 Task: Create motivational quote images using Canva.
Action: Mouse moved to (220, 40)
Screenshot: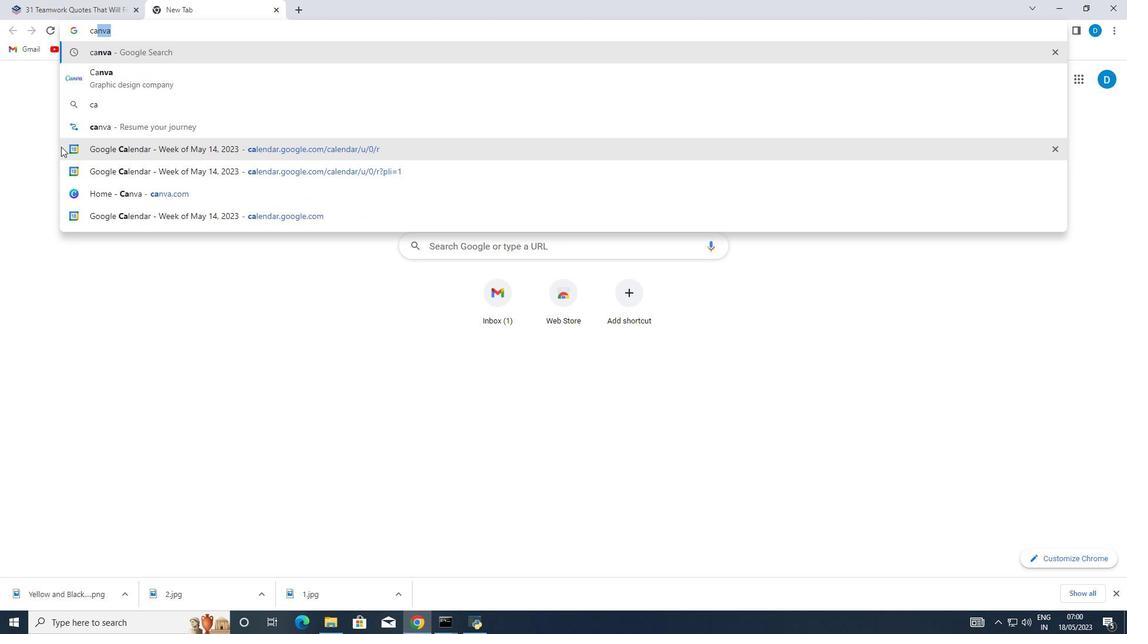 
Action: Key pressed c
Screenshot: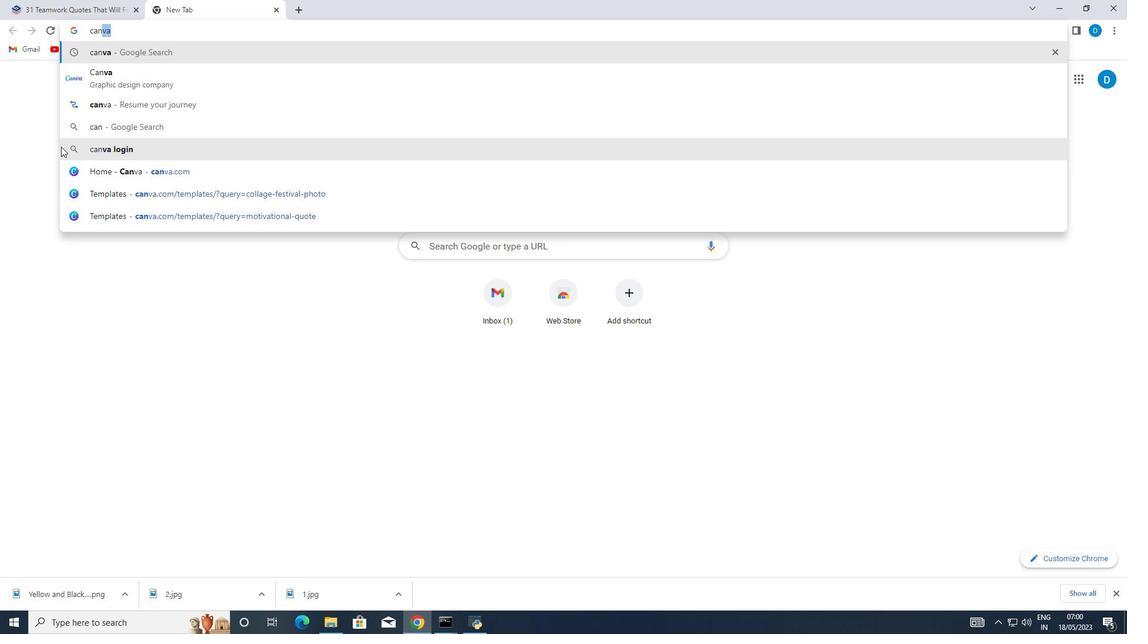 
Action: Mouse moved to (194, 38)
Screenshot: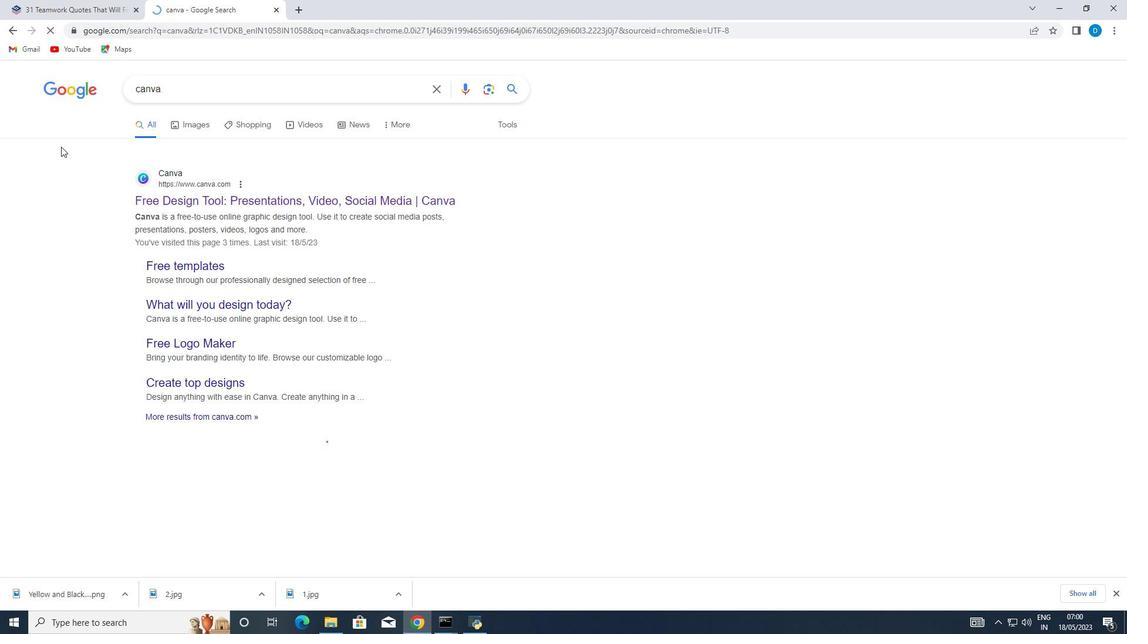 
Action: Key pressed <Key.enter>
Screenshot: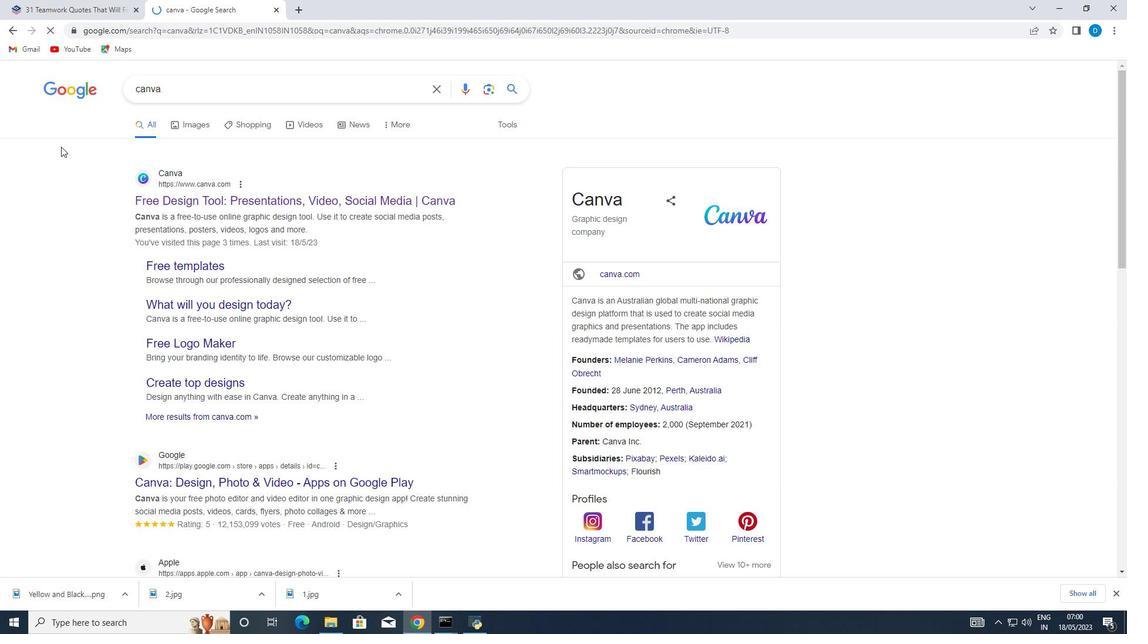 
Action: Mouse moved to (304, 179)
Screenshot: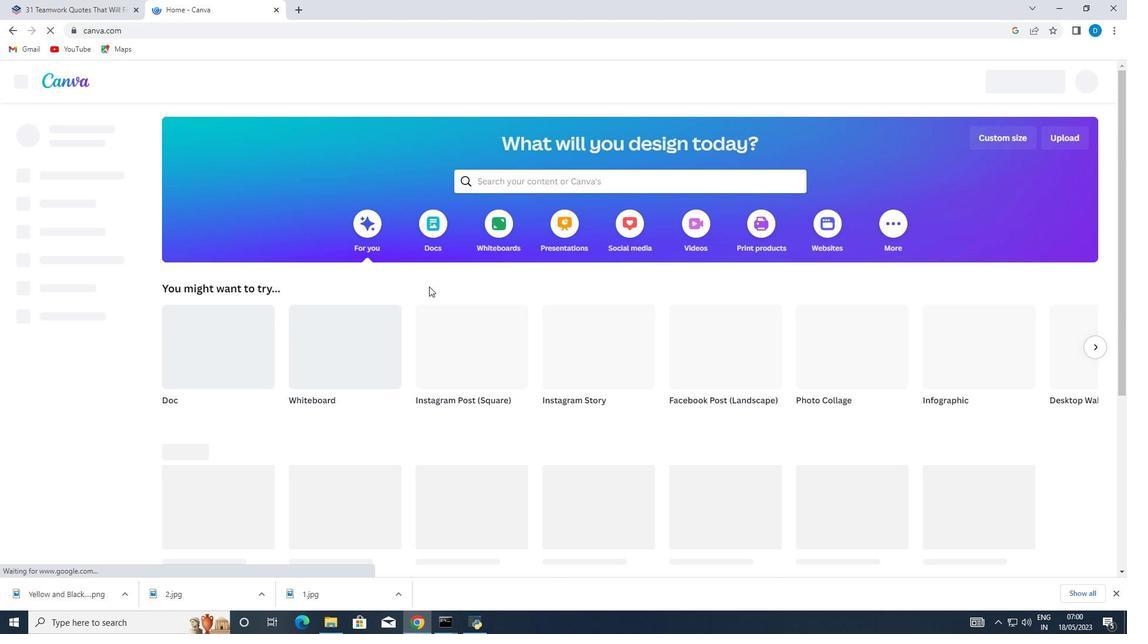 
Action: Mouse pressed left at (304, 179)
Screenshot: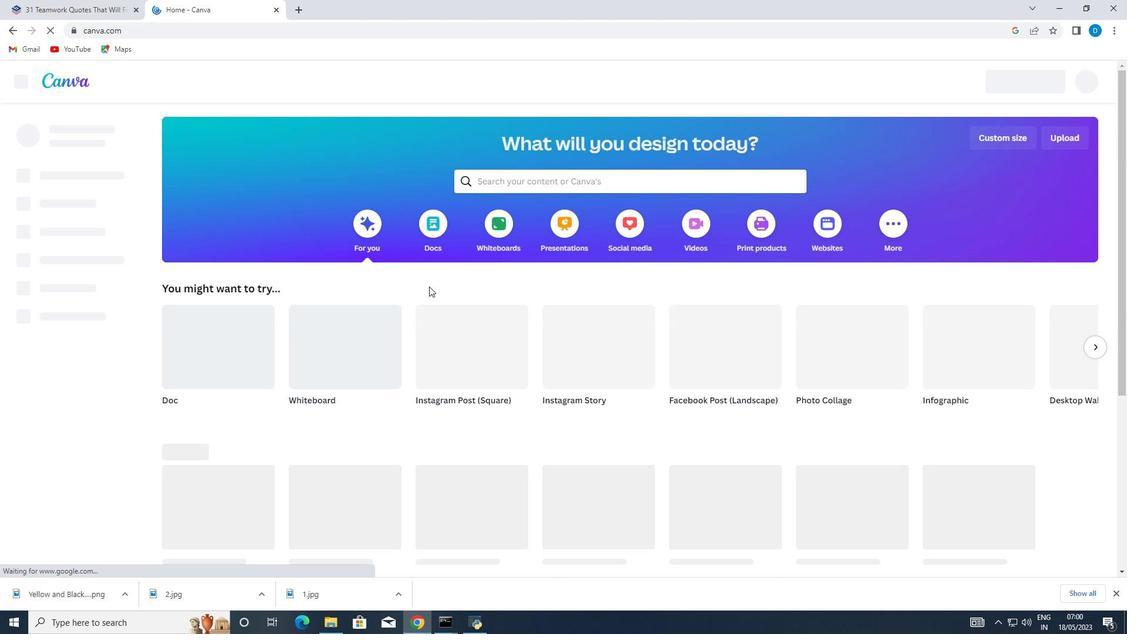 
Action: Mouse moved to (1012, 61)
Screenshot: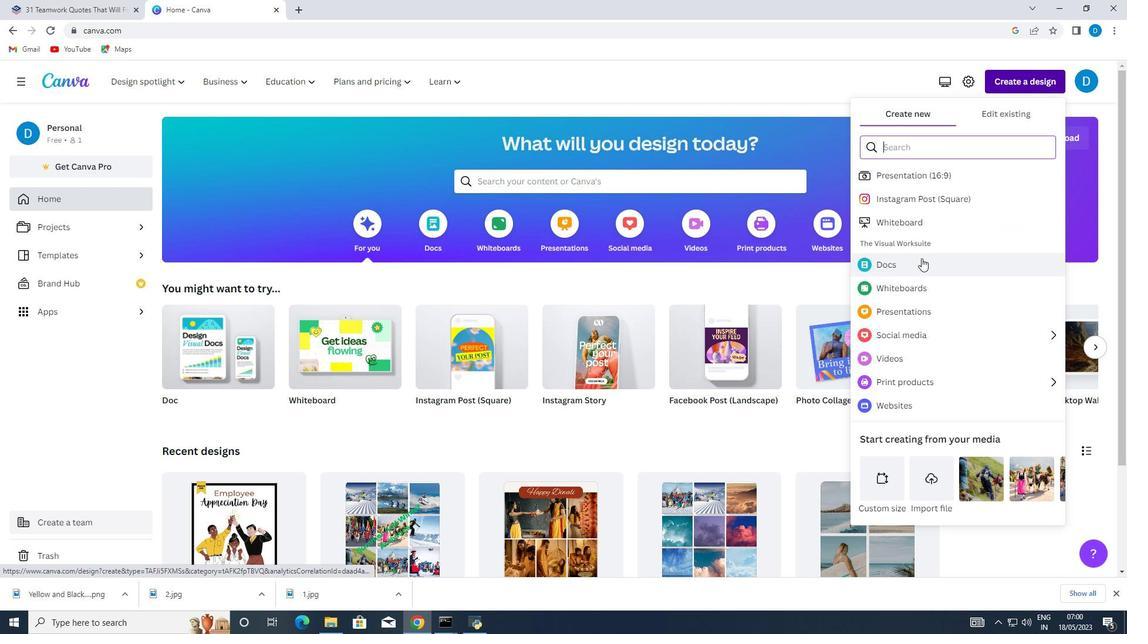 
Action: Mouse pressed left at (1012, 61)
Screenshot: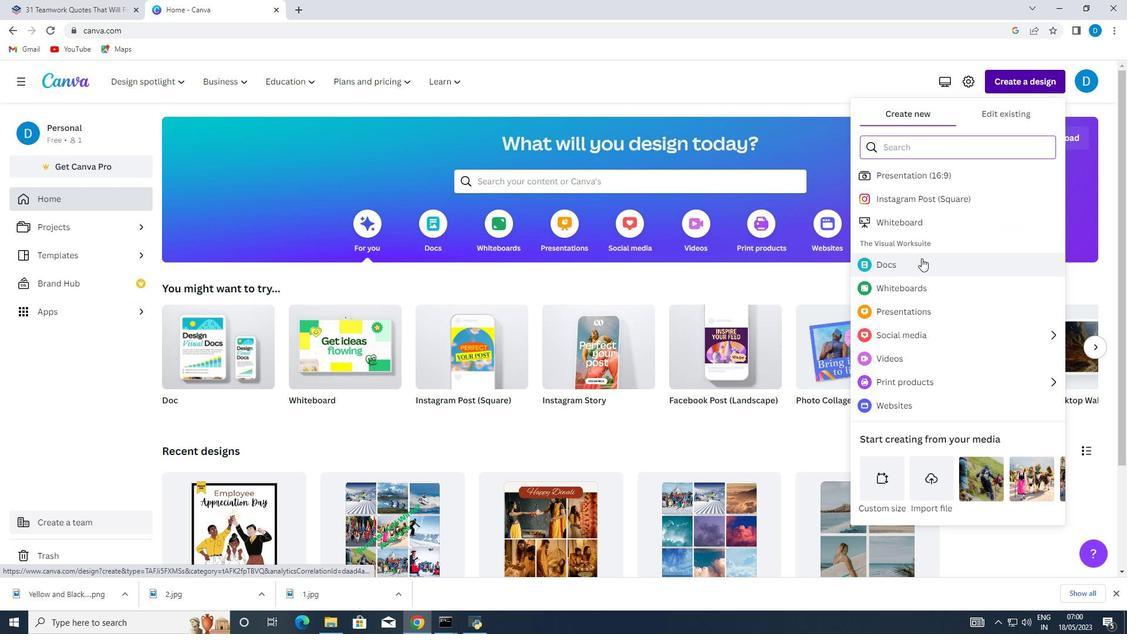 
Action: Mouse moved to (926, 130)
Screenshot: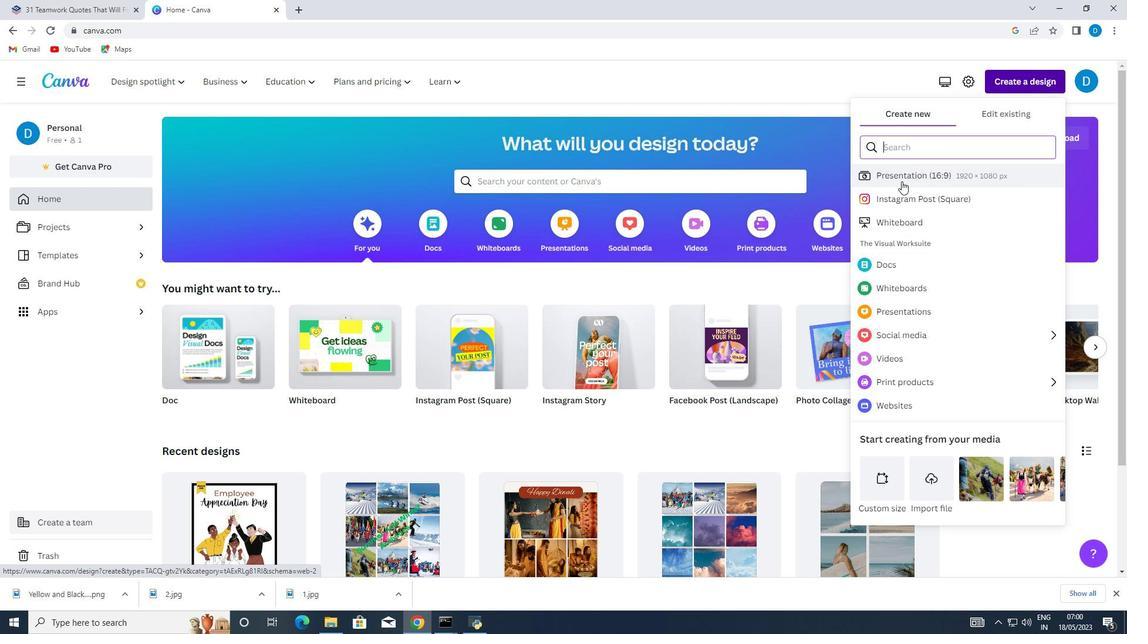 
Action: Mouse pressed left at (926, 130)
Screenshot: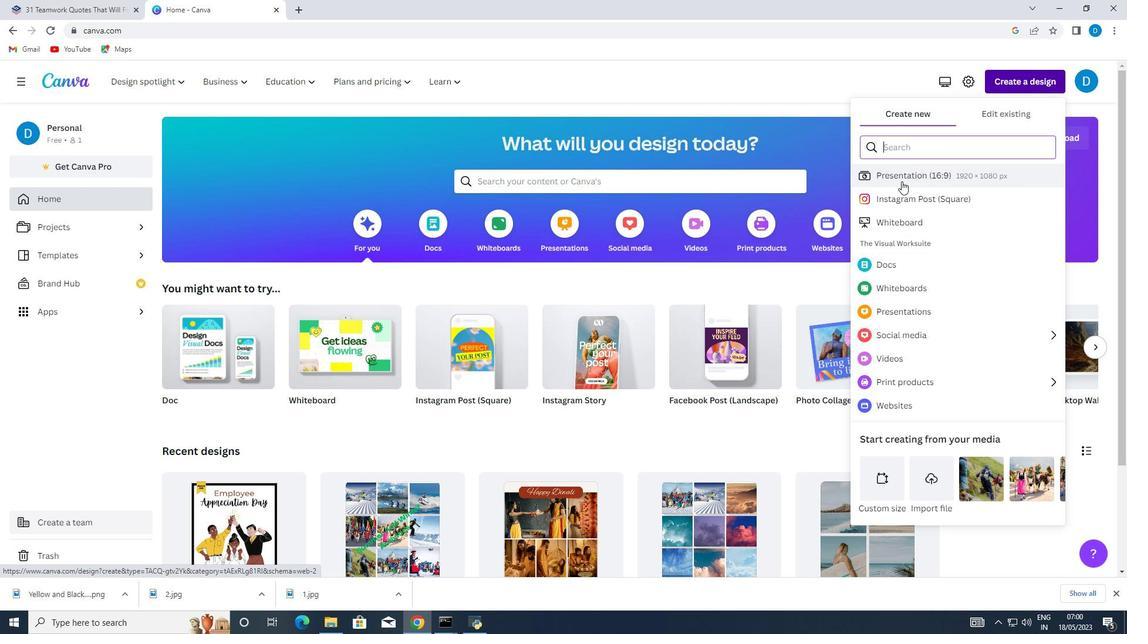 
Action: Key pressed motivational<Key.space>quote<Key.space>graph<Key.enter>
Screenshot: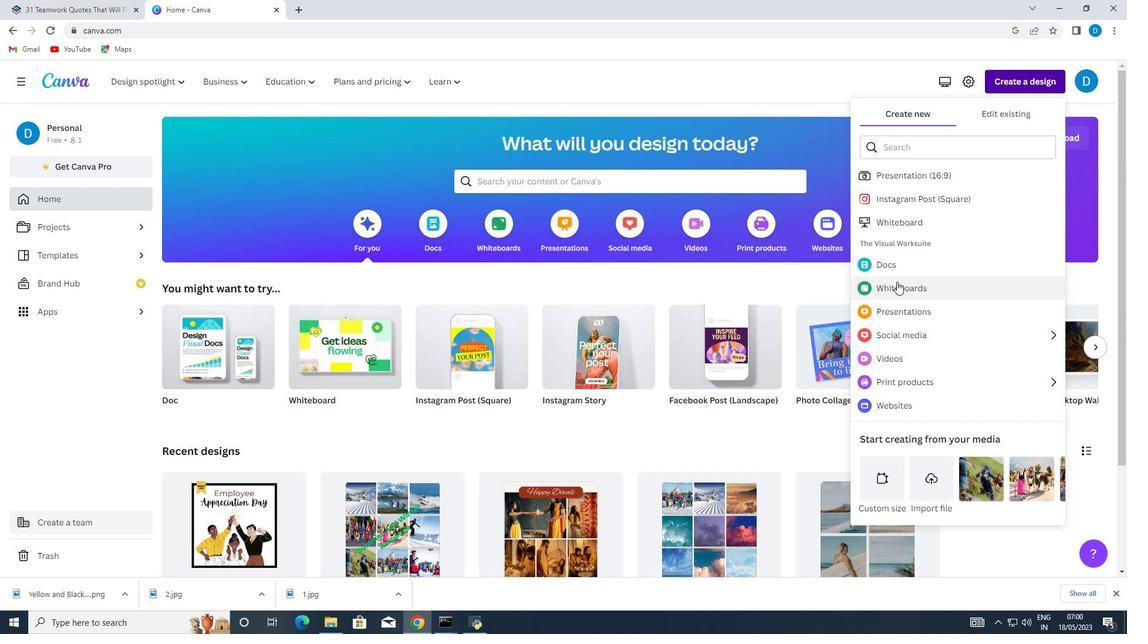 
Action: Mouse moved to (963, 158)
Screenshot: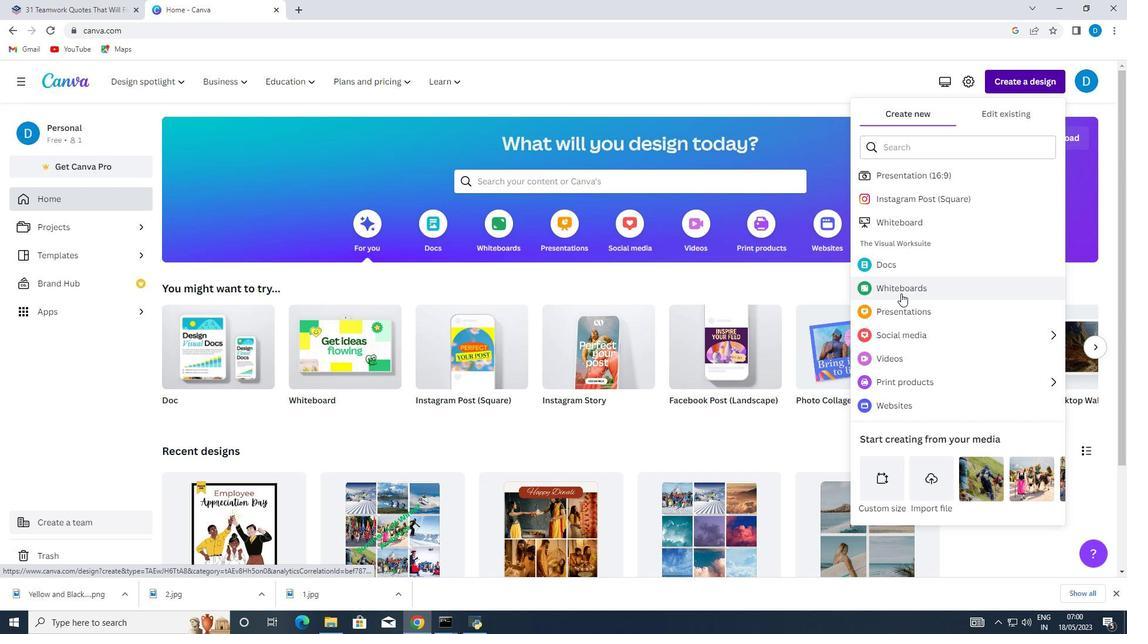 
Action: Mouse pressed left at (963, 158)
Screenshot: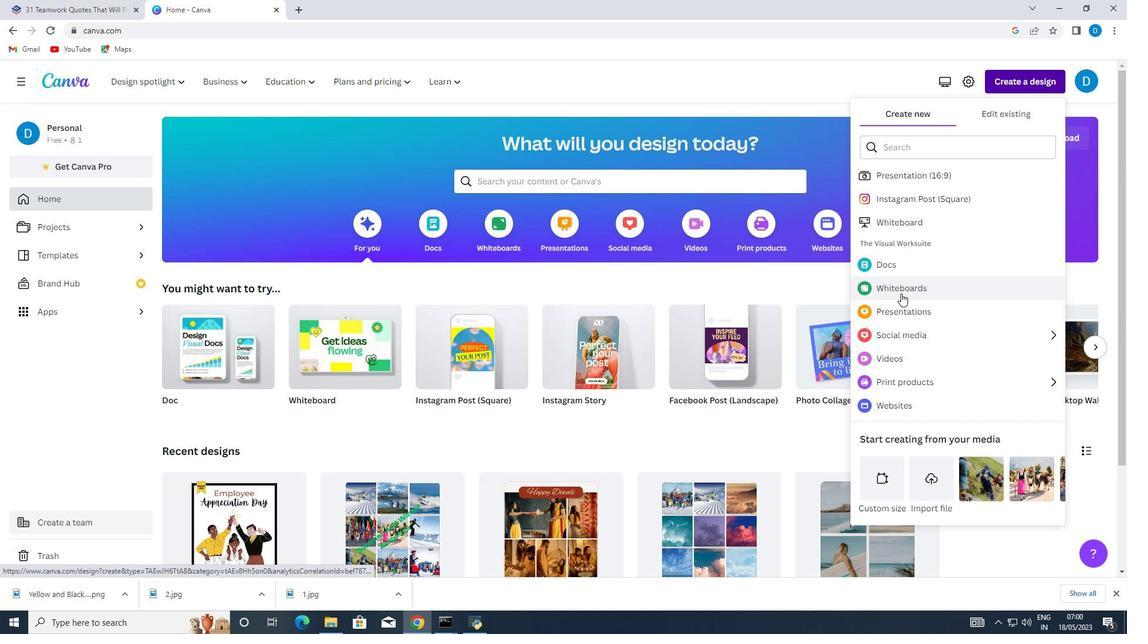 
Action: Mouse moved to (455, 596)
Screenshot: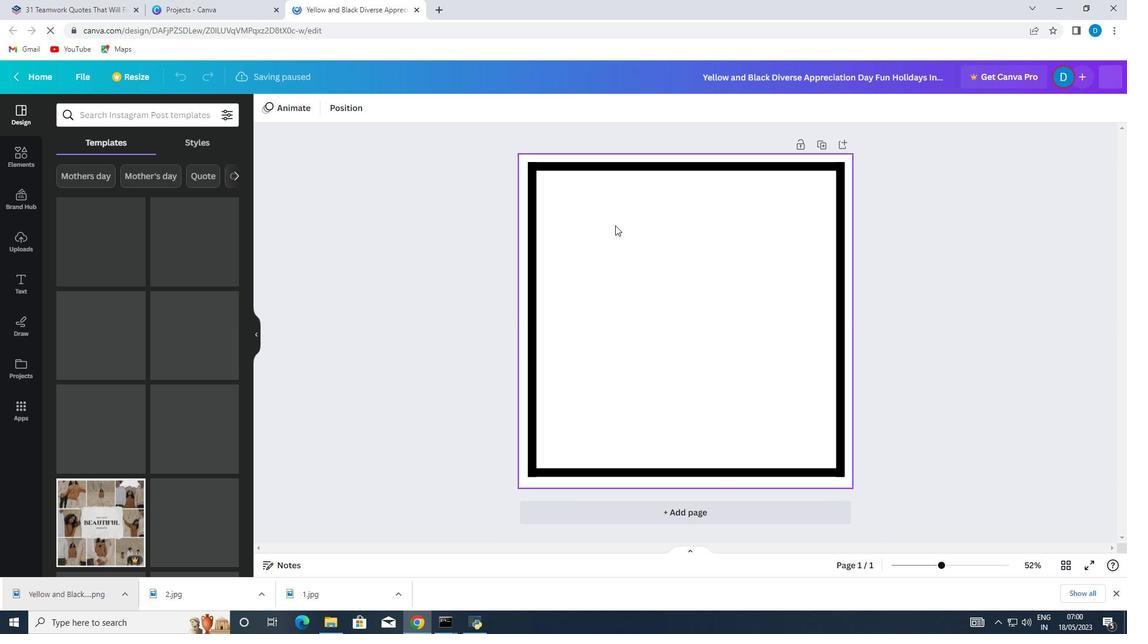 
Action: Mouse pressed left at (455, 596)
Screenshot: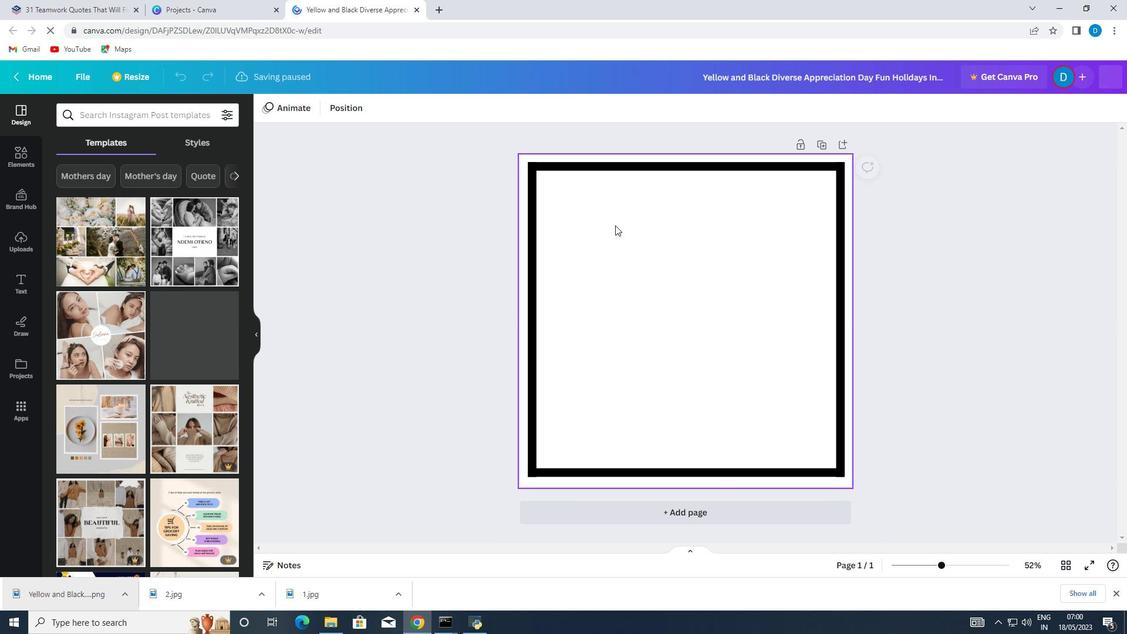 
Action: Mouse moved to (574, 199)
Screenshot: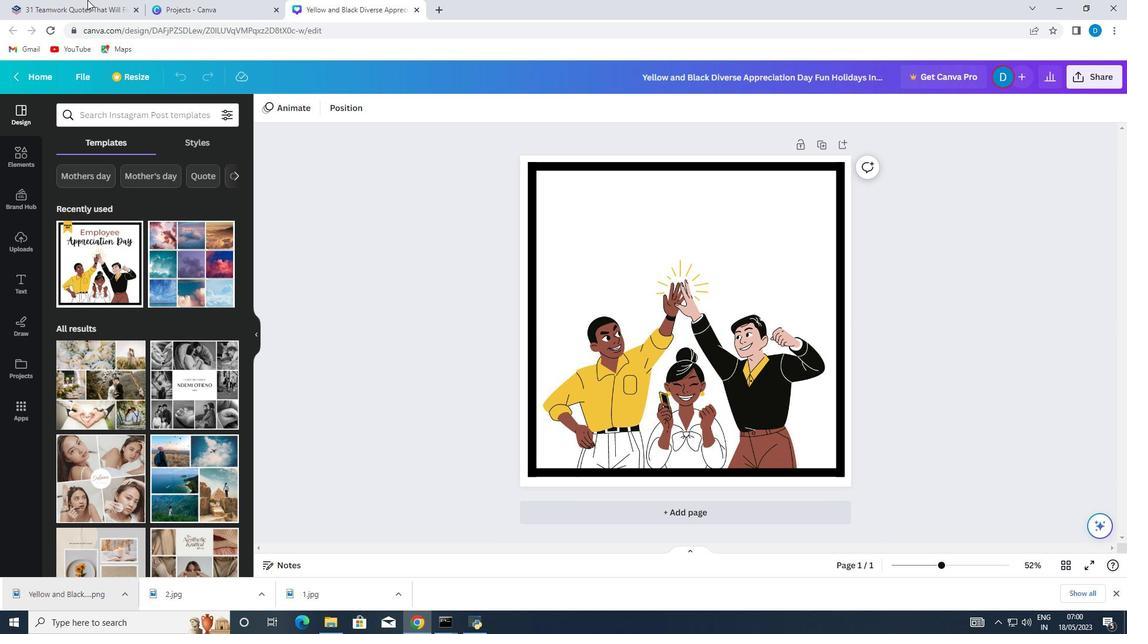 
Action: Mouse pressed left at (574, 199)
Screenshot: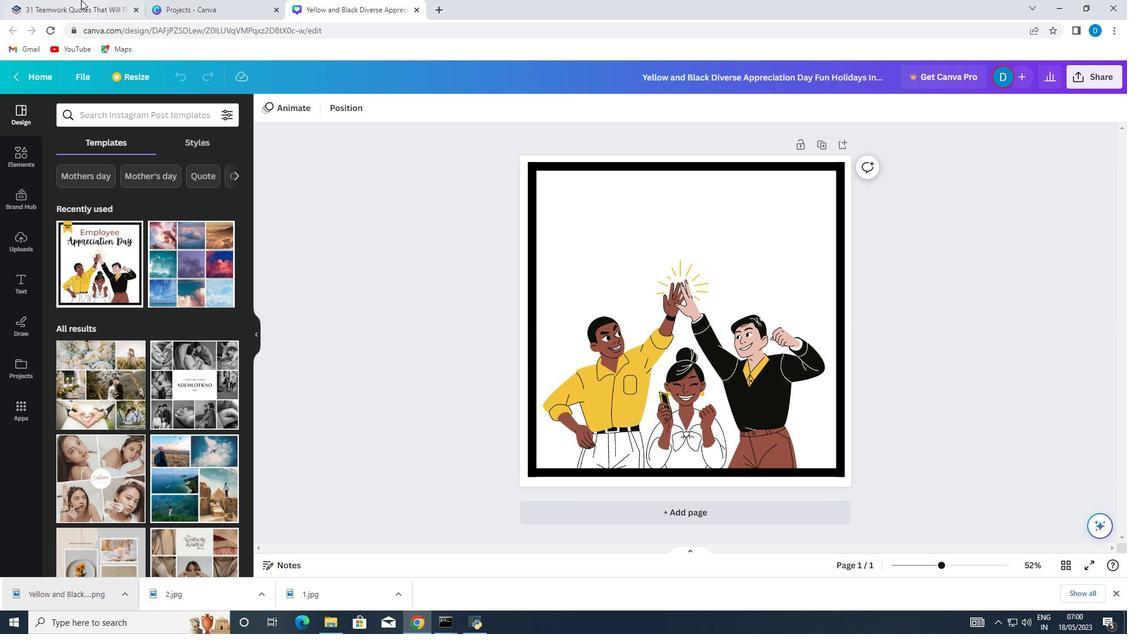 
Action: Mouse moved to (548, 425)
Screenshot: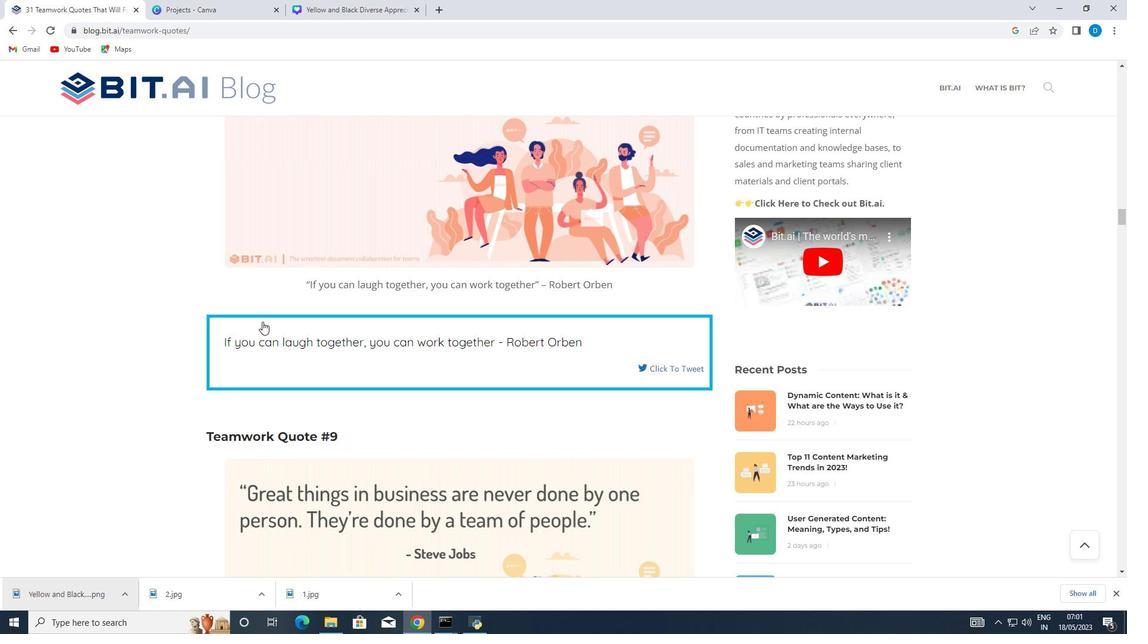 
Action: Mouse pressed left at (548, 425)
Screenshot: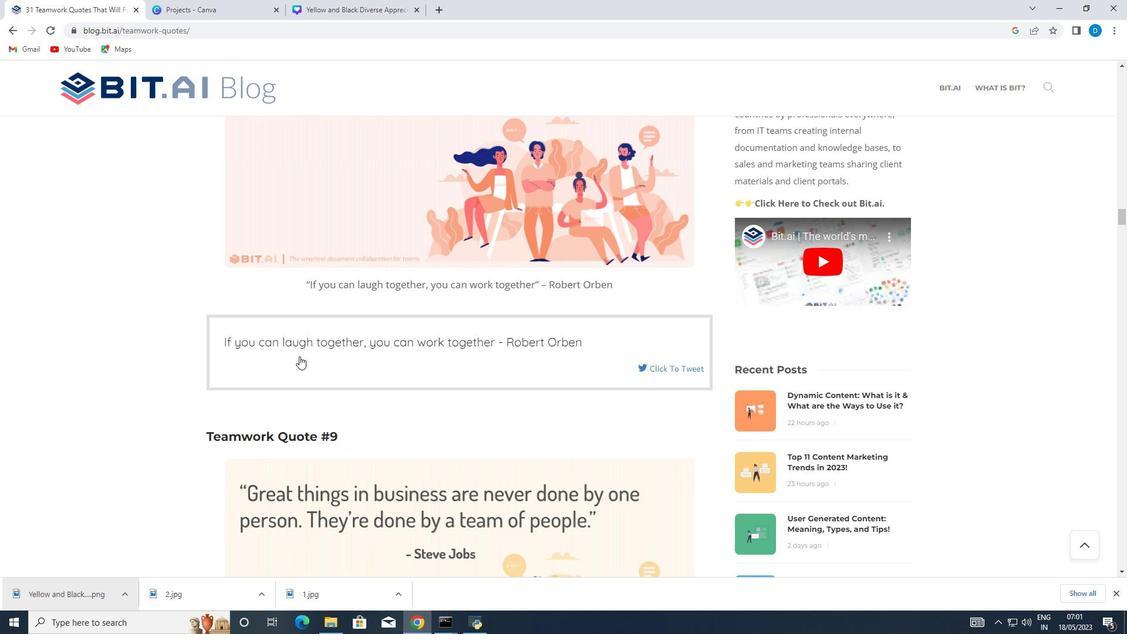 
Action: Mouse moved to (657, 462)
Screenshot: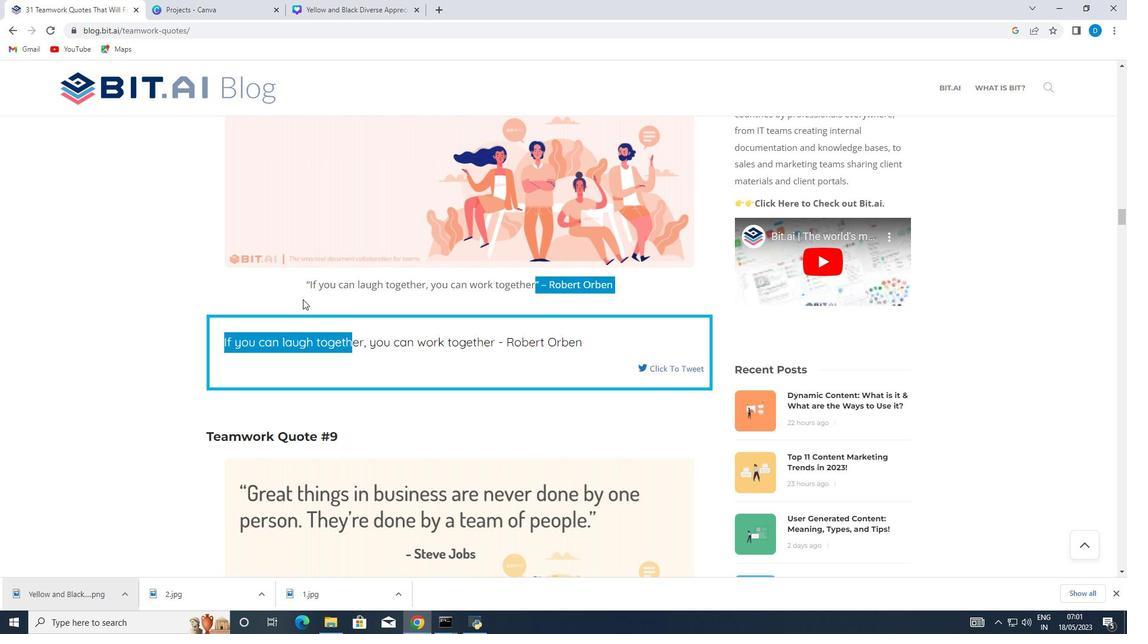 
Action: Mouse pressed left at (657, 462)
Screenshot: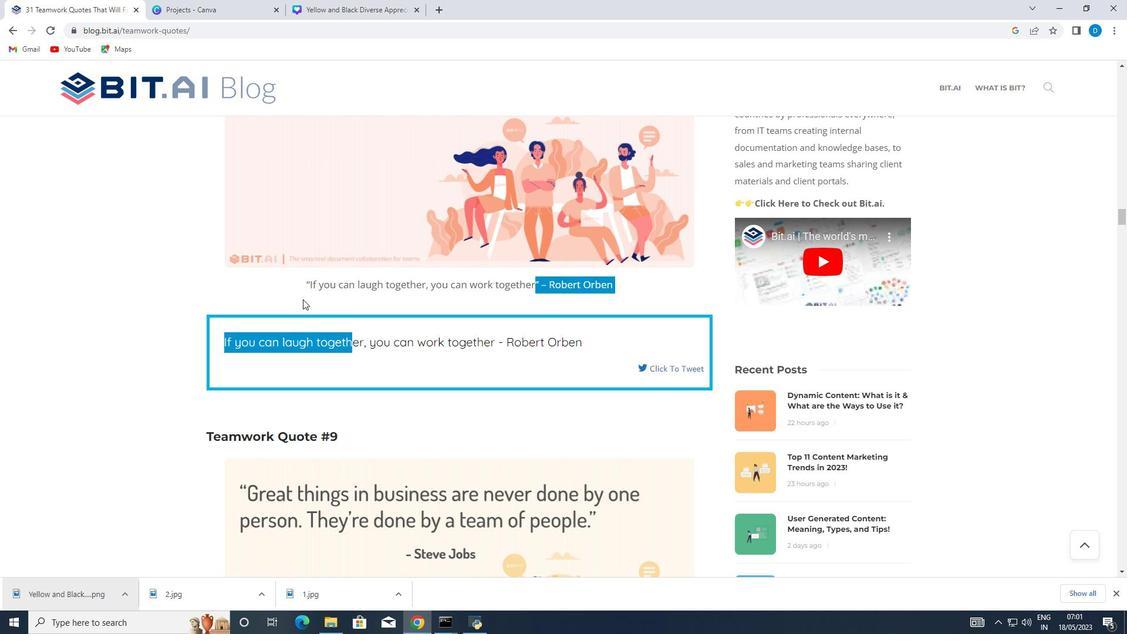 
Action: Mouse moved to (797, 328)
Screenshot: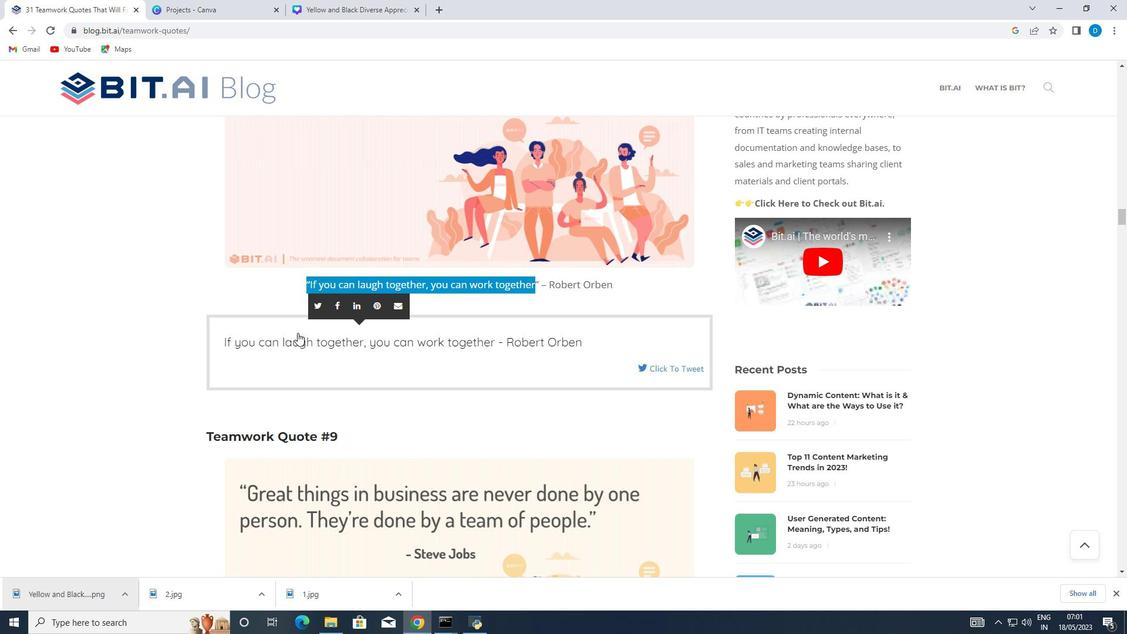 
Action: Mouse pressed left at (797, 328)
Screenshot: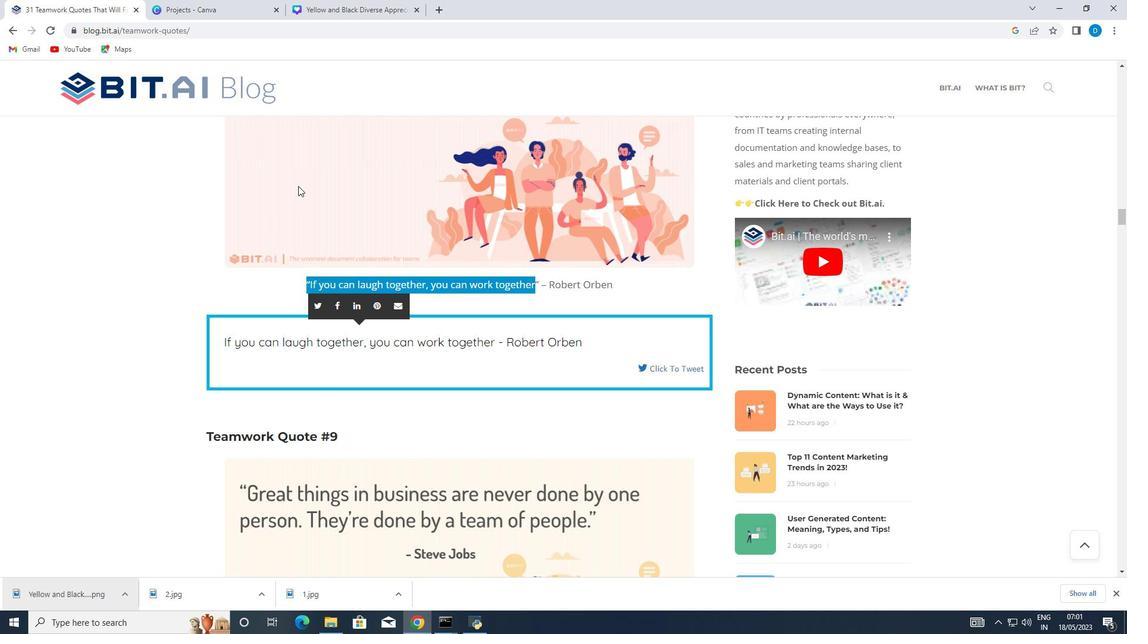 
Action: Mouse moved to (442, 400)
Screenshot: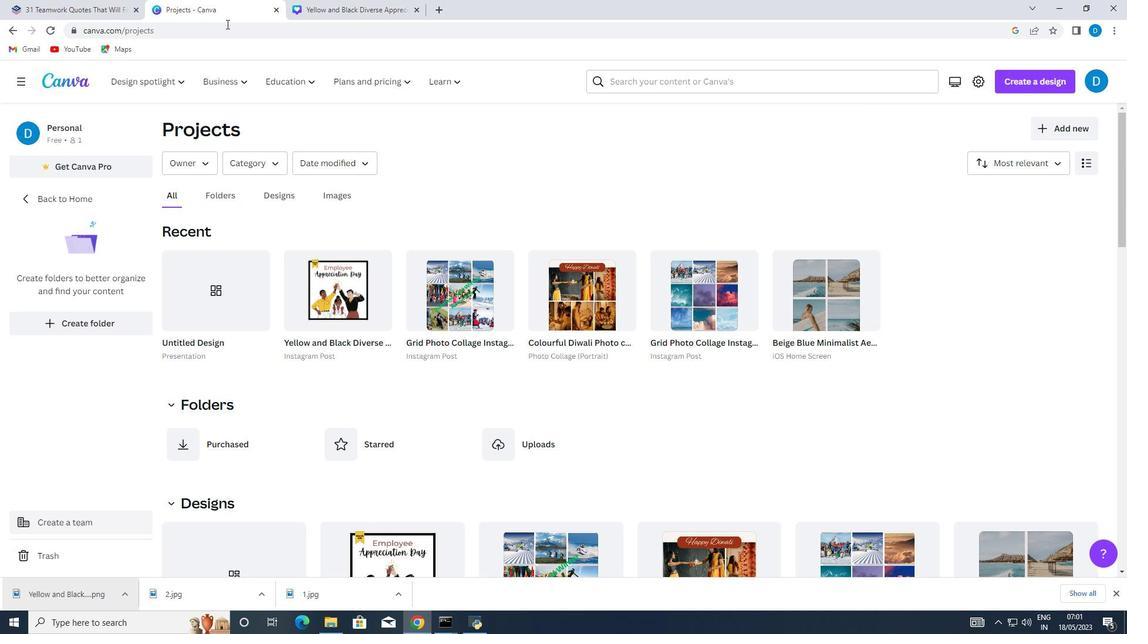 
Action: Mouse pressed left at (442, 400)
Screenshot: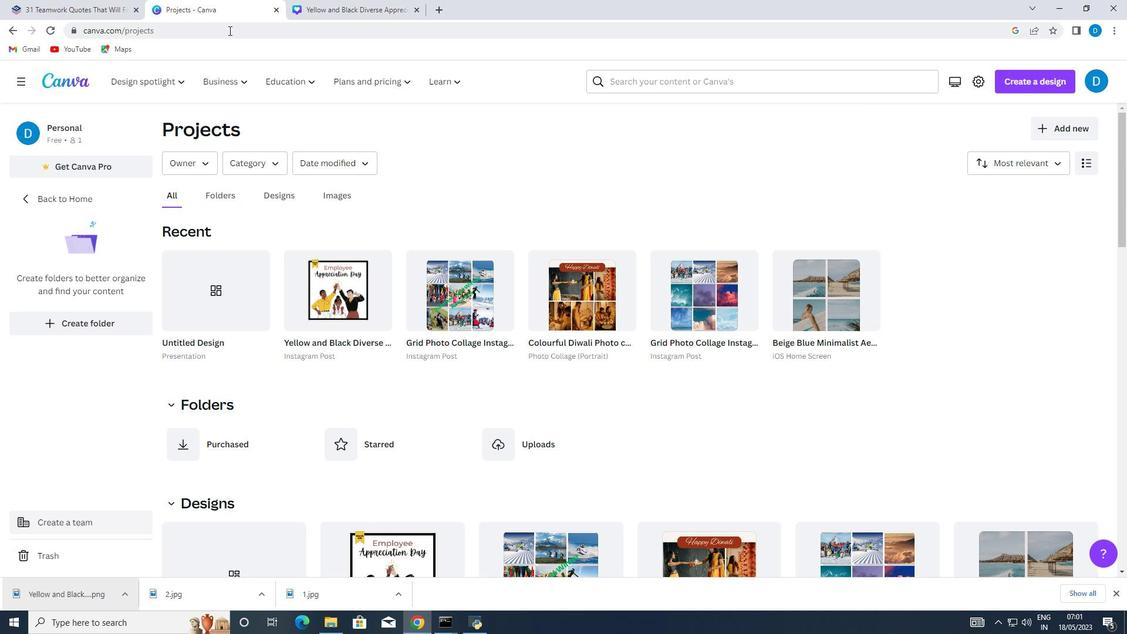 
Action: Mouse moved to (694, 513)
Screenshot: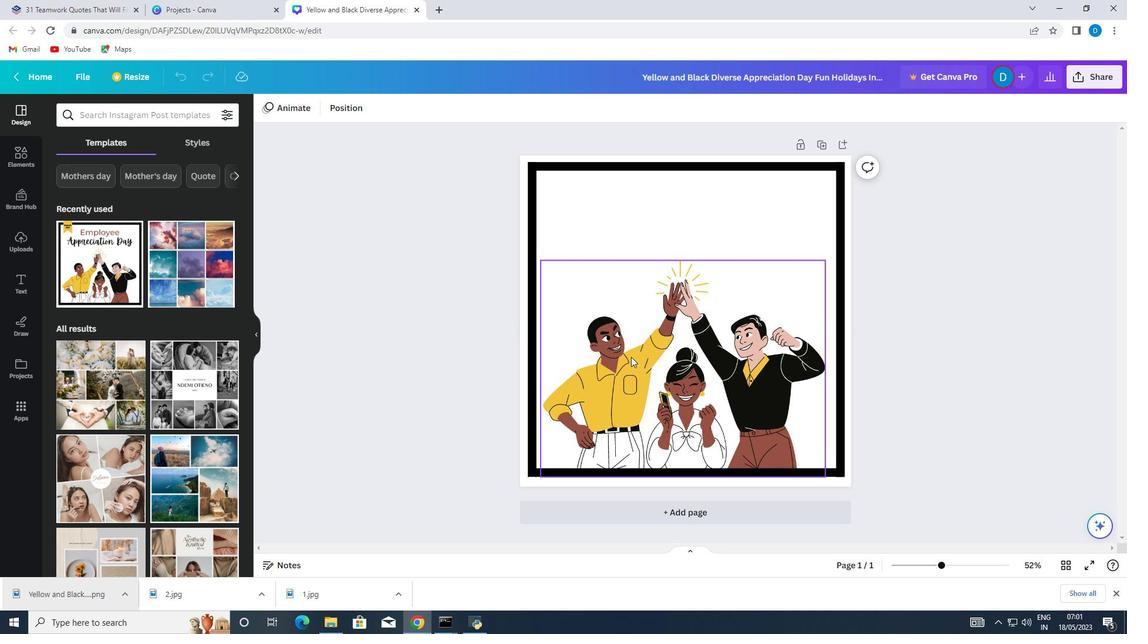 
Action: Mouse pressed left at (694, 513)
Screenshot: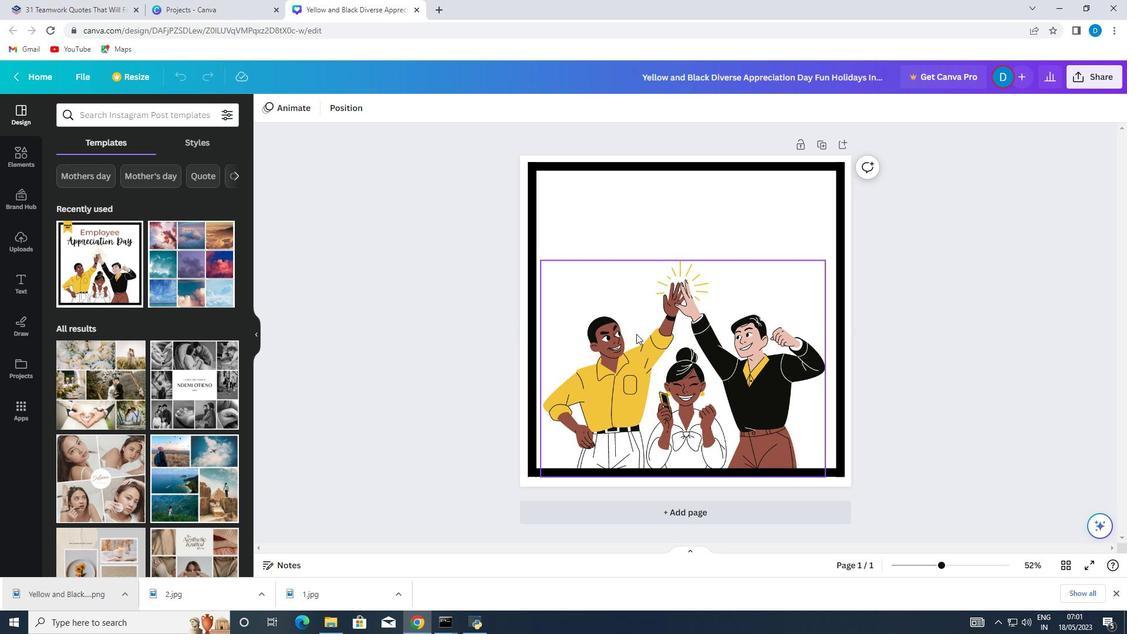 
Action: Mouse moved to (350, 592)
Screenshot: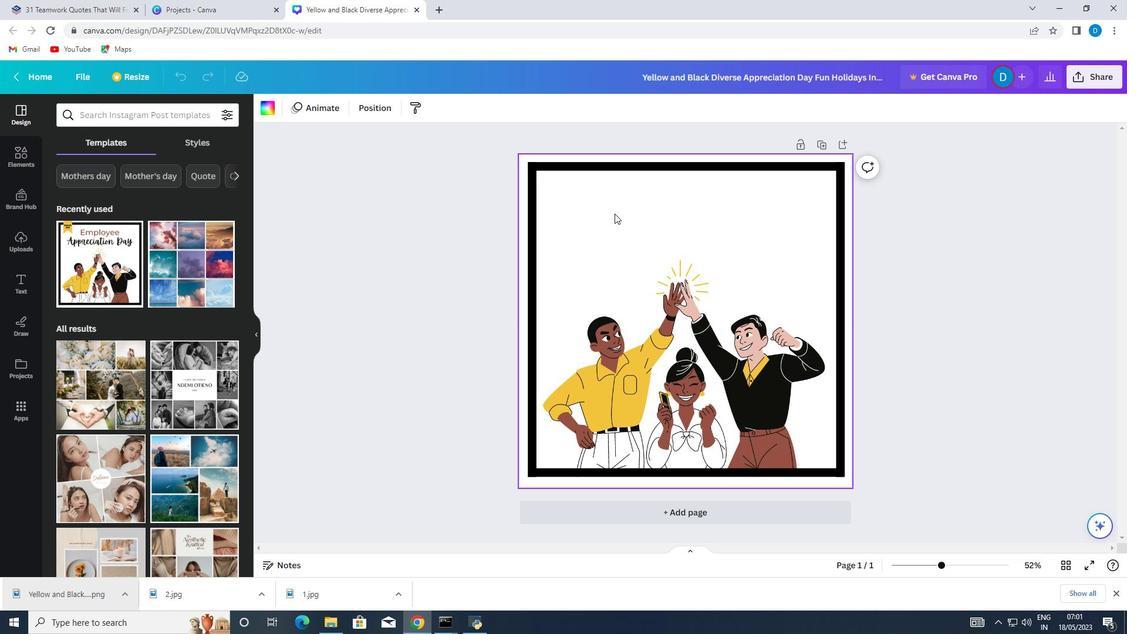 
Action: Mouse pressed left at (350, 592)
Screenshot: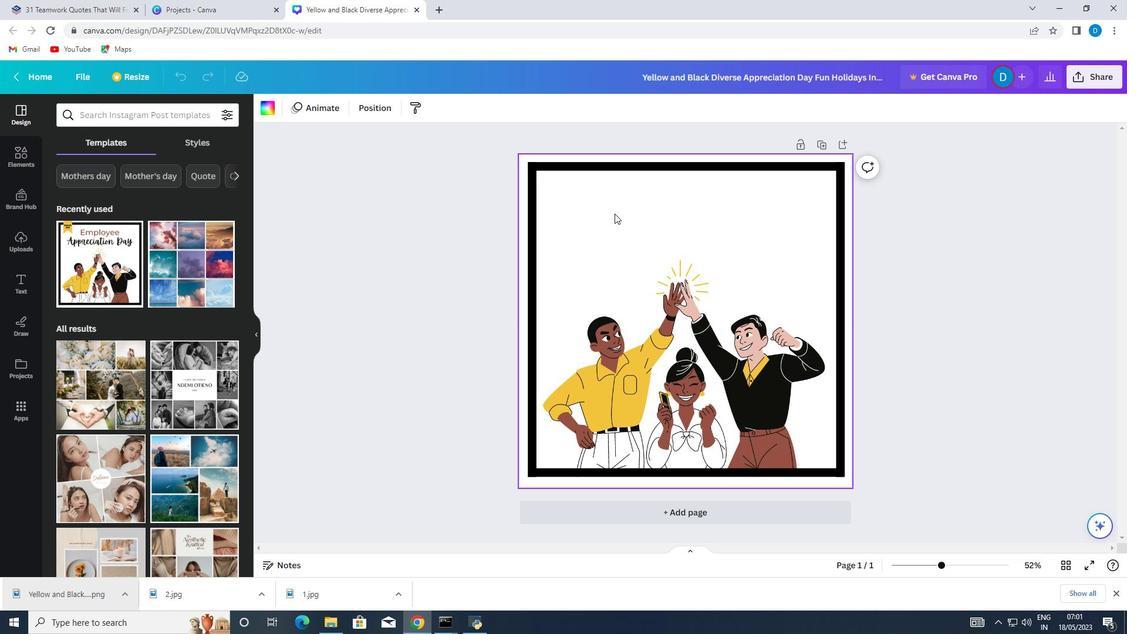 
Action: Mouse moved to (775, 303)
Screenshot: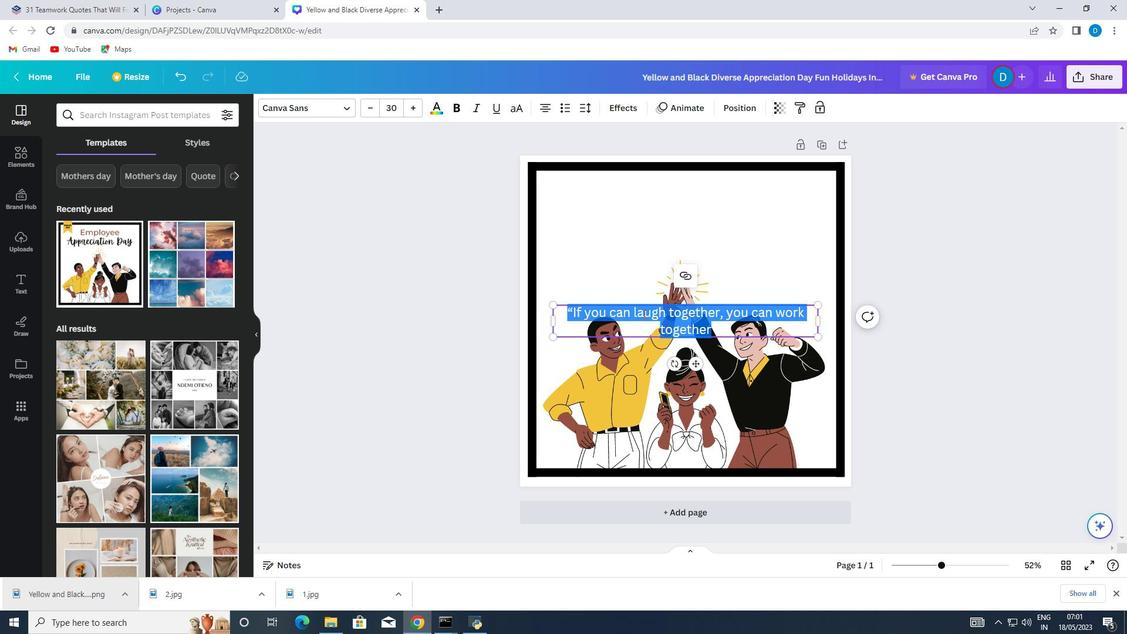 
Action: Mouse pressed left at (775, 303)
Screenshot: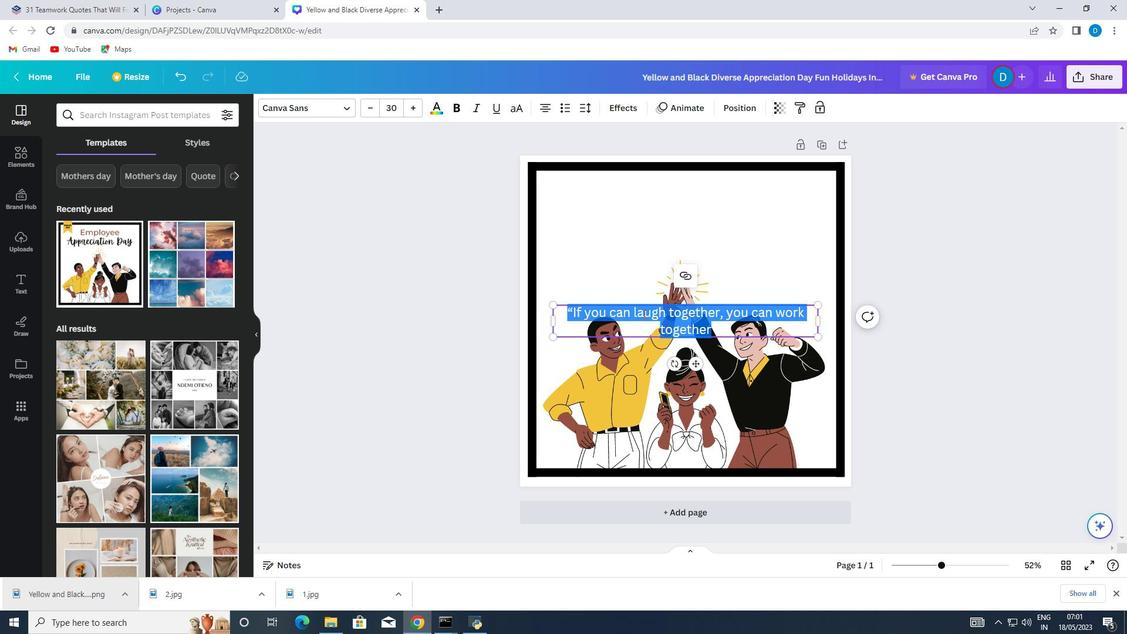 
Action: Mouse moved to (377, 593)
Screenshot: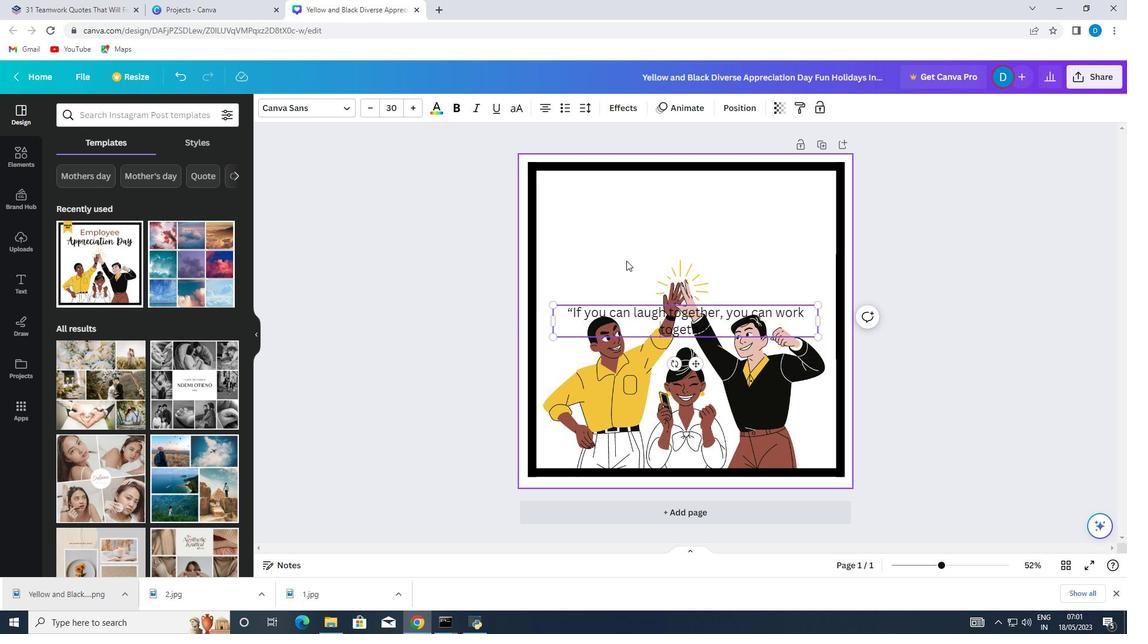 
Action: Mouse pressed left at (377, 593)
Screenshot: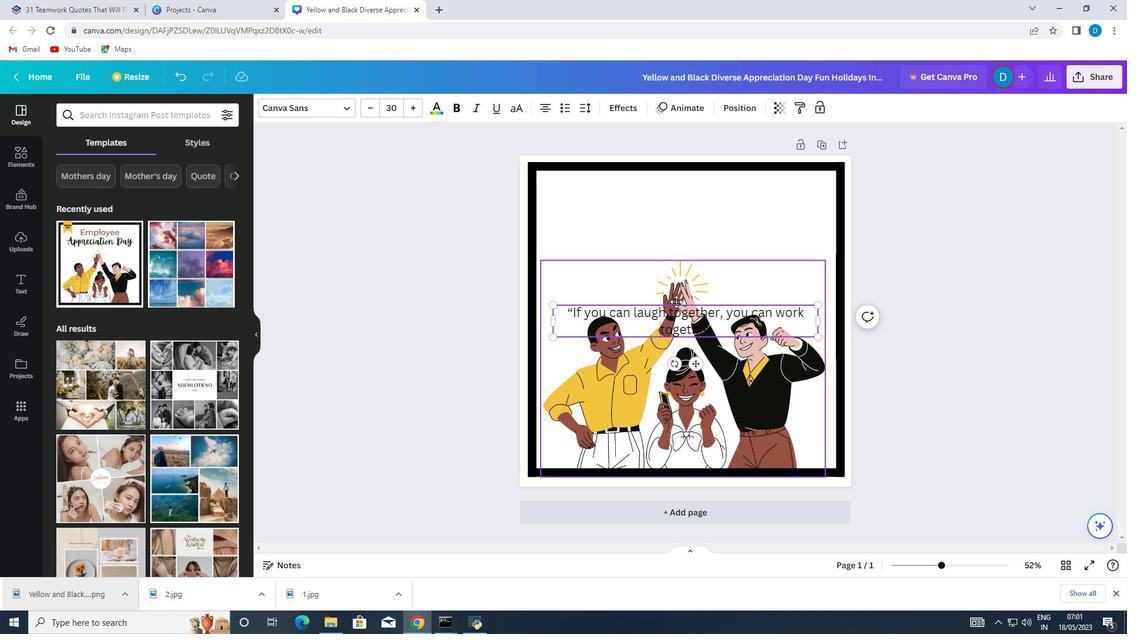 
Action: Mouse moved to (349, 593)
Screenshot: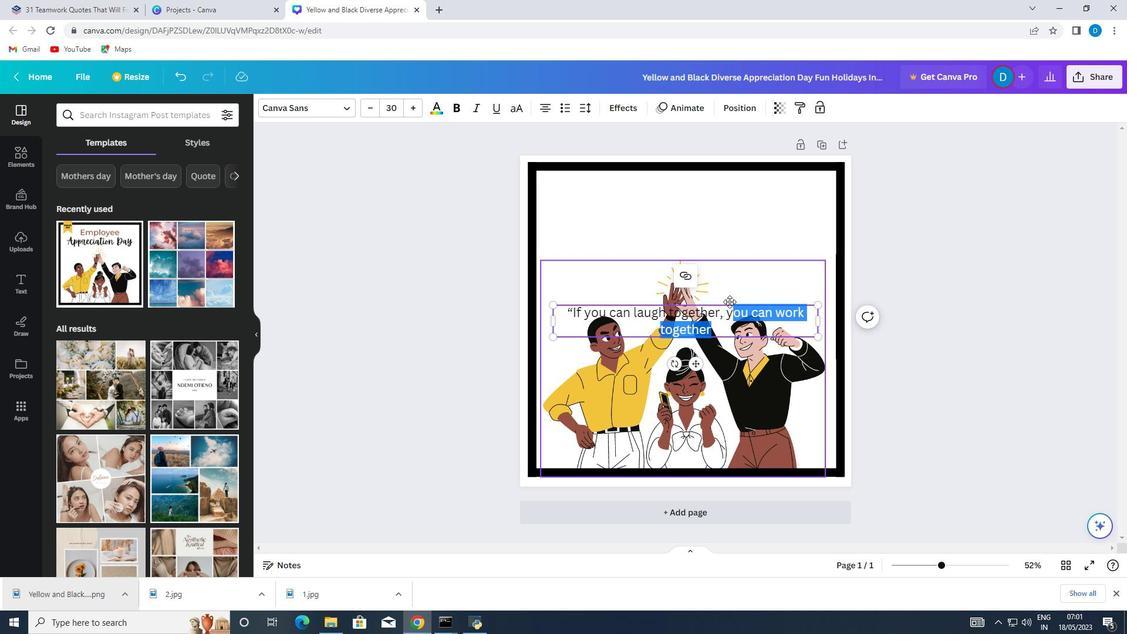 
Action: Mouse pressed left at (349, 593)
Screenshot: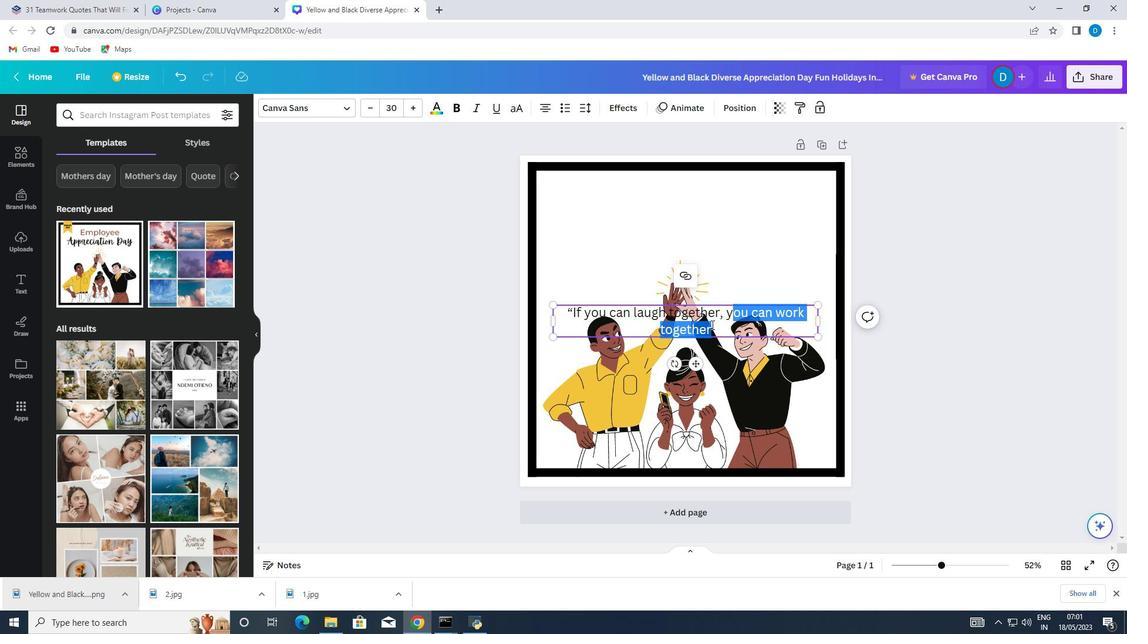 
Action: Mouse moved to (684, 384)
Screenshot: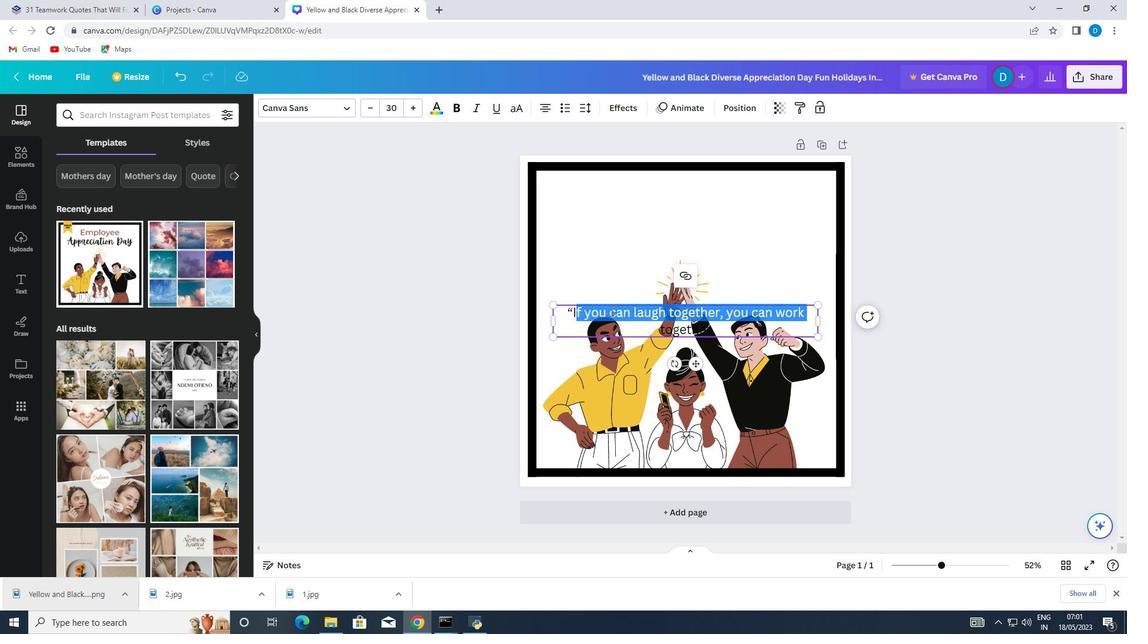 
Action: Mouse pressed left at (684, 384)
Screenshot: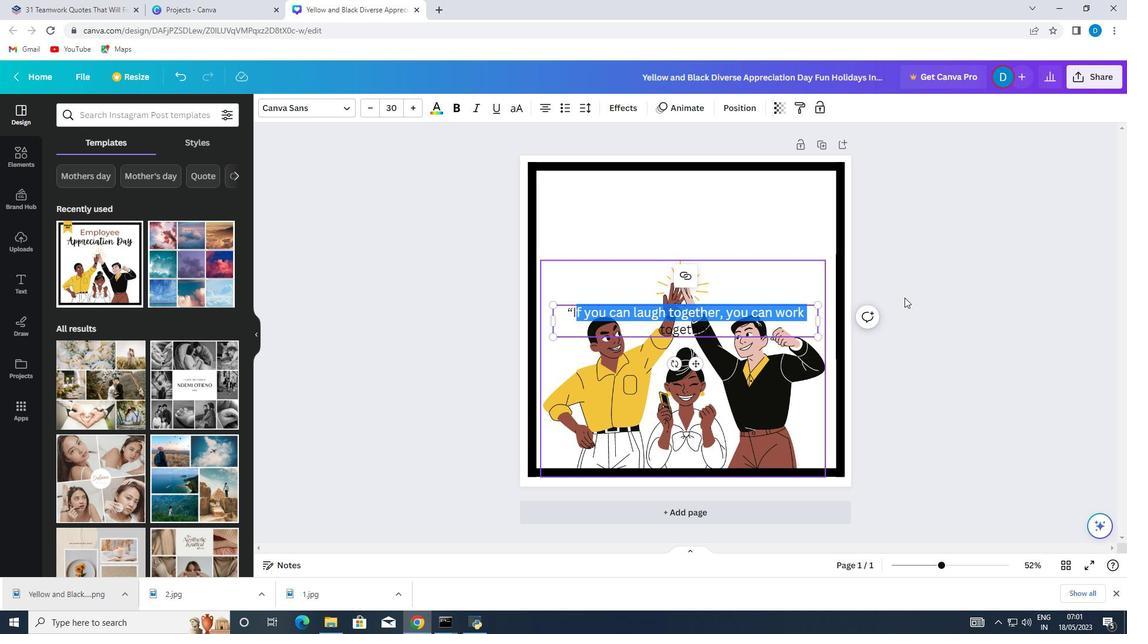 
Action: Mouse moved to (593, 356)
Screenshot: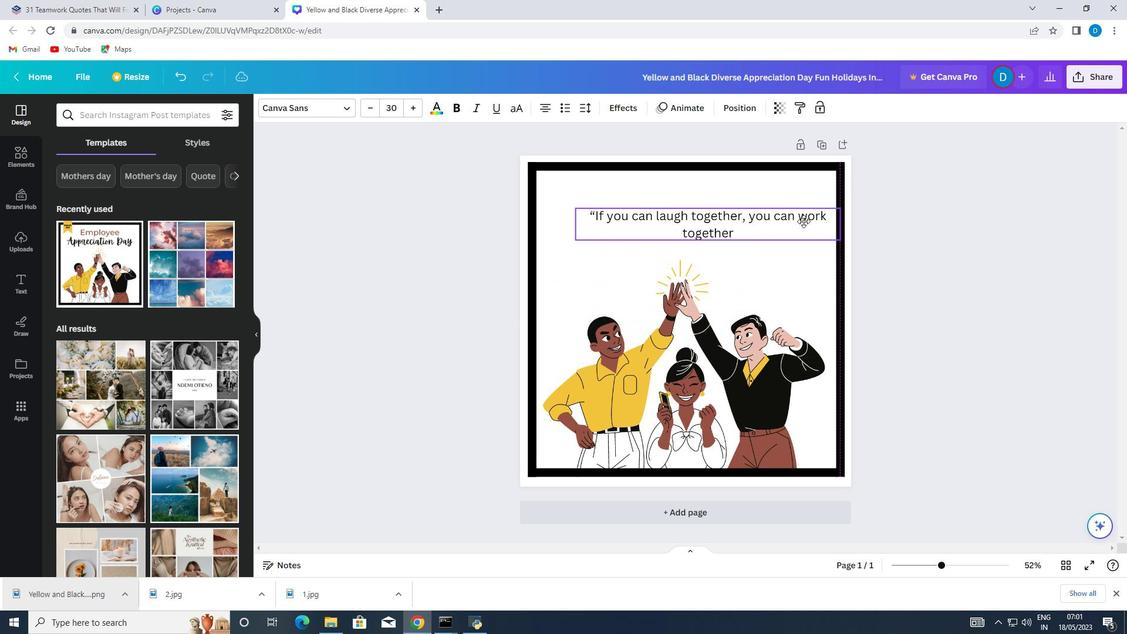 
Action: Mouse pressed left at (593, 356)
Screenshot: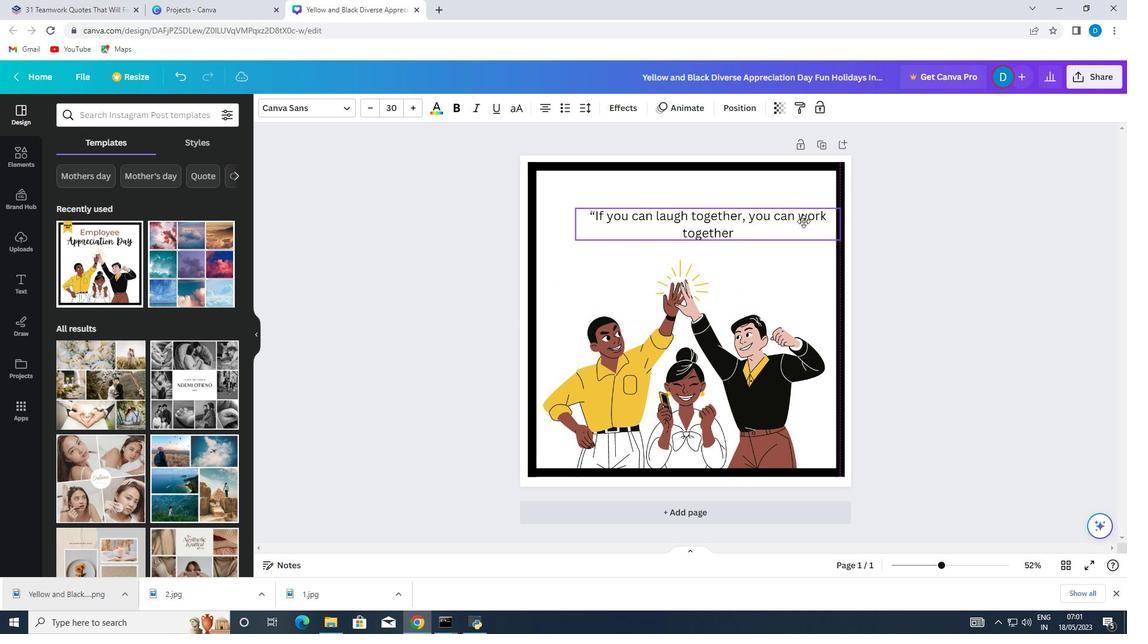 
Action: Mouse moved to (779, 358)
Screenshot: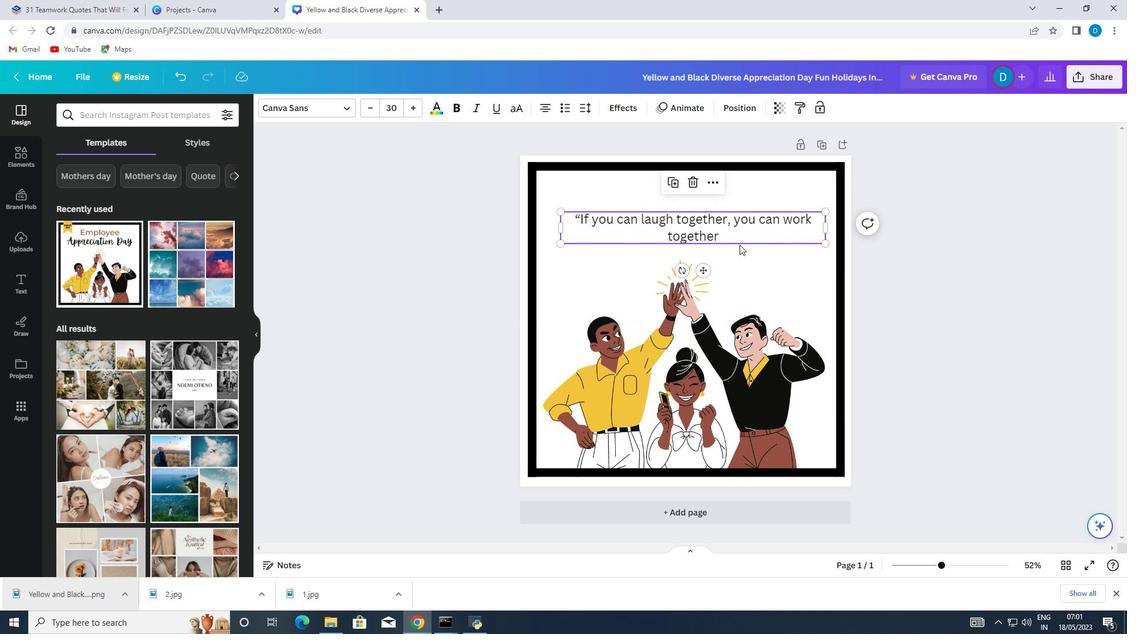 
Action: Mouse pressed left at (779, 358)
Screenshot: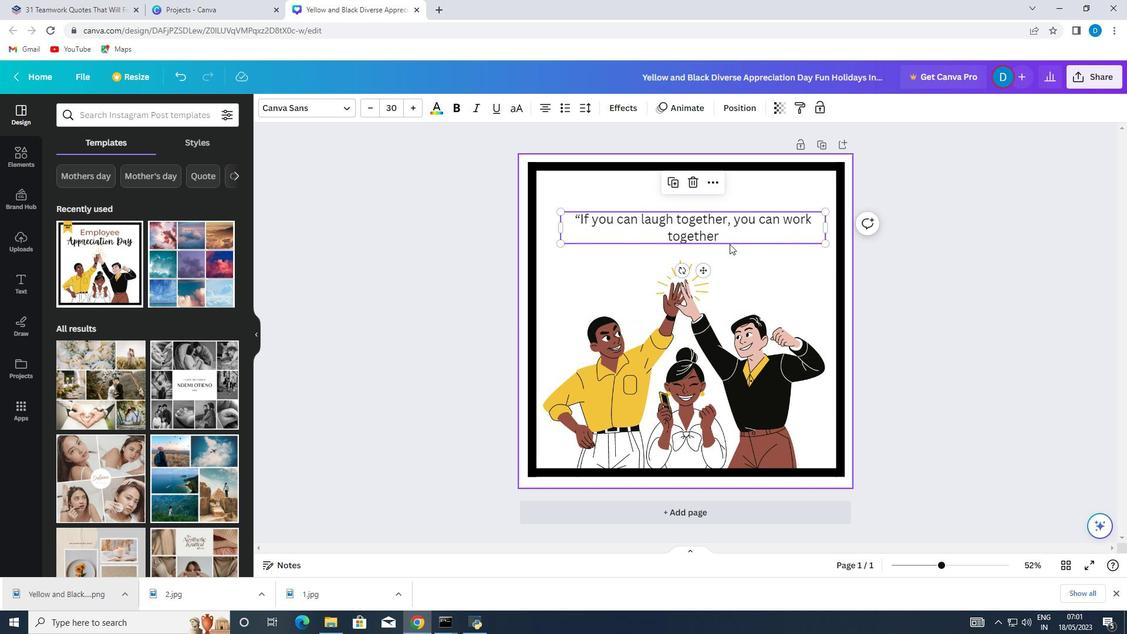 
Action: Mouse moved to (688, 244)
Screenshot: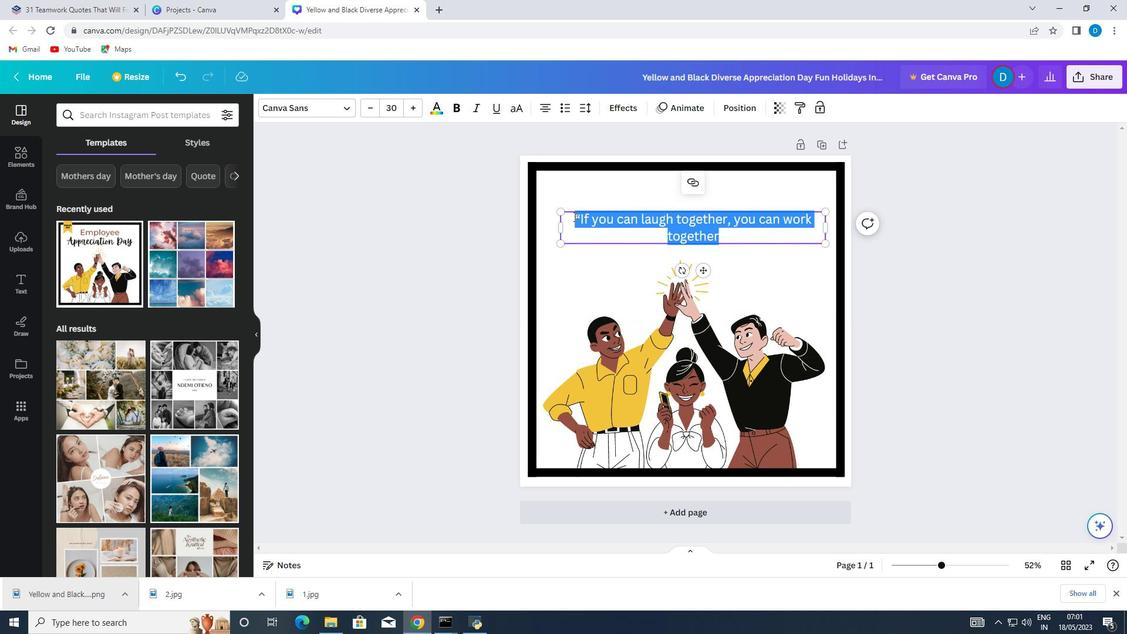 
Action: Mouse pressed left at (688, 244)
Screenshot: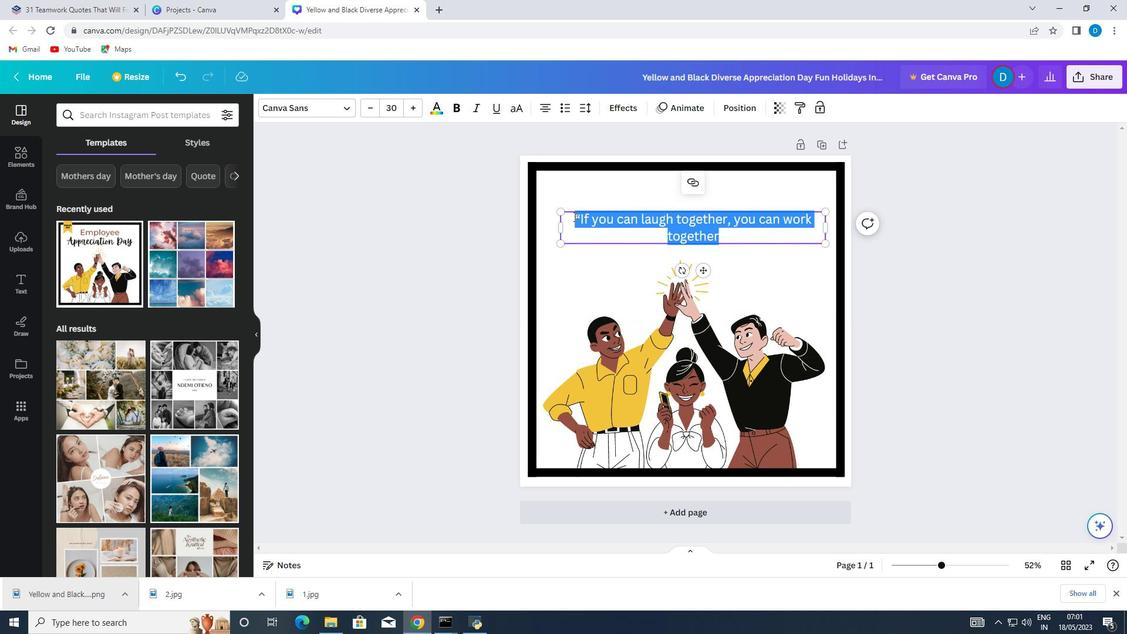 
Action: Mouse moved to (684, 472)
Screenshot: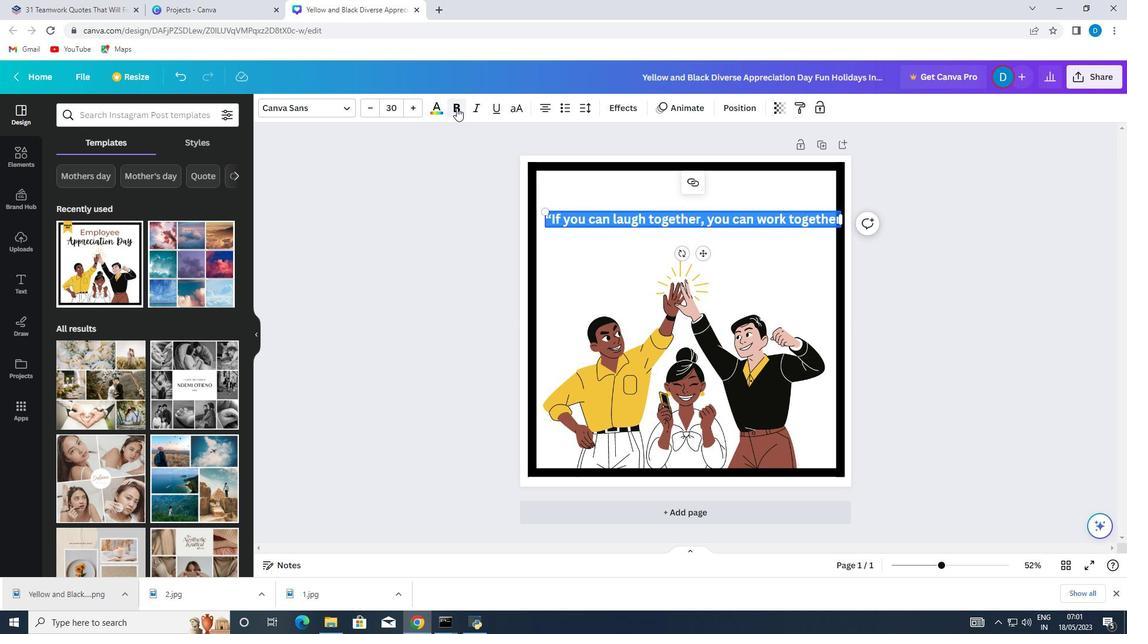 
Action: Mouse pressed left at (684, 472)
Screenshot: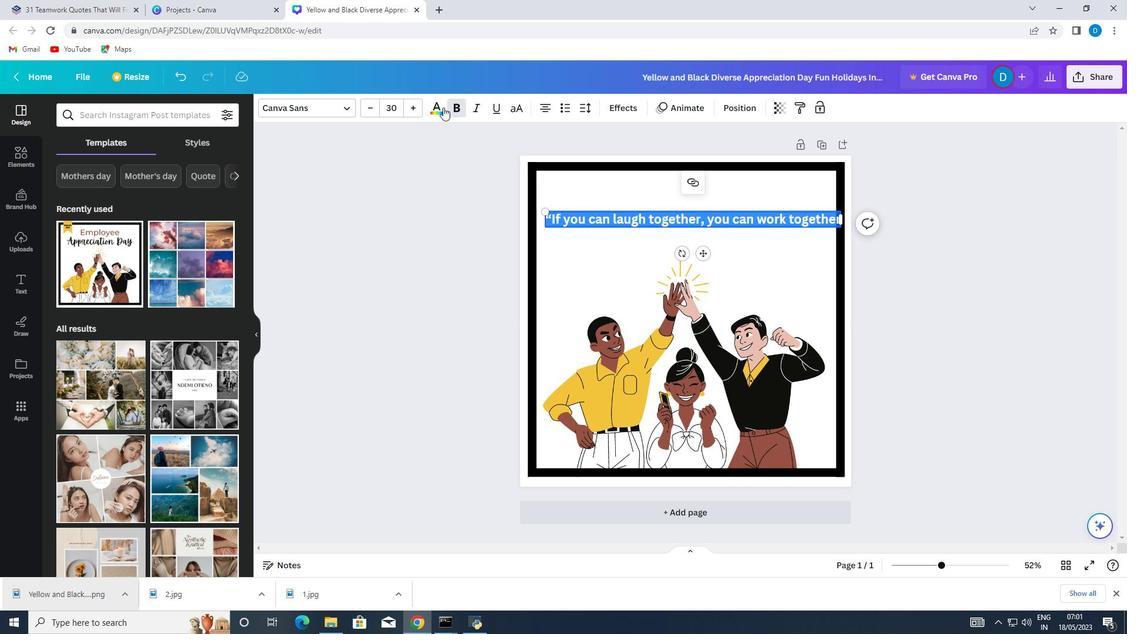 
Action: Mouse moved to (406, 432)
Screenshot: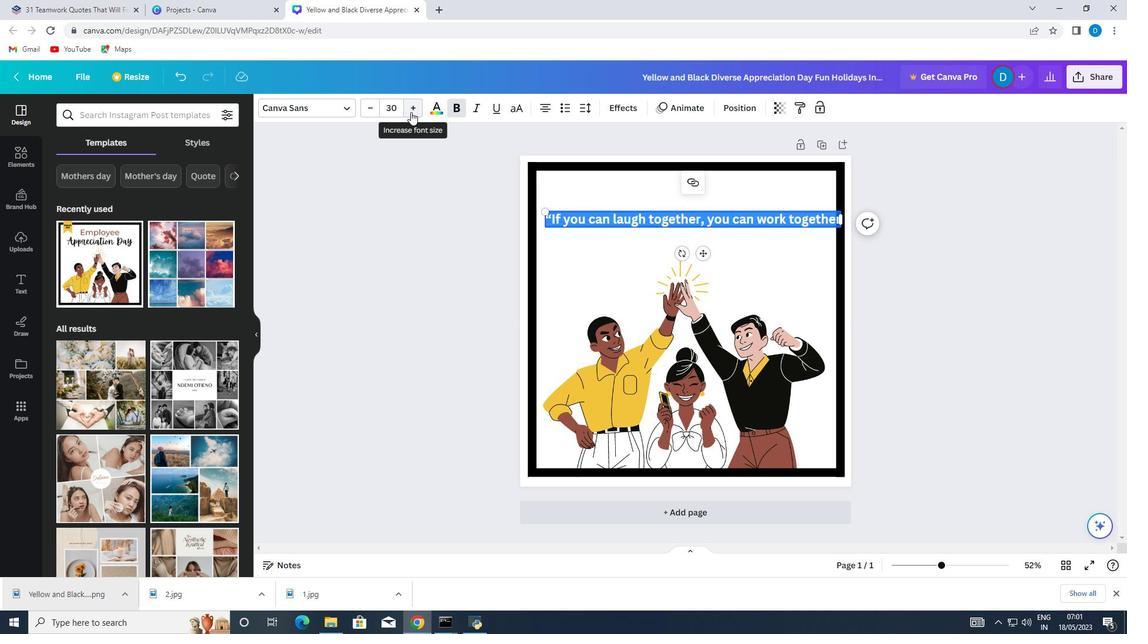 
Action: Mouse pressed left at (406, 432)
Screenshot: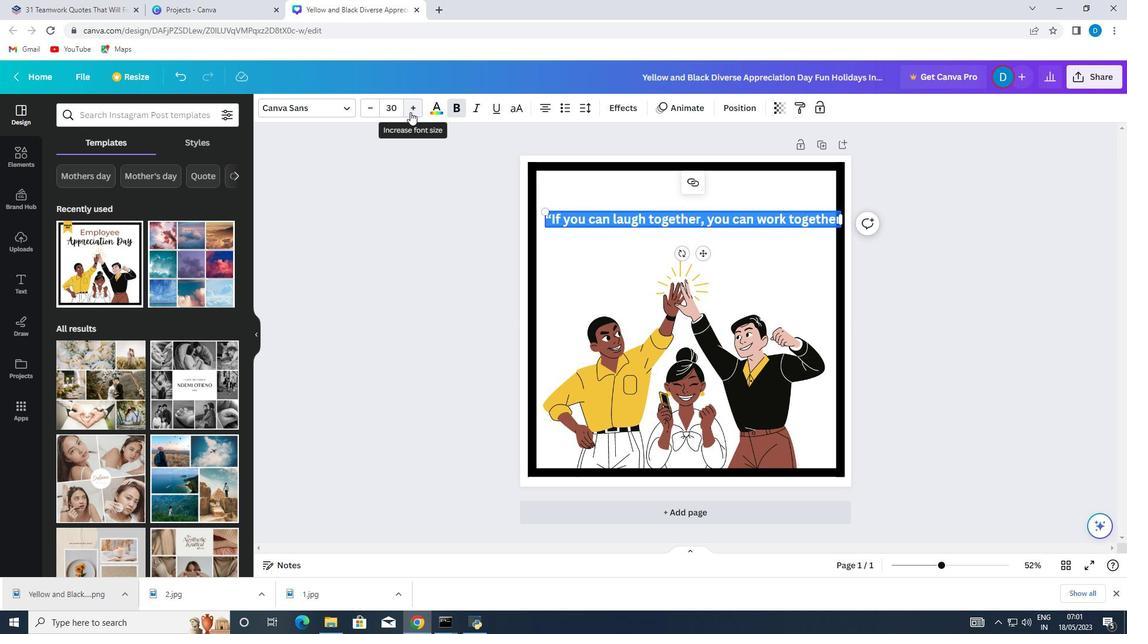 
Action: Mouse moved to (691, 509)
Screenshot: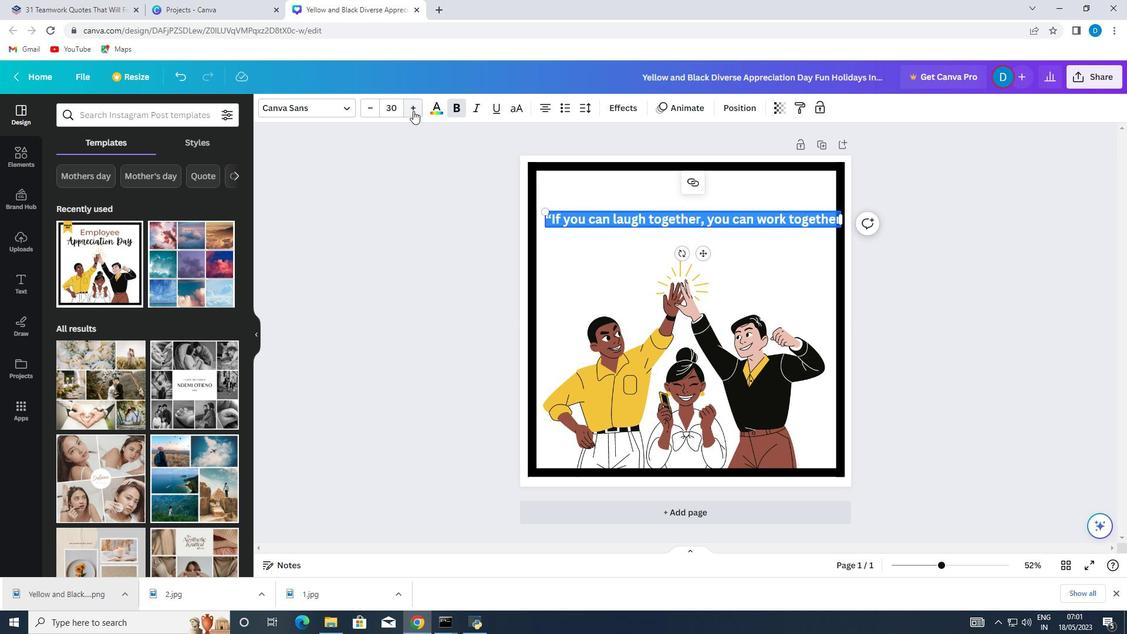
Action: Mouse pressed left at (691, 509)
Screenshot: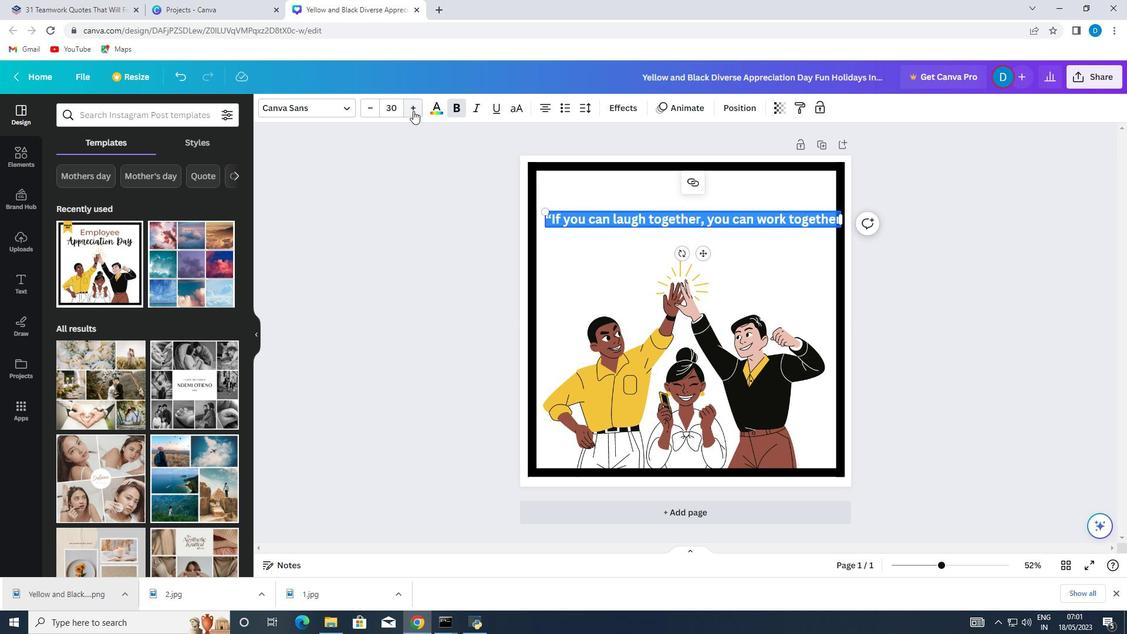 
Action: Mouse moved to (214, 592)
Screenshot: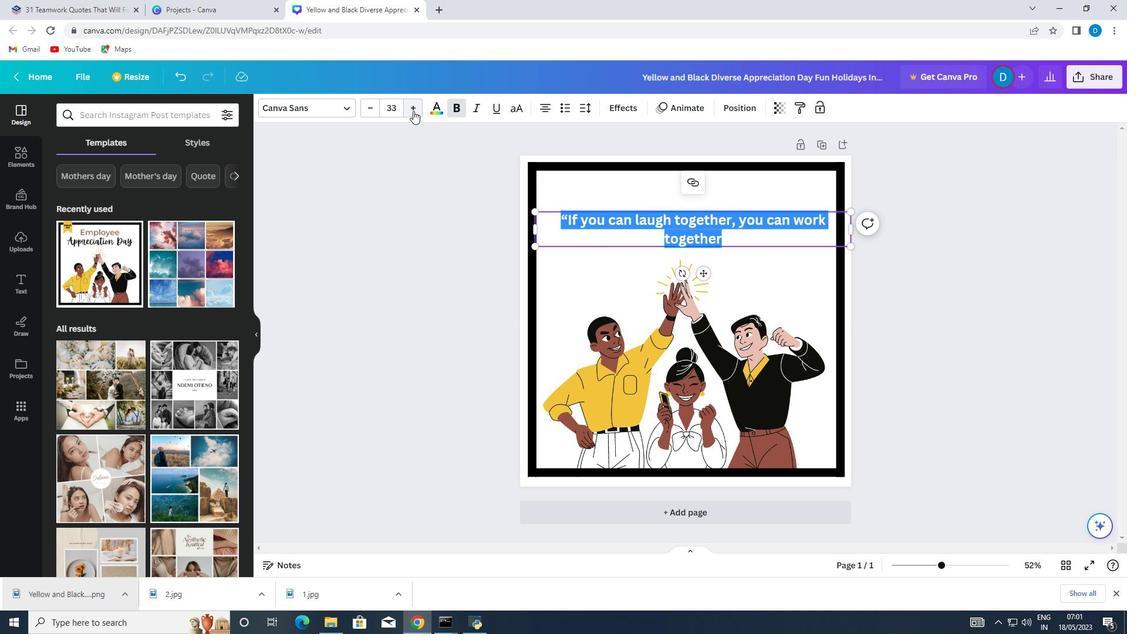 
Action: Mouse pressed left at (214, 592)
Screenshot: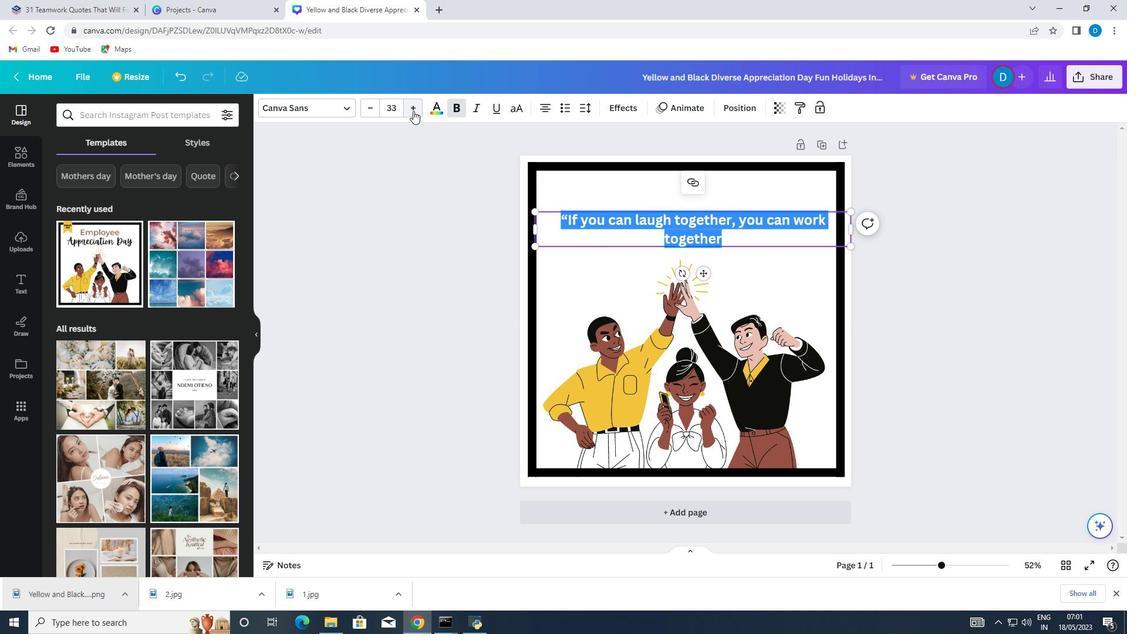 
Action: Mouse moved to (570, 229)
Screenshot: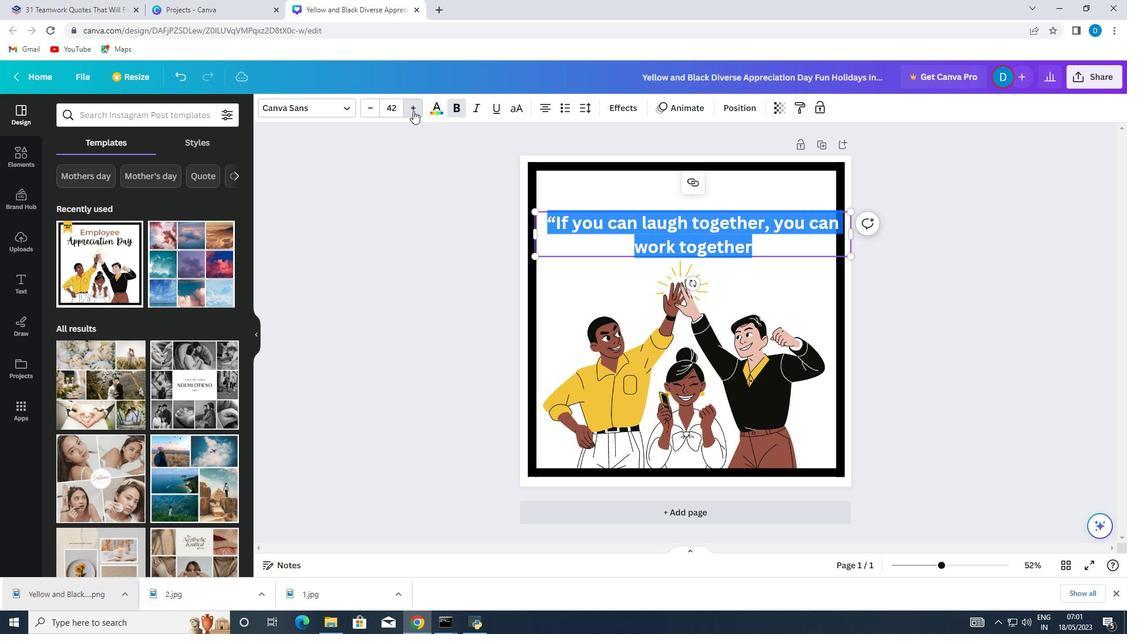 
Action: Mouse pressed left at (570, 229)
Screenshot: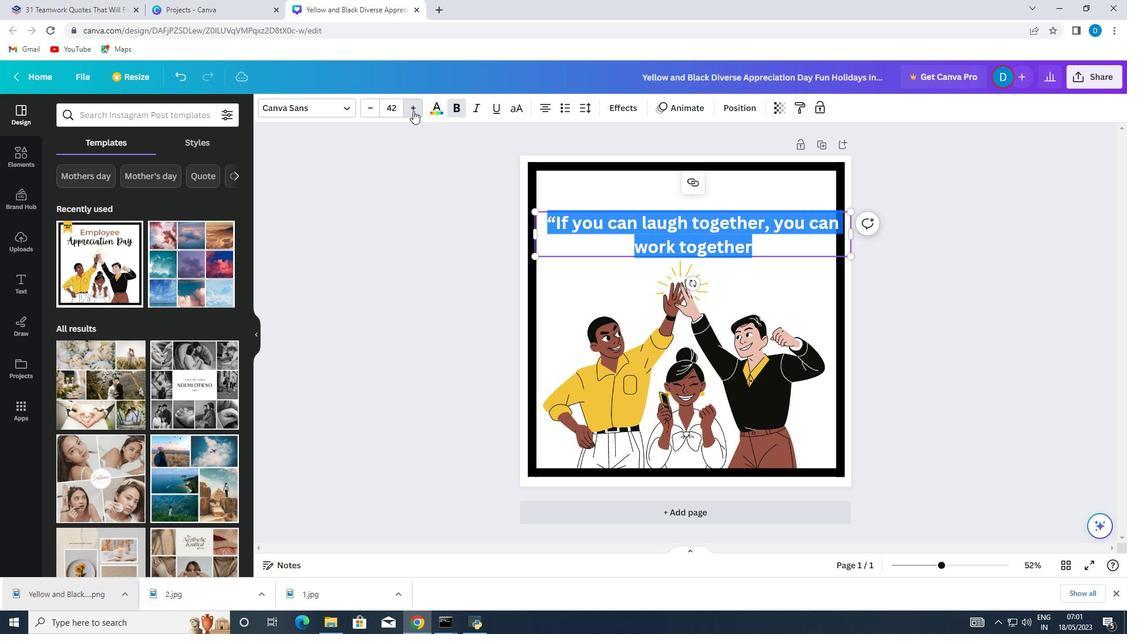 
Action: Mouse moved to (802, 288)
Screenshot: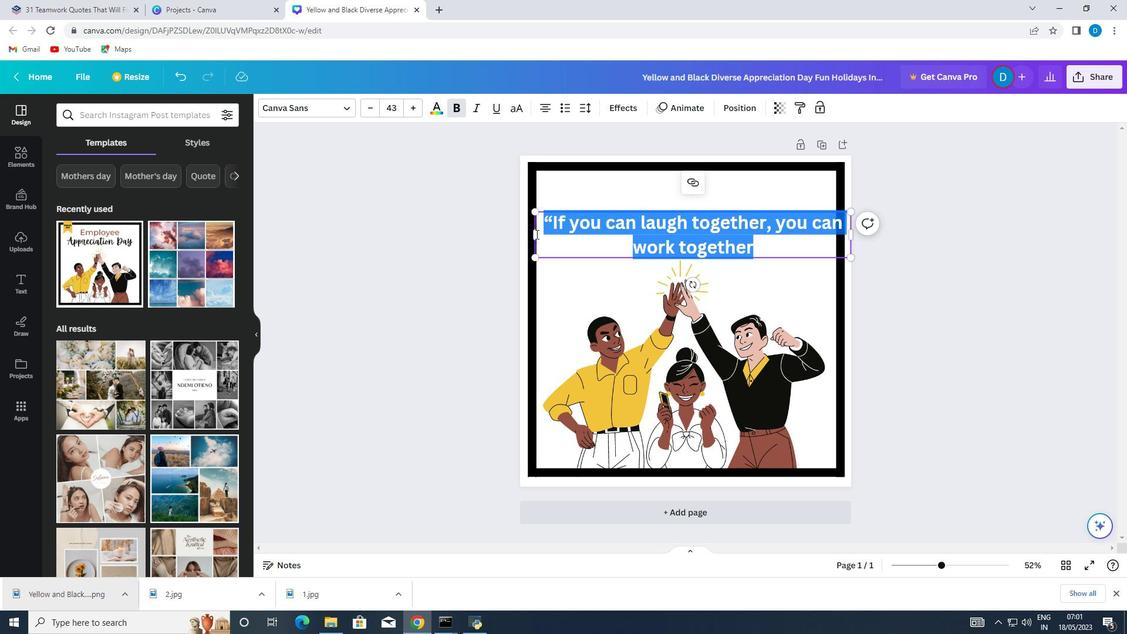 
Action: Mouse pressed left at (802, 288)
Screenshot: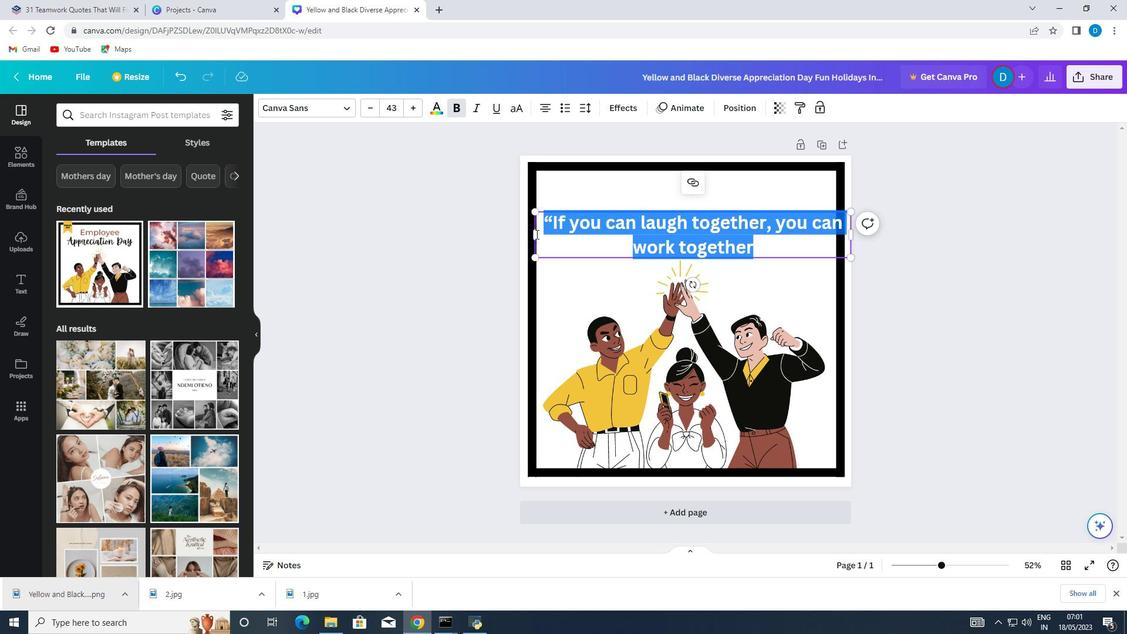 
Action: Mouse moved to (687, 393)
Screenshot: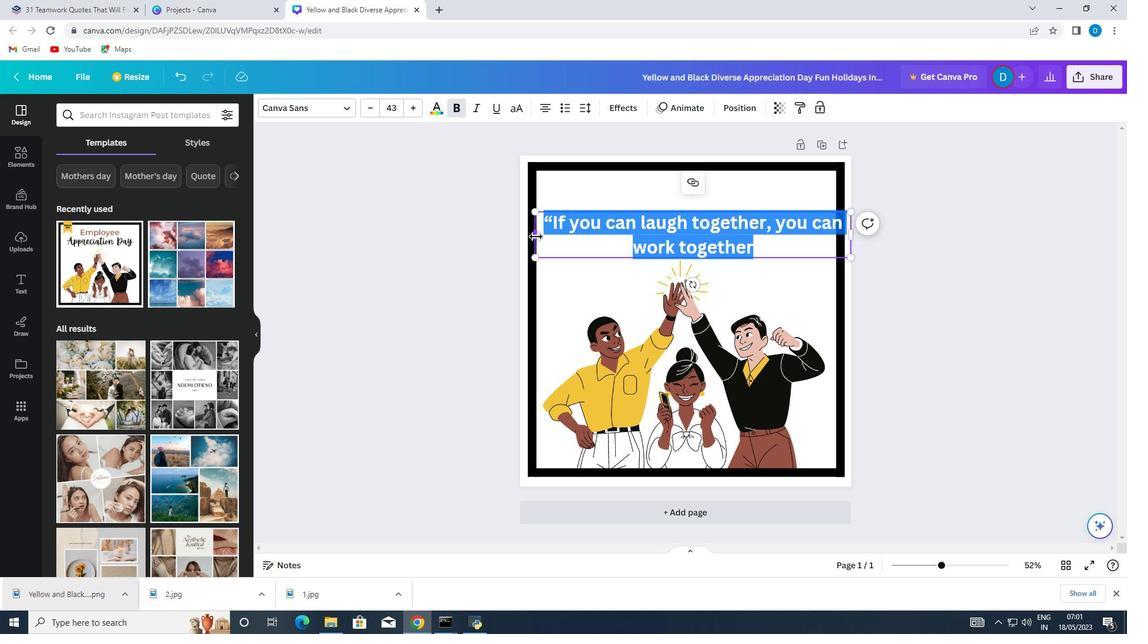 
Action: Mouse pressed left at (687, 393)
Screenshot: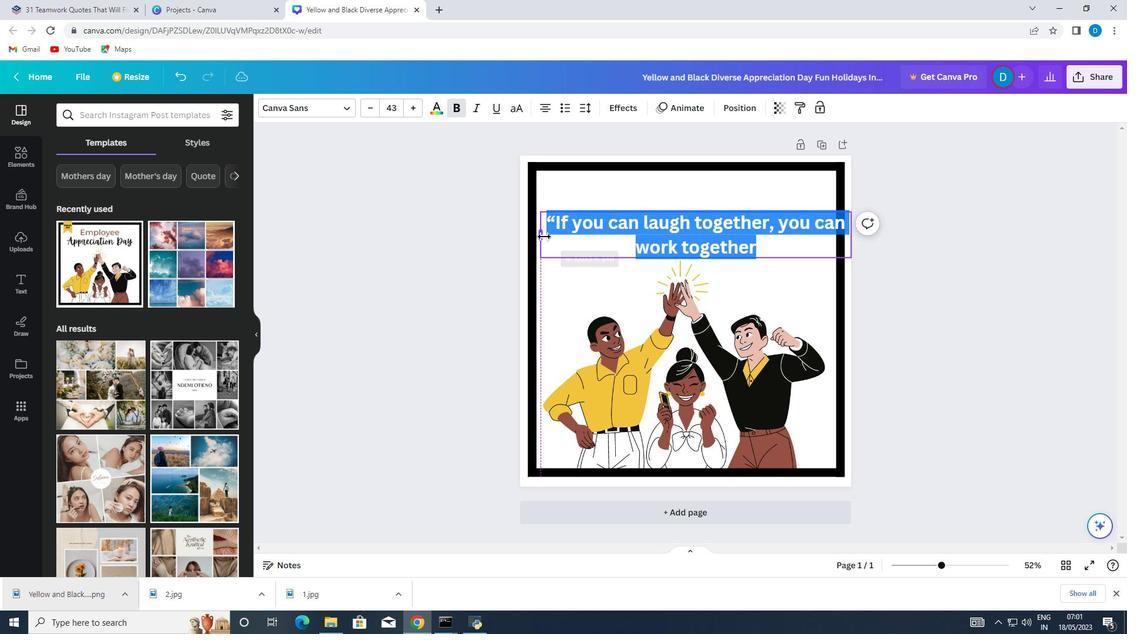
Action: Mouse moved to (688, 180)
Screenshot: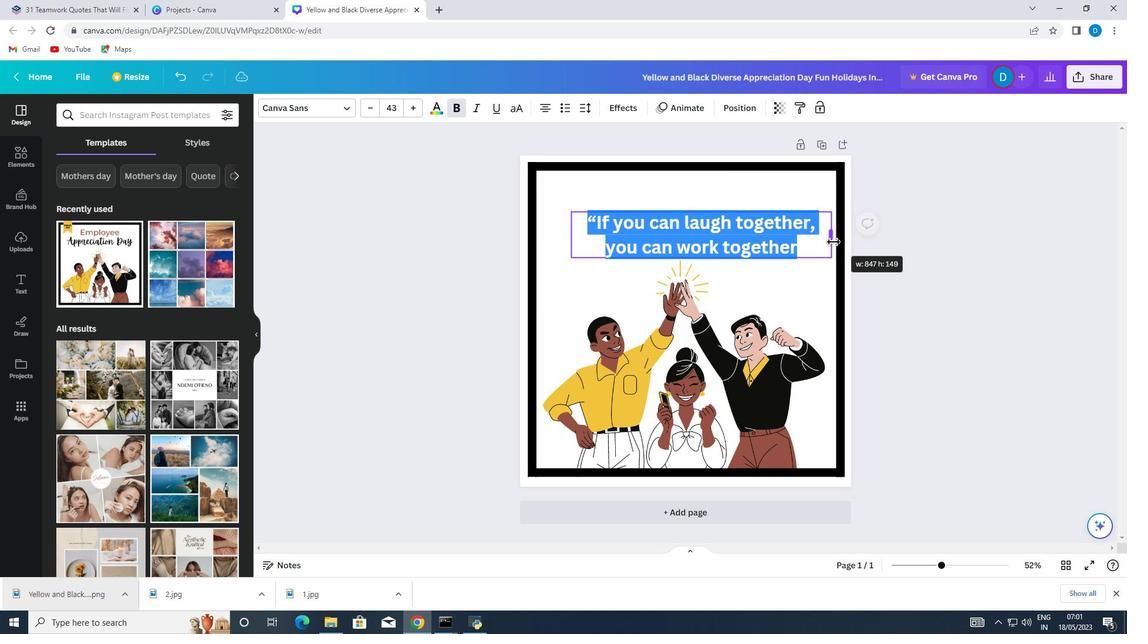 
Action: Mouse pressed left at (688, 180)
Screenshot: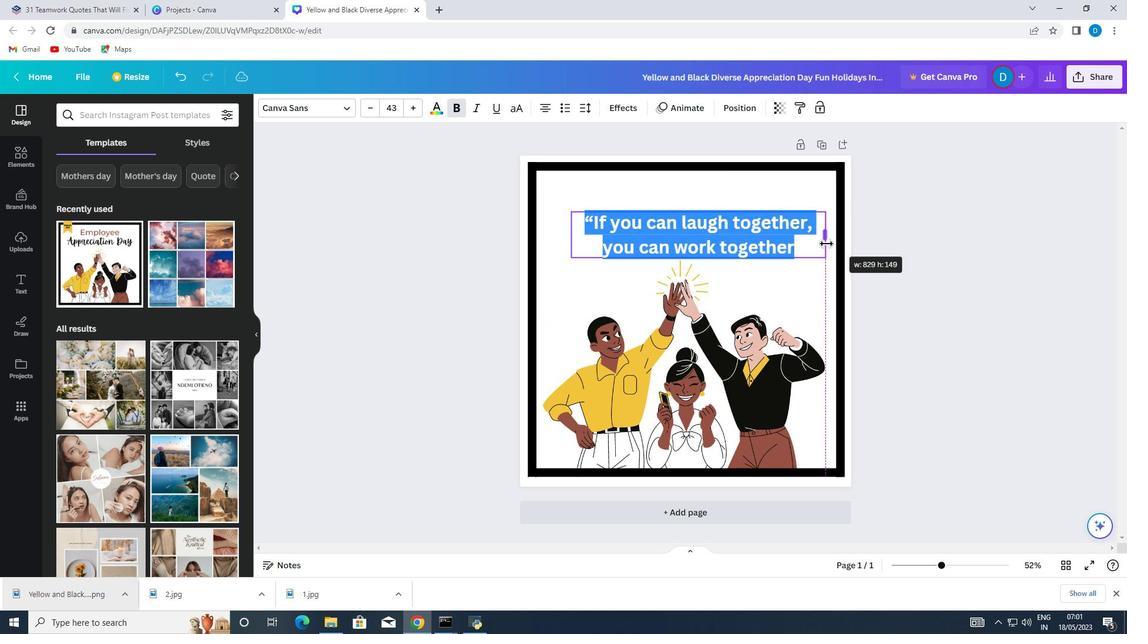 
Action: Mouse moved to (620, 224)
Screenshot: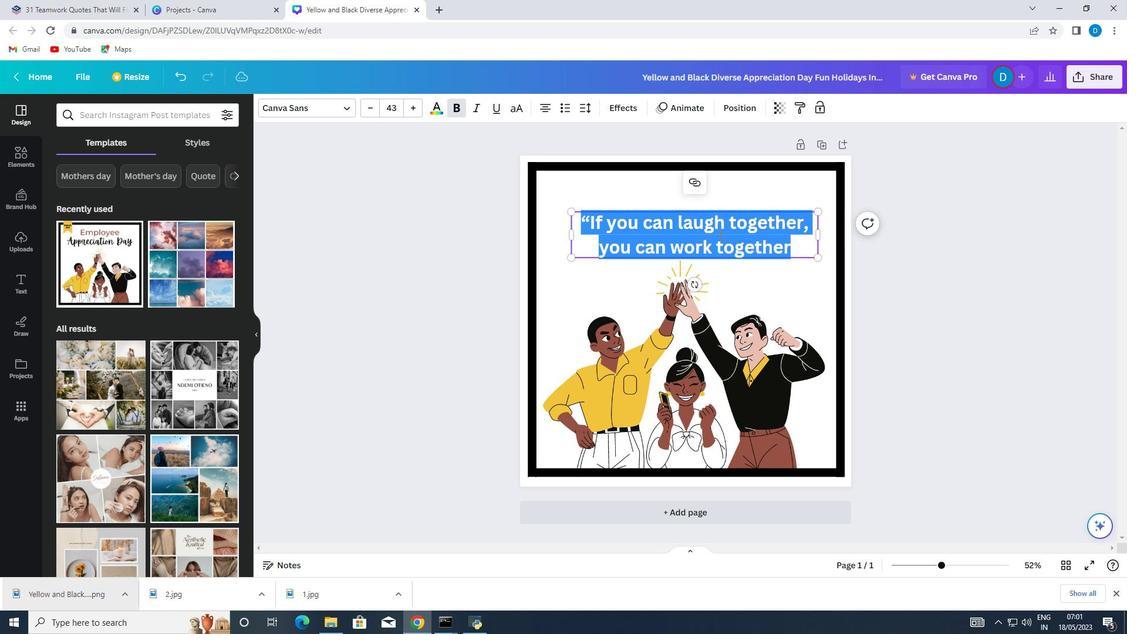 
Action: Mouse pressed left at (620, 224)
Screenshot: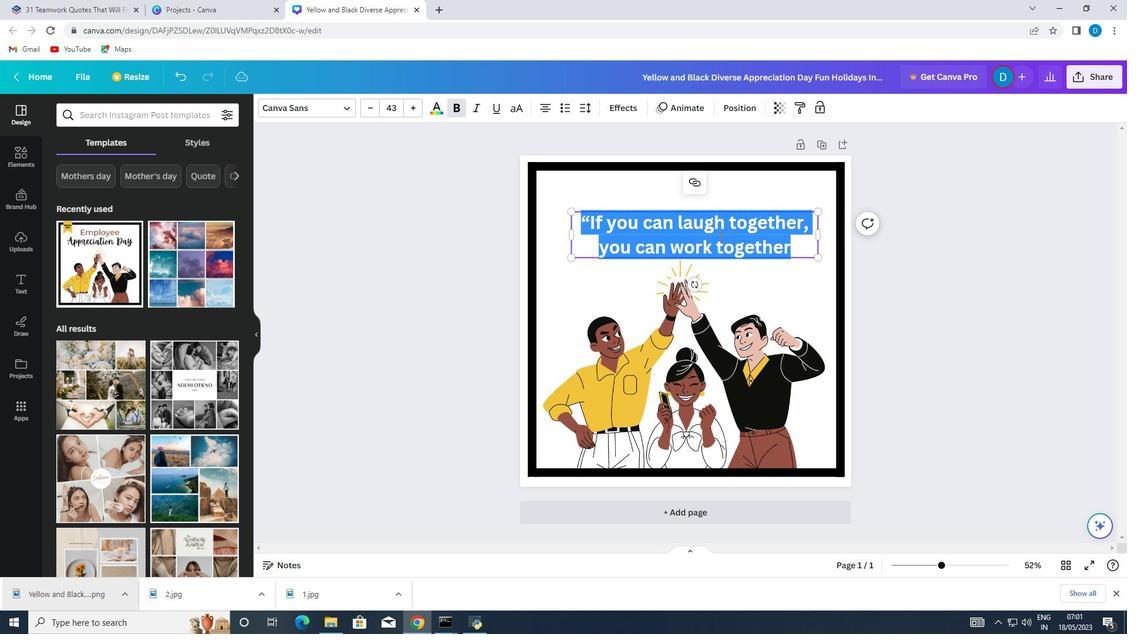 
Action: Mouse moved to (861, 476)
Screenshot: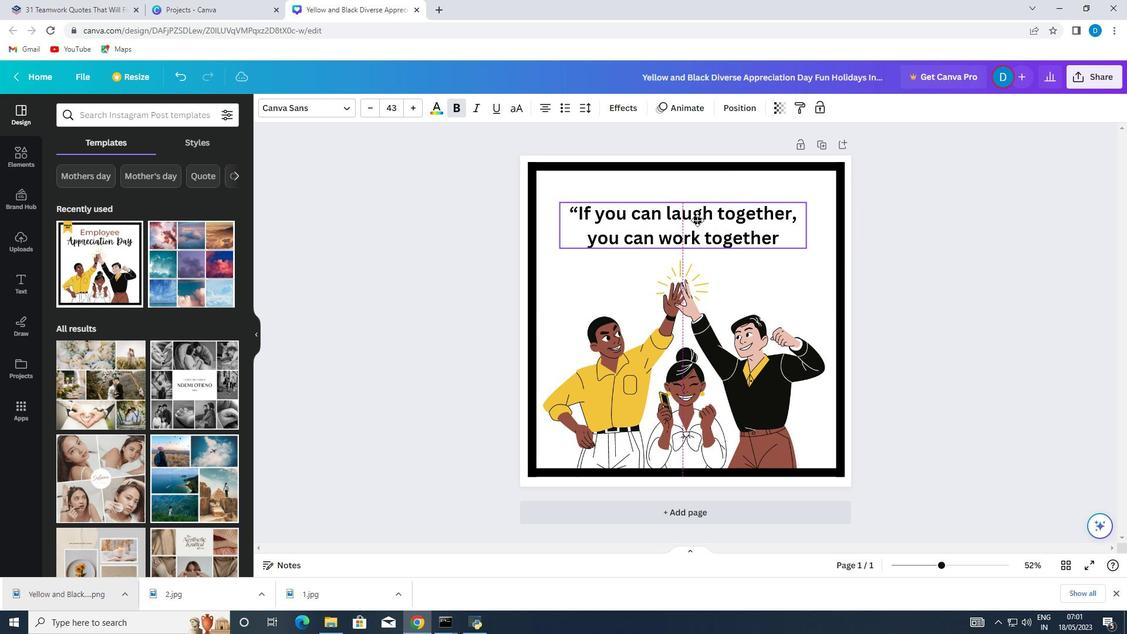 
Action: Mouse pressed left at (861, 476)
Screenshot: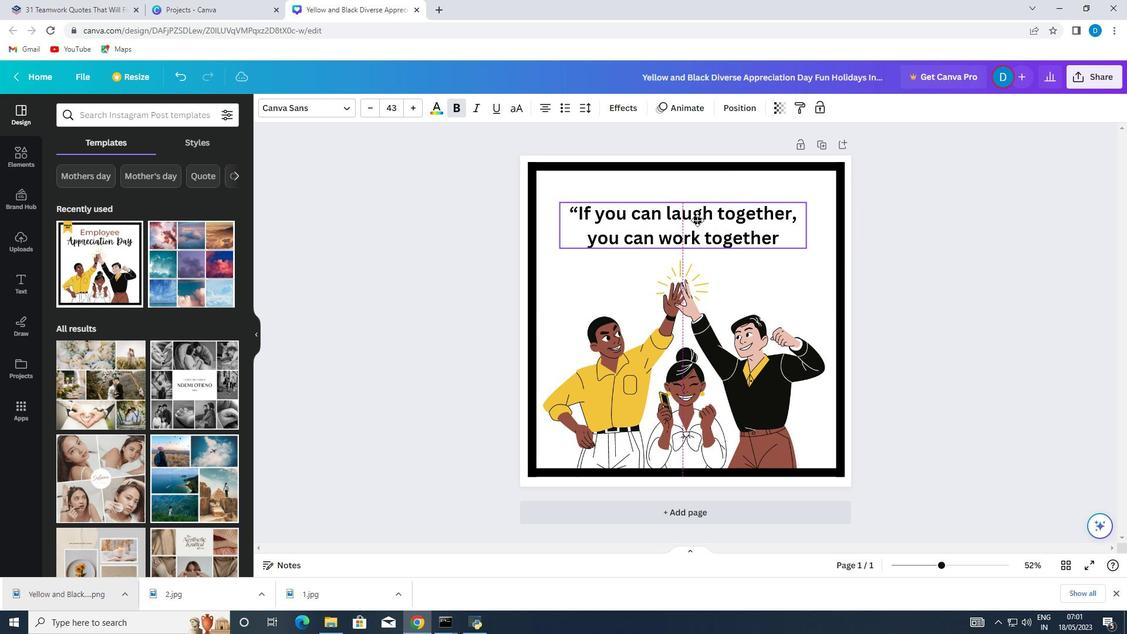 
Action: Mouse moved to (643, 323)
Screenshot: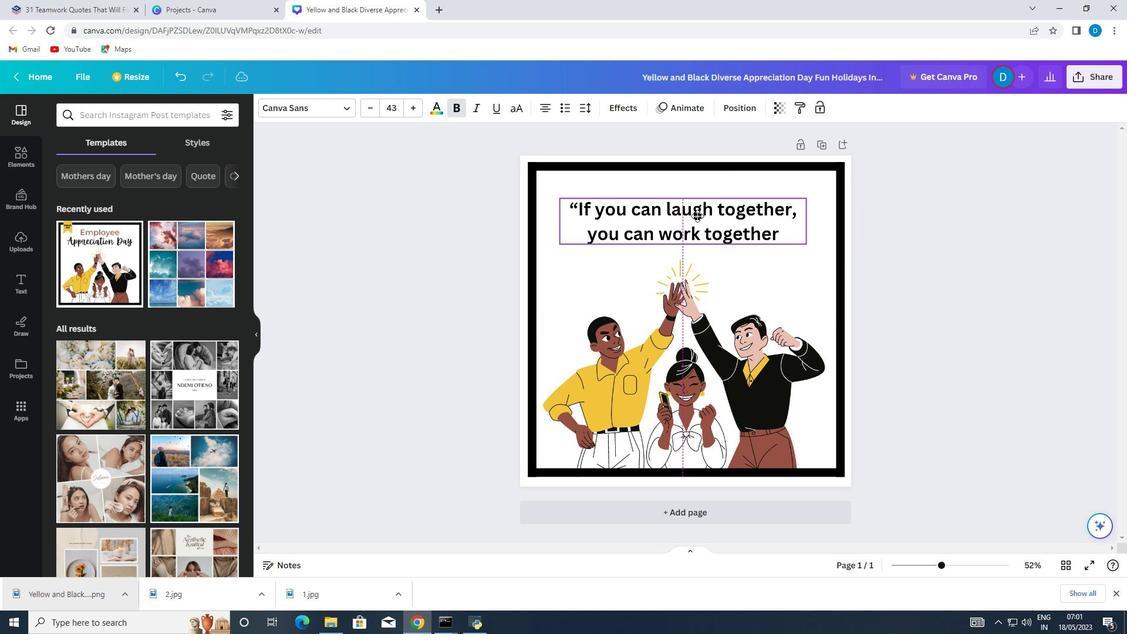 
Action: Mouse pressed left at (643, 323)
Screenshot: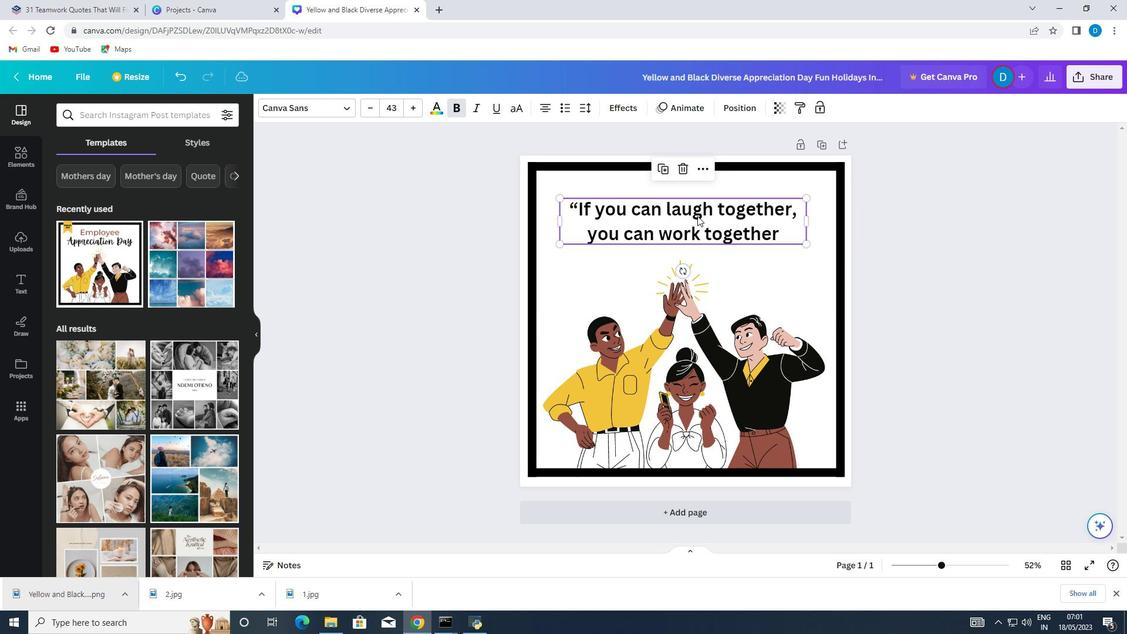 
Action: Mouse moved to (549, 464)
Screenshot: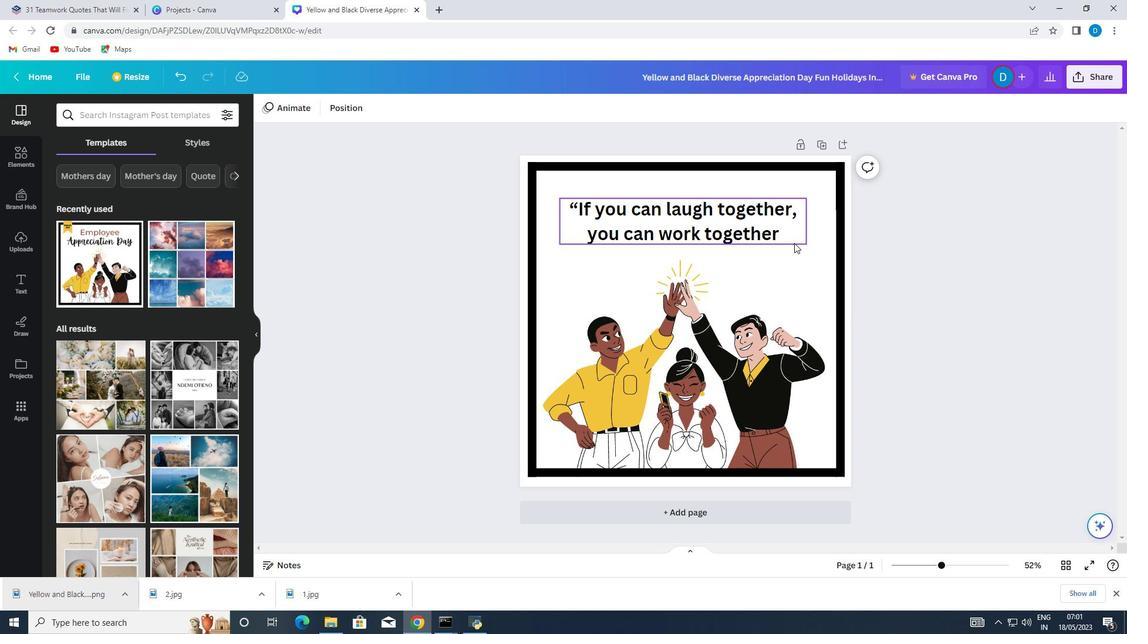 
Action: Mouse pressed left at (549, 464)
Screenshot: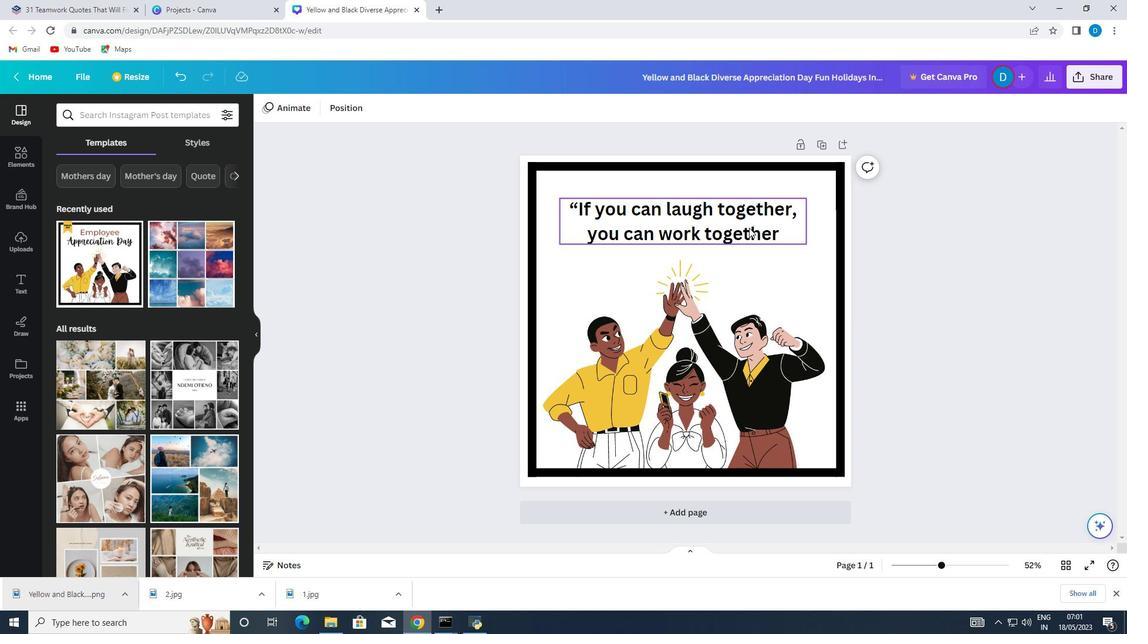 
Action: Mouse moved to (530, 343)
Screenshot: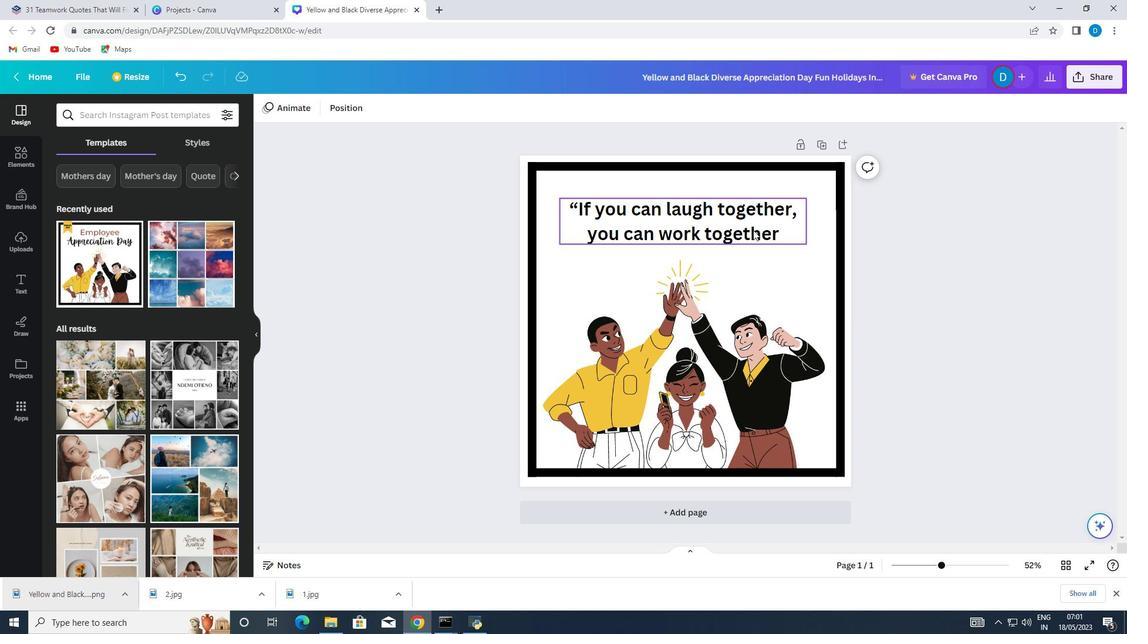 
Action: Mouse pressed left at (530, 343)
Screenshot: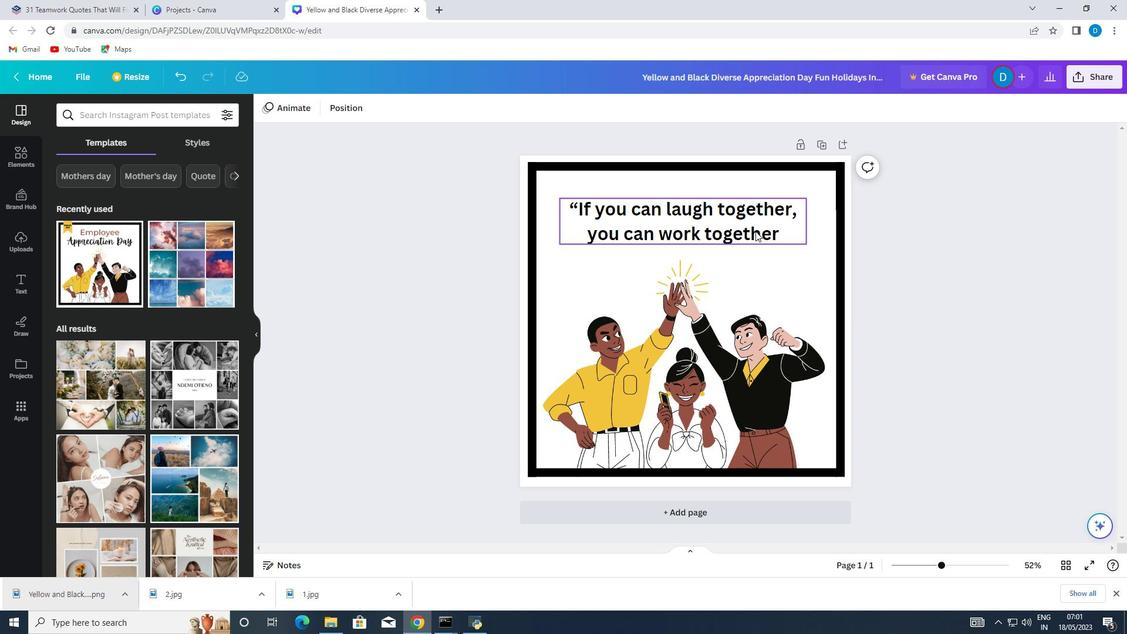 
Action: Mouse moved to (688, 158)
Screenshot: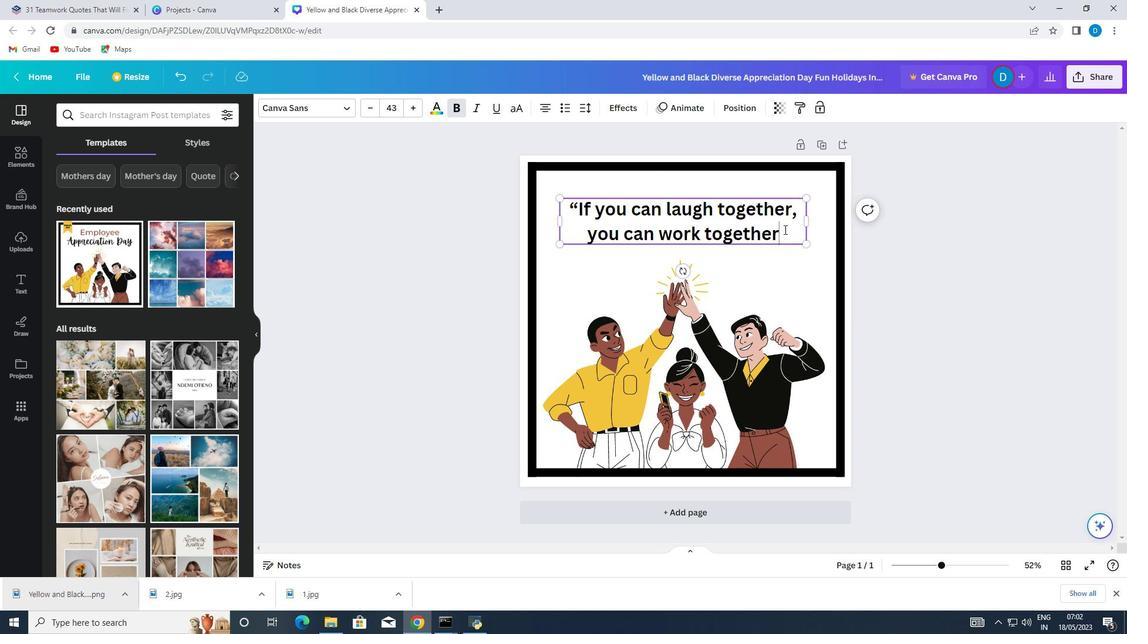 
Action: Mouse pressed left at (688, 158)
Screenshot: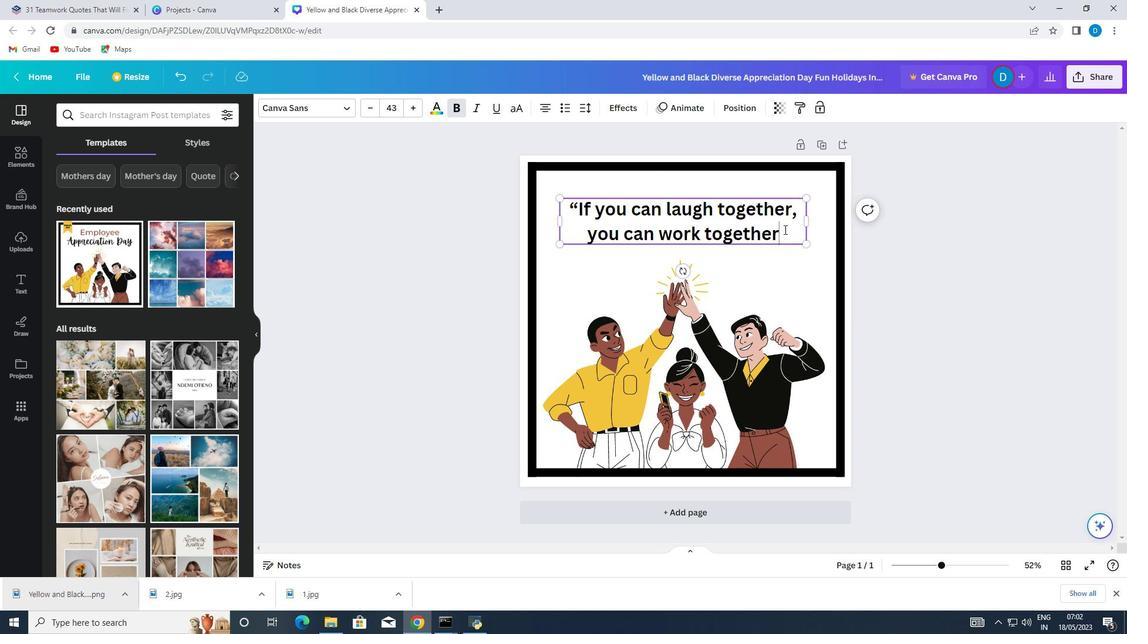 
Action: Mouse moved to (688, 475)
Screenshot: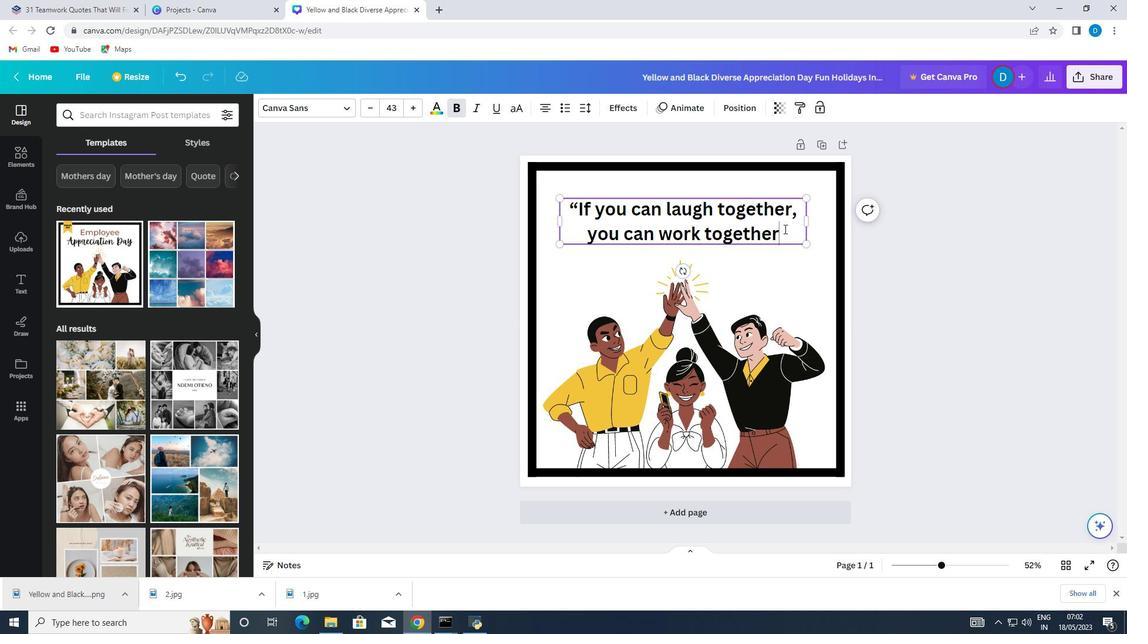 
Action: Mouse pressed left at (688, 475)
Screenshot: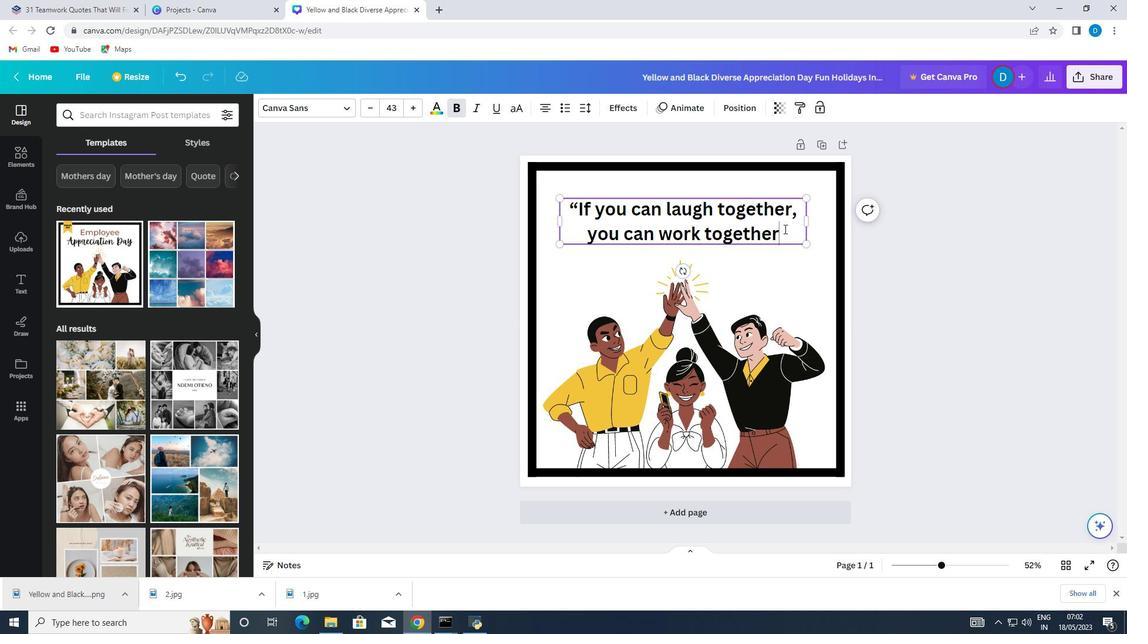 
Action: Mouse moved to (469, 288)
Screenshot: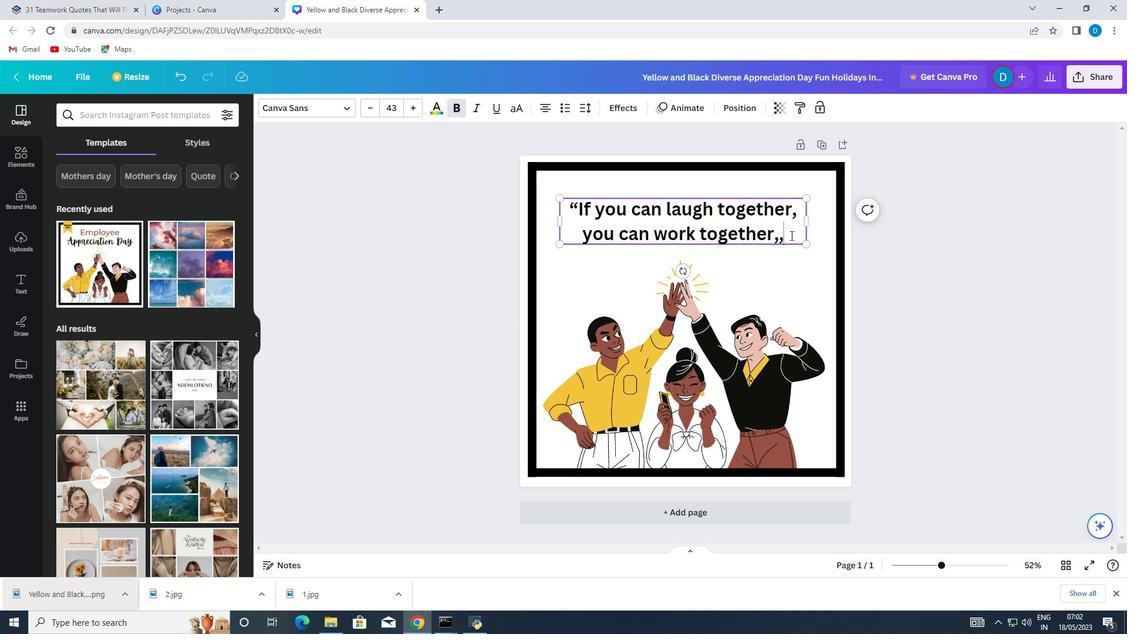 
Action: Mouse pressed left at (469, 288)
Screenshot: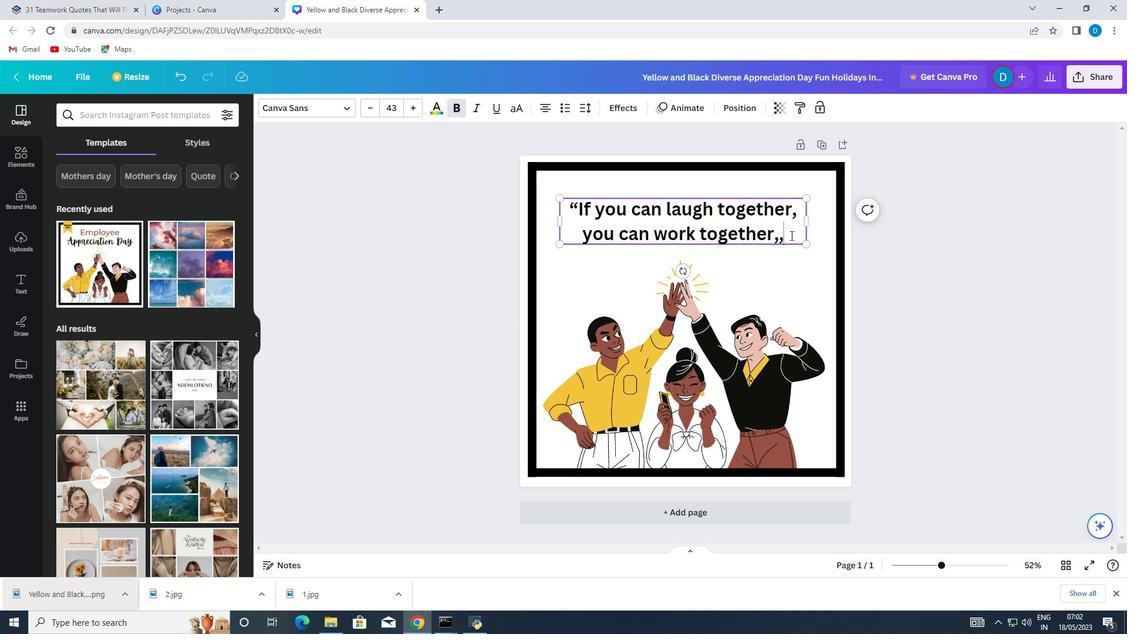 
Action: Mouse moved to (673, 513)
Screenshot: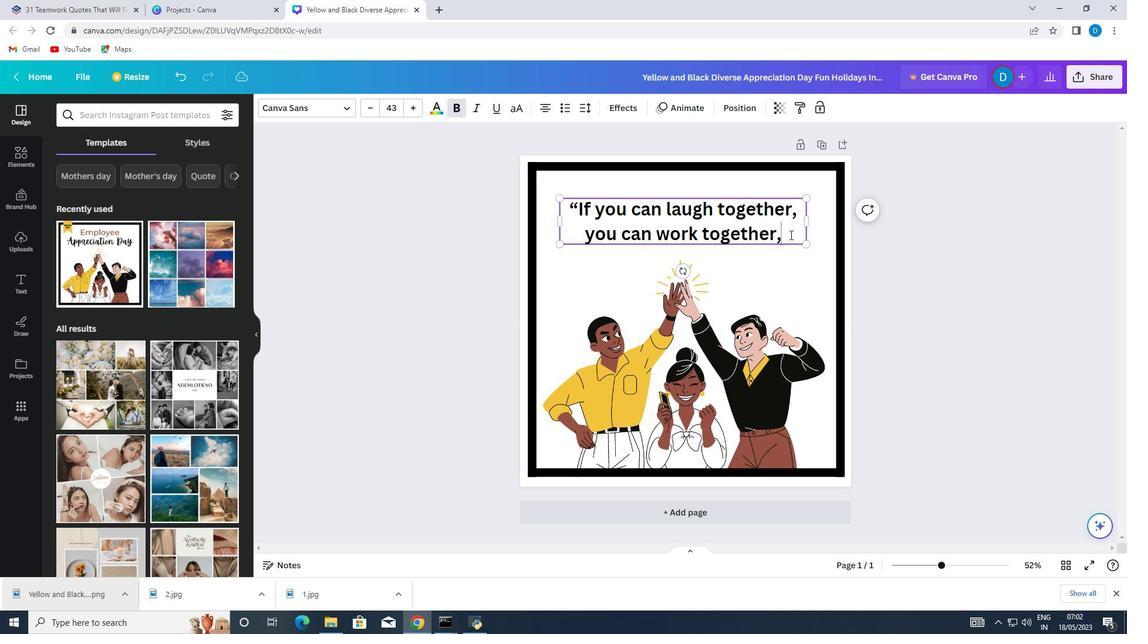 
Action: Mouse pressed left at (673, 513)
Screenshot: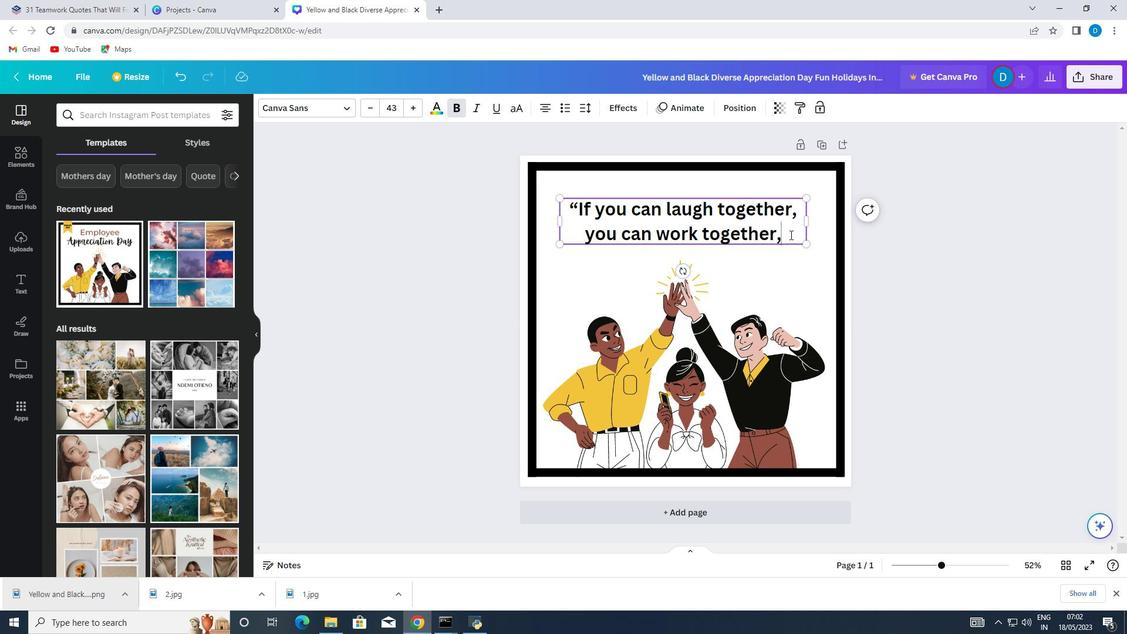 
Action: Mouse moved to (85, 593)
Screenshot: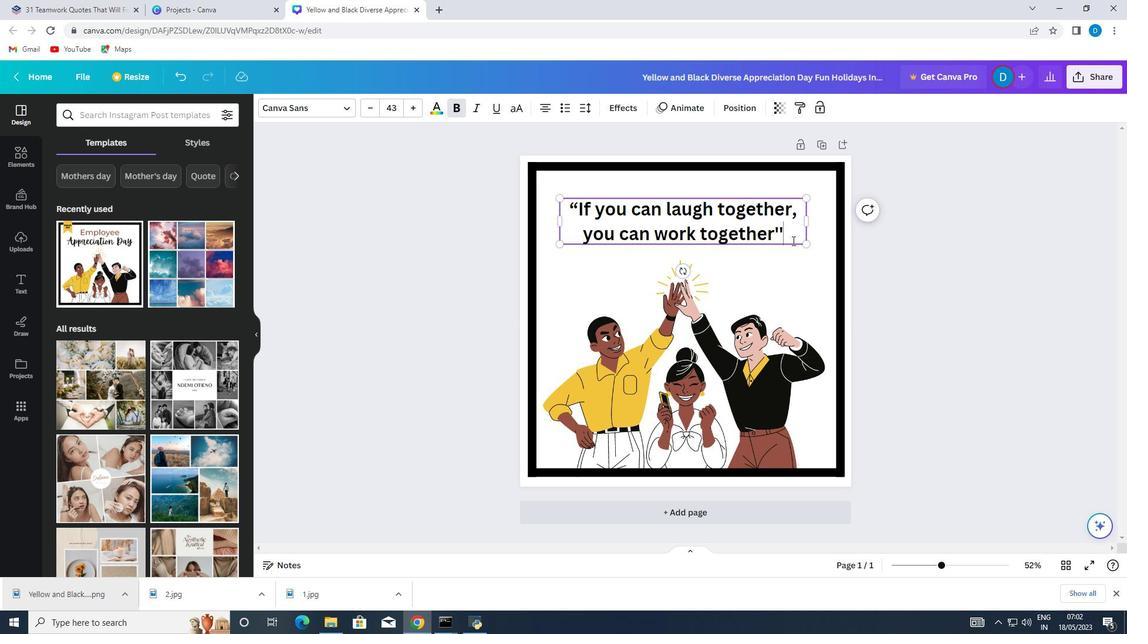 
Action: Mouse pressed left at (85, 593)
Screenshot: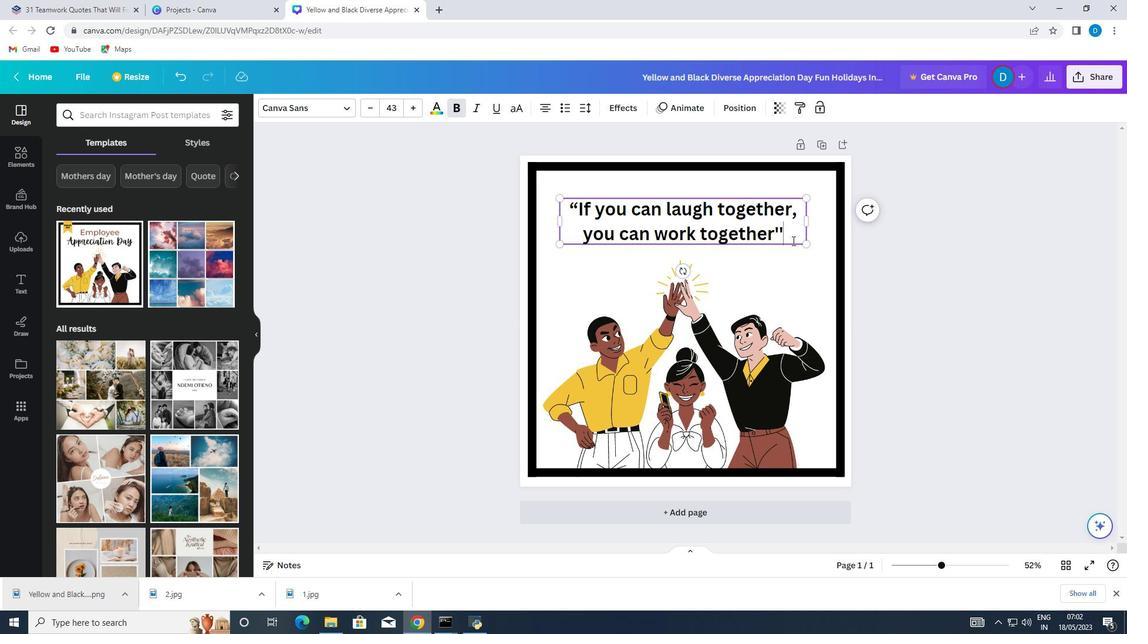 
Action: Mouse moved to (562, 193)
Screenshot: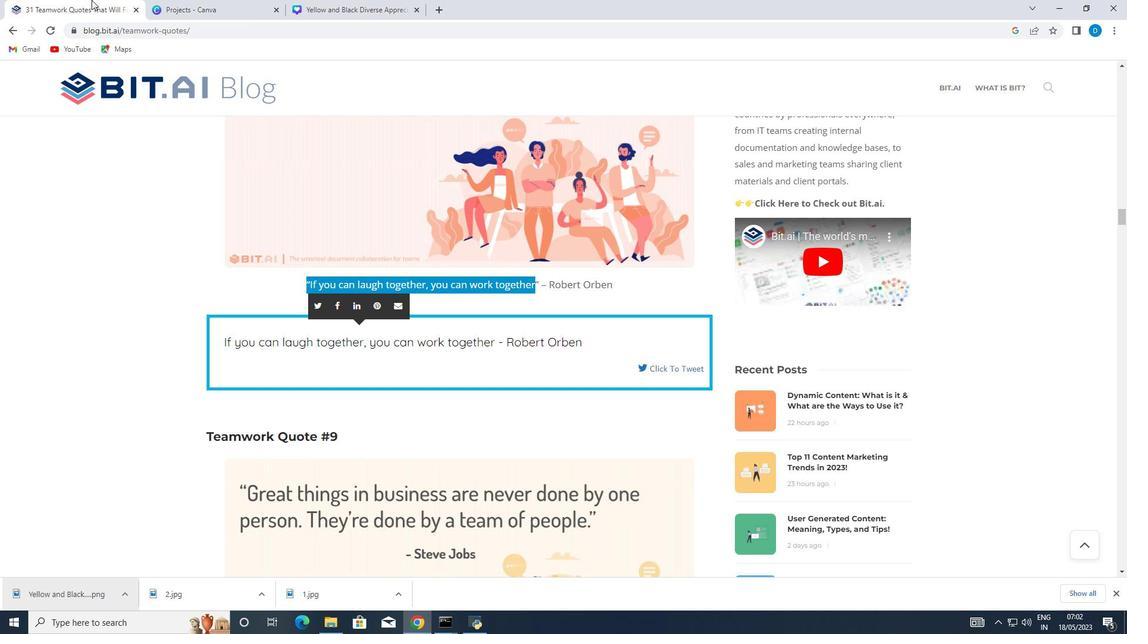 
Action: Mouse pressed left at (562, 193)
Screenshot: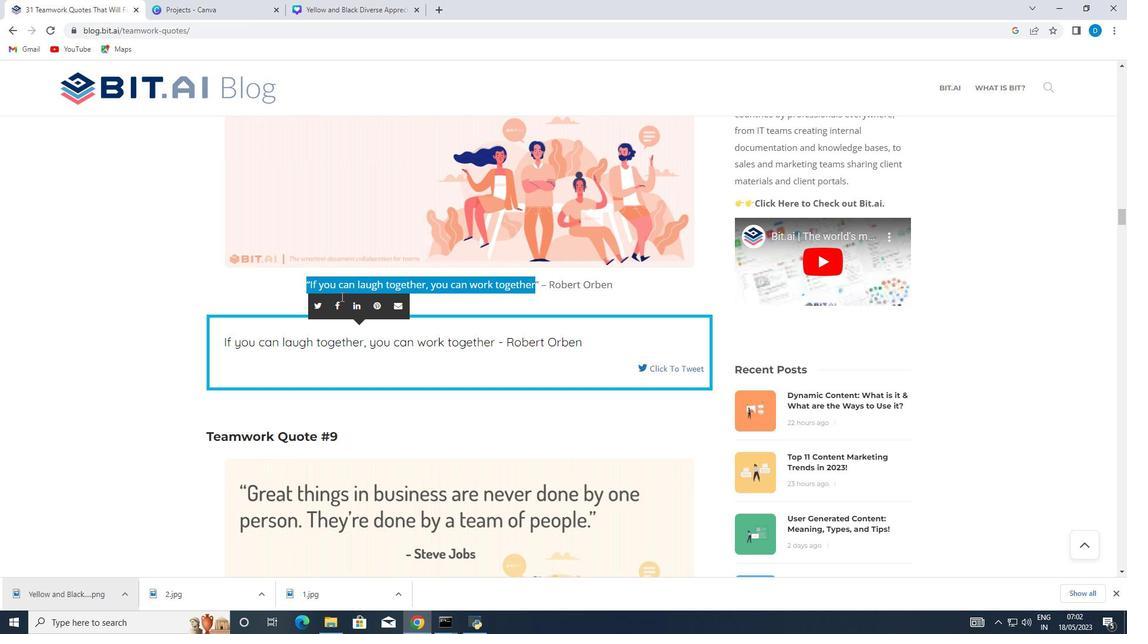 
Action: Mouse moved to (804, 432)
Screenshot: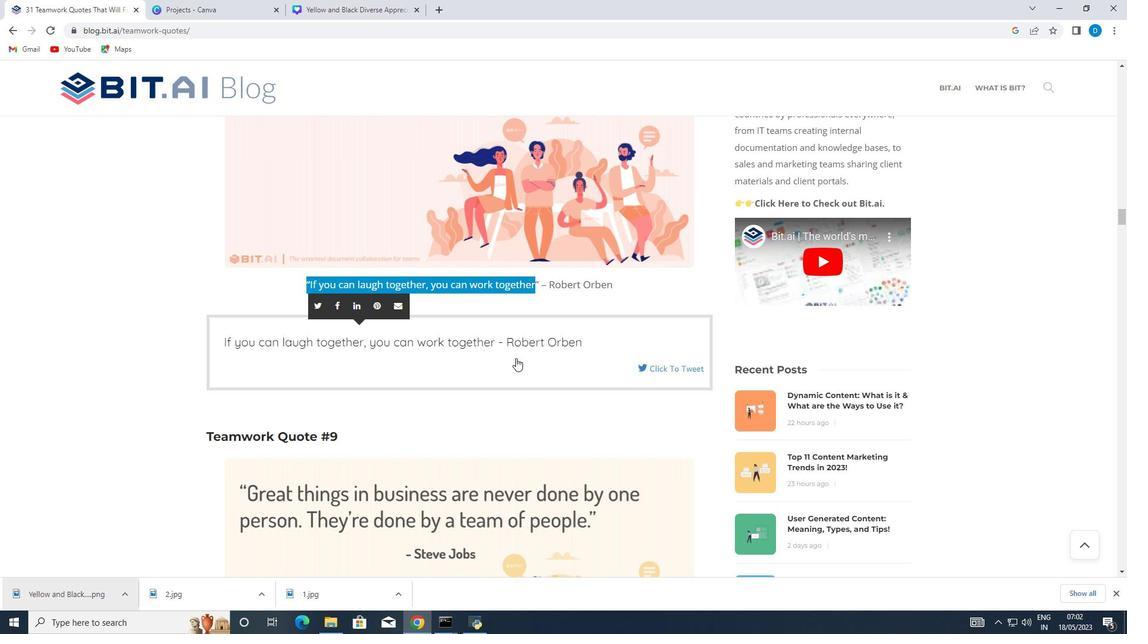 
Action: Mouse pressed left at (804, 432)
Screenshot: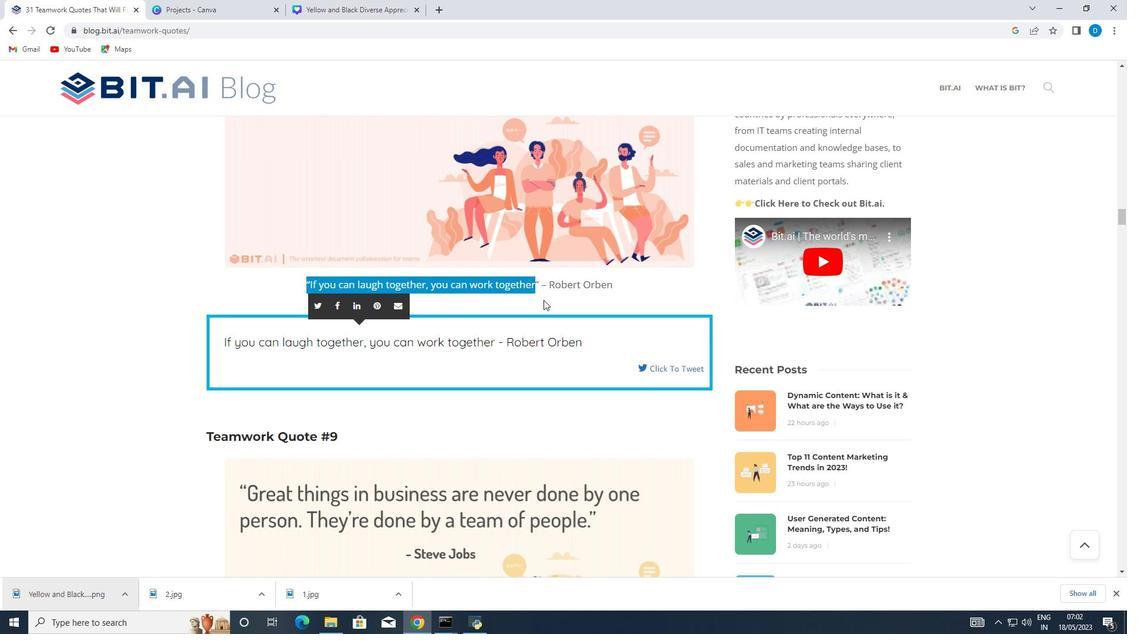
Action: Mouse moved to (363, 380)
Screenshot: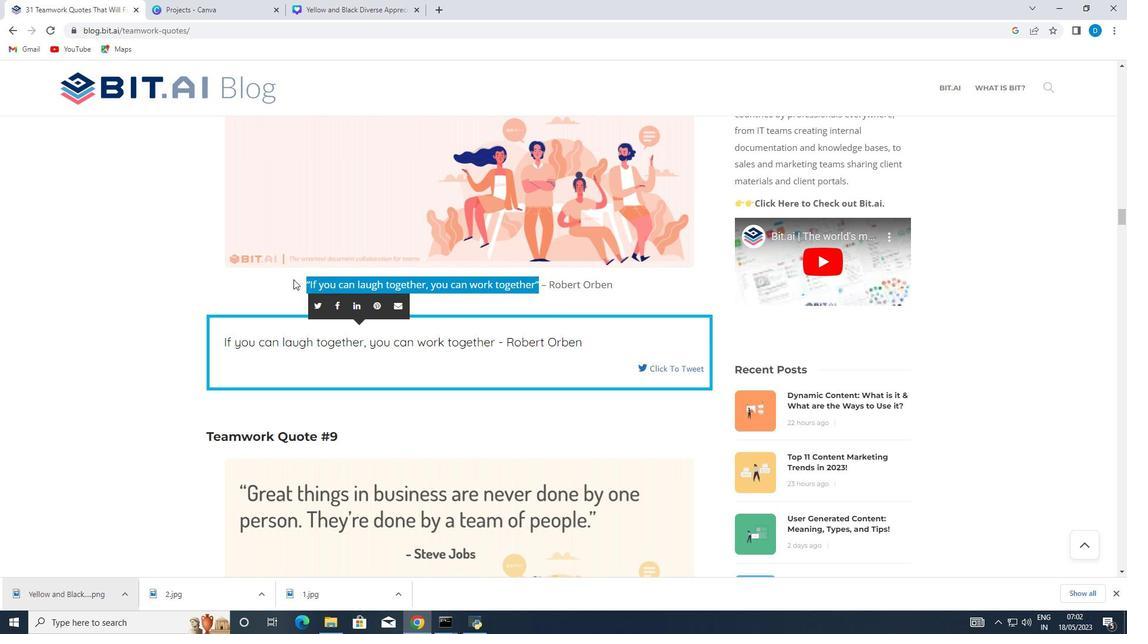 
Action: Mouse pressed left at (363, 380)
Screenshot: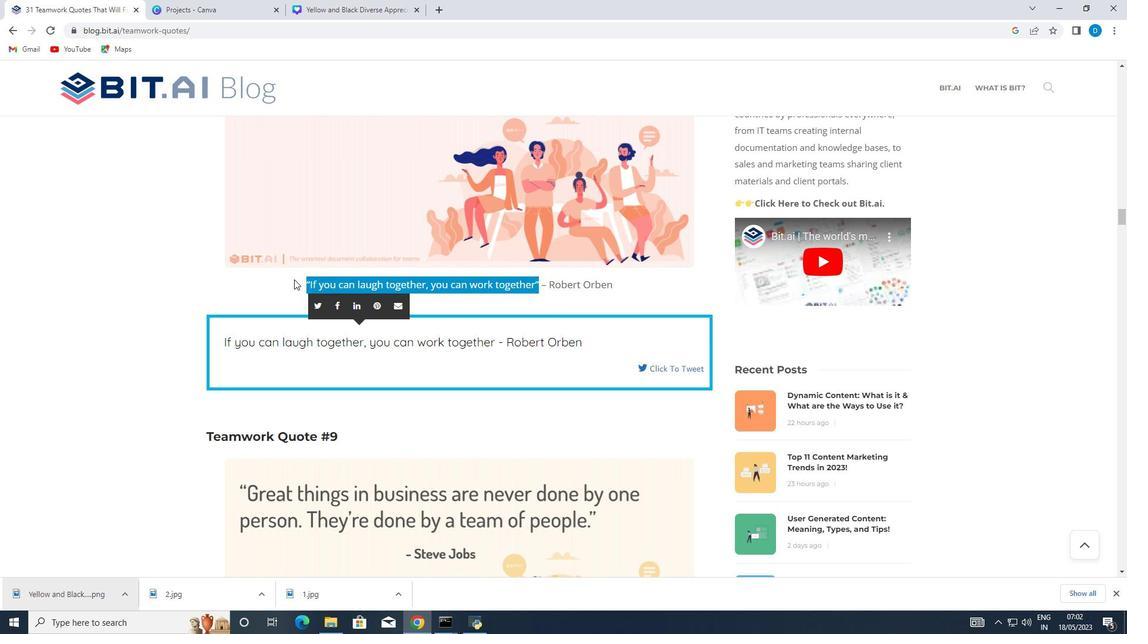 
Action: Mouse moved to (683, 415)
Screenshot: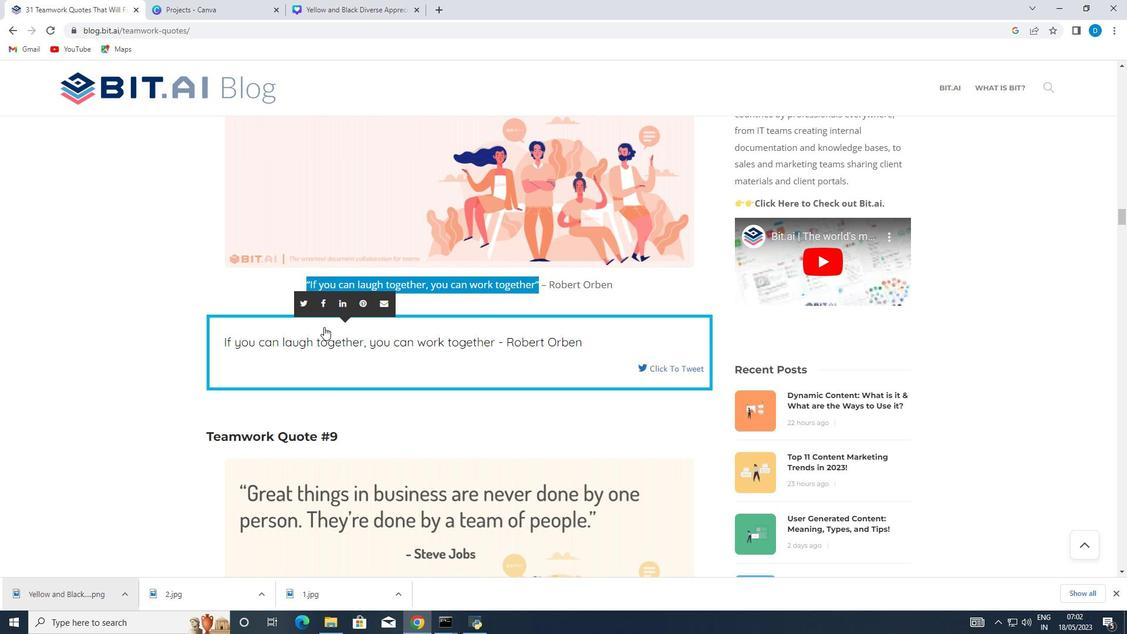 
Action: Mouse scrolled (683, 414) with delta (0, 0)
Screenshot: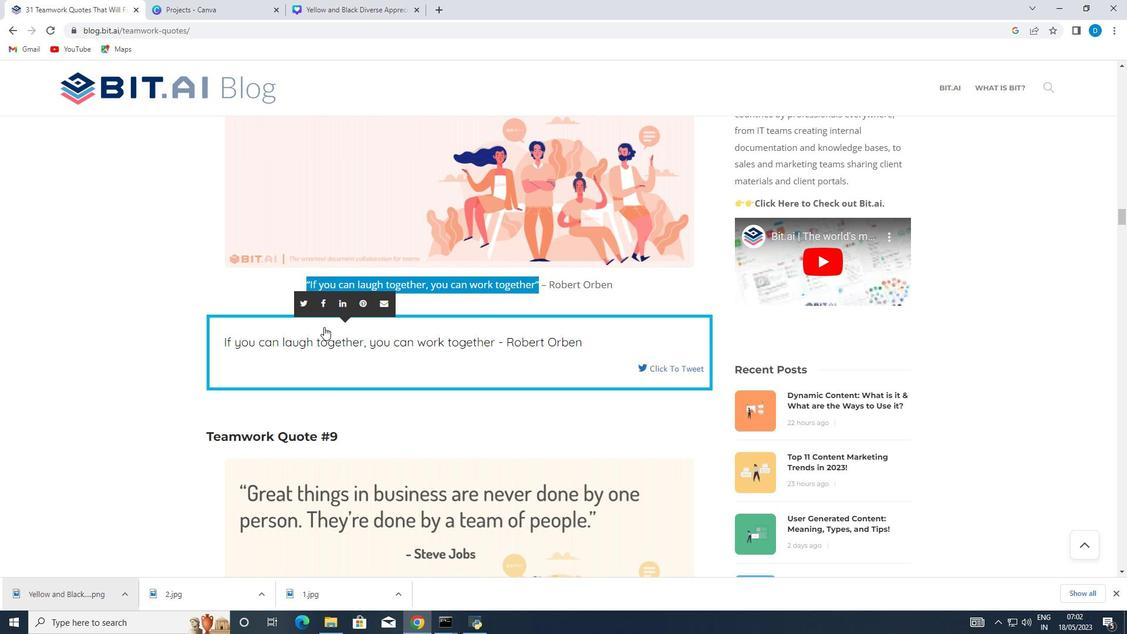 
Action: Mouse scrolled (683, 414) with delta (0, 0)
Screenshot: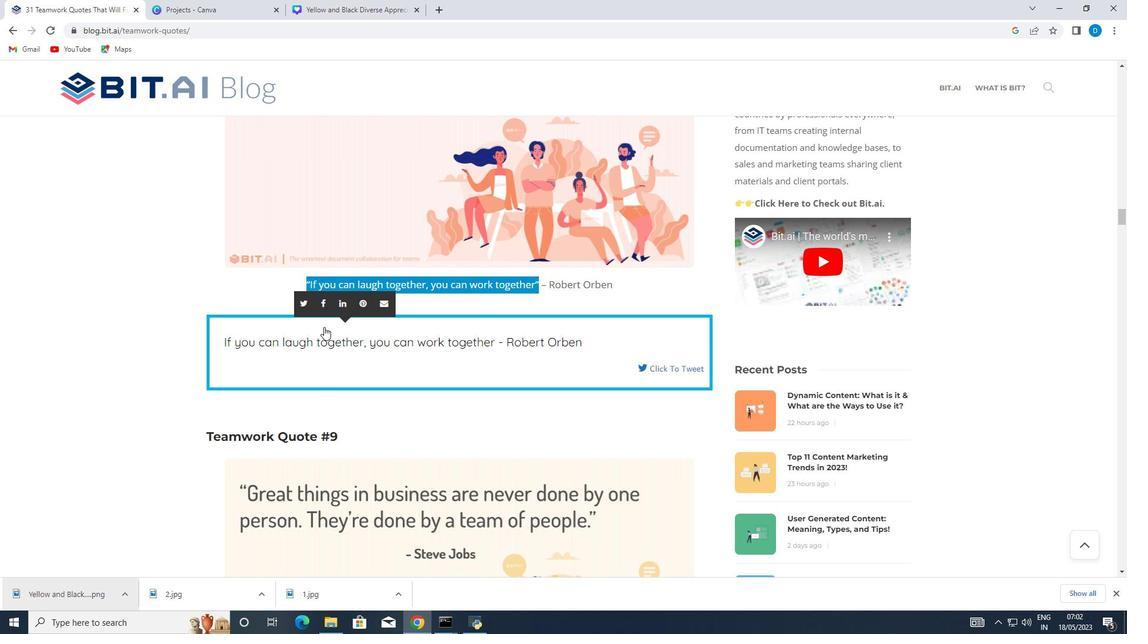 
Action: Mouse scrolled (683, 414) with delta (0, 0)
Screenshot: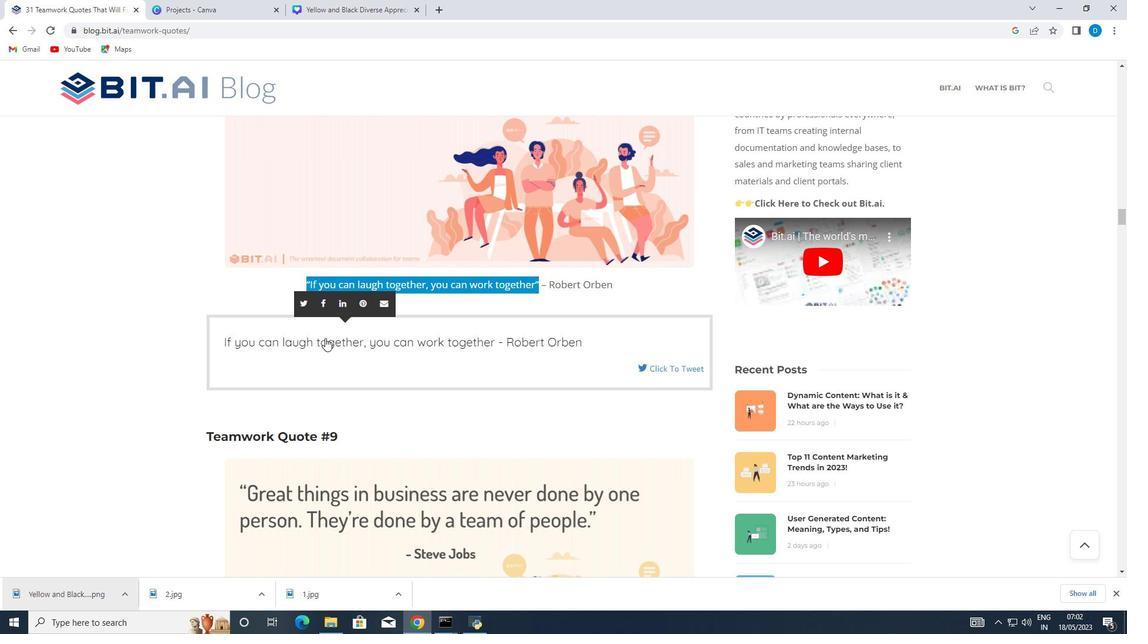 
Action: Mouse scrolled (683, 414) with delta (0, 0)
Screenshot: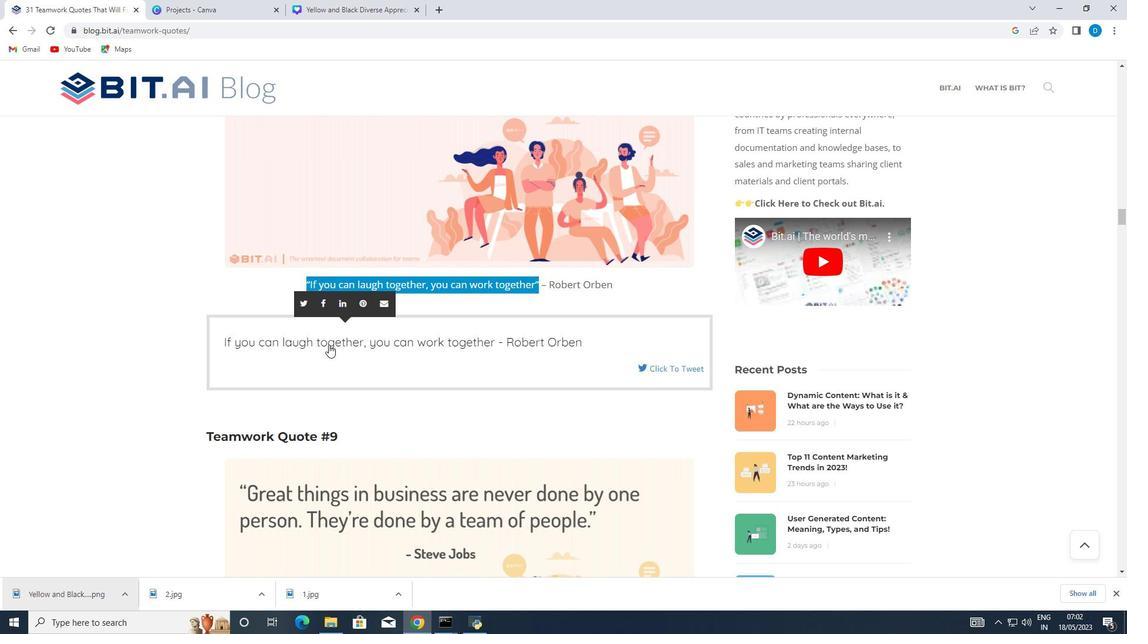 
Action: Mouse moved to (678, 394)
Screenshot: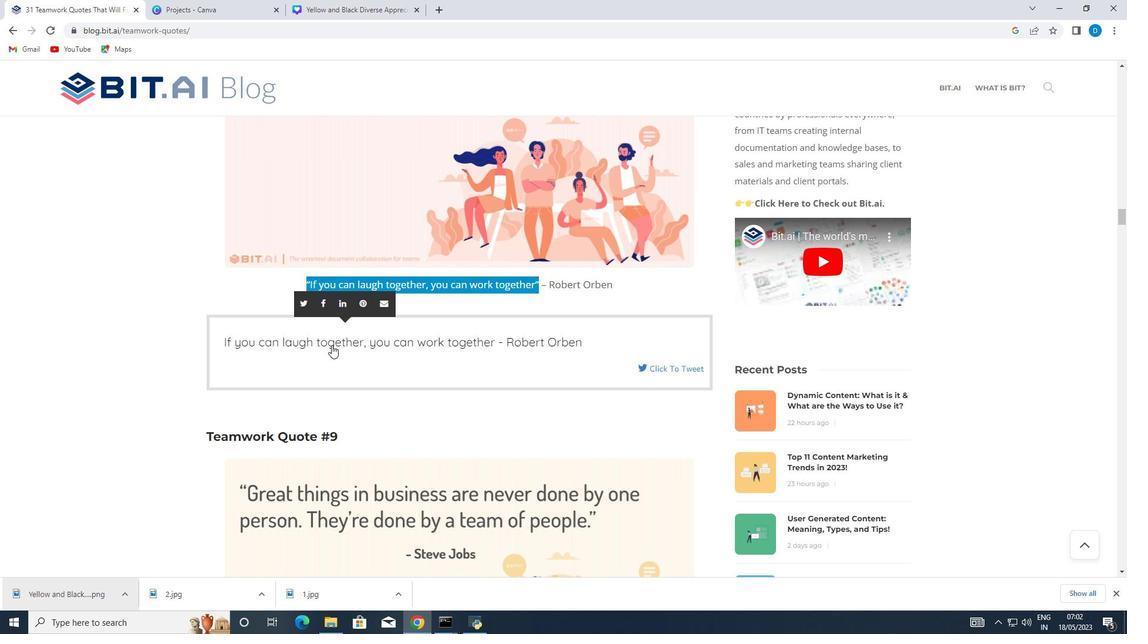 
Action: Mouse scrolled (678, 394) with delta (0, 0)
Screenshot: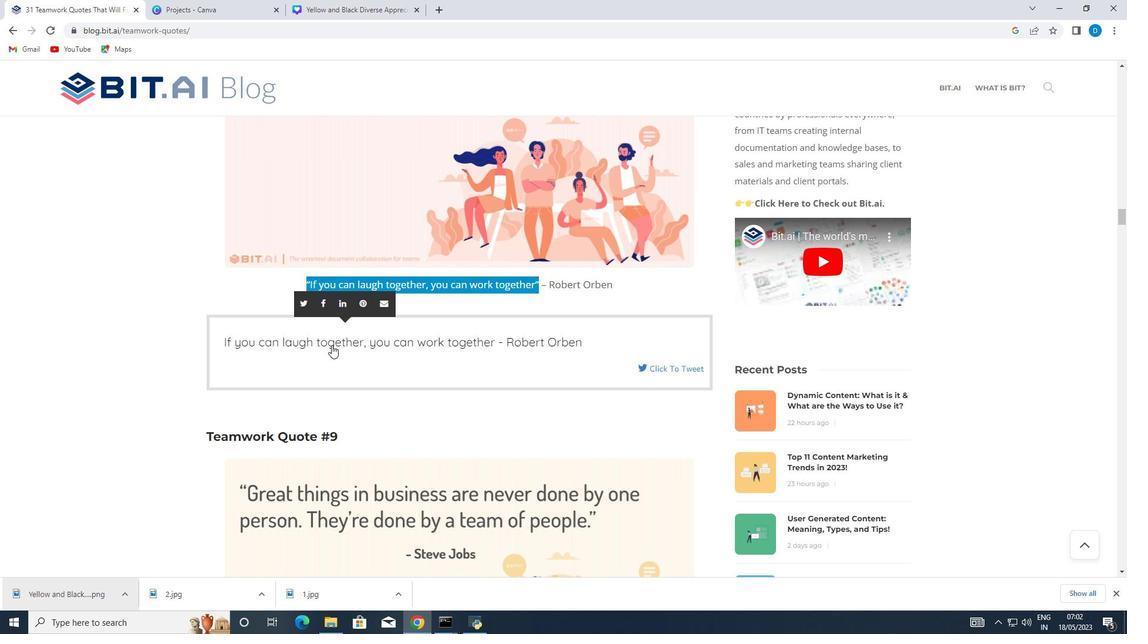 
Action: Mouse moved to (677, 391)
Screenshot: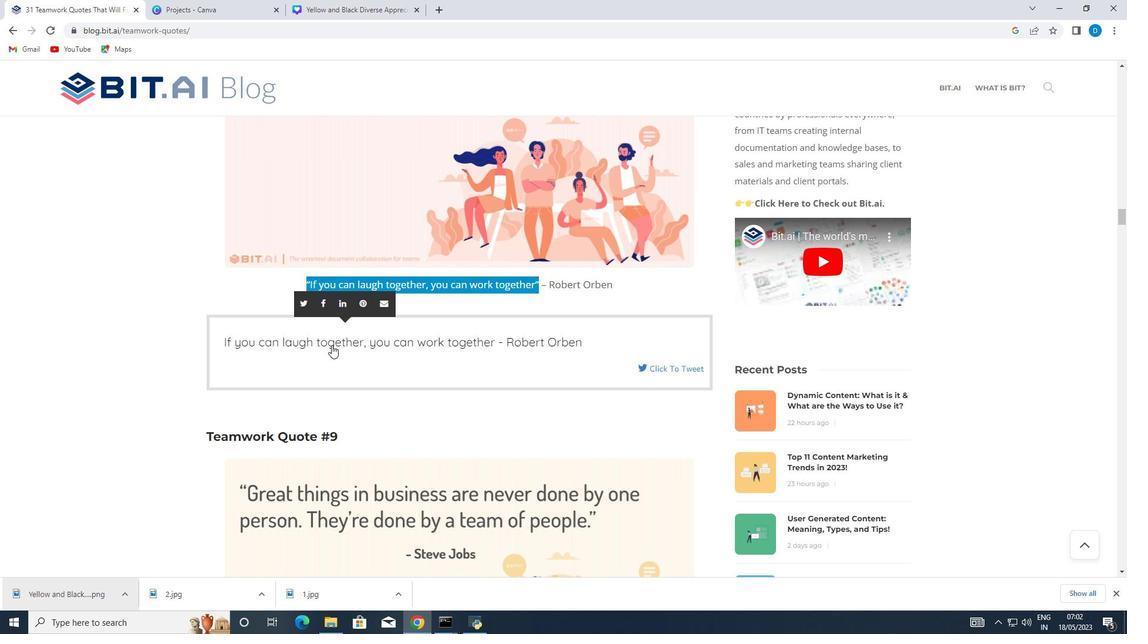 
Action: Mouse scrolled (677, 392) with delta (0, 0)
Screenshot: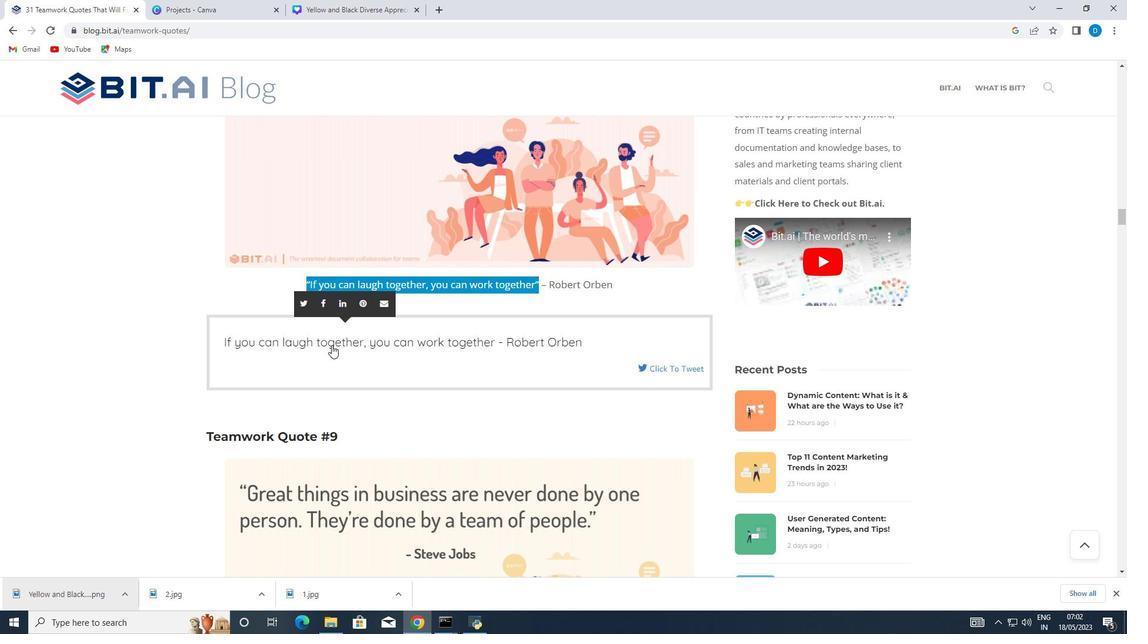 
Action: Mouse moved to (676, 390)
Screenshot: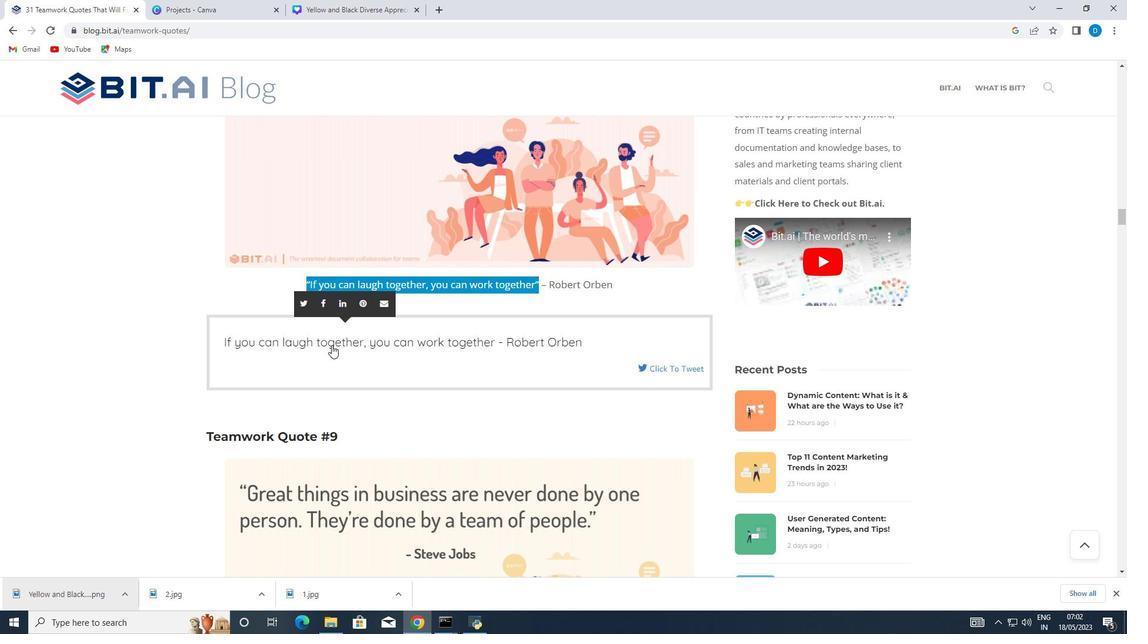 
Action: Mouse scrolled (676, 391) with delta (0, 0)
Screenshot: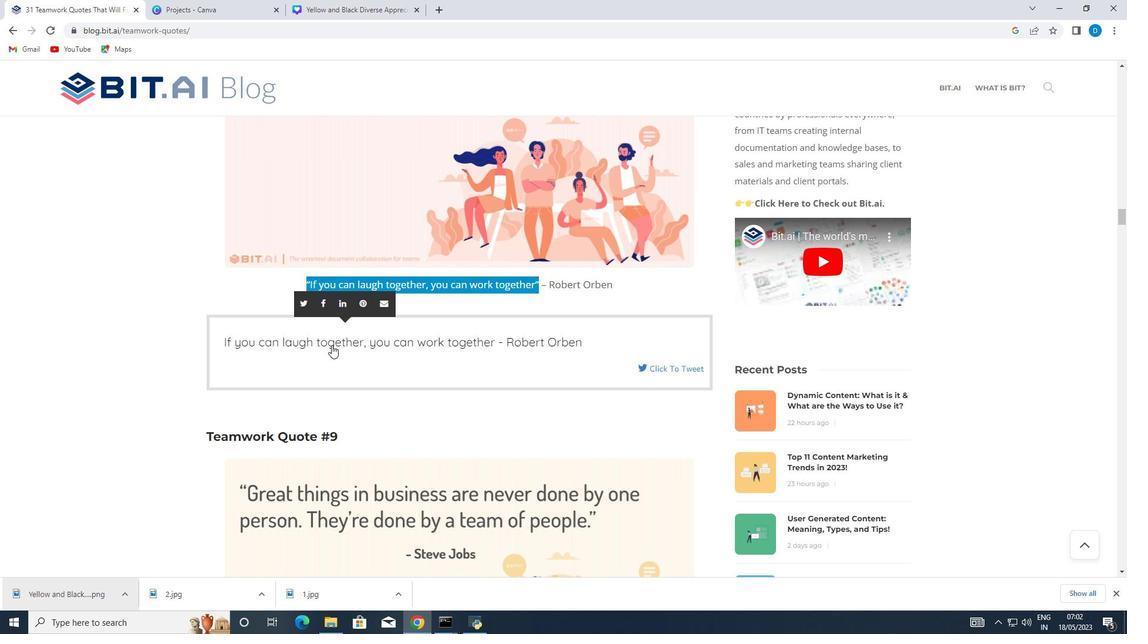 
Action: Mouse moved to (664, 375)
Screenshot: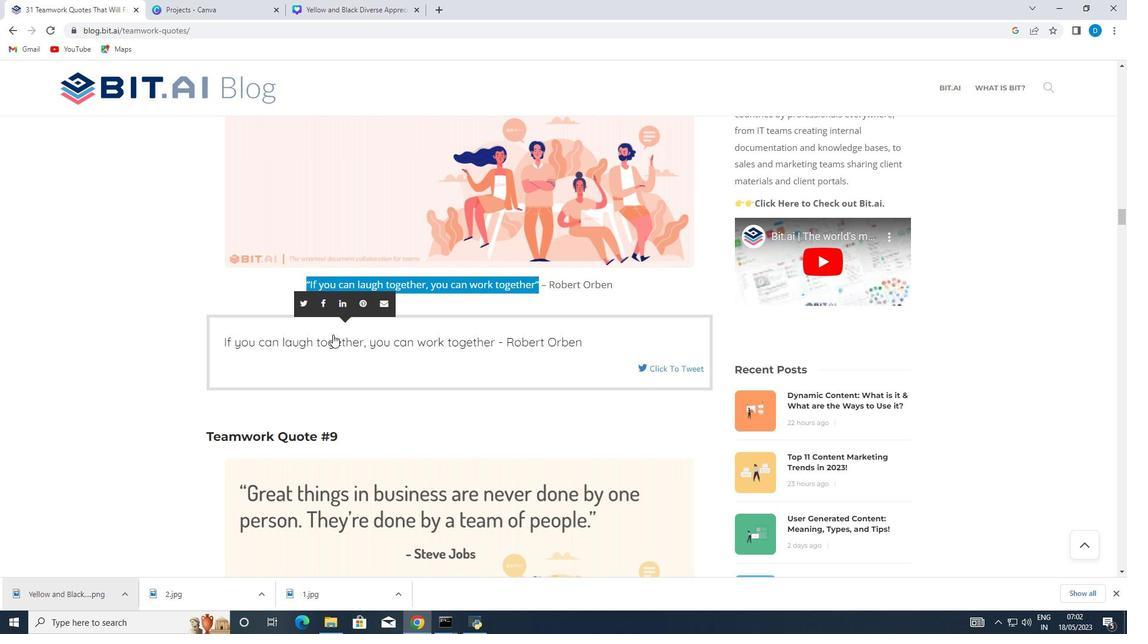 
Action: Mouse scrolled (671, 385) with delta (0, 0)
Screenshot: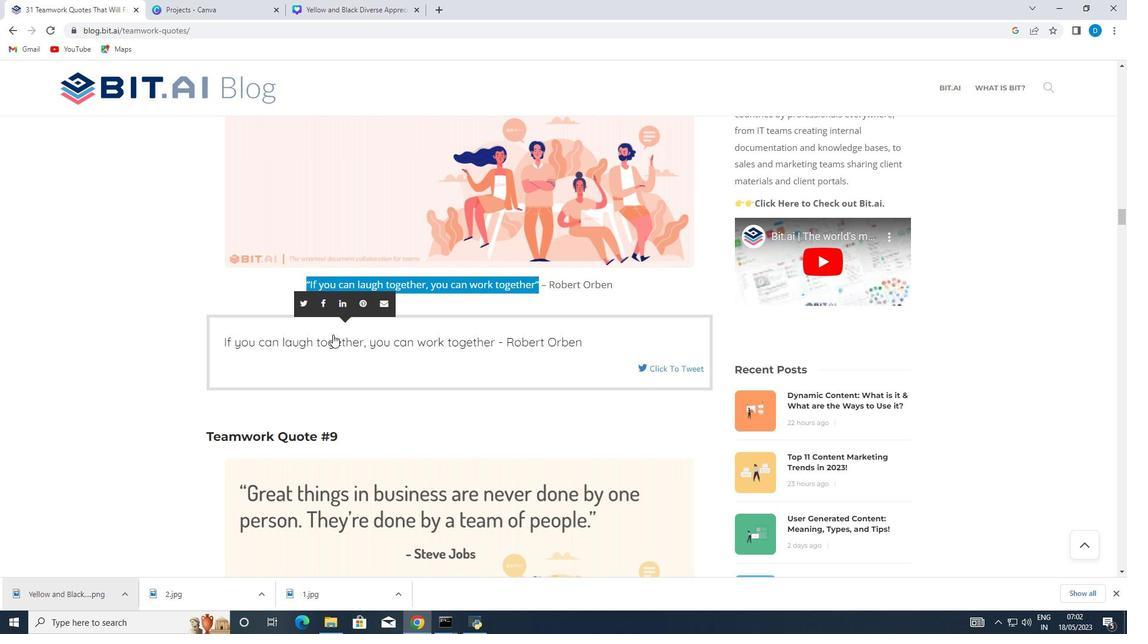 
Action: Mouse moved to (663, 375)
Screenshot: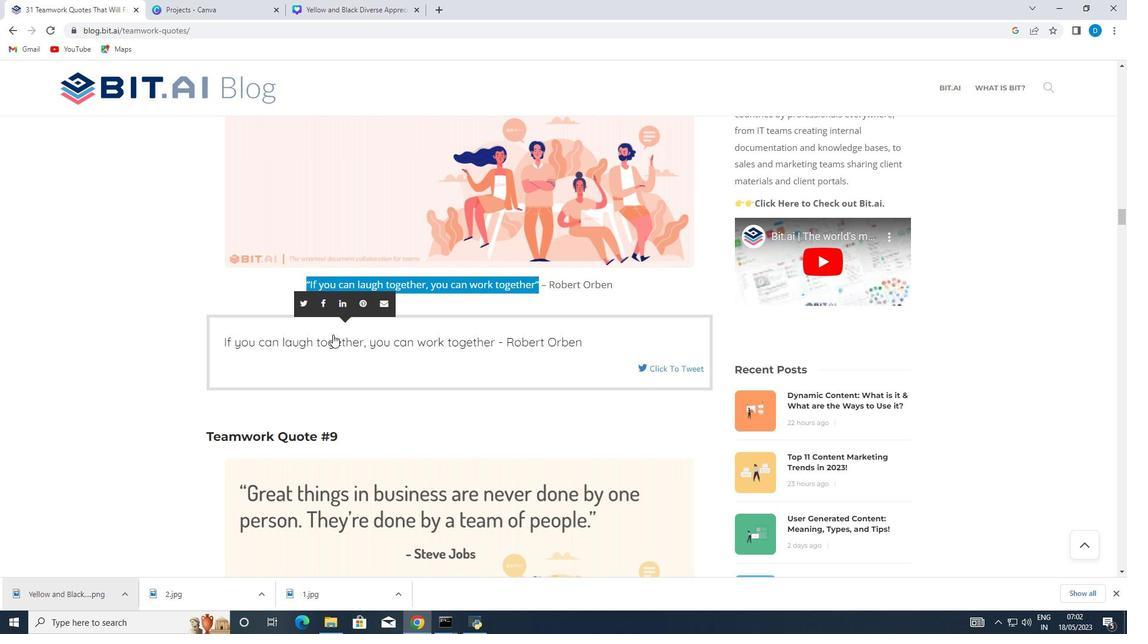 
Action: Mouse scrolled (663, 376) with delta (0, 0)
Screenshot: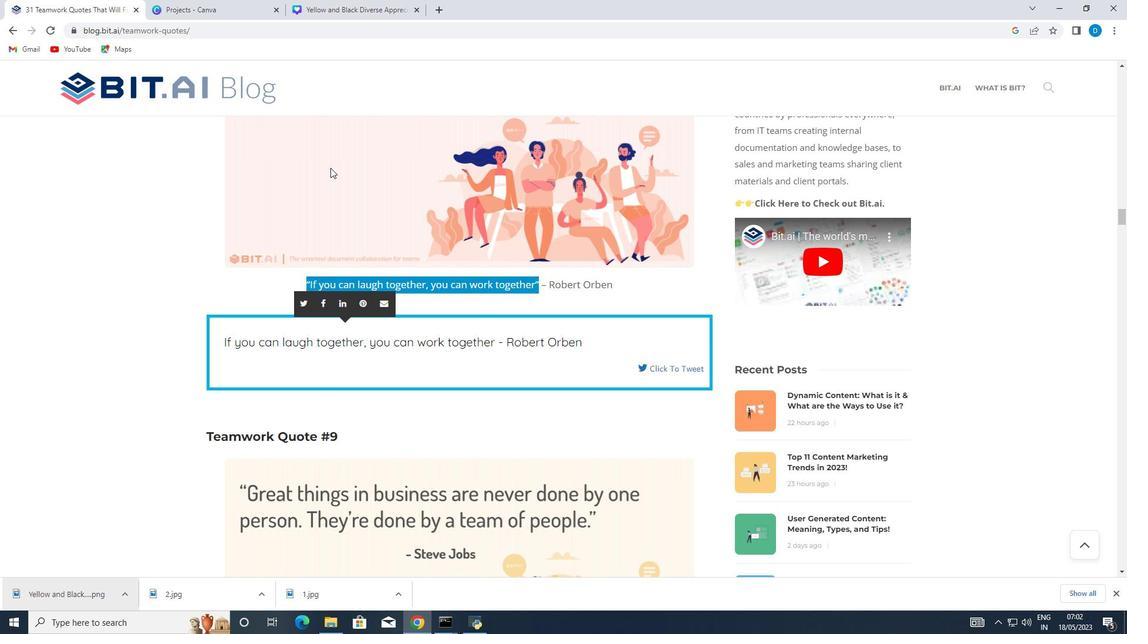 
Action: Mouse moved to (663, 375)
Screenshot: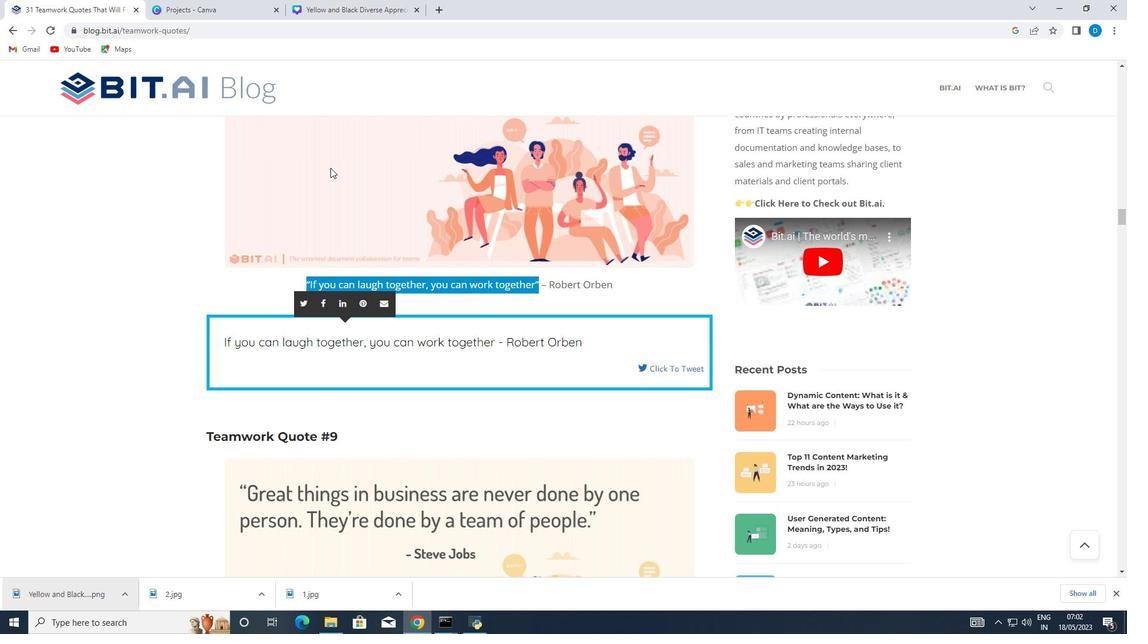 
Action: Mouse scrolled (663, 376) with delta (0, 0)
Screenshot: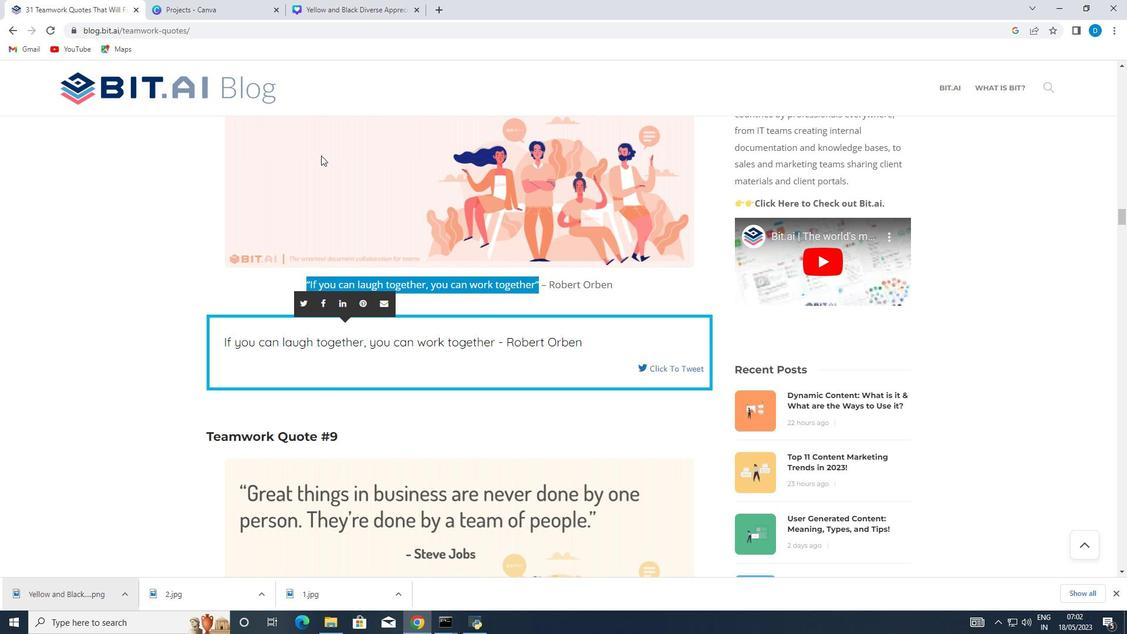 
Action: Mouse scrolled (663, 376) with delta (0, 0)
Screenshot: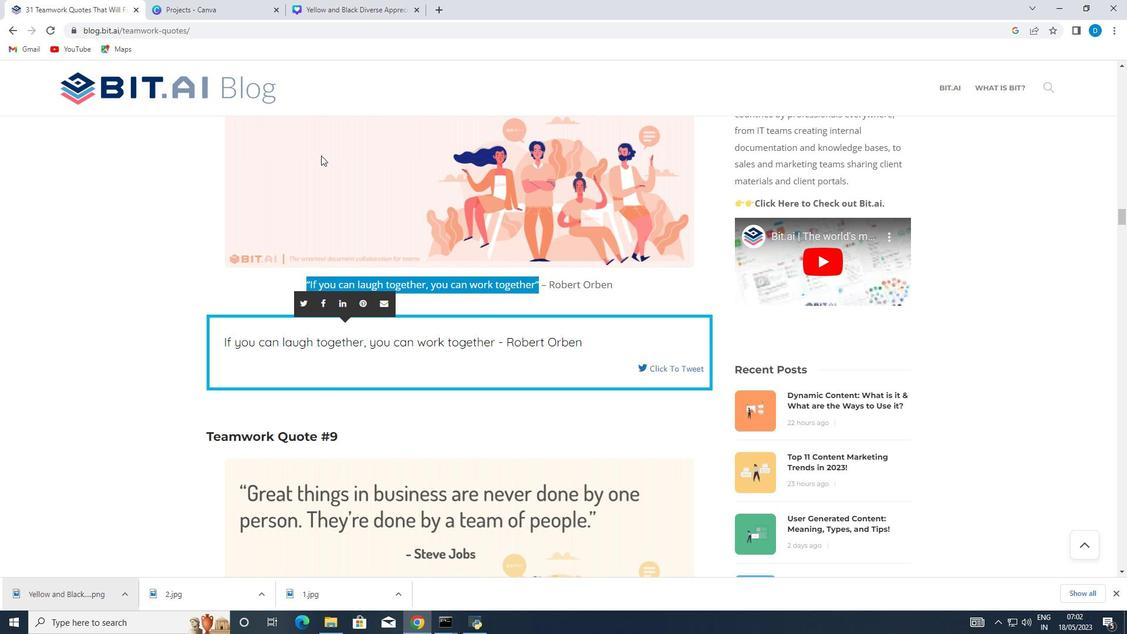 
Action: Mouse scrolled (663, 376) with delta (0, 0)
Screenshot: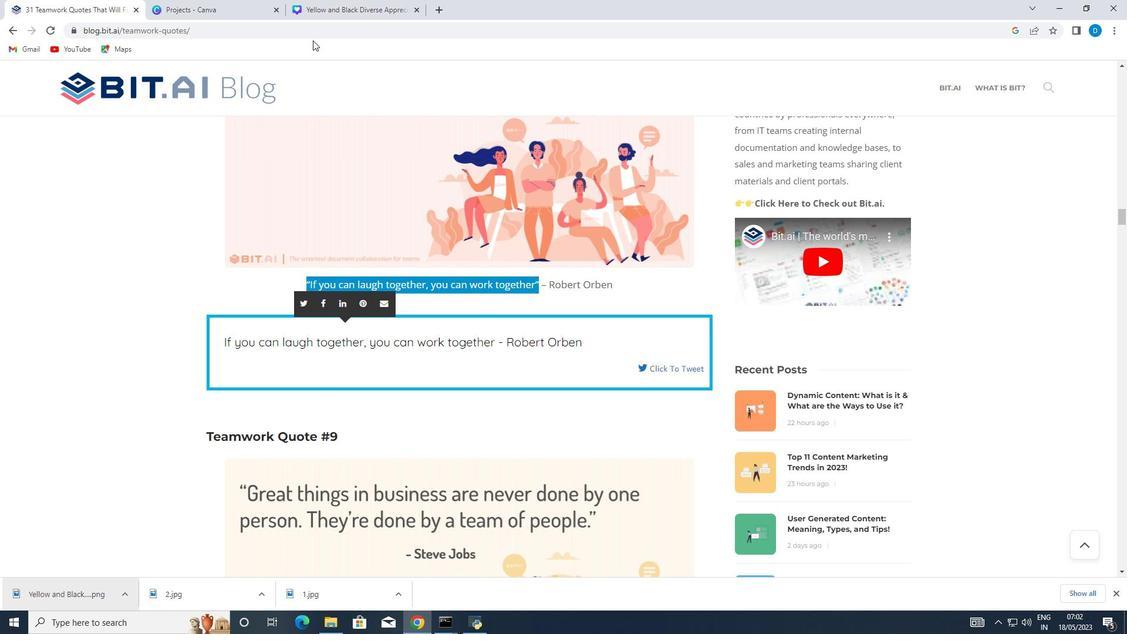 
Action: Mouse scrolled (663, 376) with delta (0, 0)
Screenshot: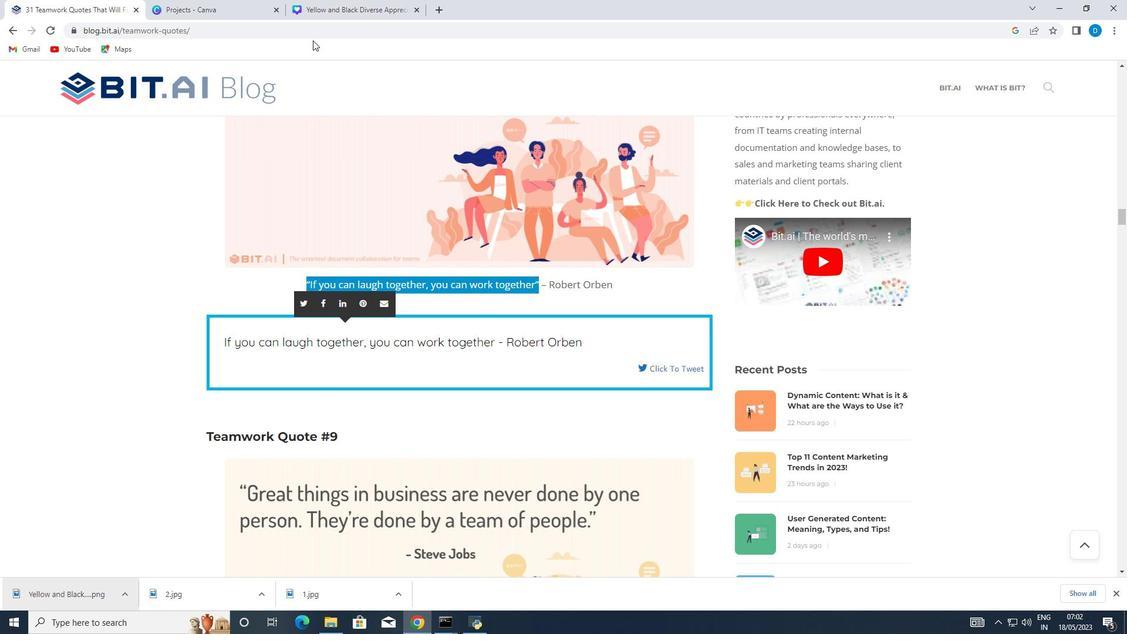 
Action: Mouse scrolled (663, 376) with delta (0, 0)
Screenshot: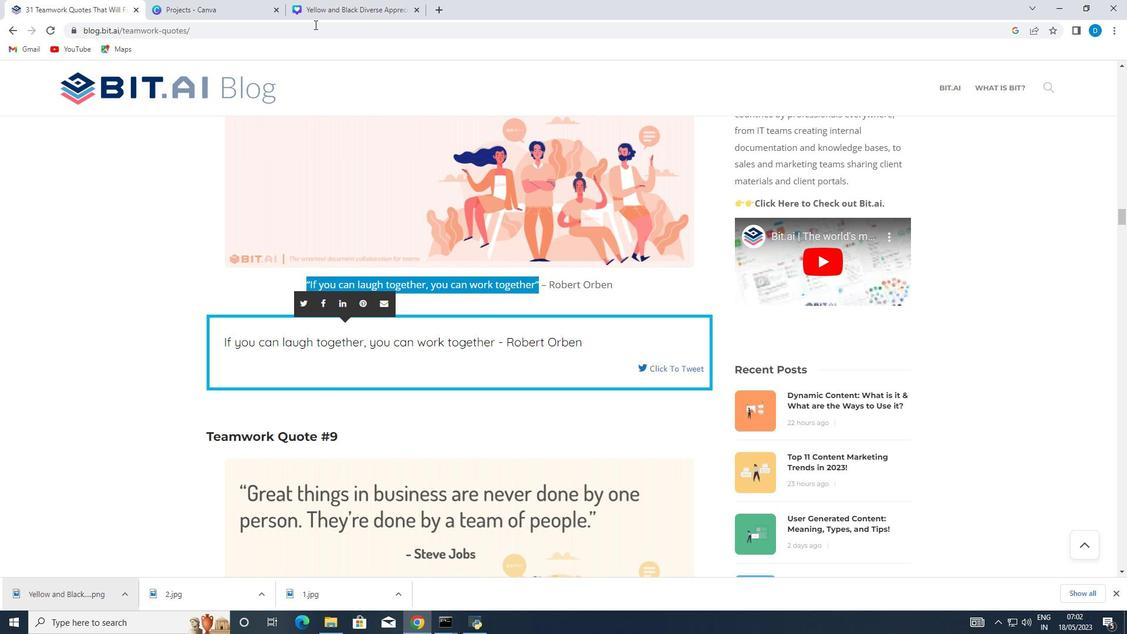 
Action: Mouse scrolled (663, 376) with delta (0, 0)
Screenshot: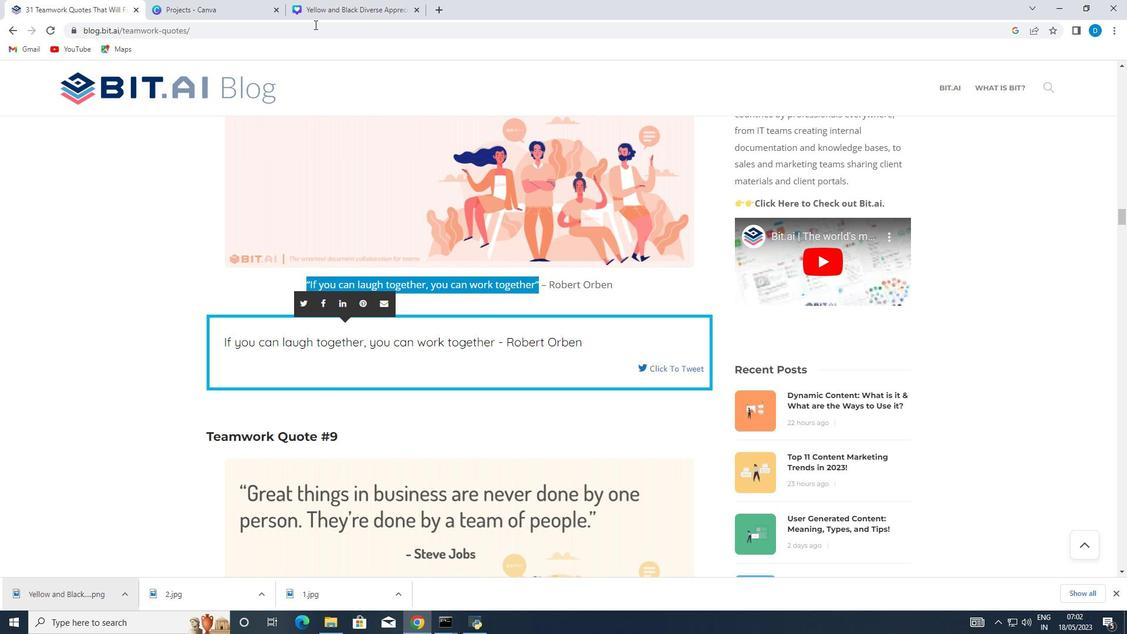 
Action: Mouse scrolled (663, 376) with delta (0, 0)
Screenshot: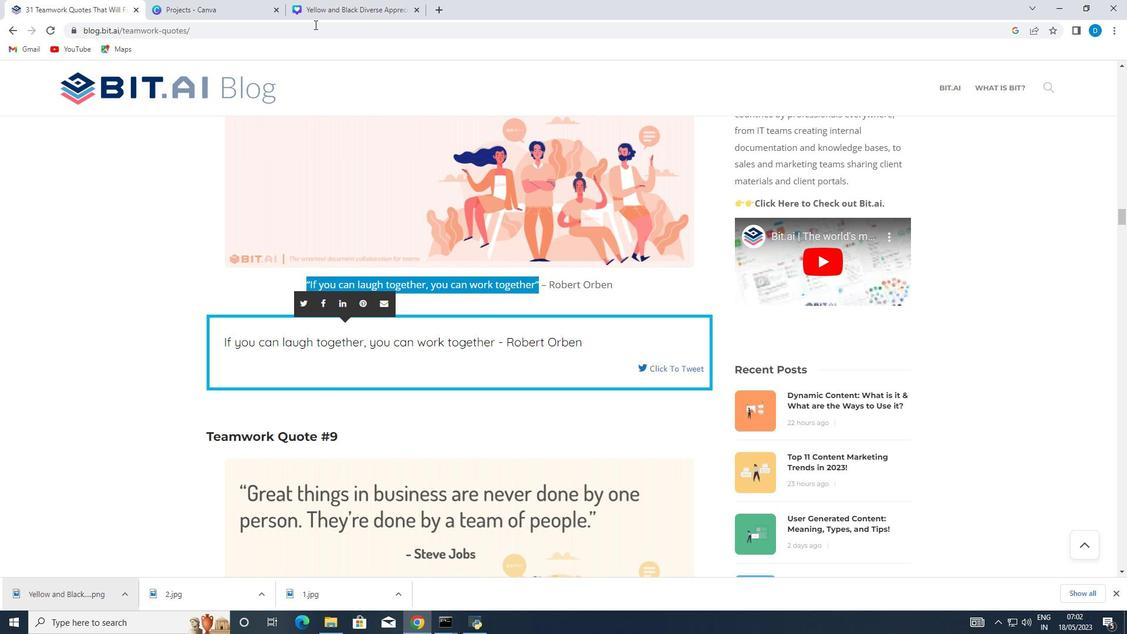 
Action: Mouse scrolled (663, 376) with delta (0, 0)
Screenshot: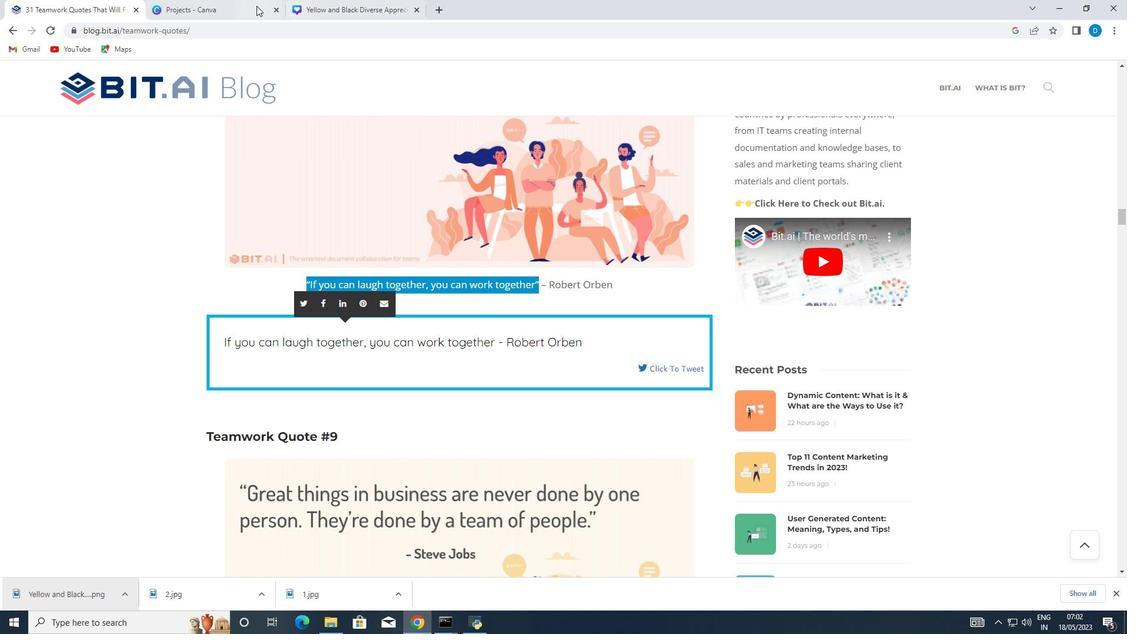 
Action: Mouse scrolled (663, 376) with delta (0, 0)
Screenshot: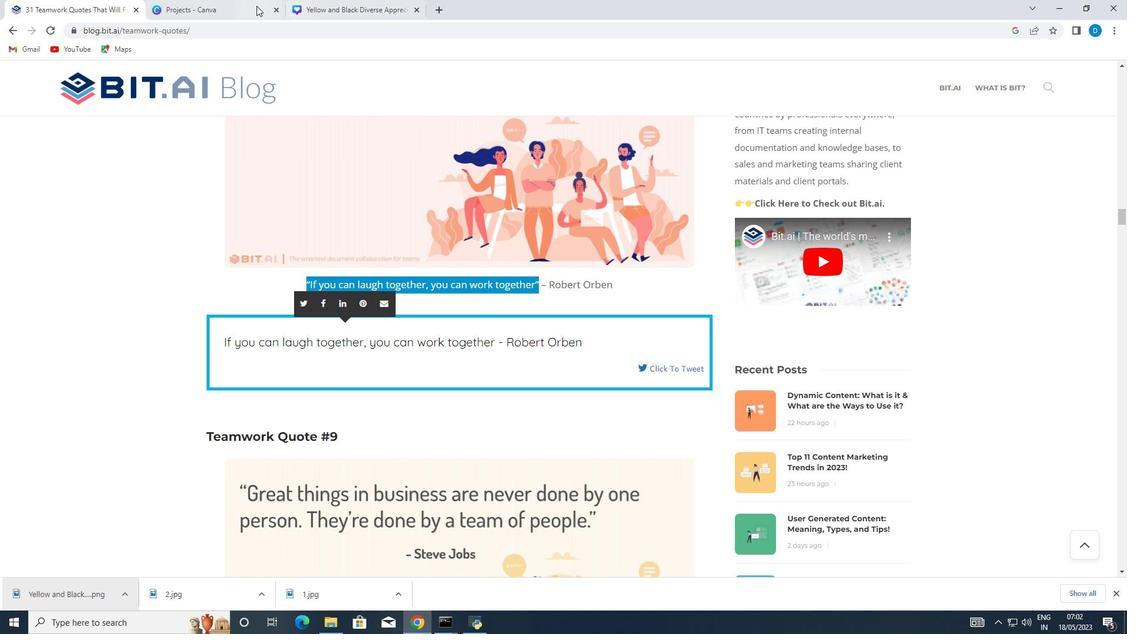 
Action: Mouse scrolled (663, 376) with delta (0, 0)
Screenshot: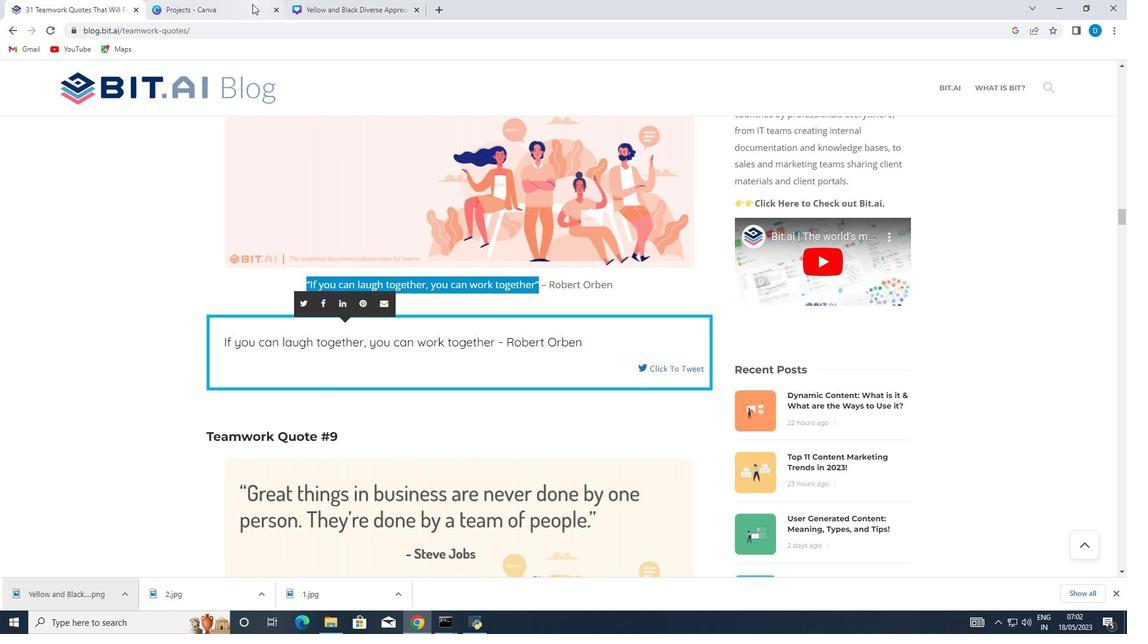 
Action: Mouse scrolled (663, 376) with delta (0, 0)
Screenshot: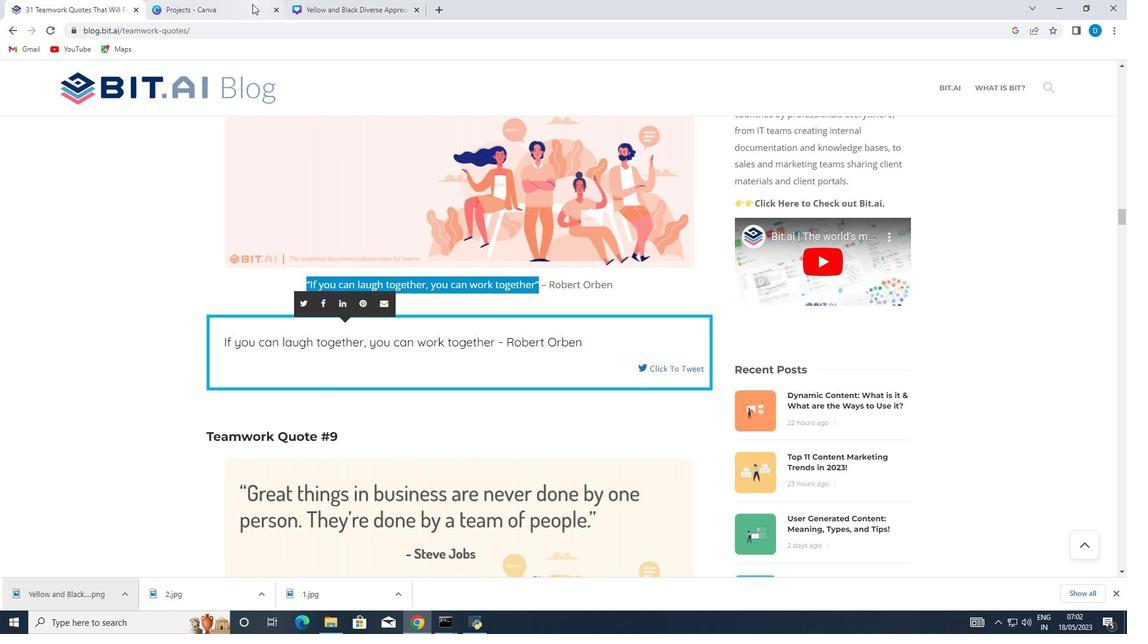 
Action: Mouse scrolled (663, 376) with delta (0, 0)
Screenshot: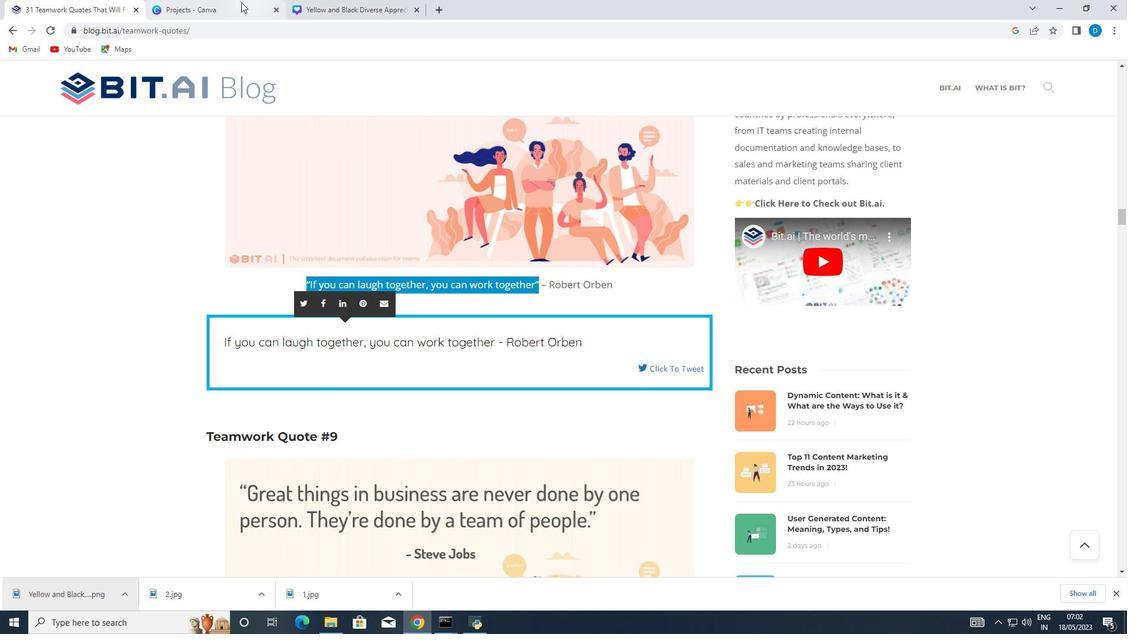 
Action: Mouse scrolled (663, 376) with delta (0, 0)
Screenshot: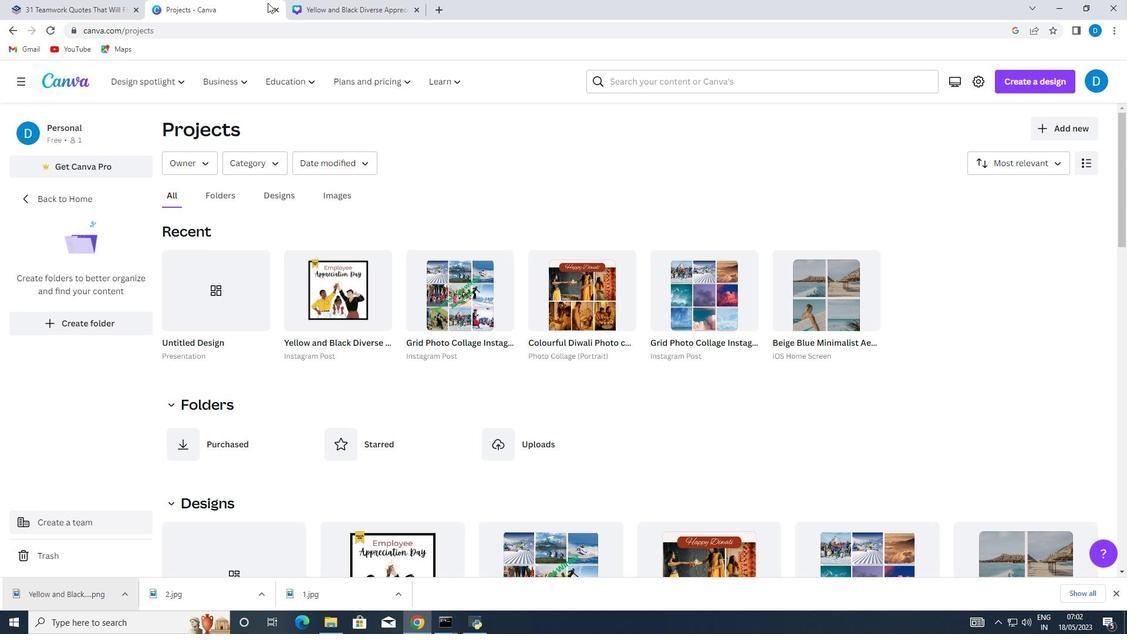 
Action: Mouse scrolled (663, 376) with delta (0, 0)
Screenshot: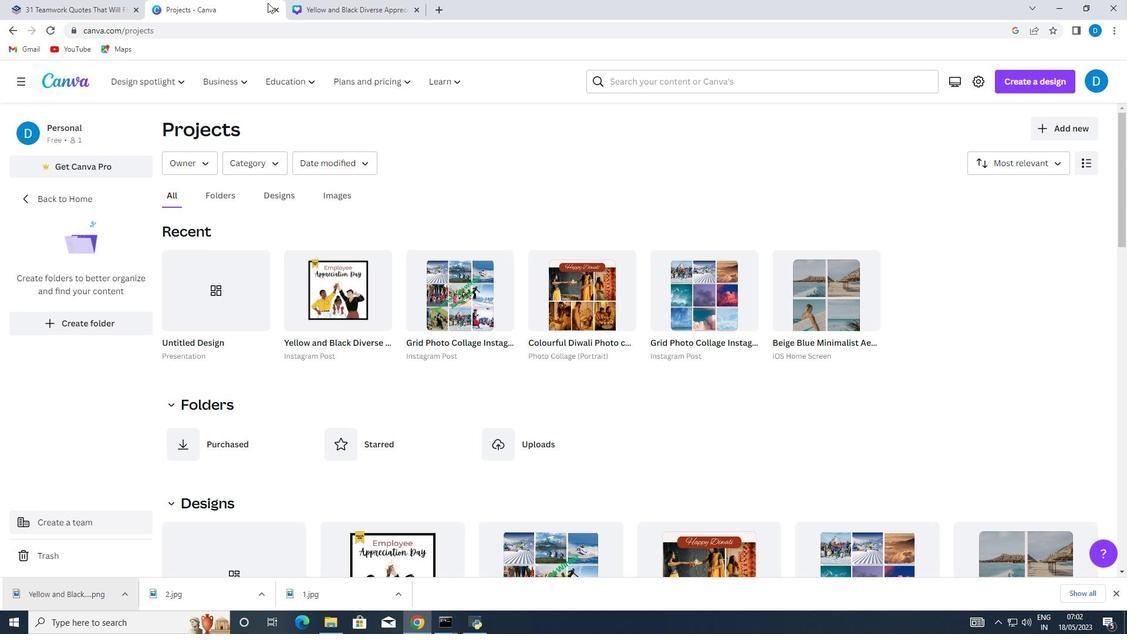 
Action: Mouse scrolled (663, 376) with delta (0, 0)
Screenshot: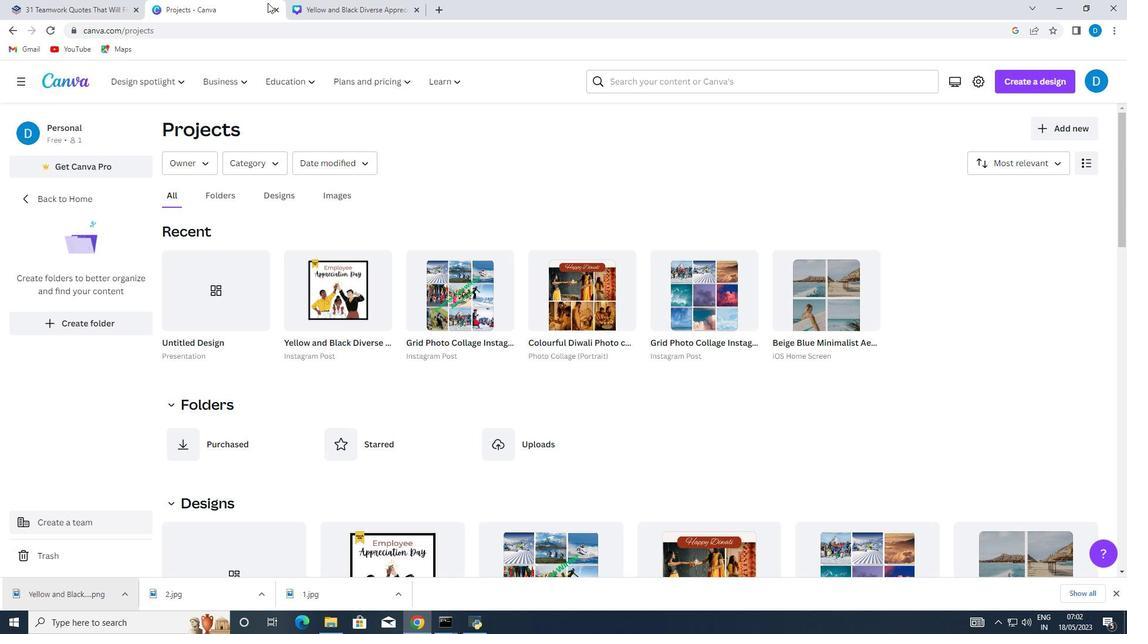 
Action: Mouse scrolled (663, 376) with delta (0, 0)
Screenshot: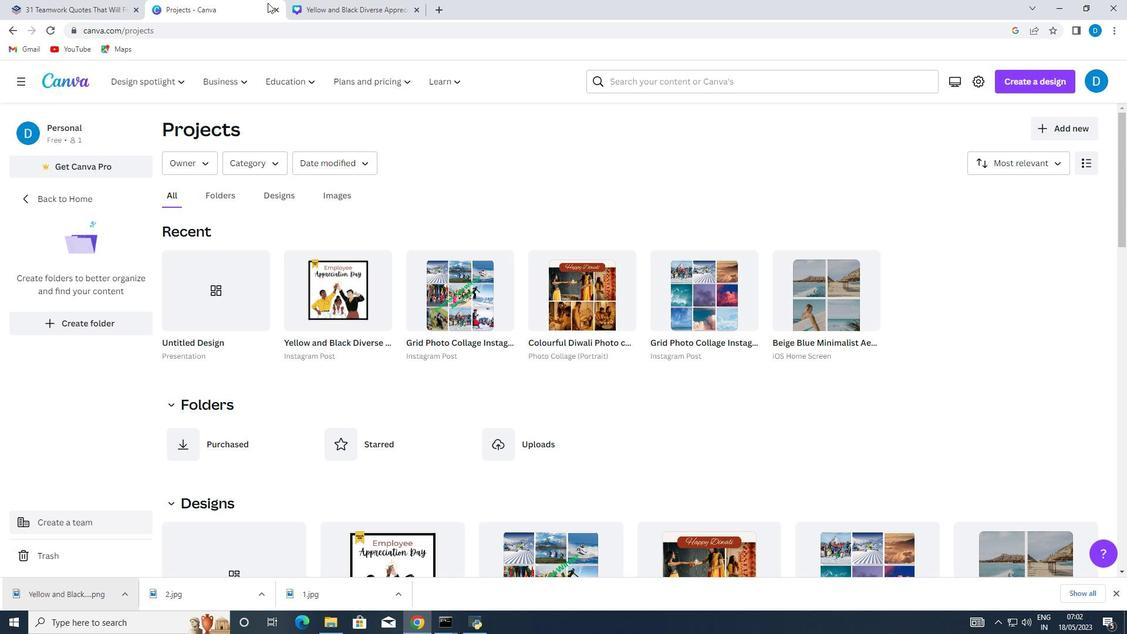 
Action: Mouse scrolled (663, 376) with delta (0, 0)
Screenshot: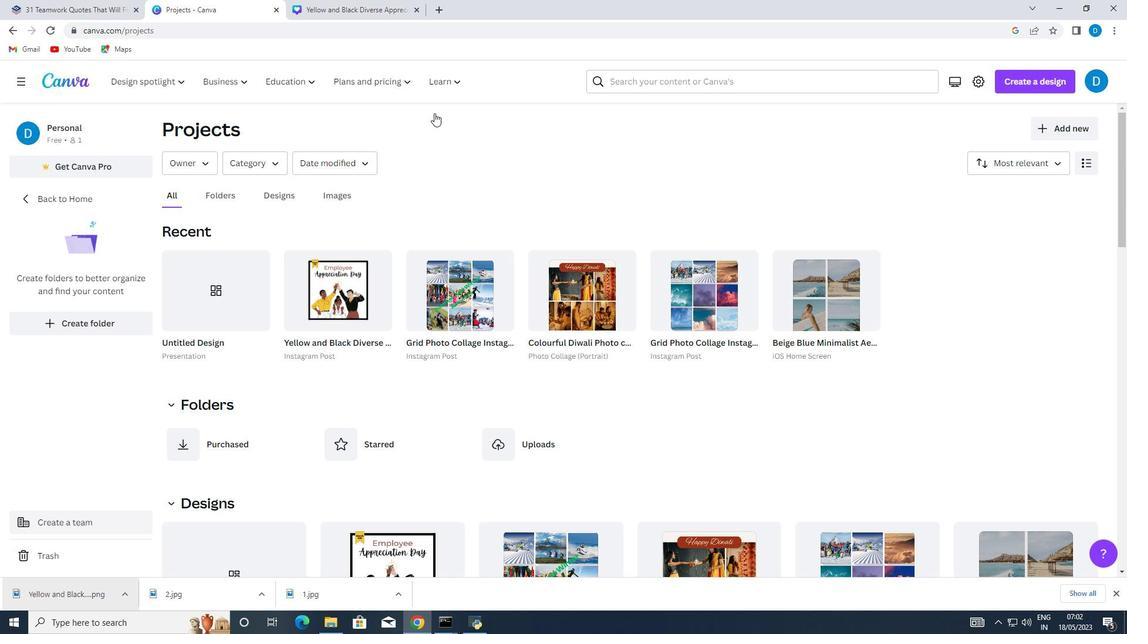 
Action: Mouse scrolled (663, 376) with delta (0, 0)
Screenshot: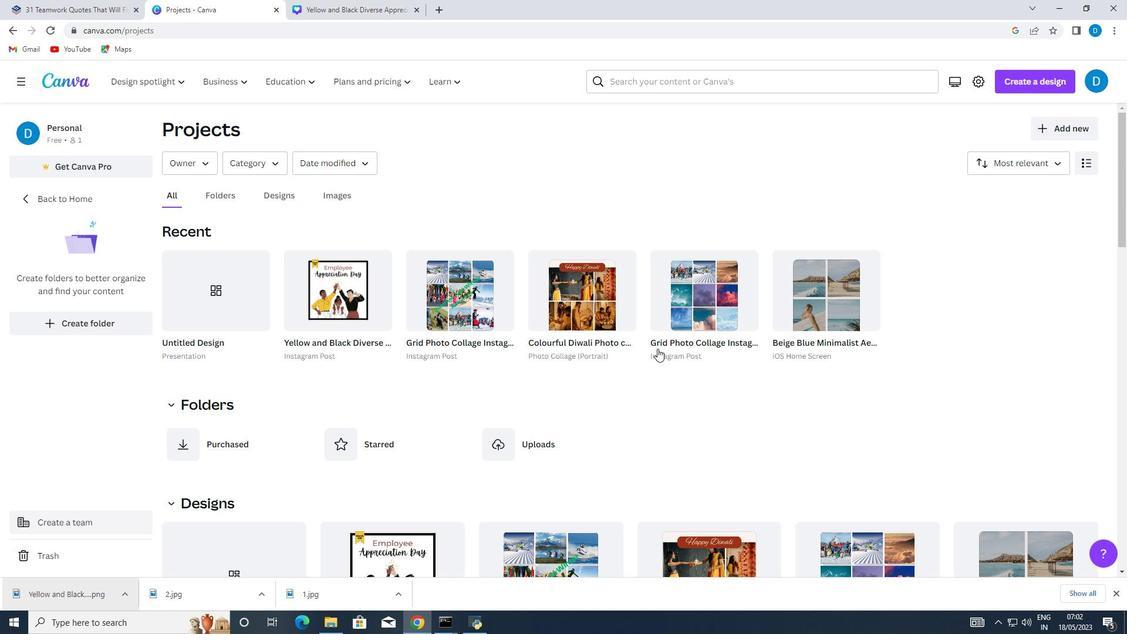 
Action: Mouse scrolled (663, 376) with delta (0, 0)
Screenshot: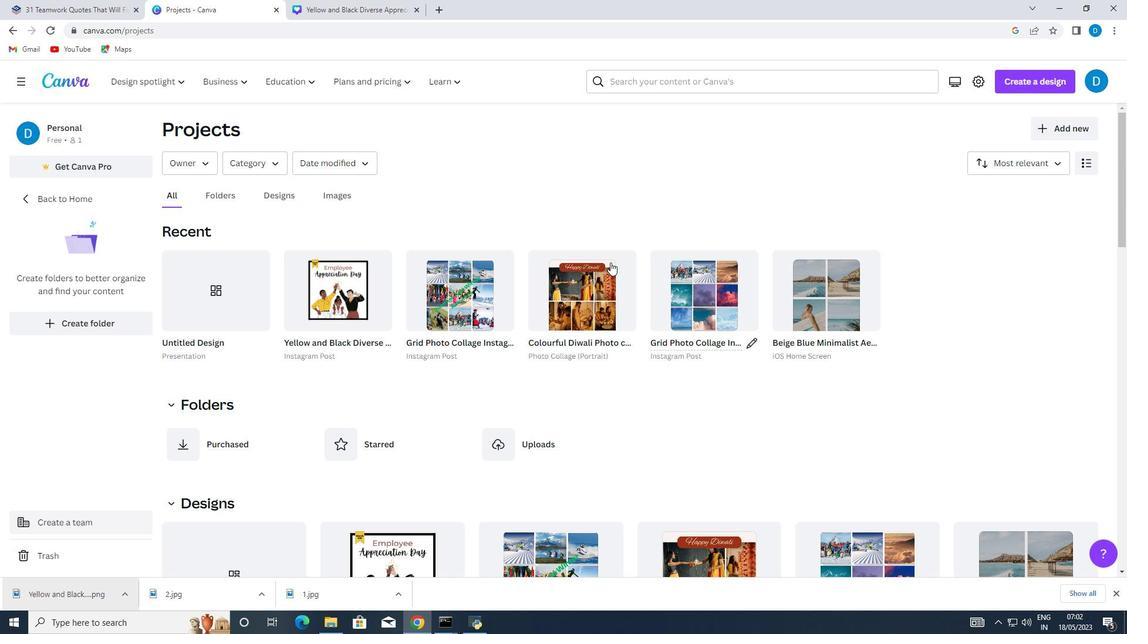 
Action: Mouse scrolled (663, 376) with delta (0, 0)
Screenshot: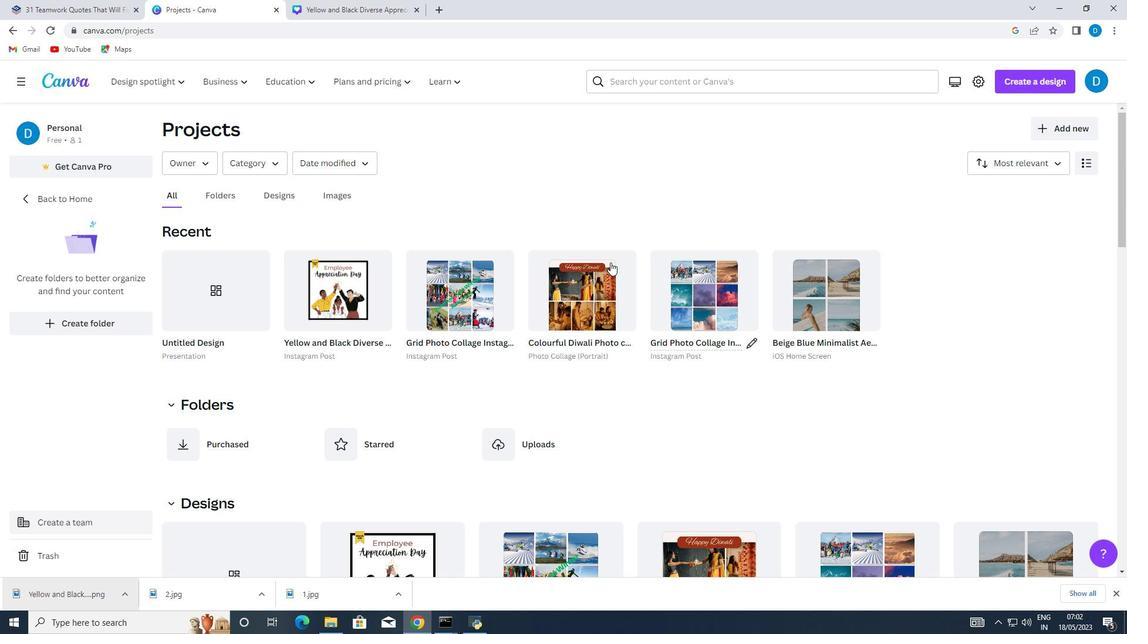 
Action: Mouse moved to (15, 271)
Screenshot: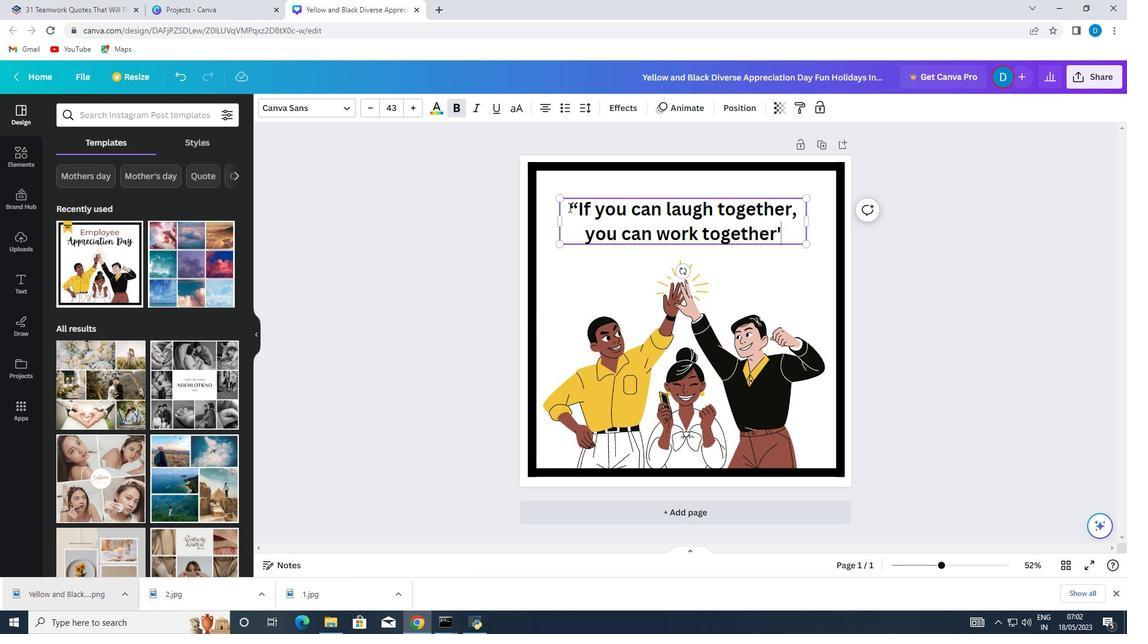
Action: Mouse pressed left at (15, 271)
Screenshot: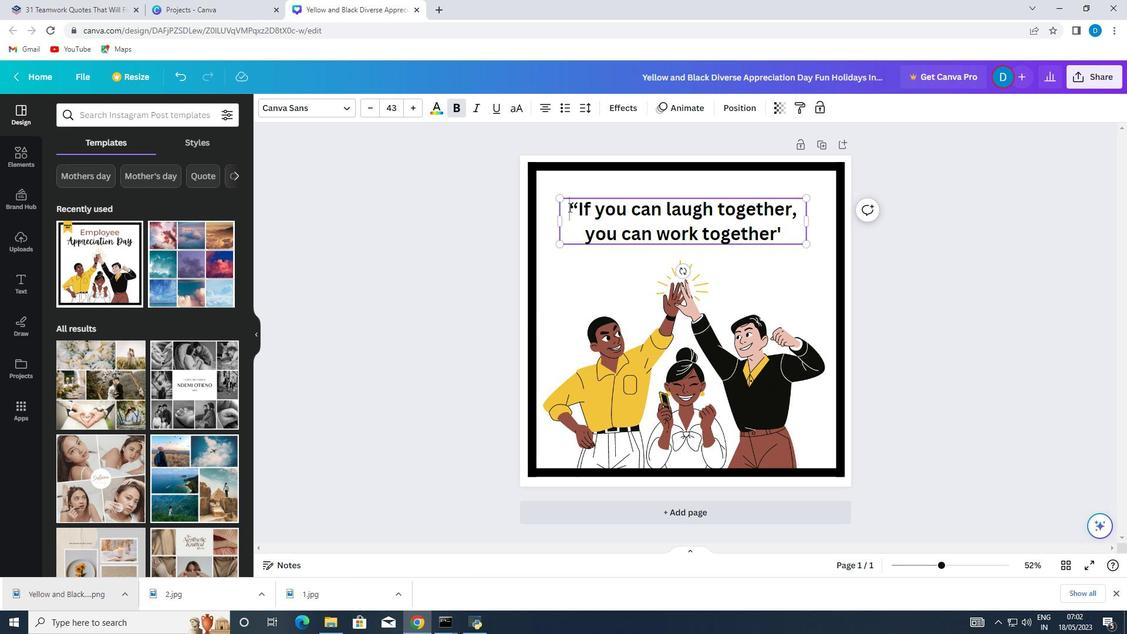 
Action: Mouse moved to (142, 229)
Screenshot: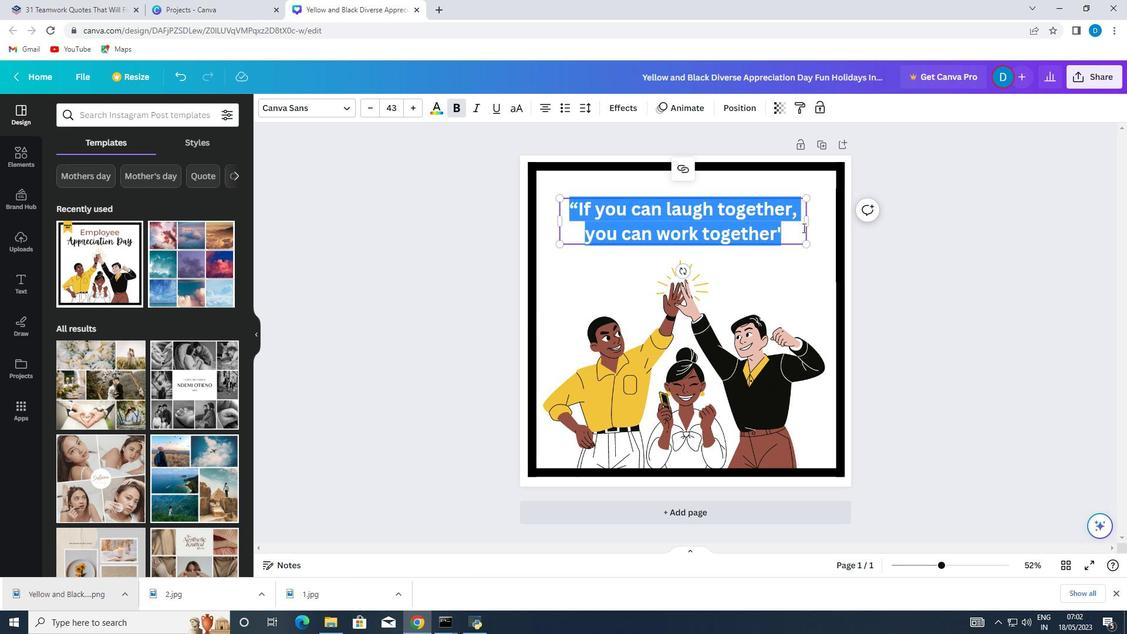 
Action: Mouse pressed left at (142, 229)
Screenshot: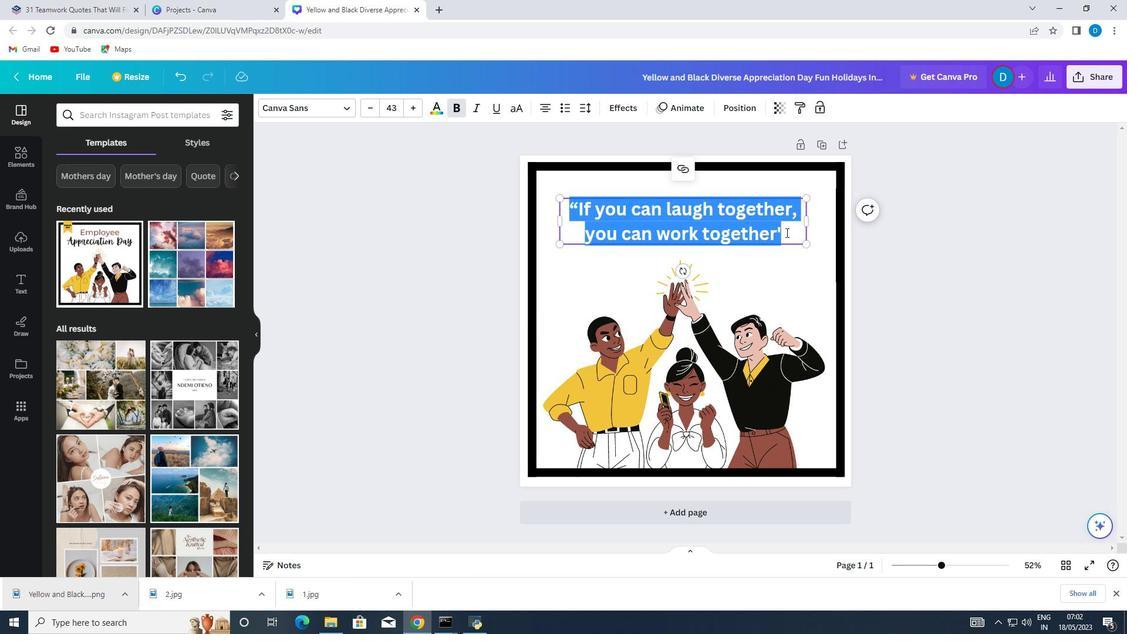 
Action: Key pressed motivational<Key.space>quata<Key.backspace>e<Key.space>graph
Screenshot: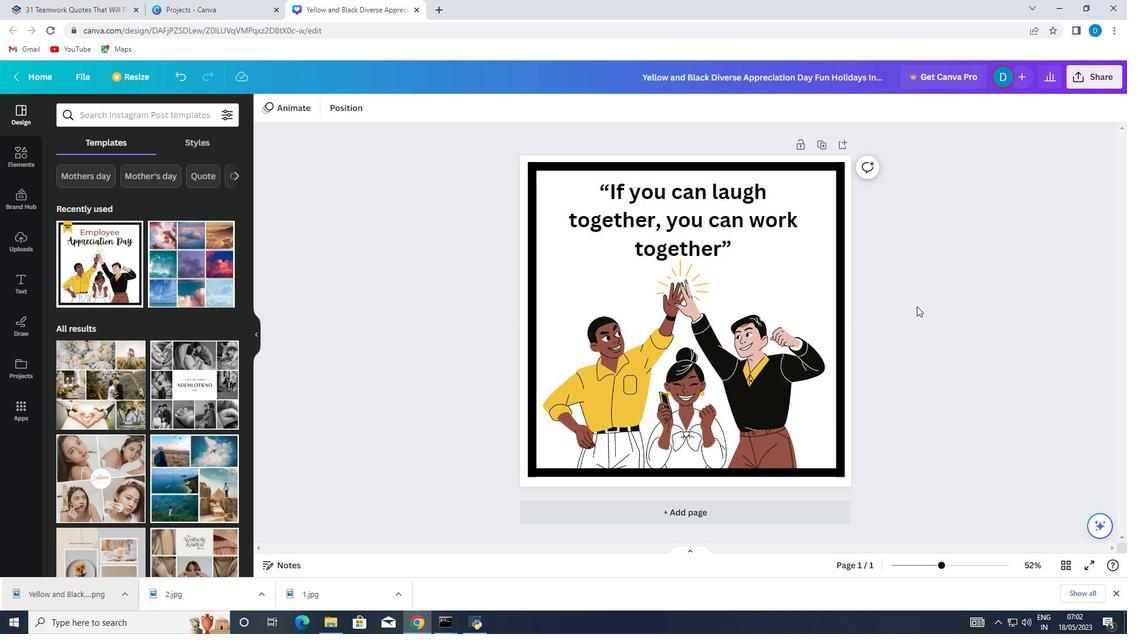 
Action: Mouse moved to (365, 311)
Screenshot: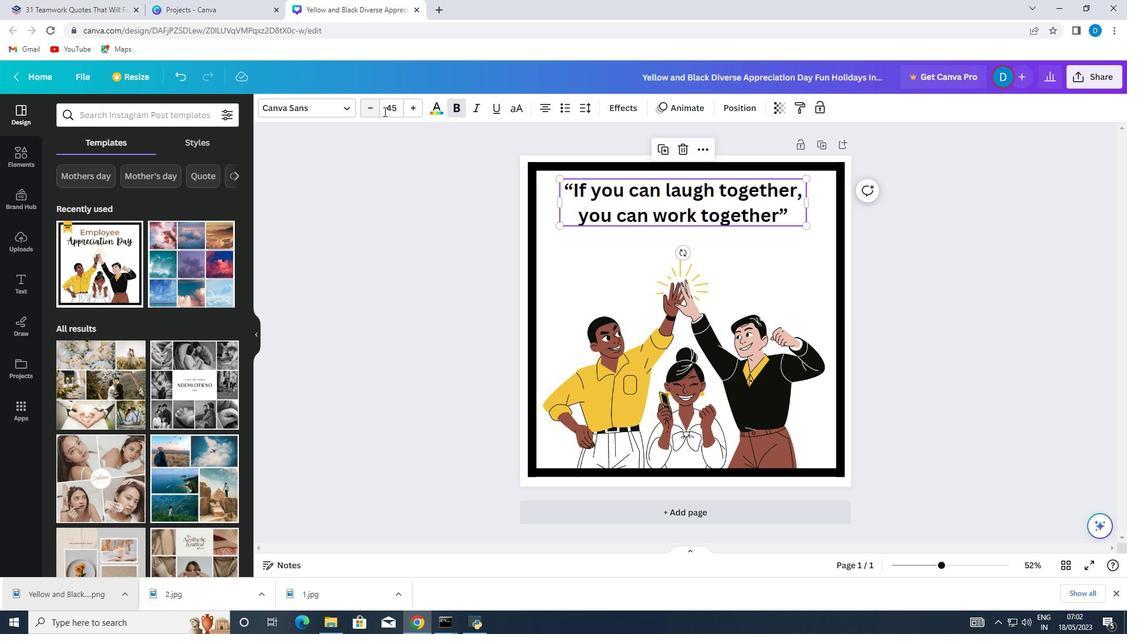 
Action: Mouse pressed left at (365, 311)
Screenshot: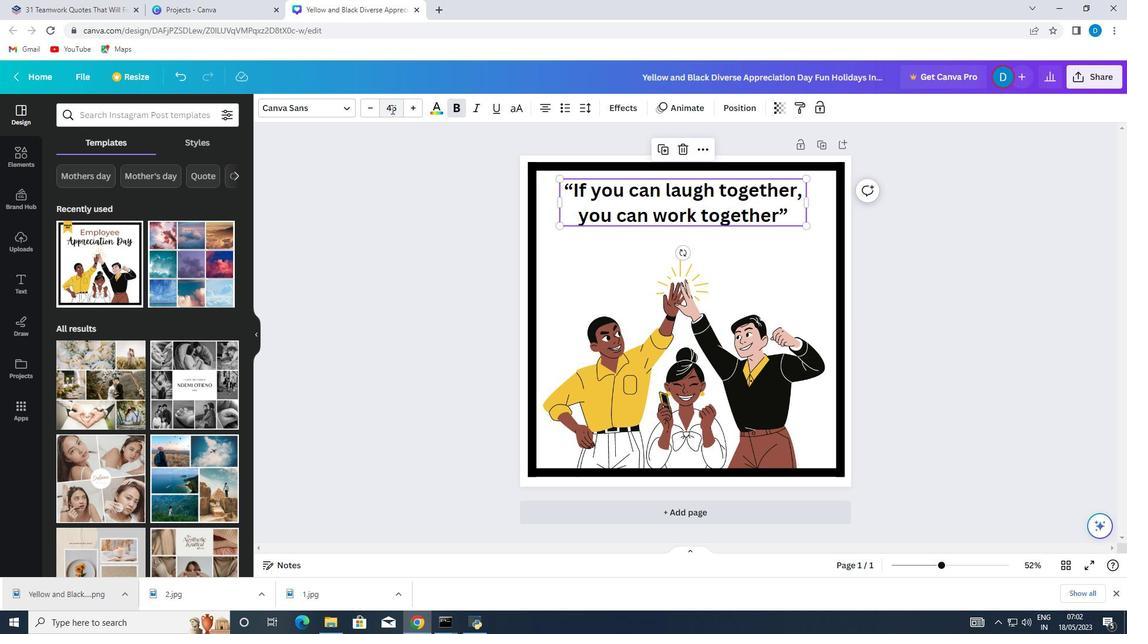 
Action: Mouse moved to (690, 334)
Screenshot: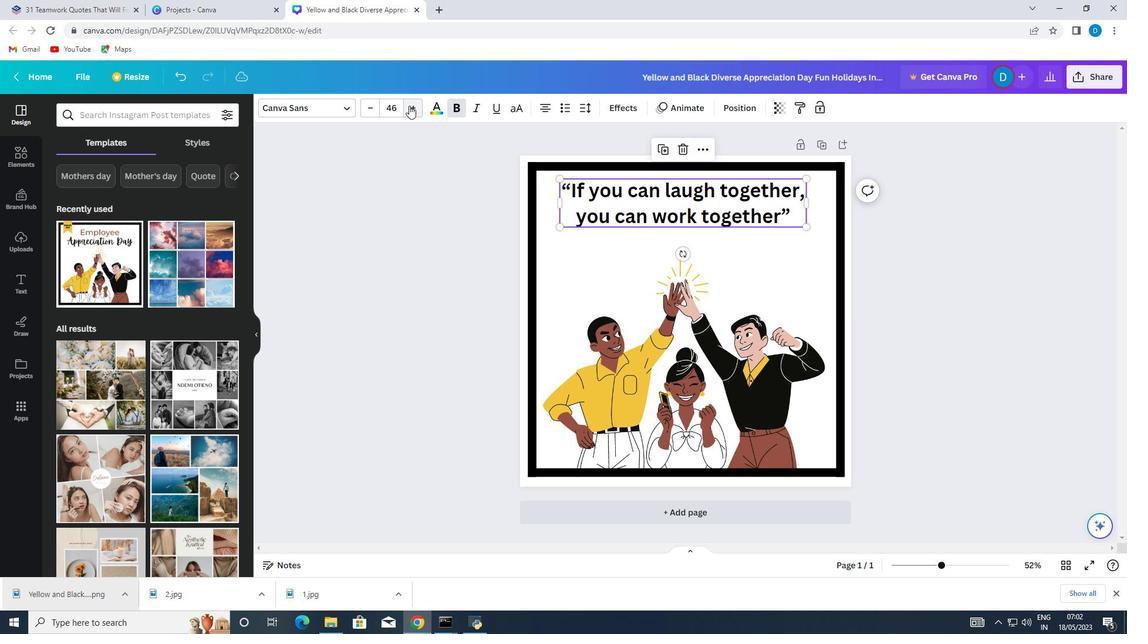 
Action: Mouse pressed left at (690, 334)
Screenshot: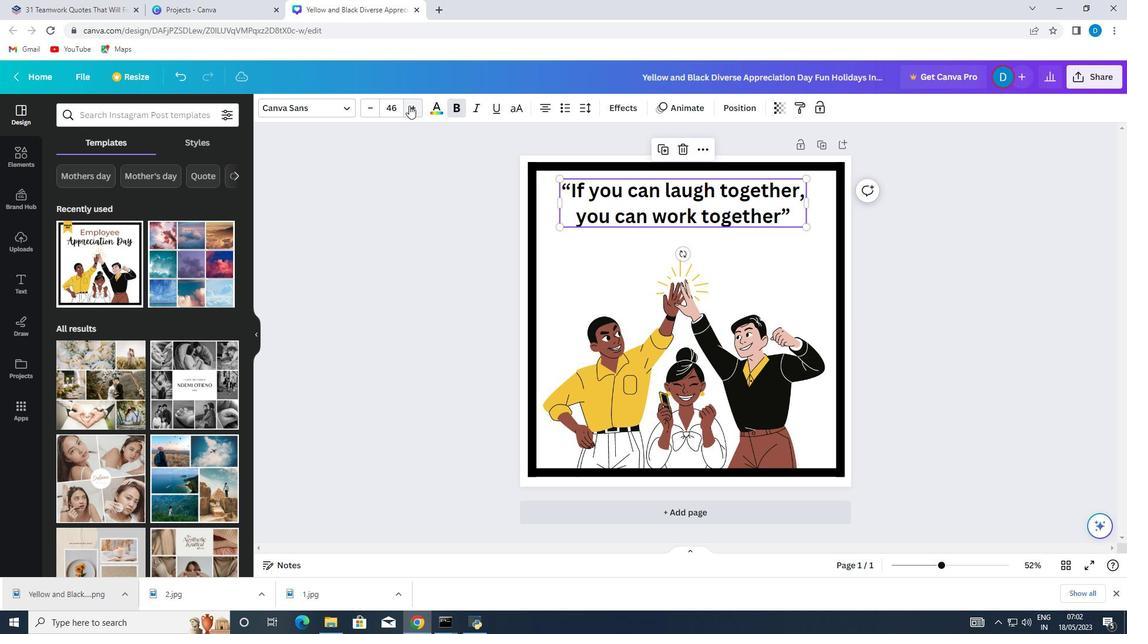
Action: Mouse moved to (854, 224)
Screenshot: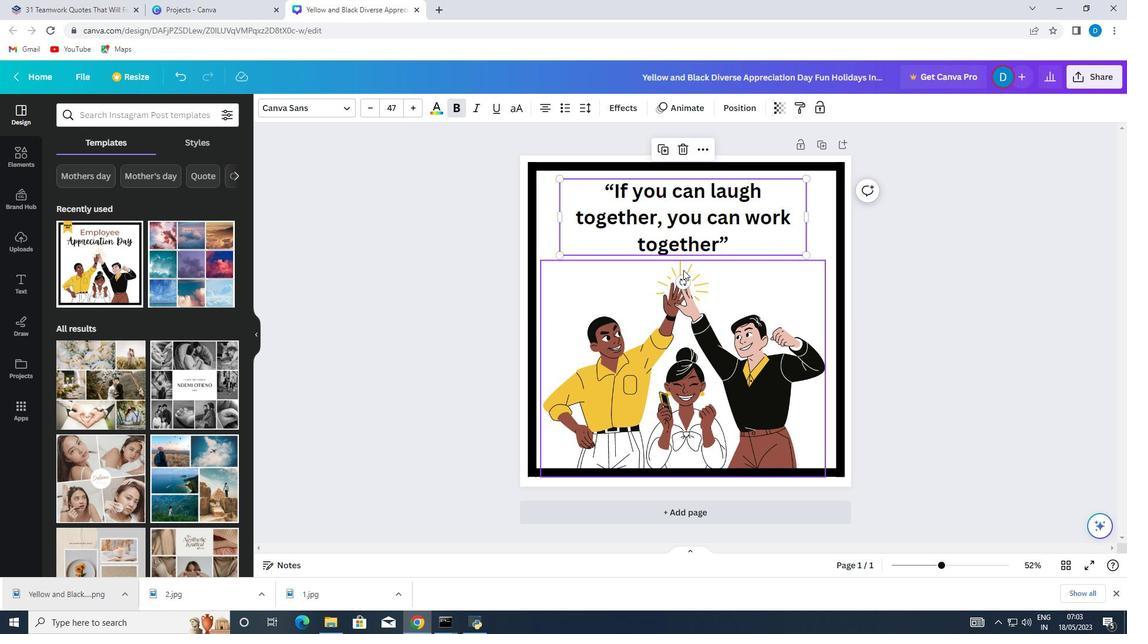 
Action: Mouse pressed left at (854, 224)
Screenshot: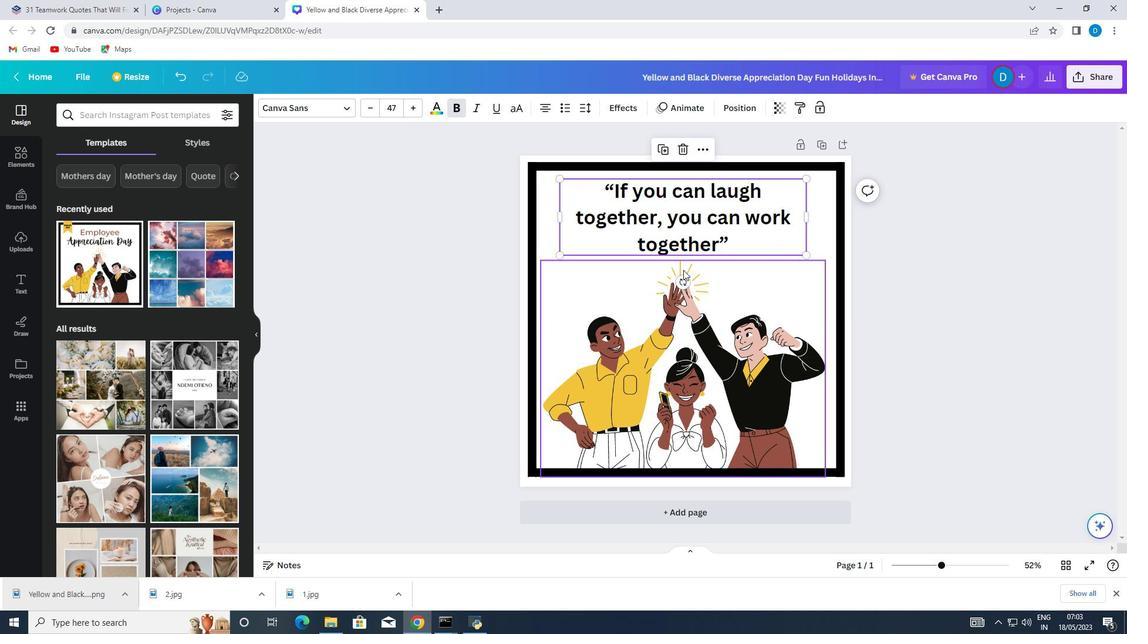 
Action: Mouse moved to (619, 157)
Screenshot: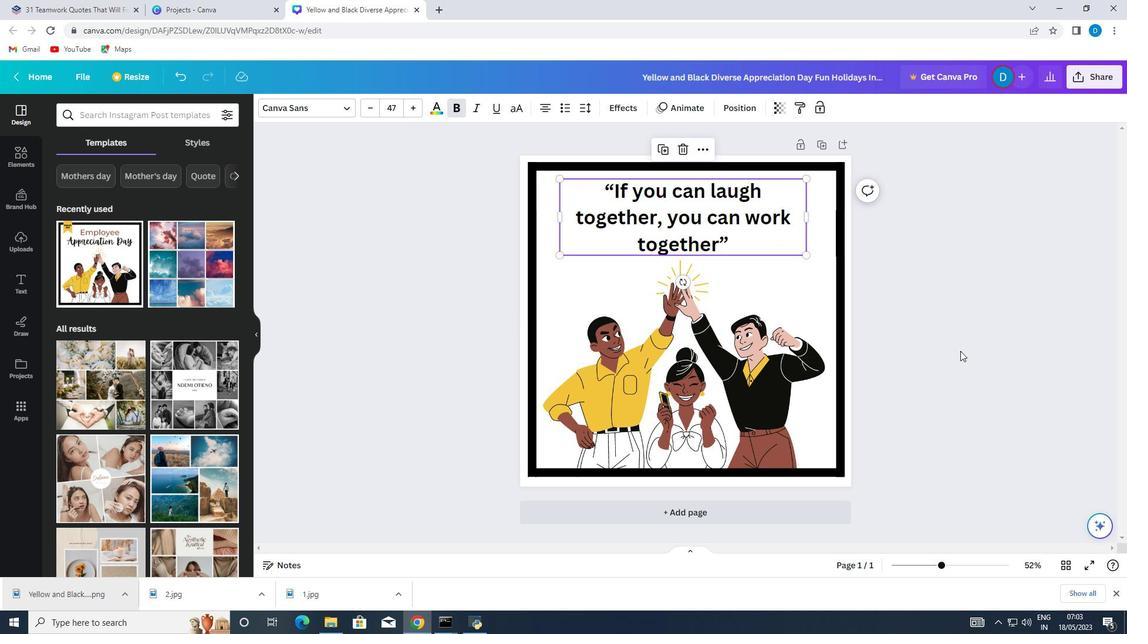 
Action: Mouse pressed left at (619, 157)
Screenshot: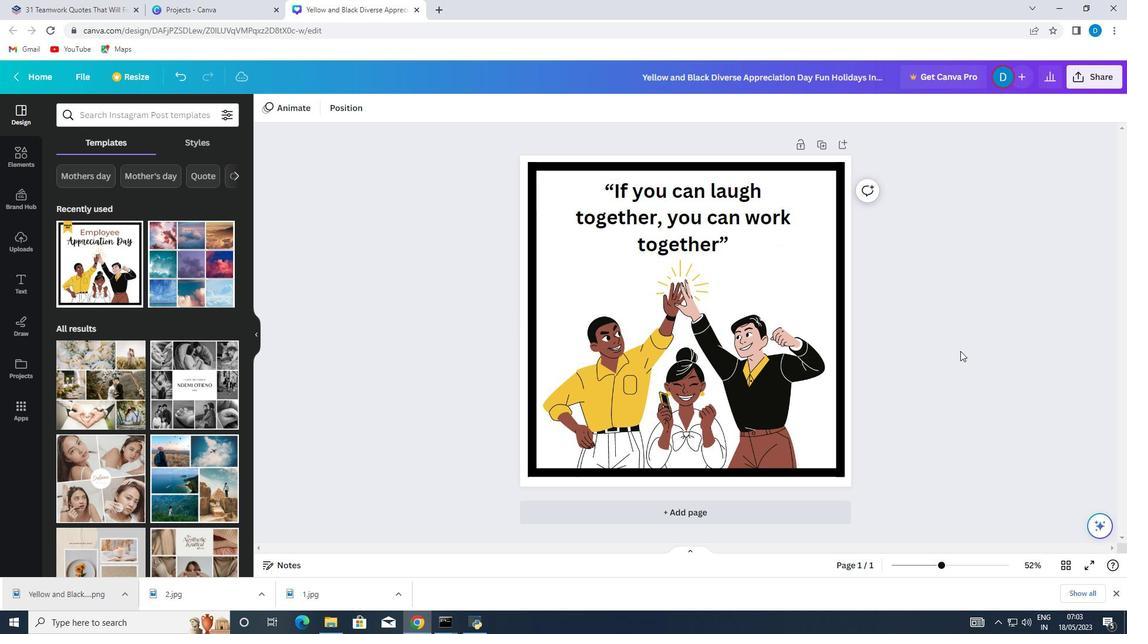 
Action: Mouse moved to (563, 159)
Screenshot: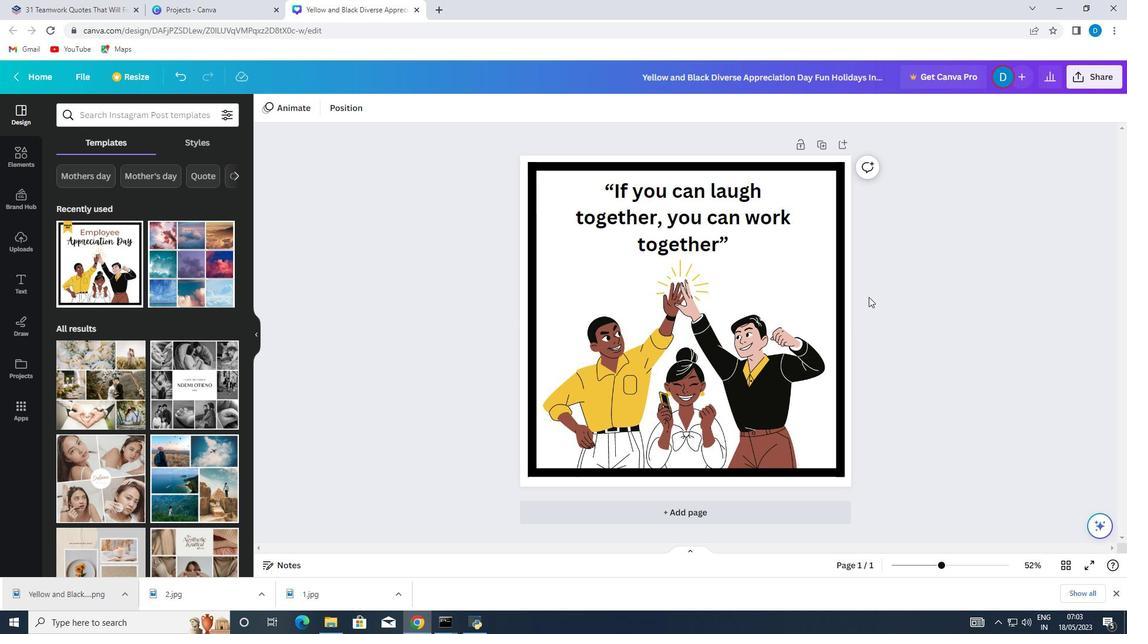 
Action: Mouse pressed left at (563, 159)
Screenshot: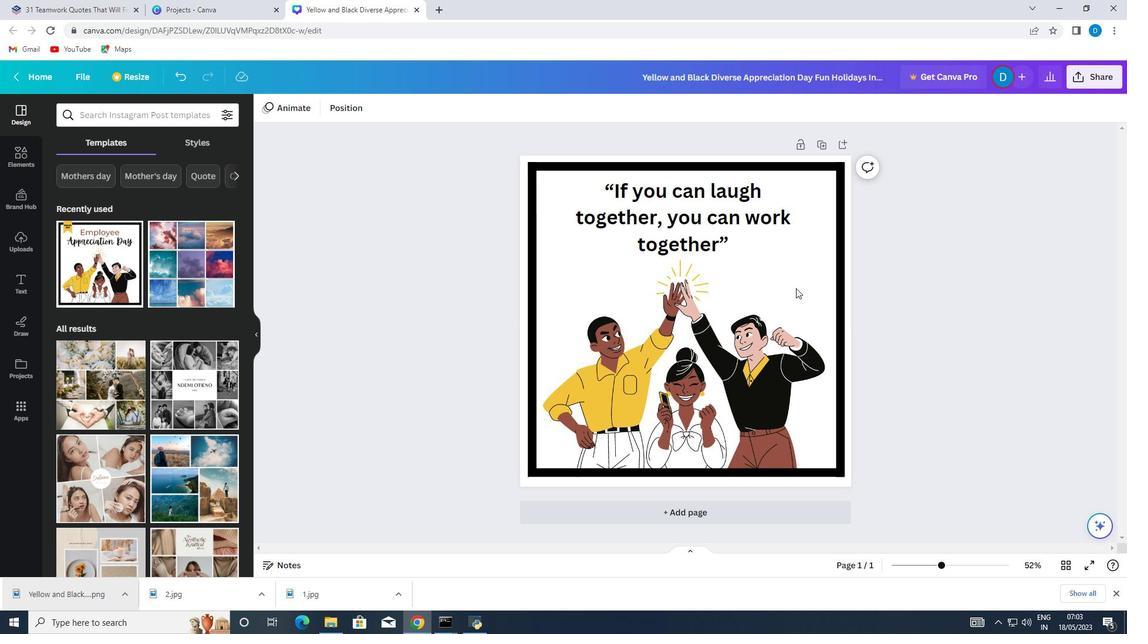 
Action: Mouse moved to (754, 154)
Screenshot: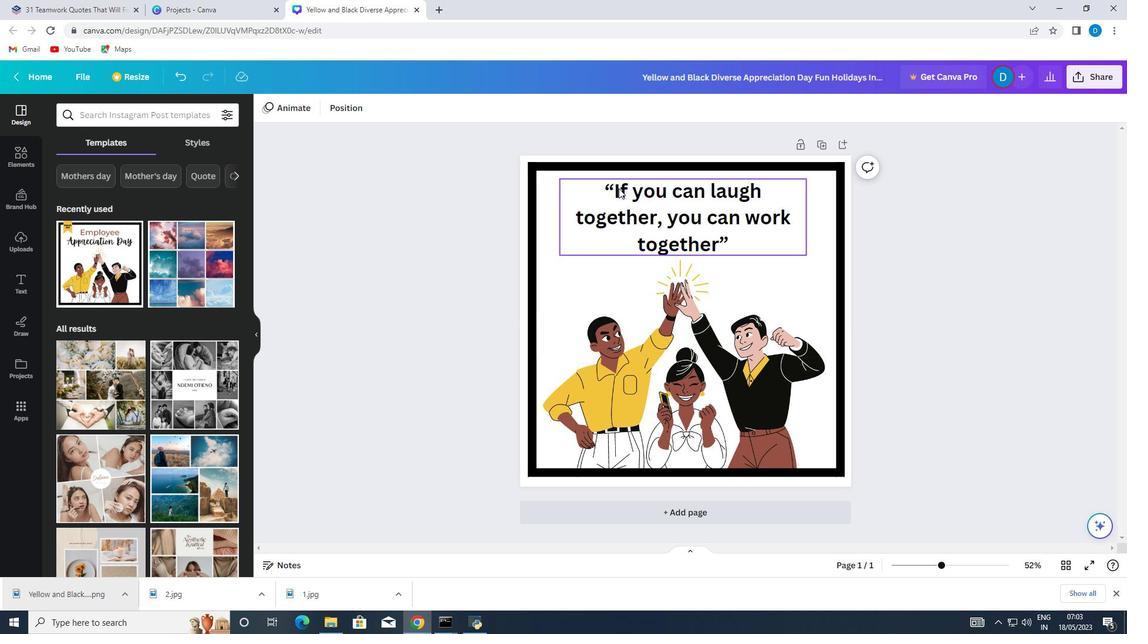 
Action: Mouse pressed left at (754, 154)
Screenshot: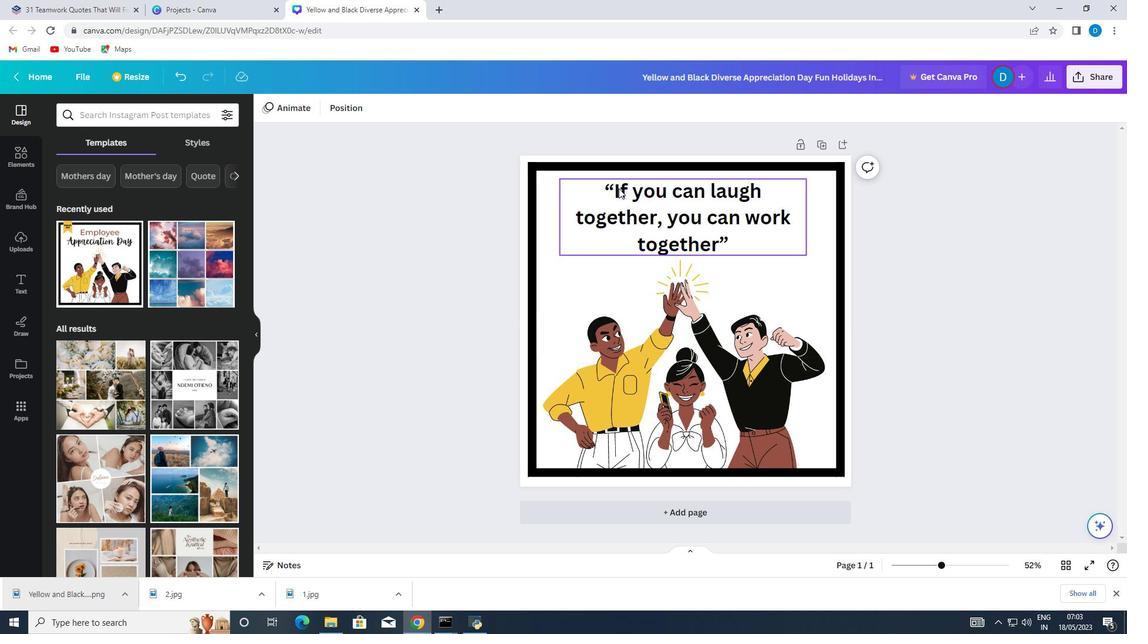 
Action: Mouse moved to (710, 141)
Screenshot: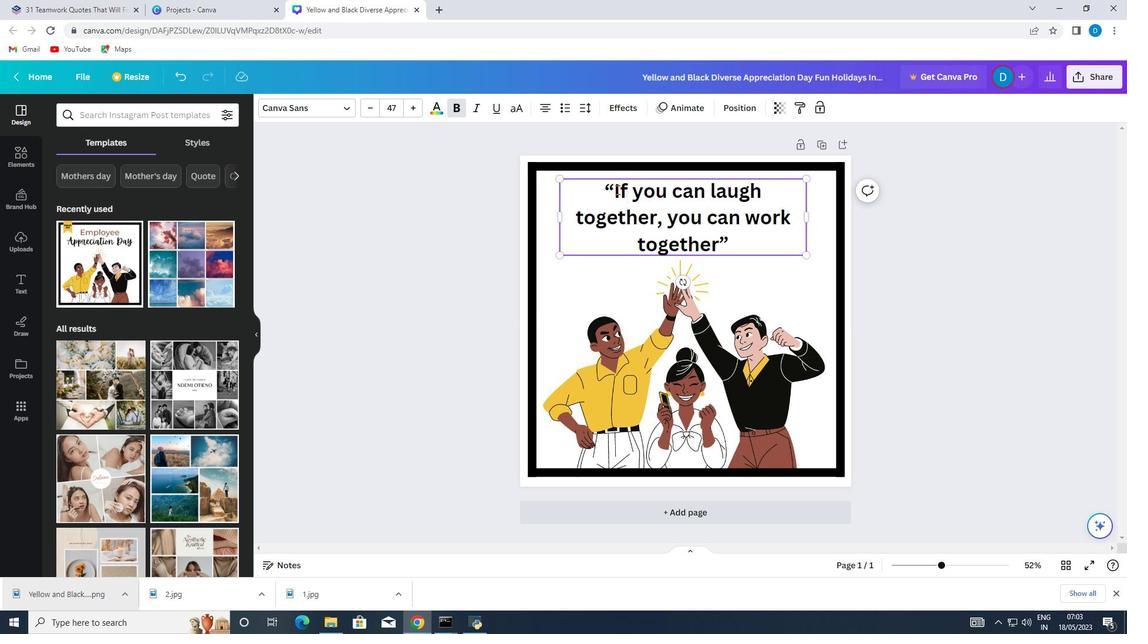 
Action: Mouse pressed left at (710, 141)
Screenshot: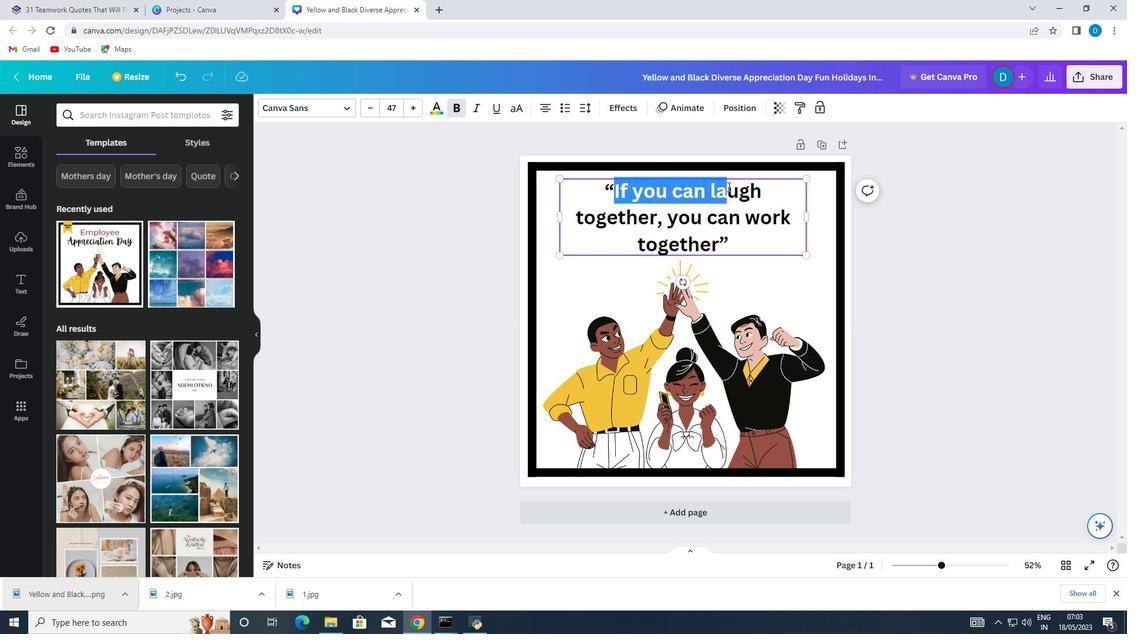 
Action: Mouse moved to (708, 152)
Screenshot: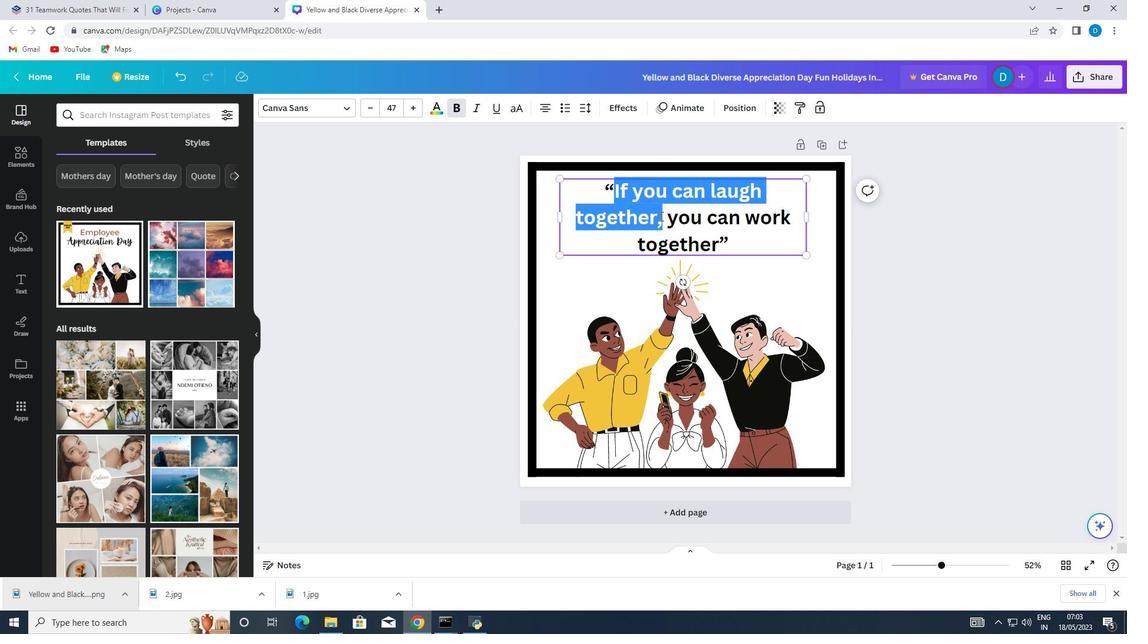 
Action: Mouse pressed left at (708, 152)
Screenshot: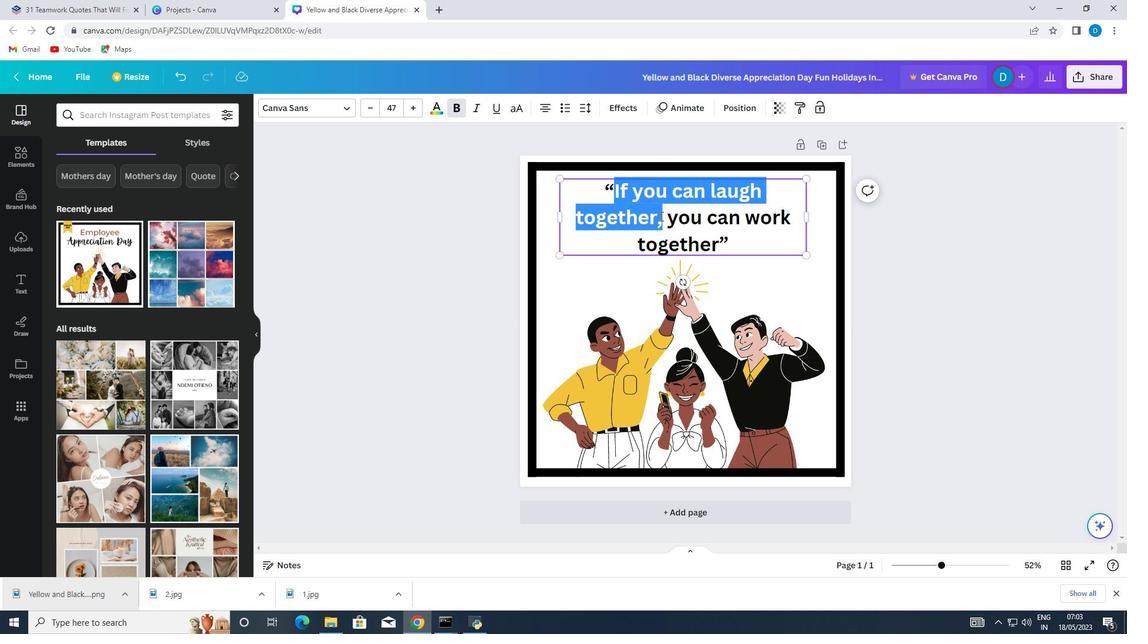 
Action: Mouse pressed left at (708, 152)
Screenshot: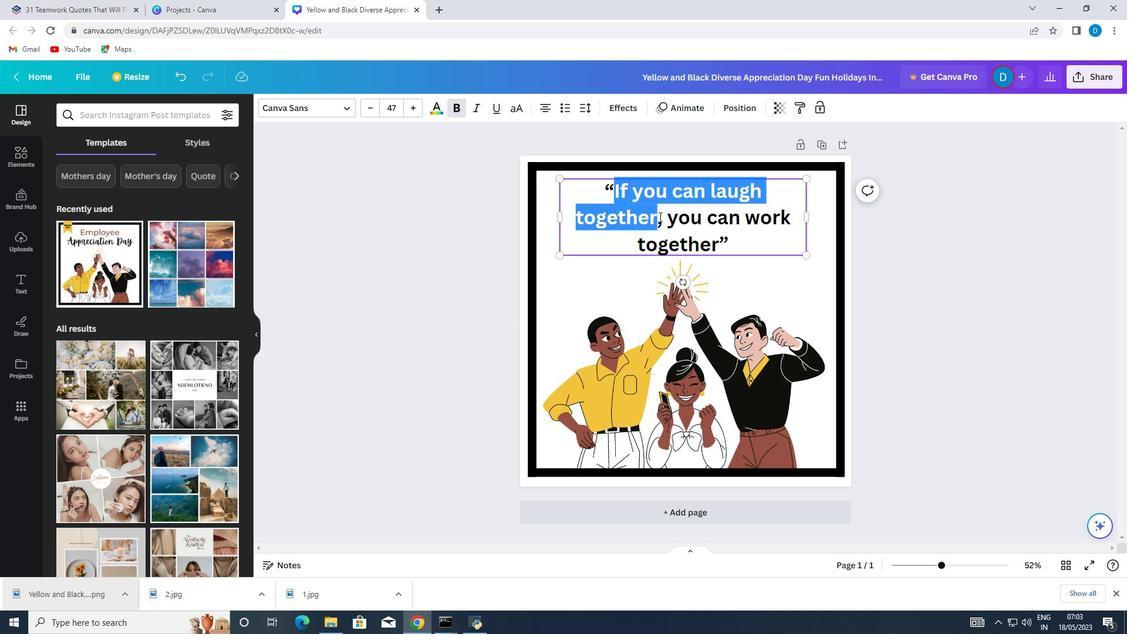
Action: Mouse pressed left at (708, 152)
Screenshot: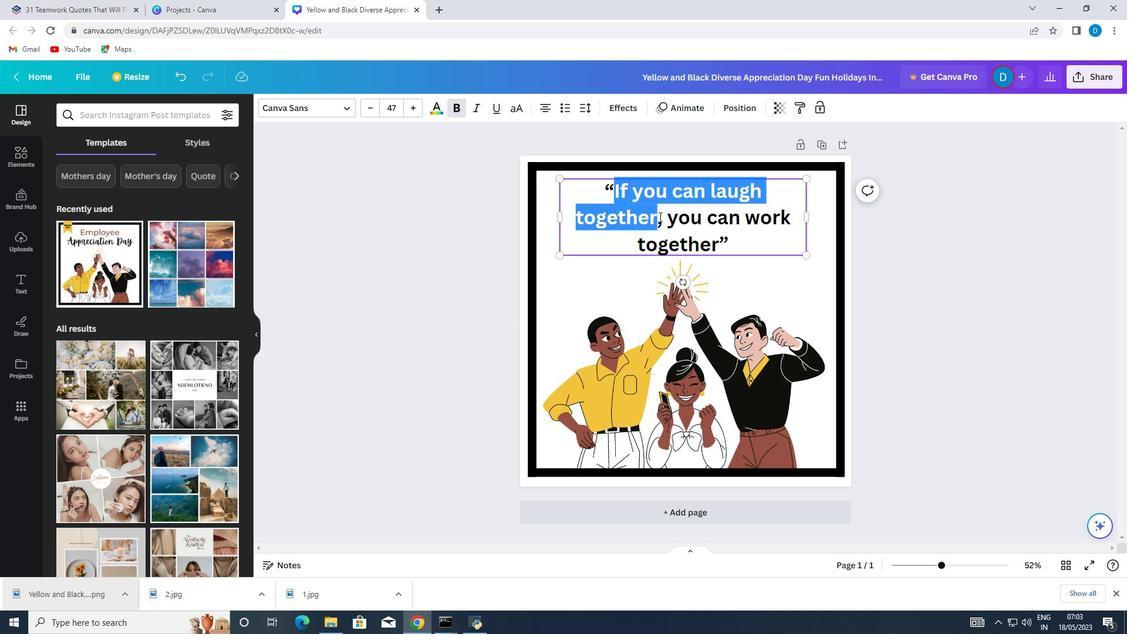 
Action: Mouse moved to (701, 149)
Screenshot: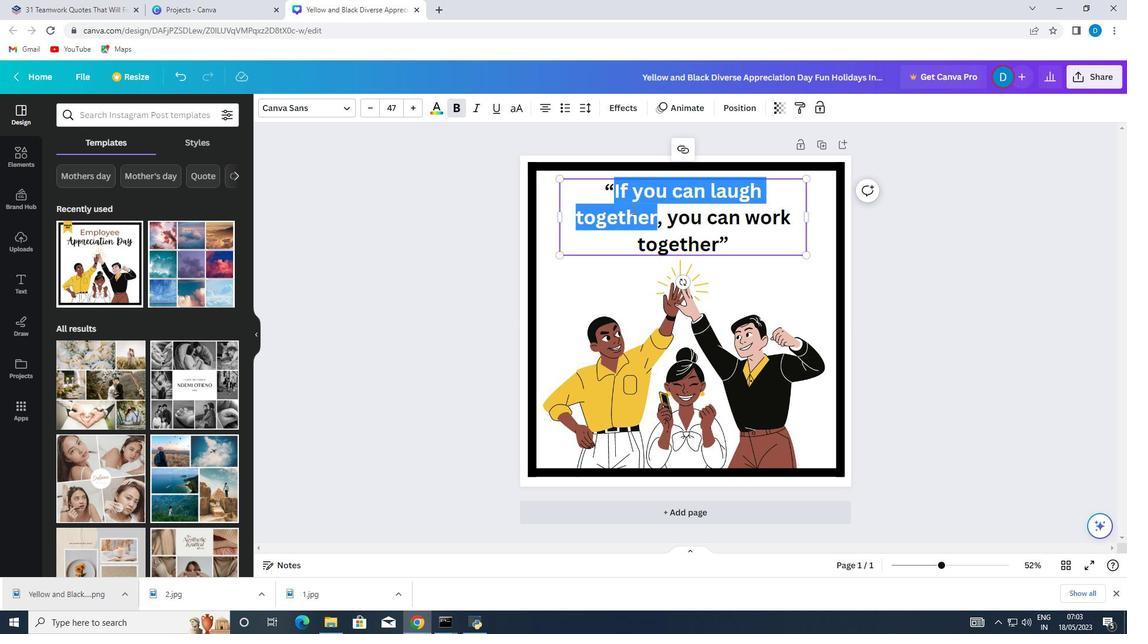 
Action: Mouse pressed left at (701, 149)
Screenshot: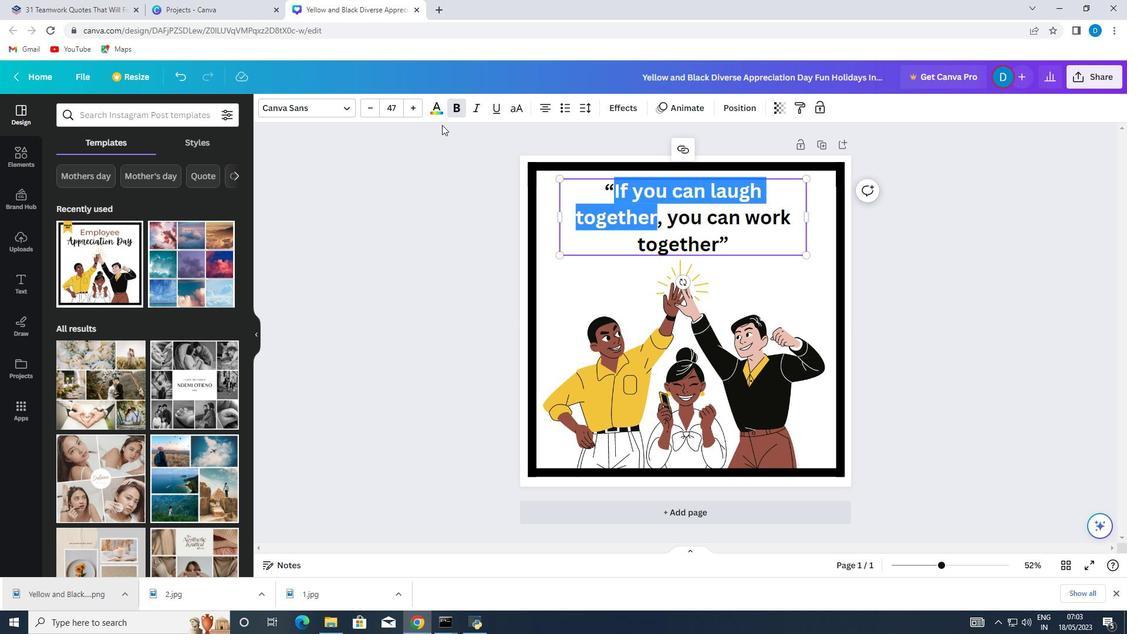 
Action: Mouse pressed left at (701, 149)
Screenshot: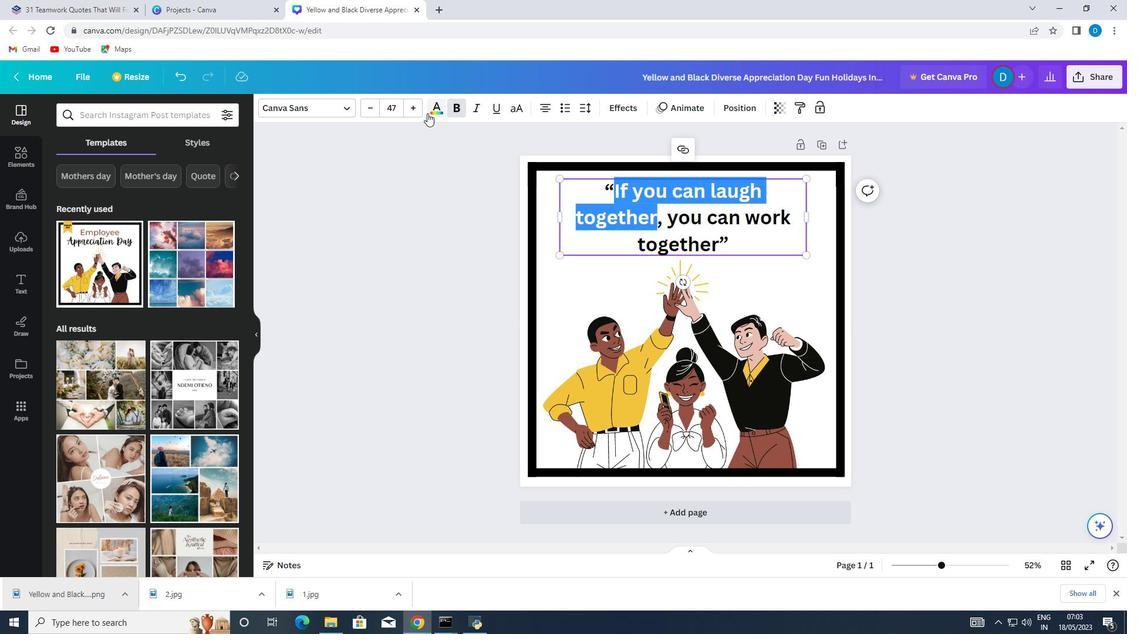 
Action: Mouse pressed left at (701, 149)
Screenshot: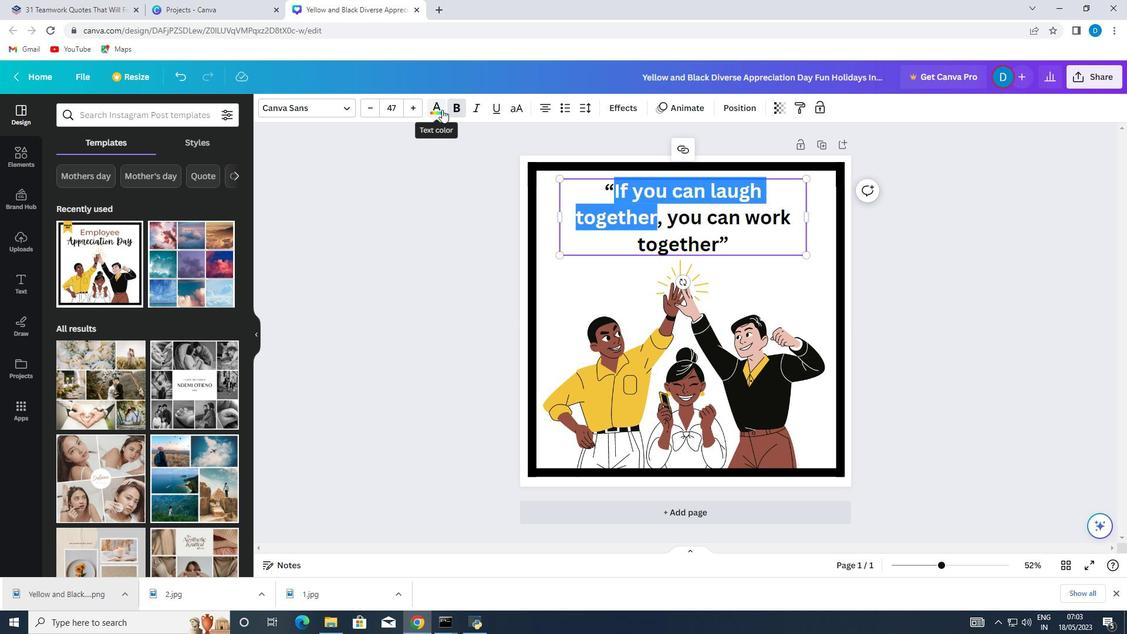 
Action: Mouse moved to (434, 92)
Screenshot: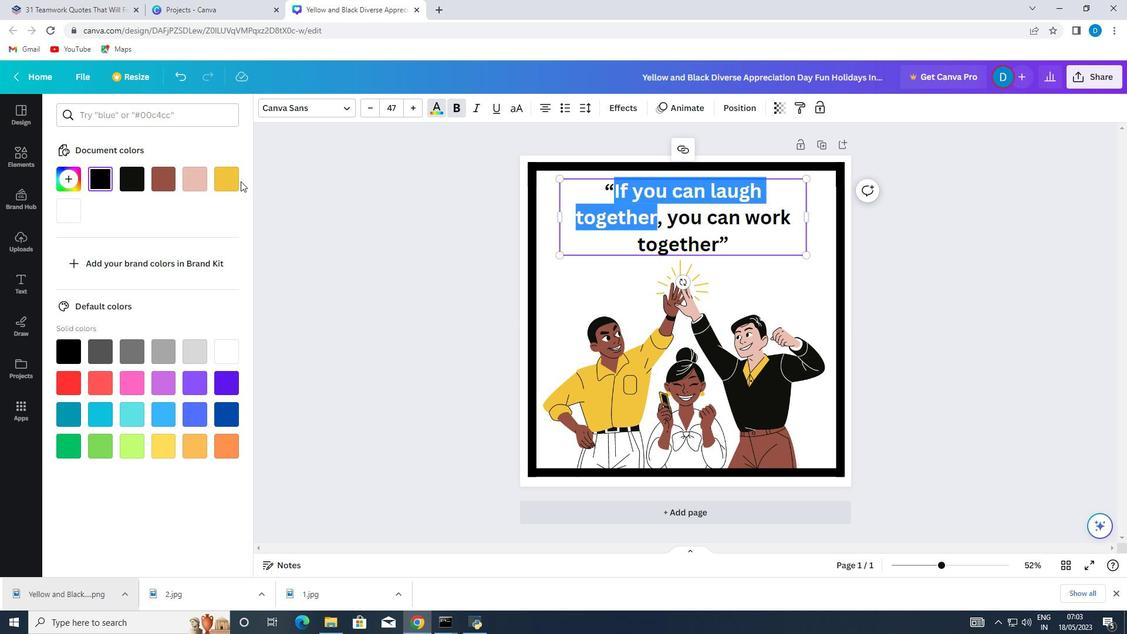 
Action: Mouse pressed left at (434, 92)
Screenshot: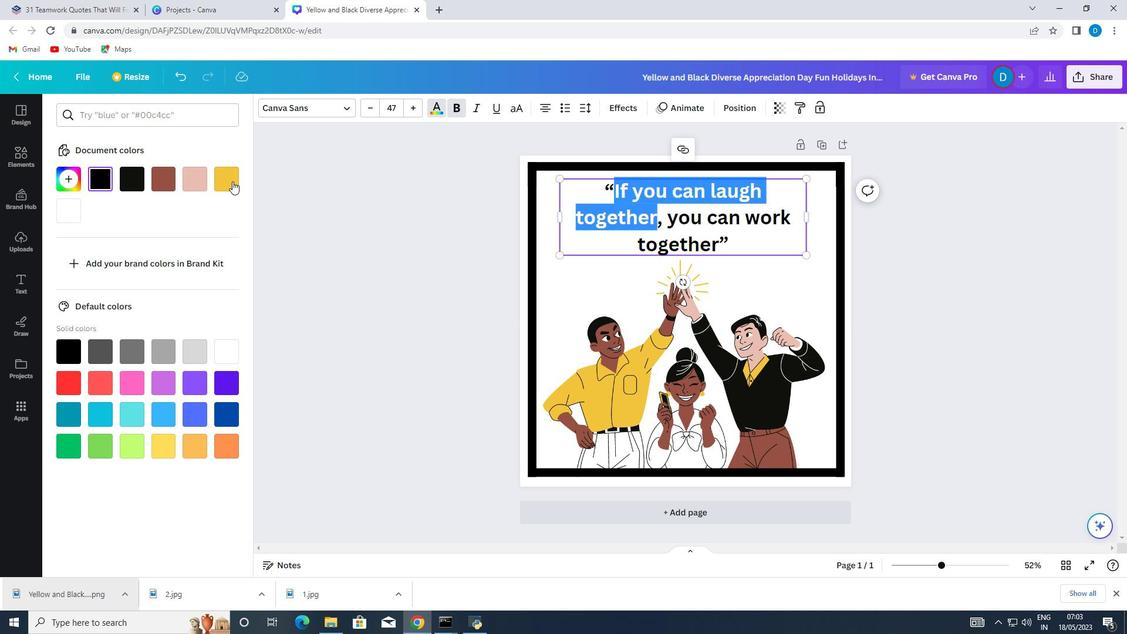 
Action: Mouse moved to (65, 399)
Screenshot: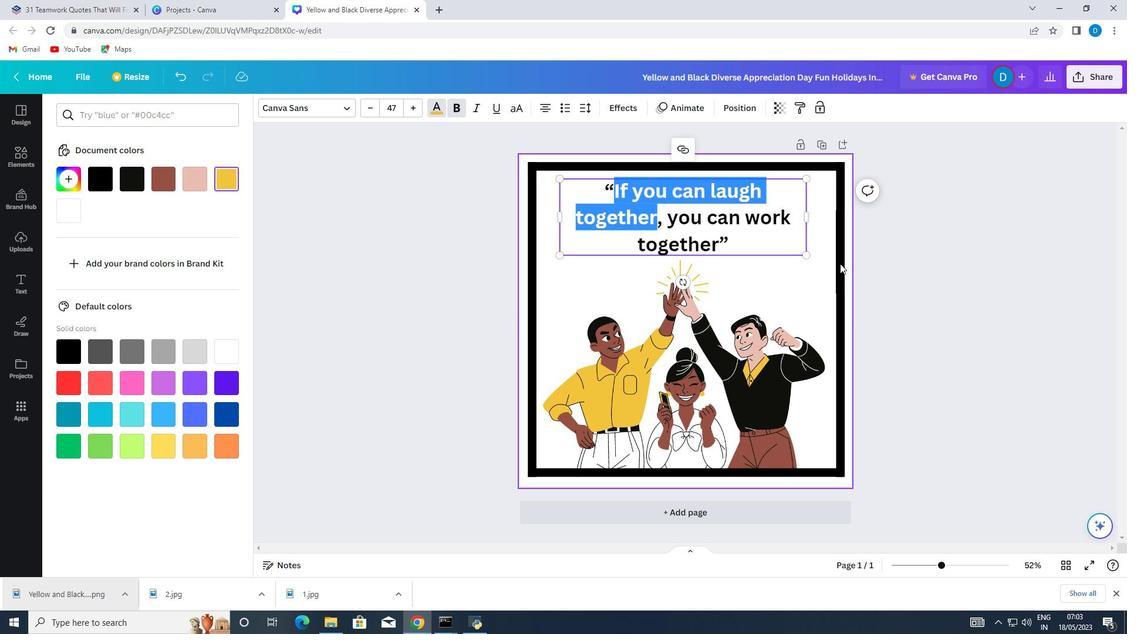 
Action: Mouse pressed left at (65, 399)
Screenshot: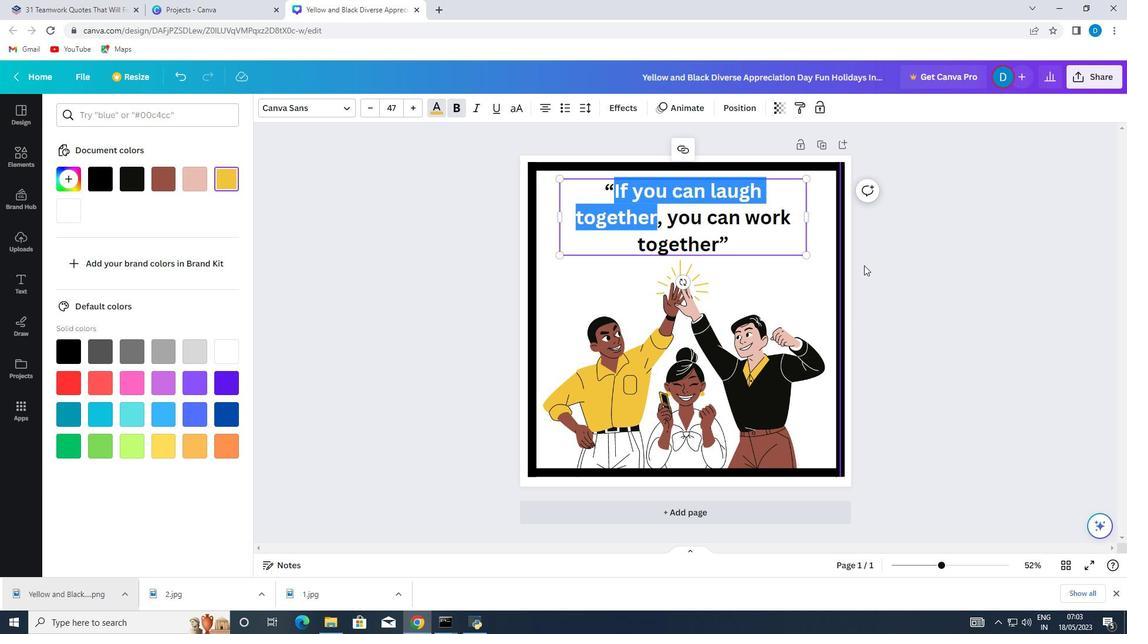 
Action: Mouse moved to (589, 154)
Screenshot: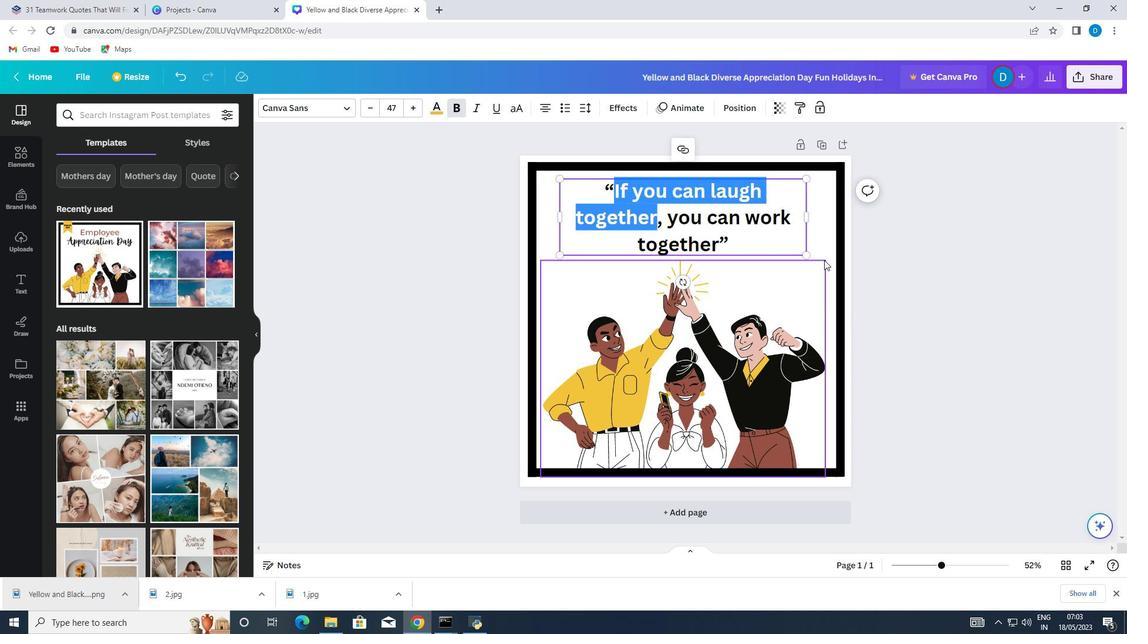 
Action: Mouse pressed left at (589, 154)
Screenshot: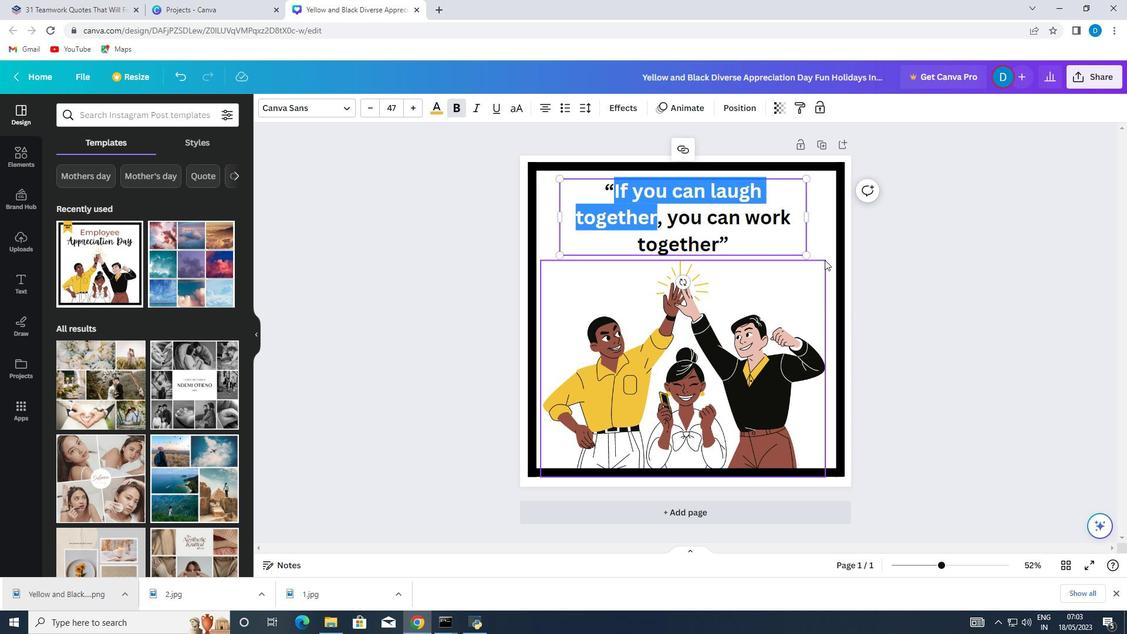 
Action: Mouse moved to (606, 153)
Screenshot: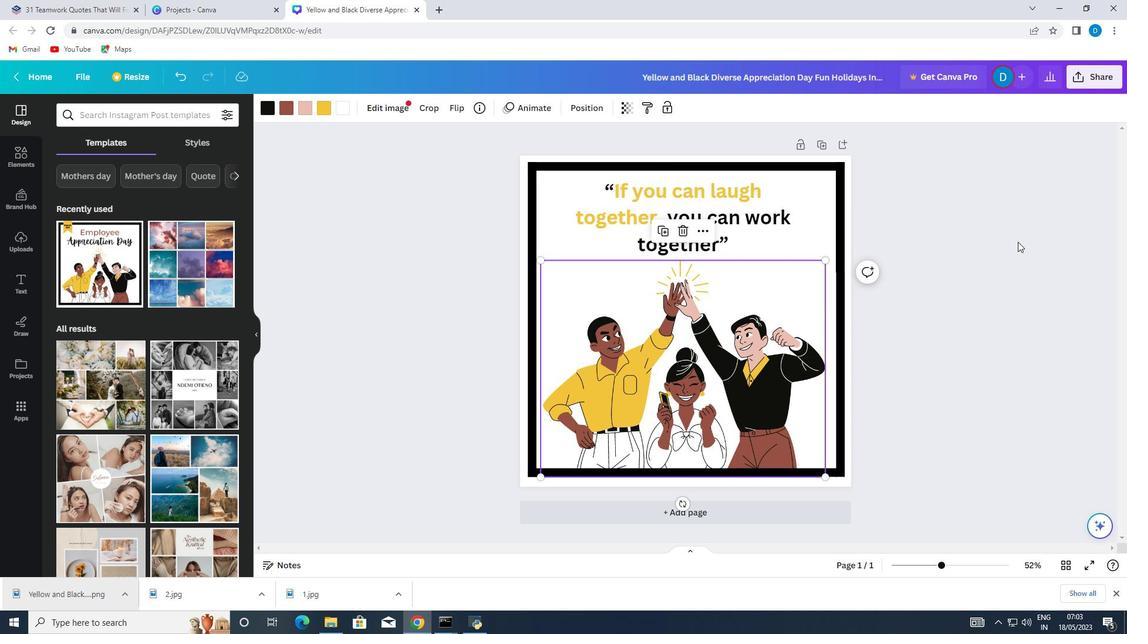 
Action: Mouse pressed left at (606, 153)
Screenshot: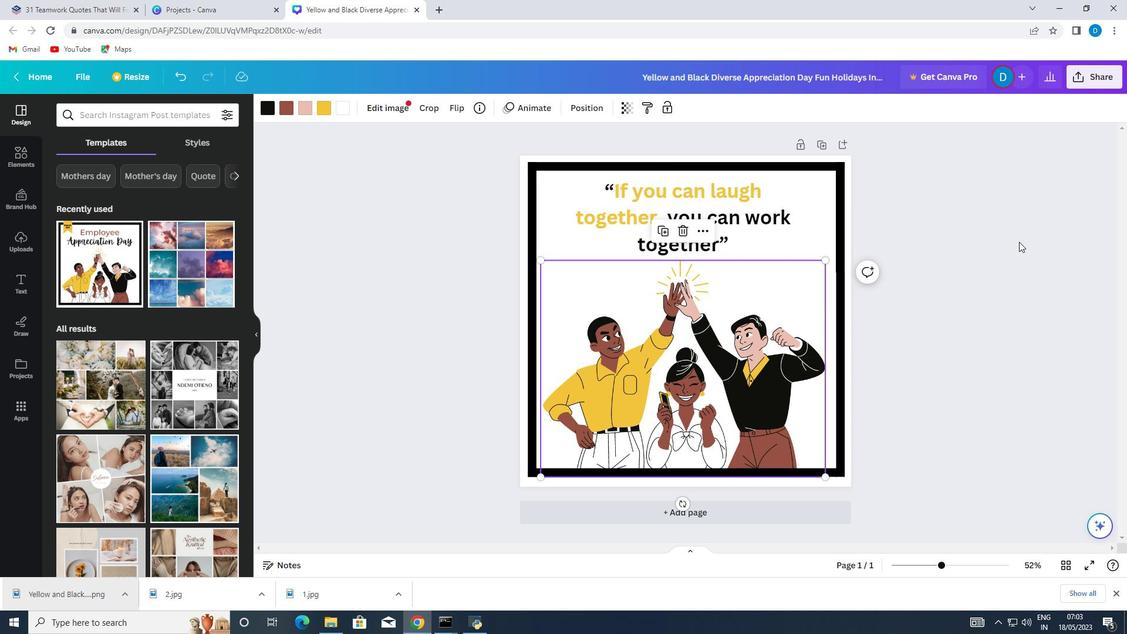 
Action: Mouse moved to (407, 264)
Screenshot: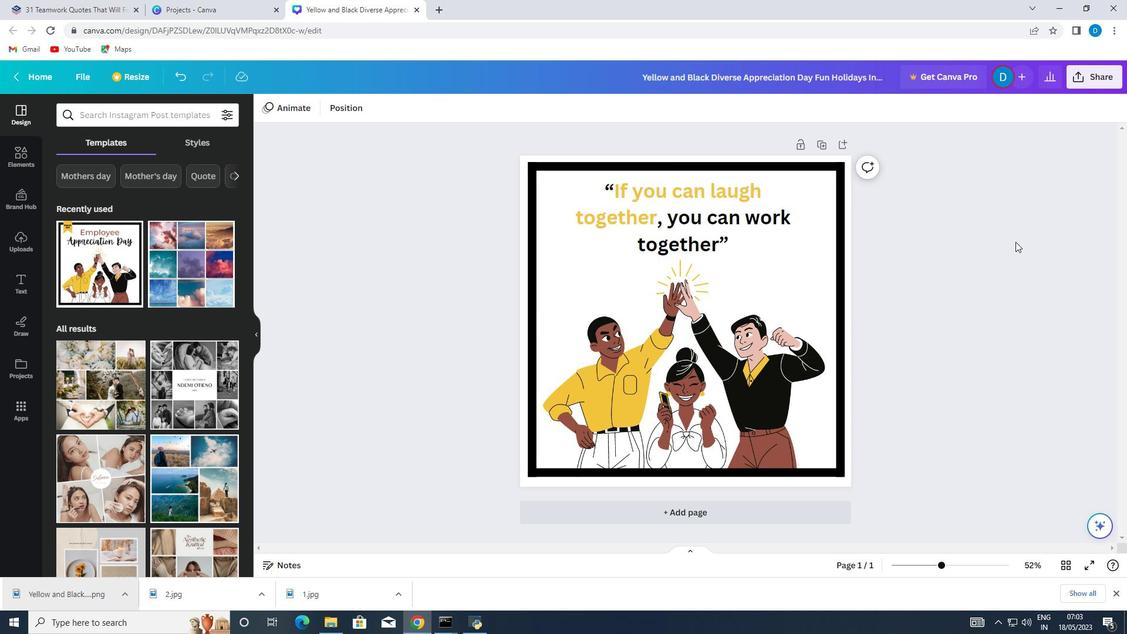
Action: Mouse pressed left at (407, 264)
Screenshot: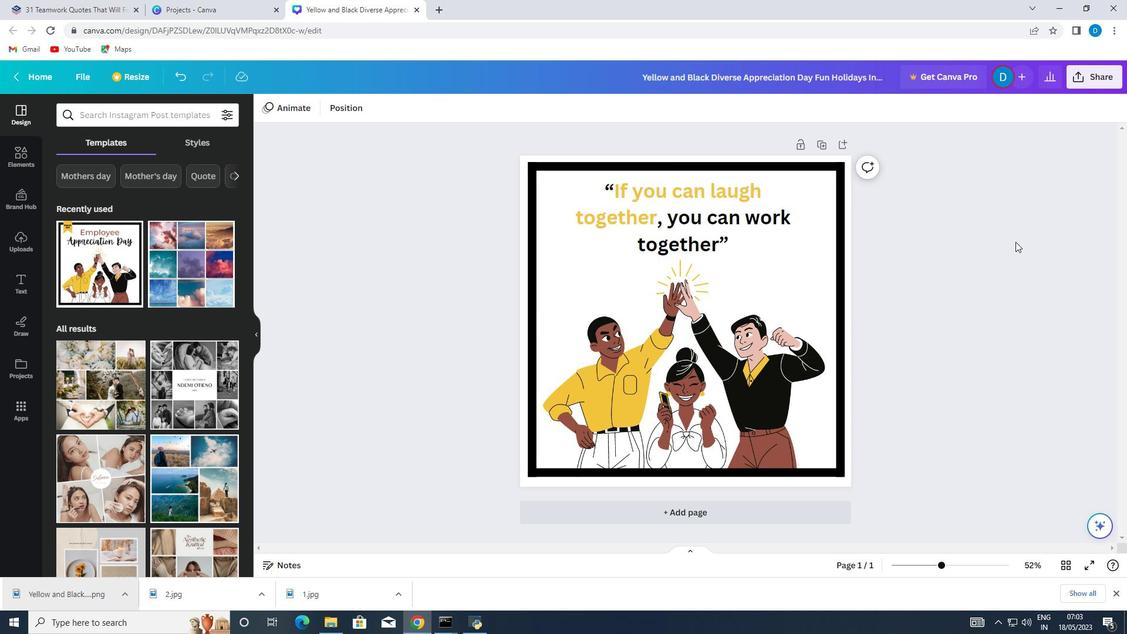 
Action: Mouse moved to (454, 213)
Screenshot: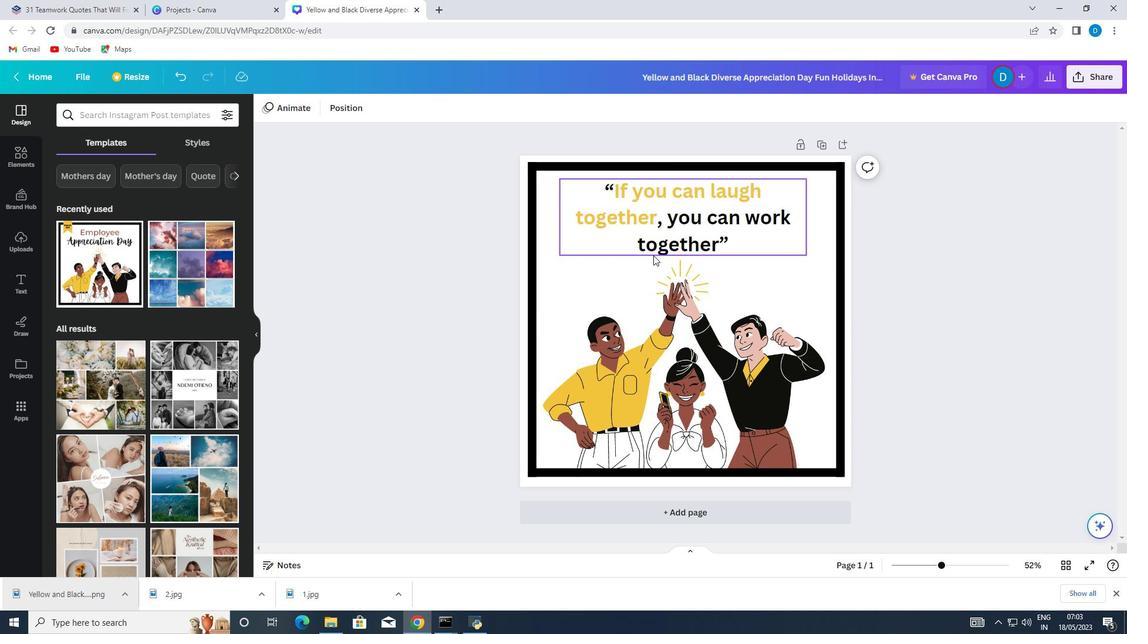 
Action: Mouse pressed left at (454, 213)
Screenshot: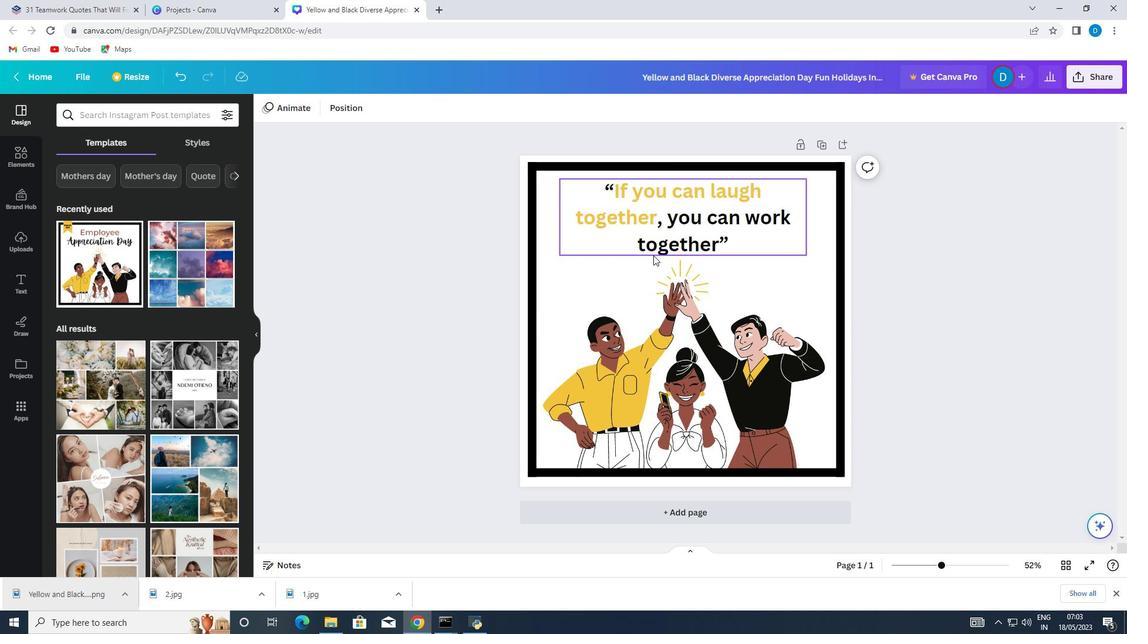 
Action: Mouse moved to (983, 261)
Screenshot: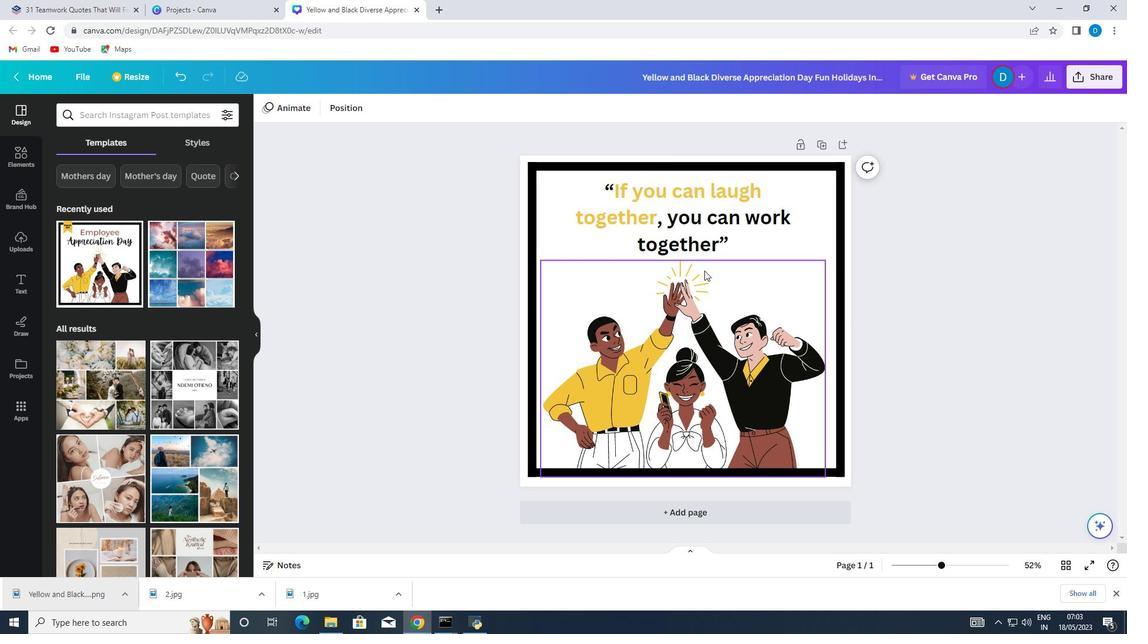 
Action: Mouse pressed left at (983, 261)
Screenshot: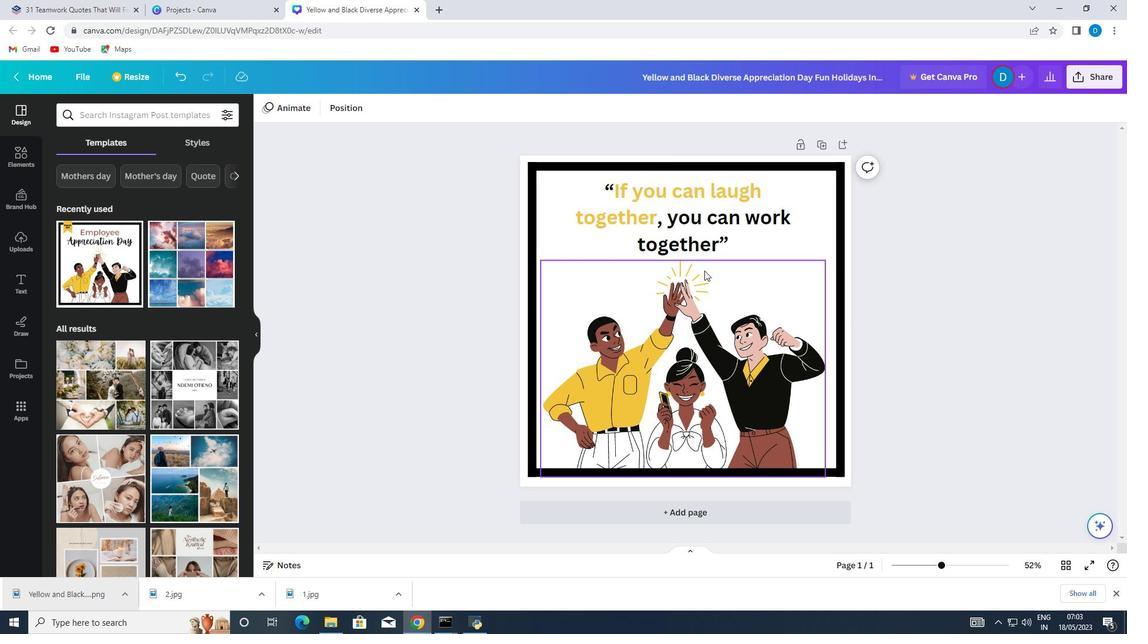 
Action: Mouse moved to (717, 156)
Screenshot: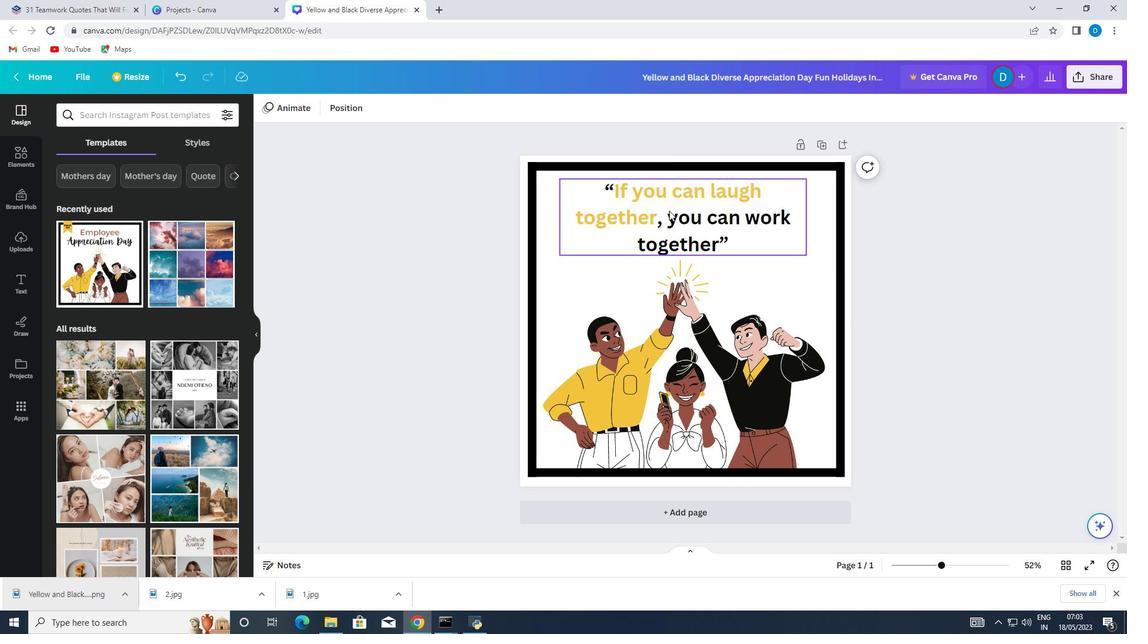 
Action: Mouse pressed left at (717, 156)
Screenshot: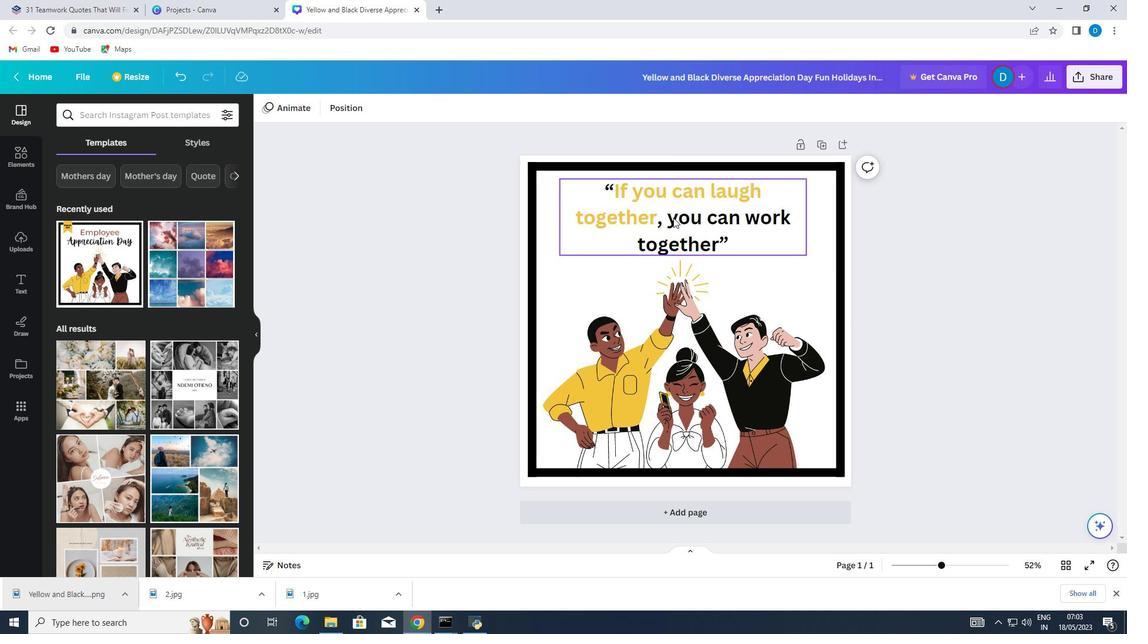 
Action: Mouse pressed left at (717, 156)
Screenshot: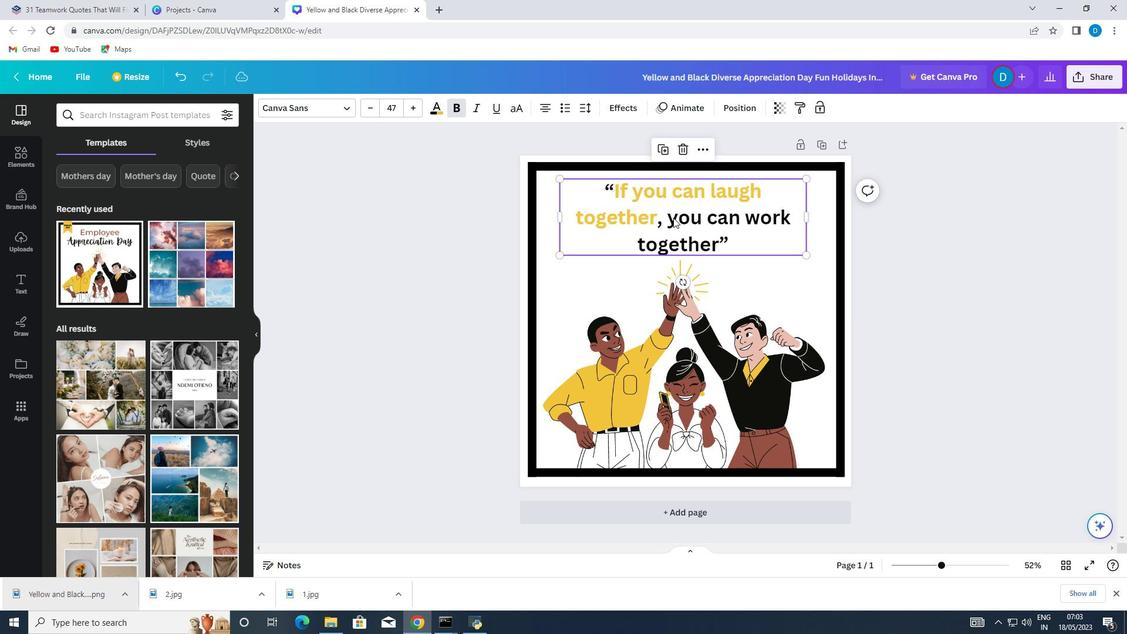 
Action: Key pressed <Key.backspace>
Screenshot: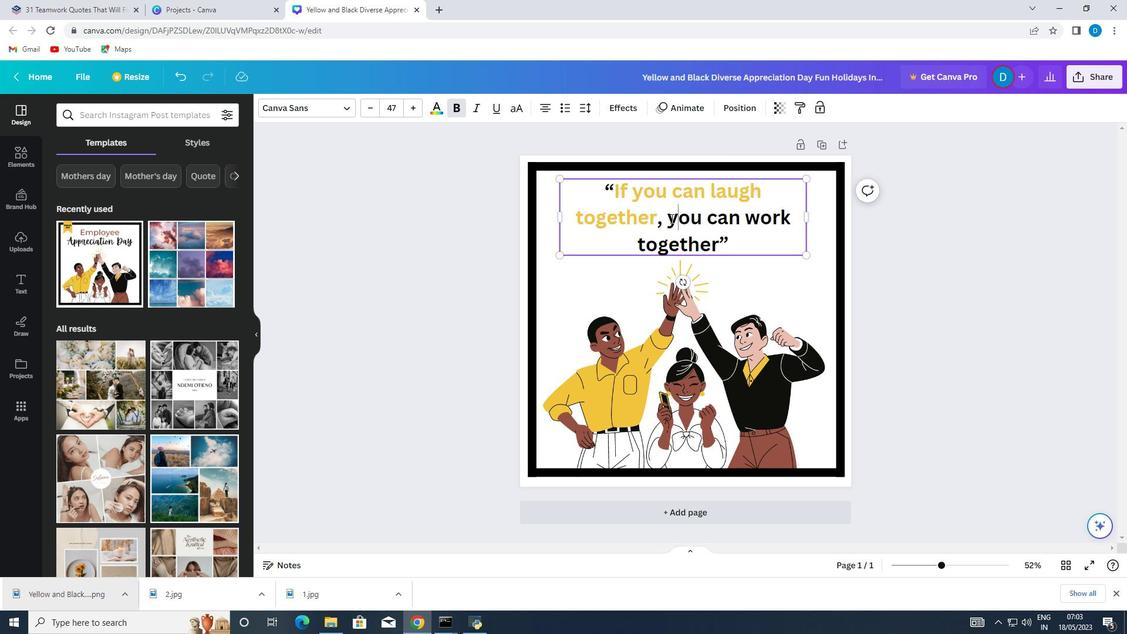 
Action: Mouse moved to (717, 162)
Screenshot: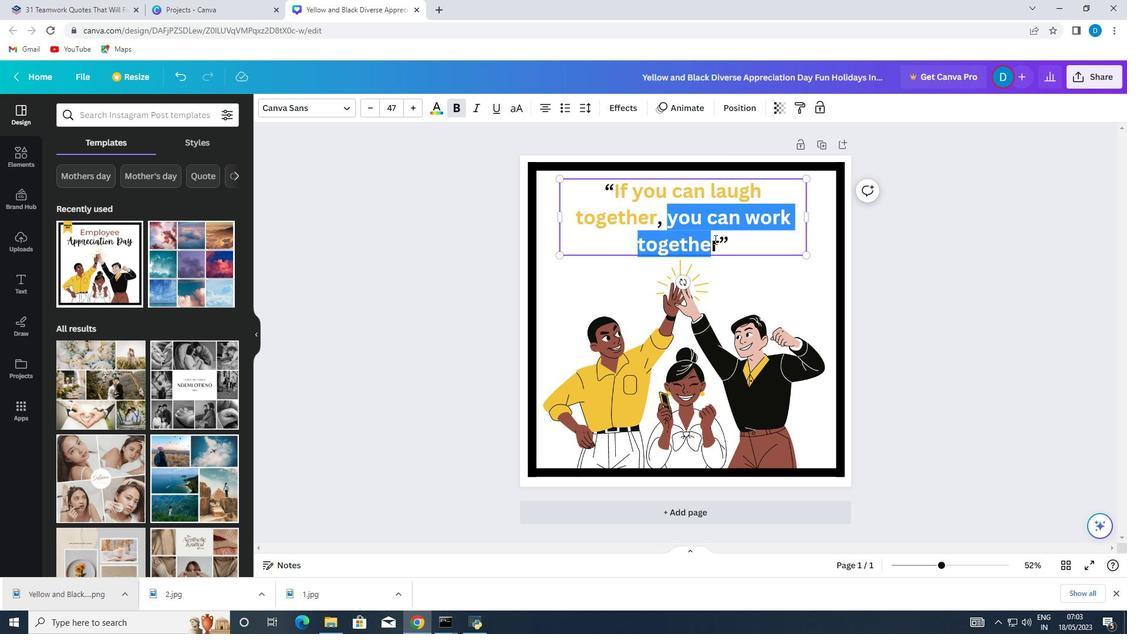 
Action: Key pressed o
Screenshot: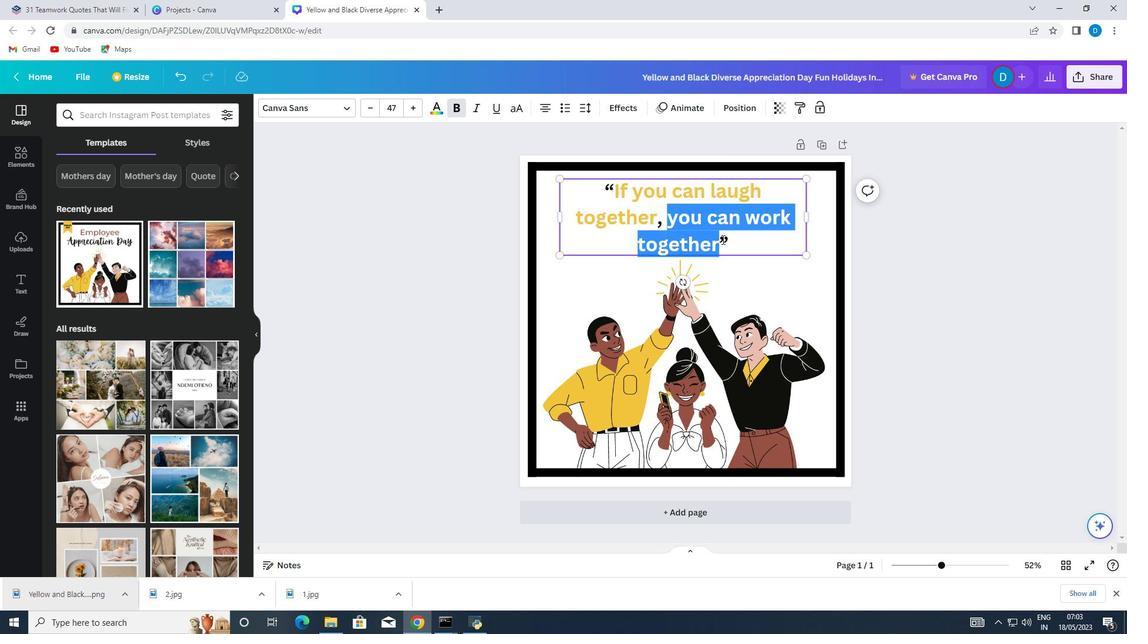 
Action: Mouse moved to (972, 260)
Screenshot: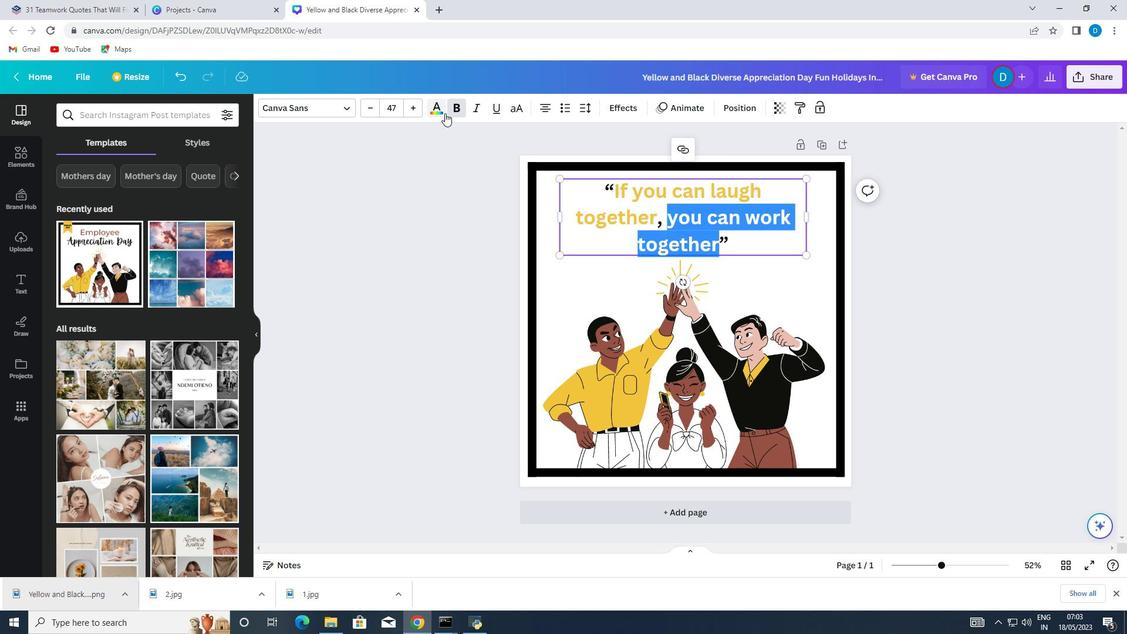 
Action: Mouse pressed left at (972, 260)
Screenshot: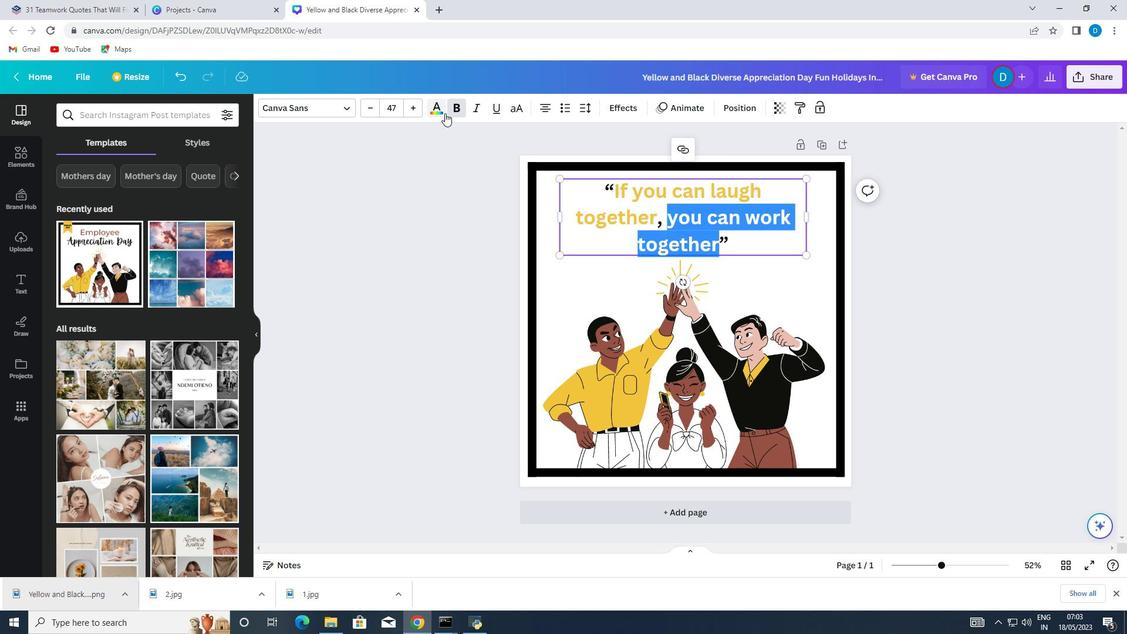 
Action: Mouse moved to (438, 306)
Screenshot: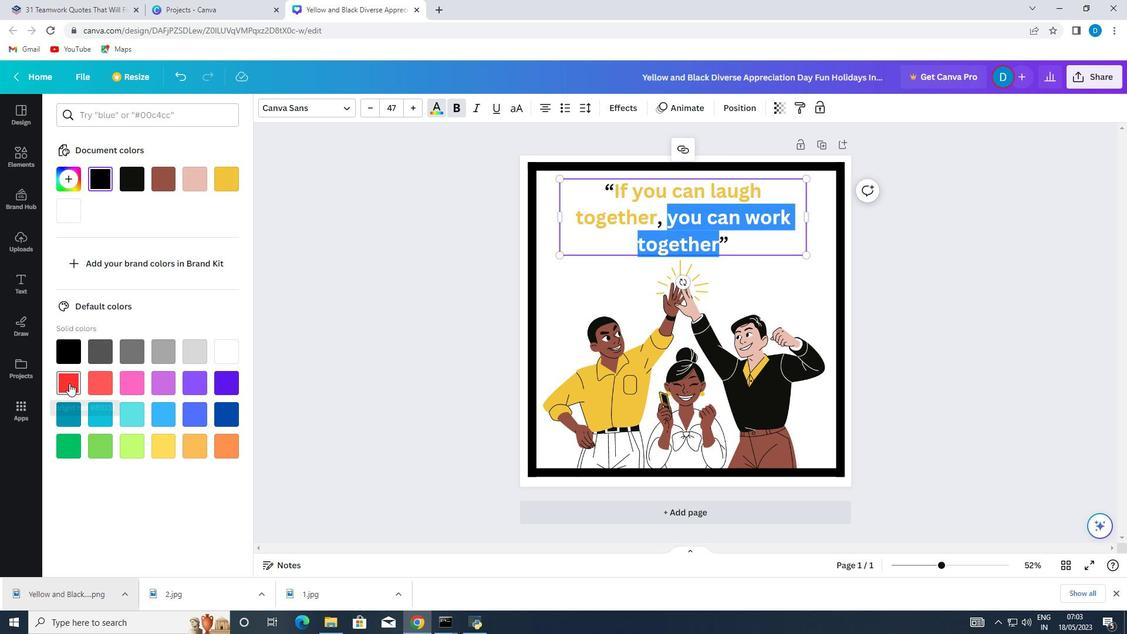 
Action: Mouse scrolled (438, 306) with delta (0, 0)
Screenshot: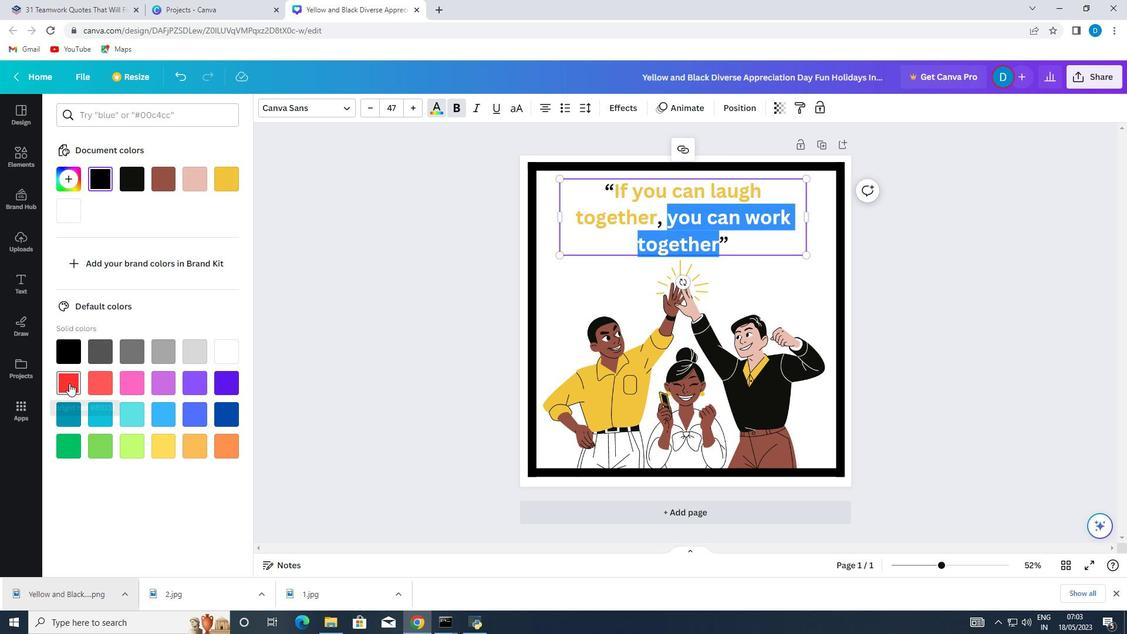 
Action: Mouse moved to (438, 308)
Screenshot: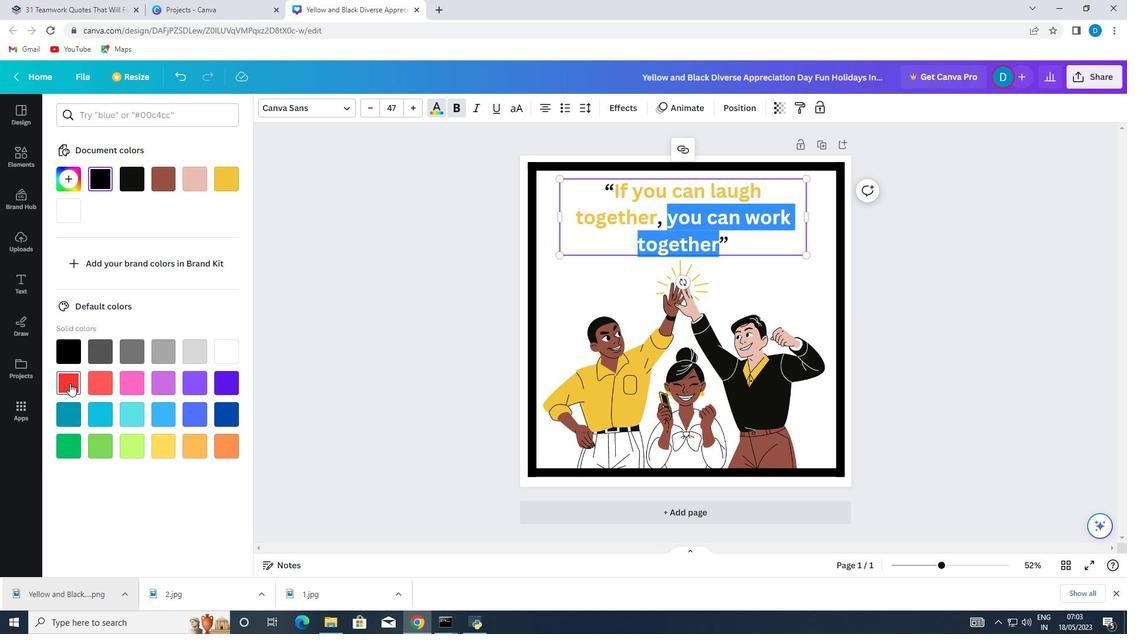 
Action: Mouse scrolled (438, 308) with delta (0, 0)
Screenshot: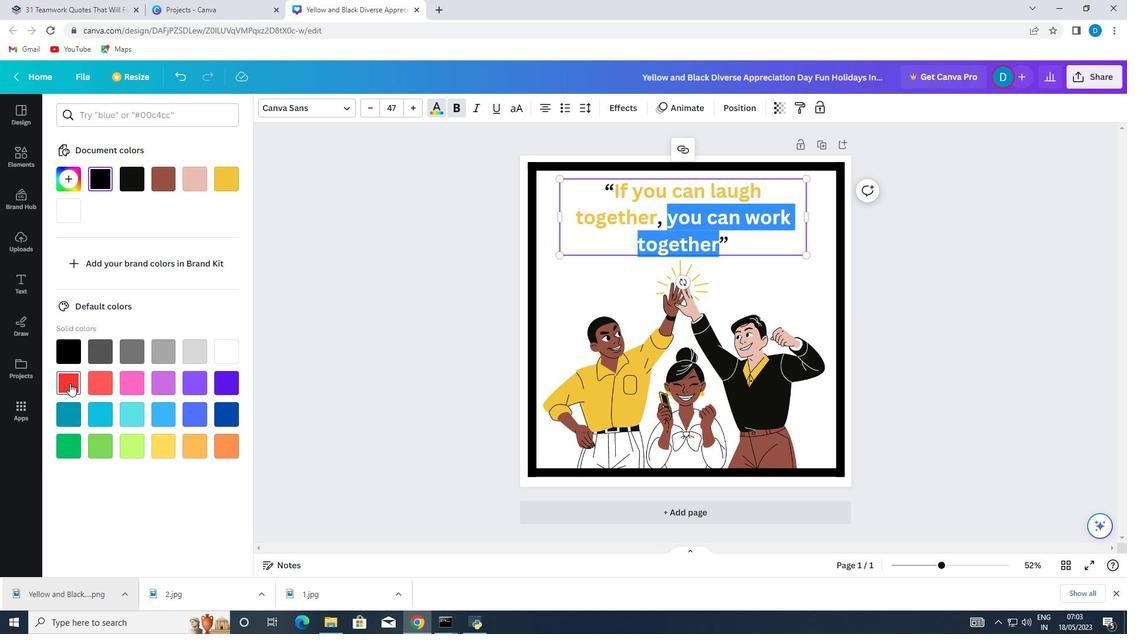
Action: Mouse moved to (438, 310)
Screenshot: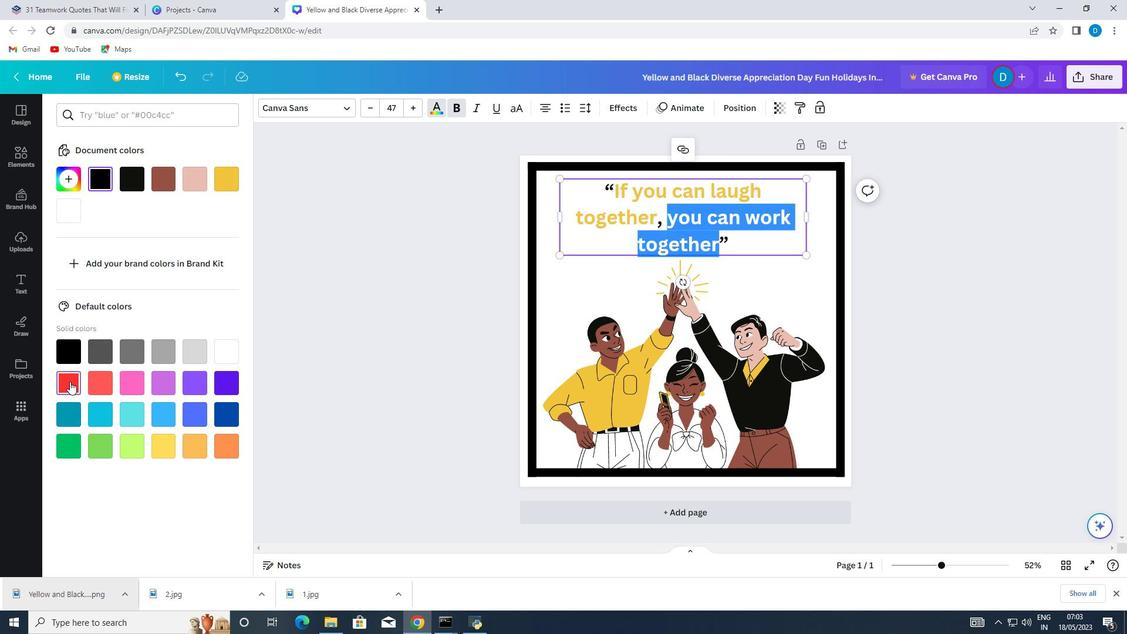 
Action: Mouse scrolled (438, 310) with delta (0, 0)
Screenshot: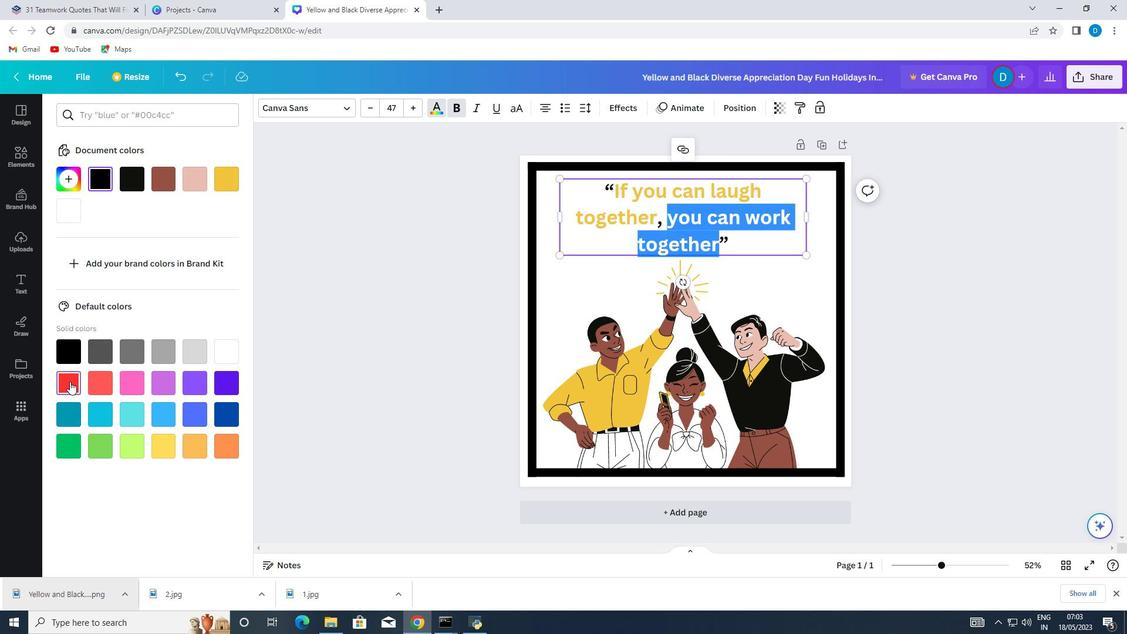 
Action: Mouse moved to (441, 316)
Screenshot: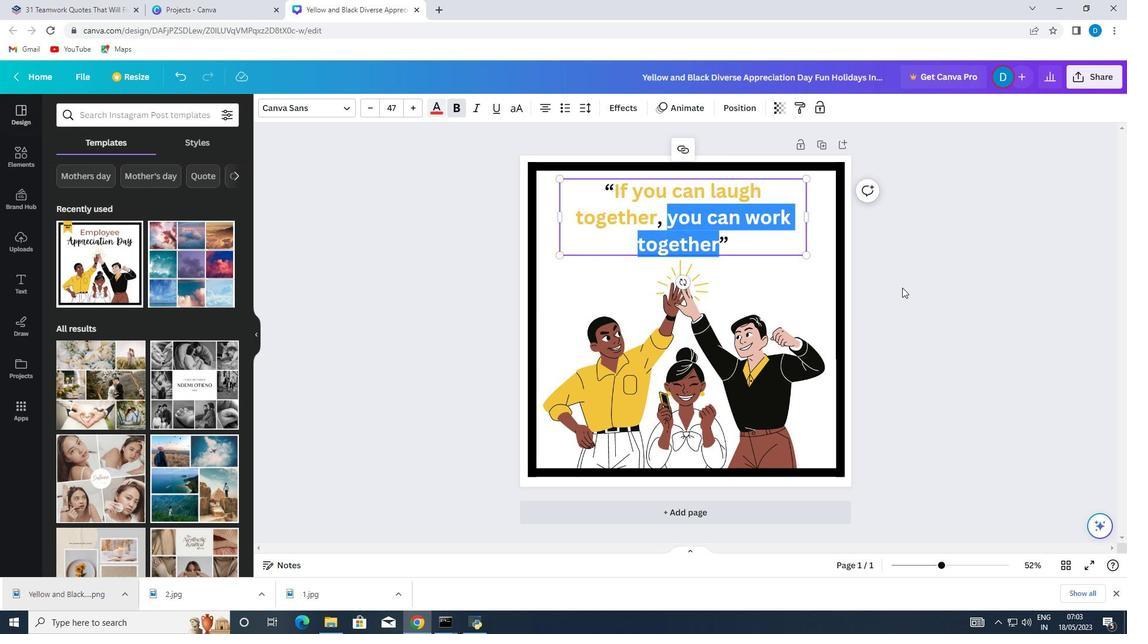 
Action: Mouse scrolled (441, 316) with delta (0, 0)
Screenshot: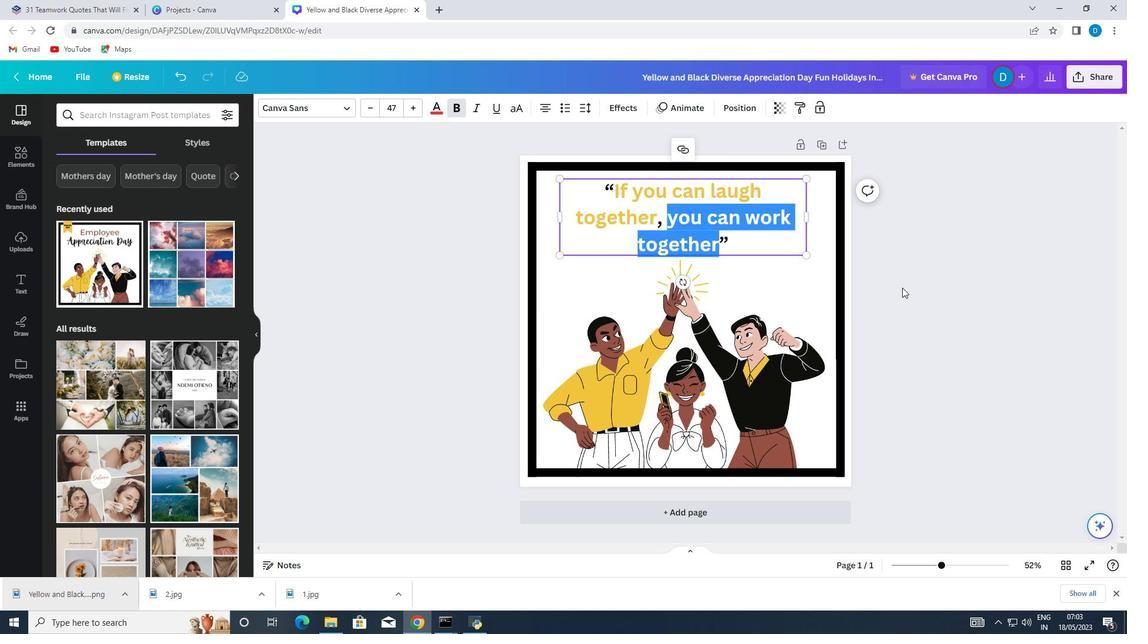 
Action: Mouse scrolled (441, 316) with delta (0, 0)
Screenshot: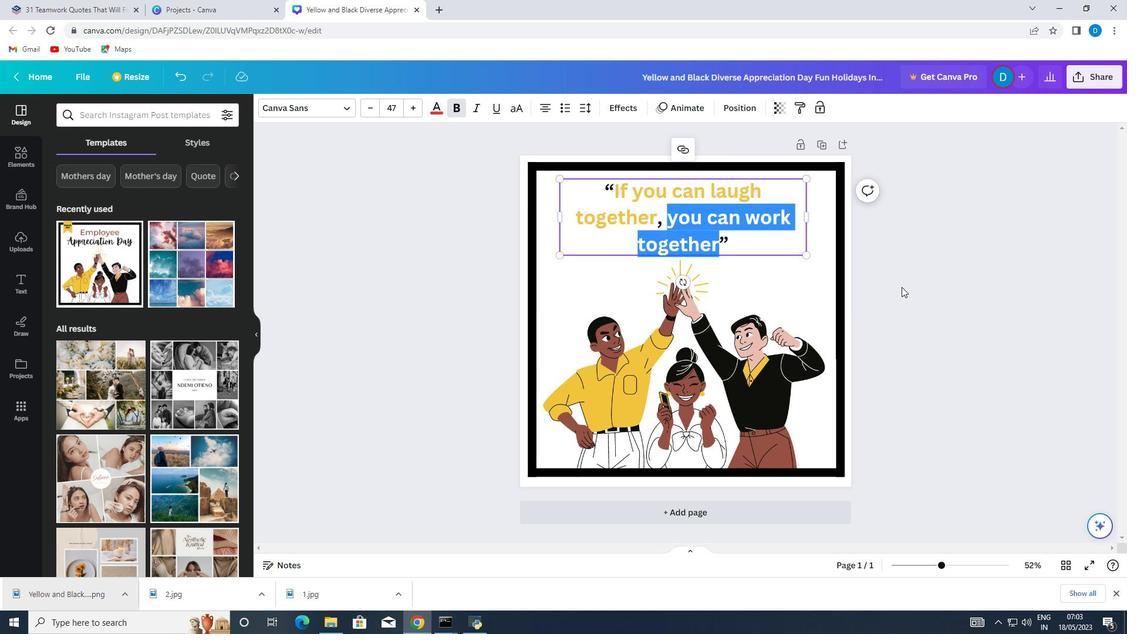 
Action: Mouse scrolled (441, 316) with delta (0, 0)
Screenshot: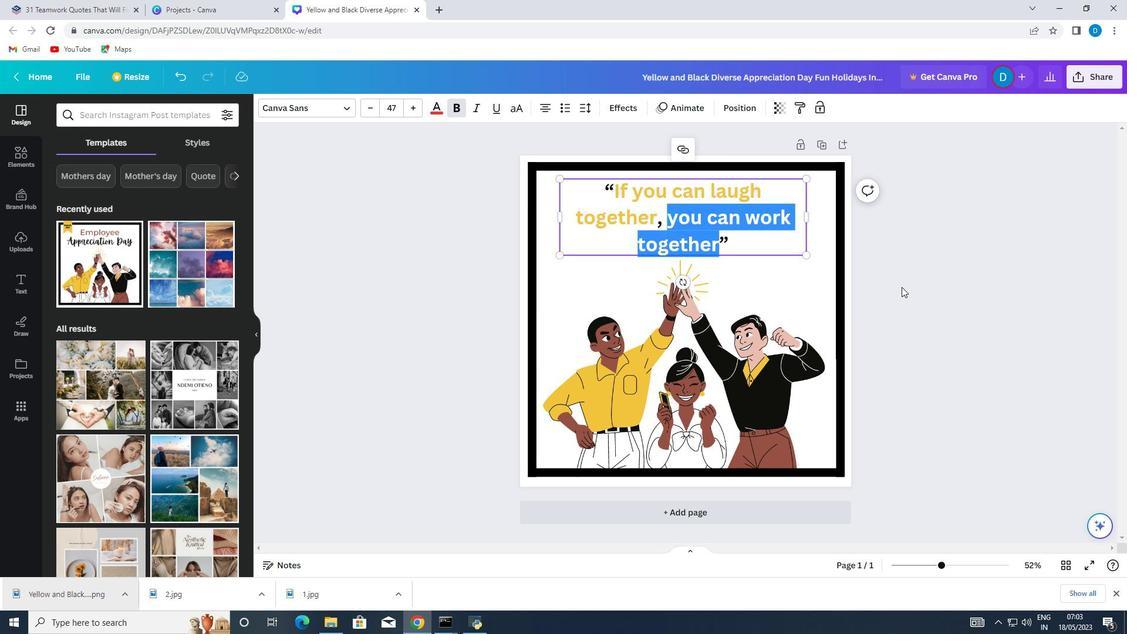 
Action: Mouse scrolled (441, 316) with delta (0, 0)
Screenshot: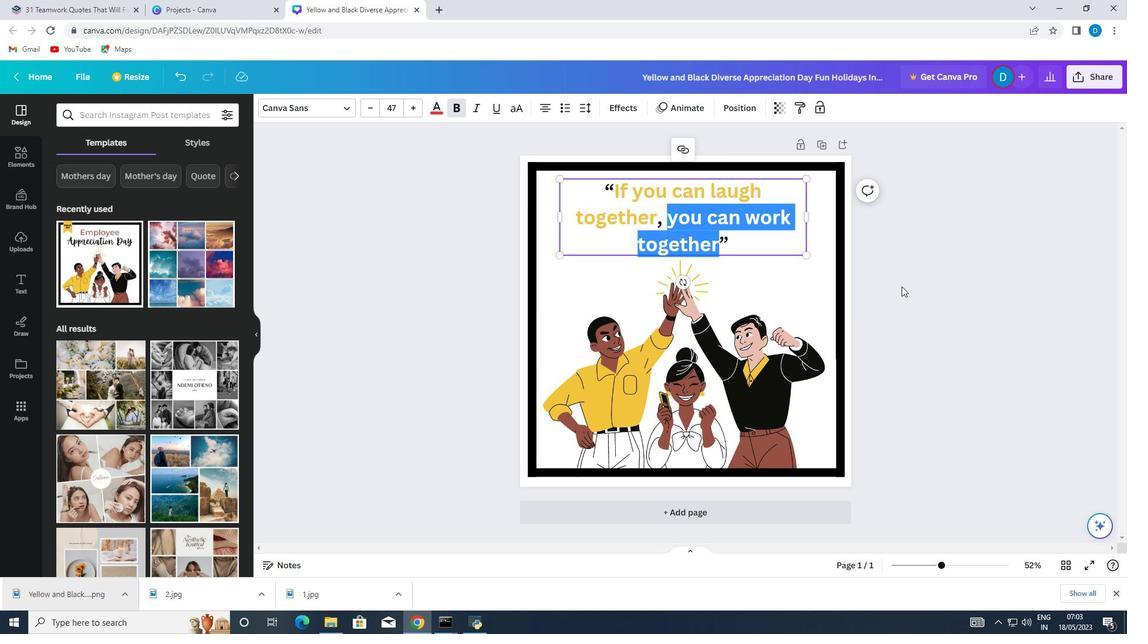 
Action: Mouse scrolled (441, 316) with delta (0, 0)
Screenshot: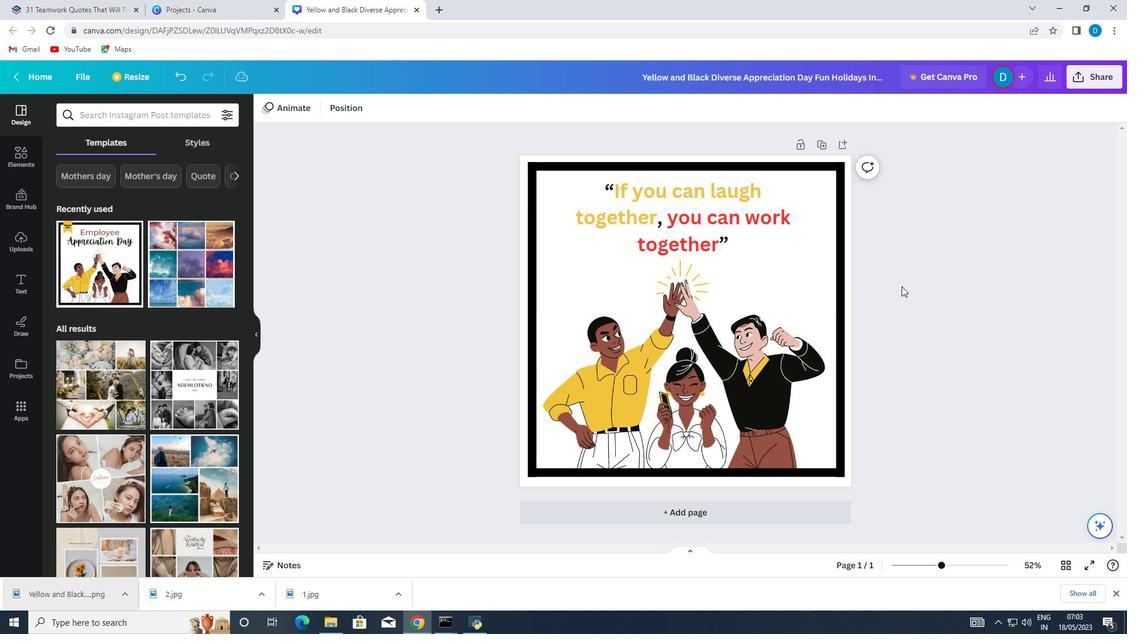 
Action: Mouse scrolled (441, 316) with delta (0, 0)
Screenshot: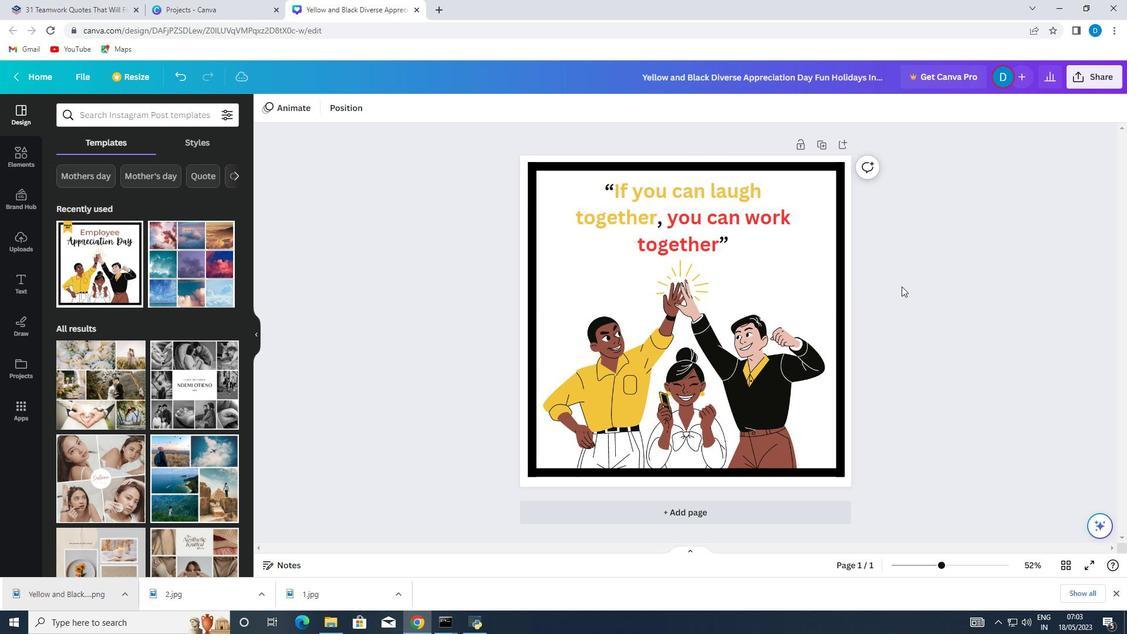 
Action: Mouse scrolled (441, 316) with delta (0, 0)
Screenshot: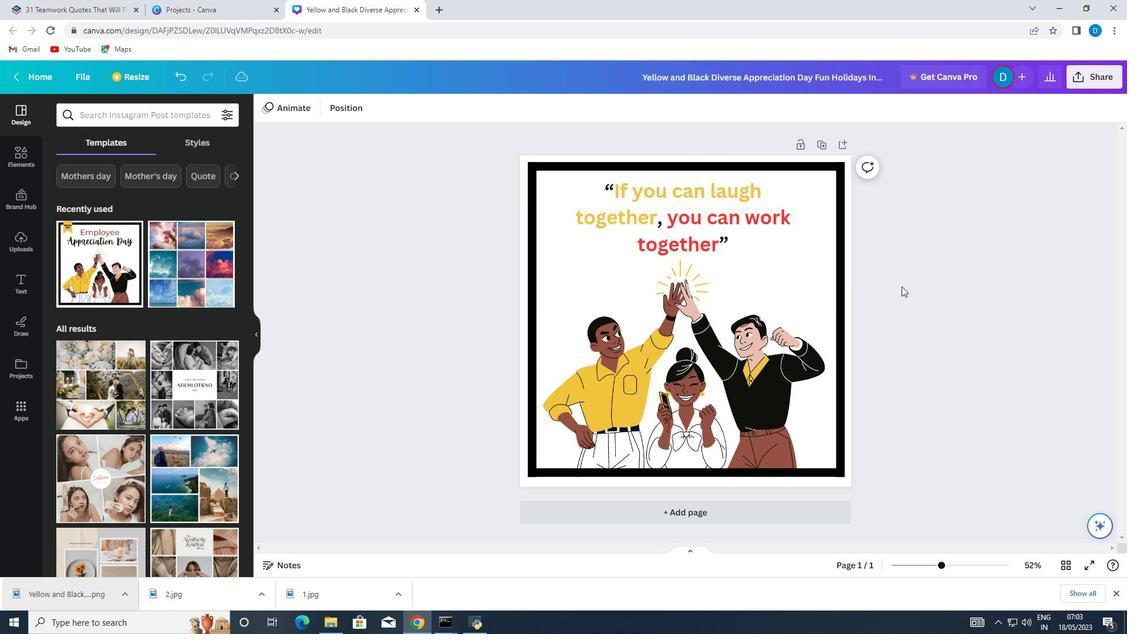 
Action: Mouse scrolled (441, 316) with delta (0, 0)
Screenshot: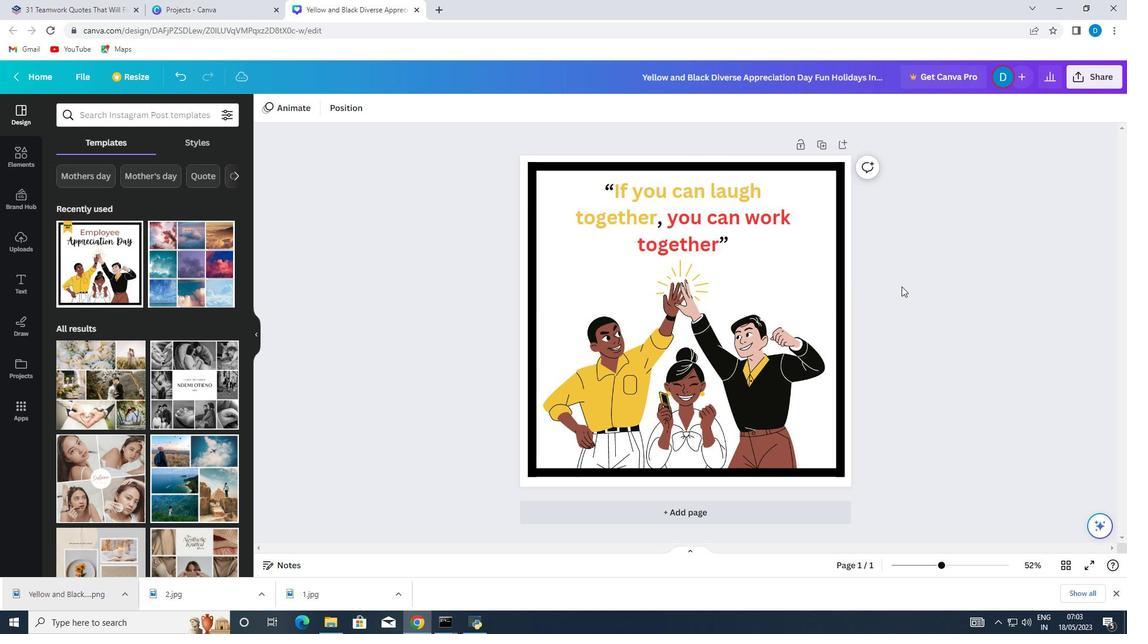 
Action: Mouse scrolled (441, 316) with delta (0, 0)
Screenshot: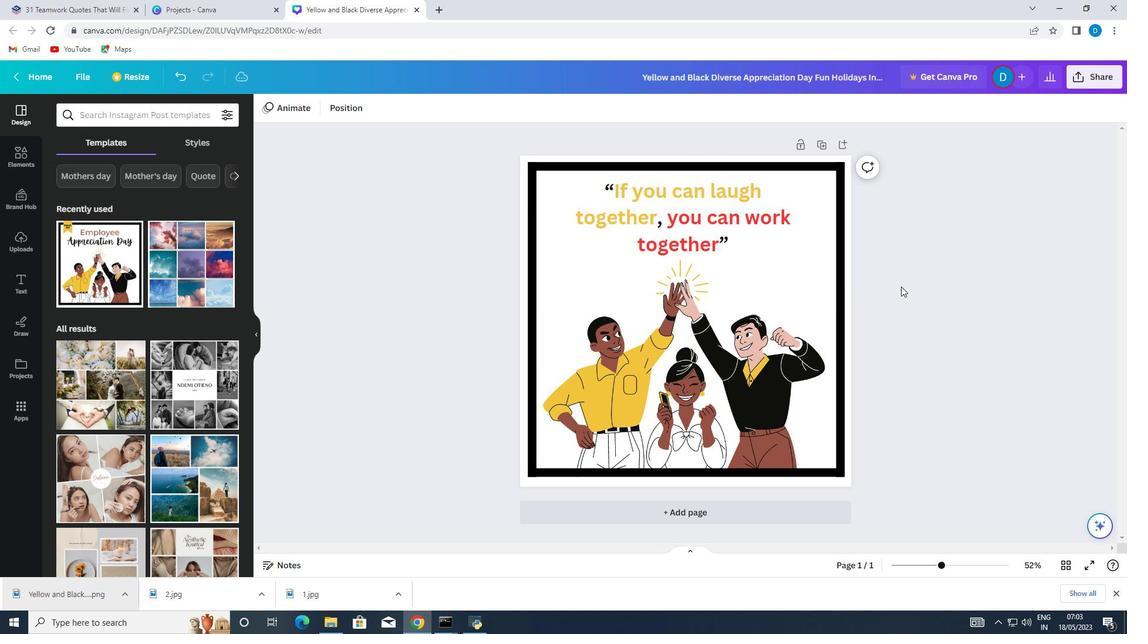 
Action: Mouse scrolled (441, 316) with delta (0, 0)
Screenshot: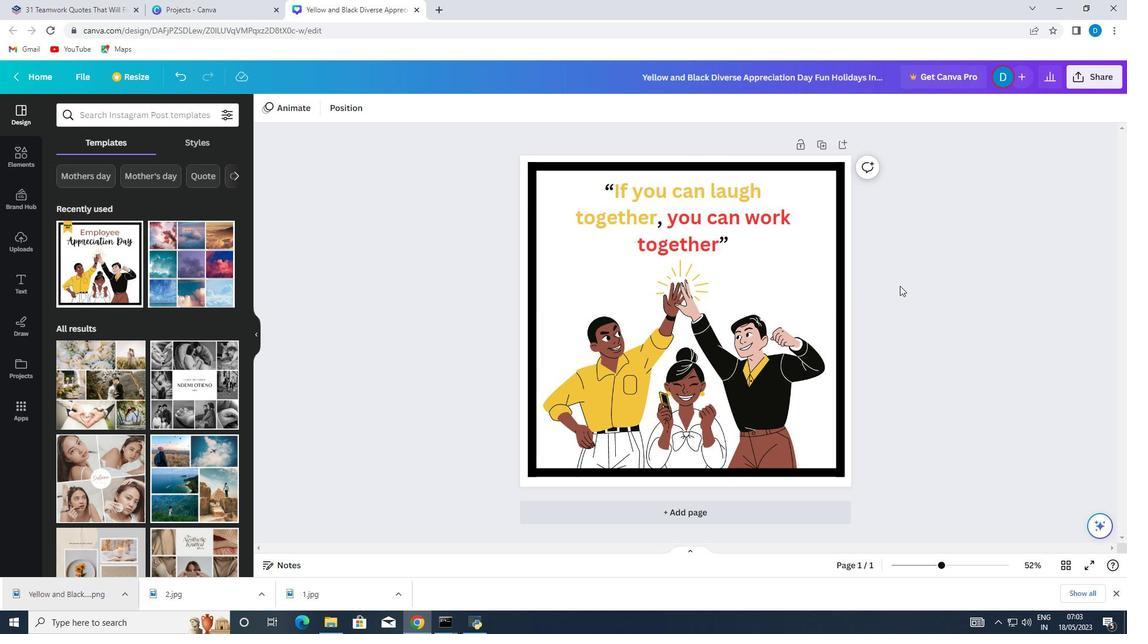 
Action: Mouse scrolled (441, 316) with delta (0, 0)
Screenshot: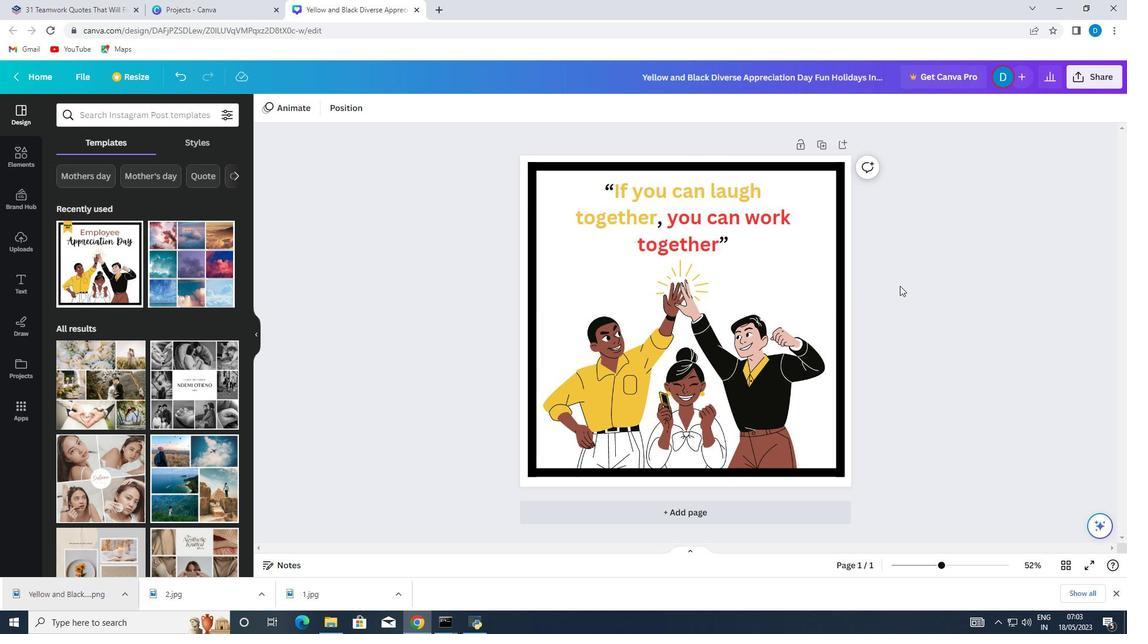 
Action: Mouse scrolled (441, 316) with delta (0, 0)
Screenshot: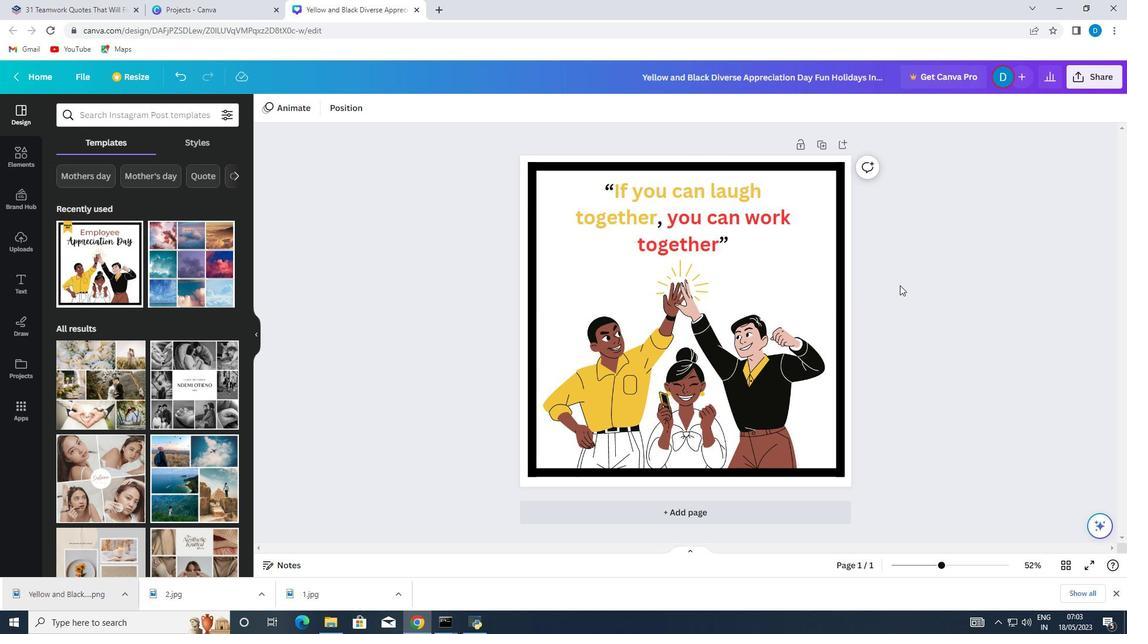 
Action: Mouse scrolled (441, 316) with delta (0, 0)
Screenshot: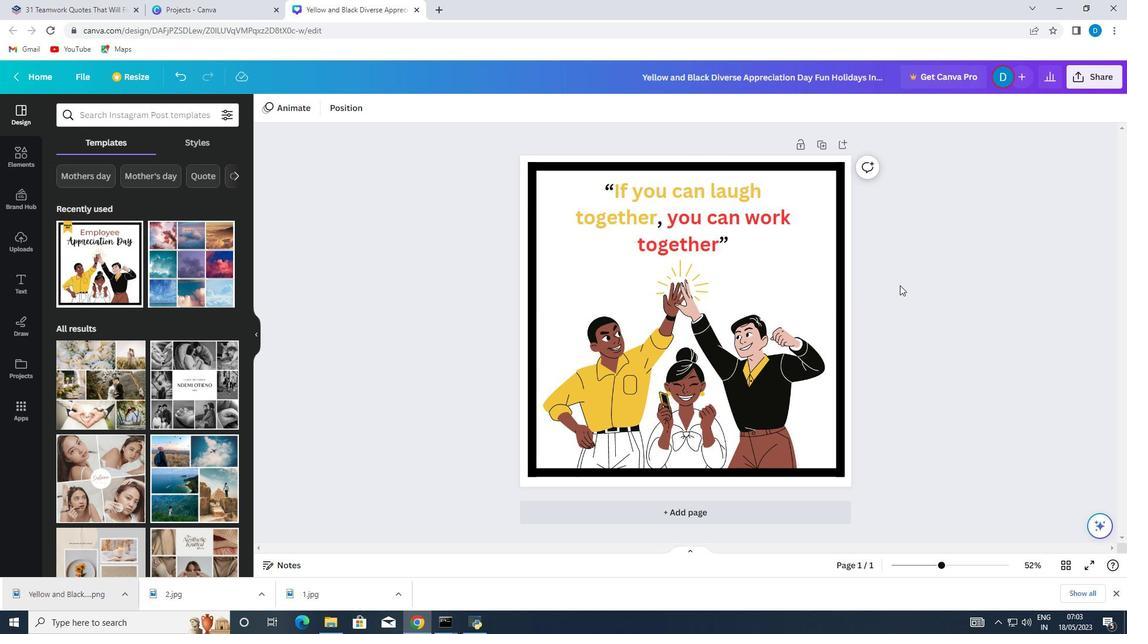 
Action: Mouse scrolled (441, 316) with delta (0, 0)
Screenshot: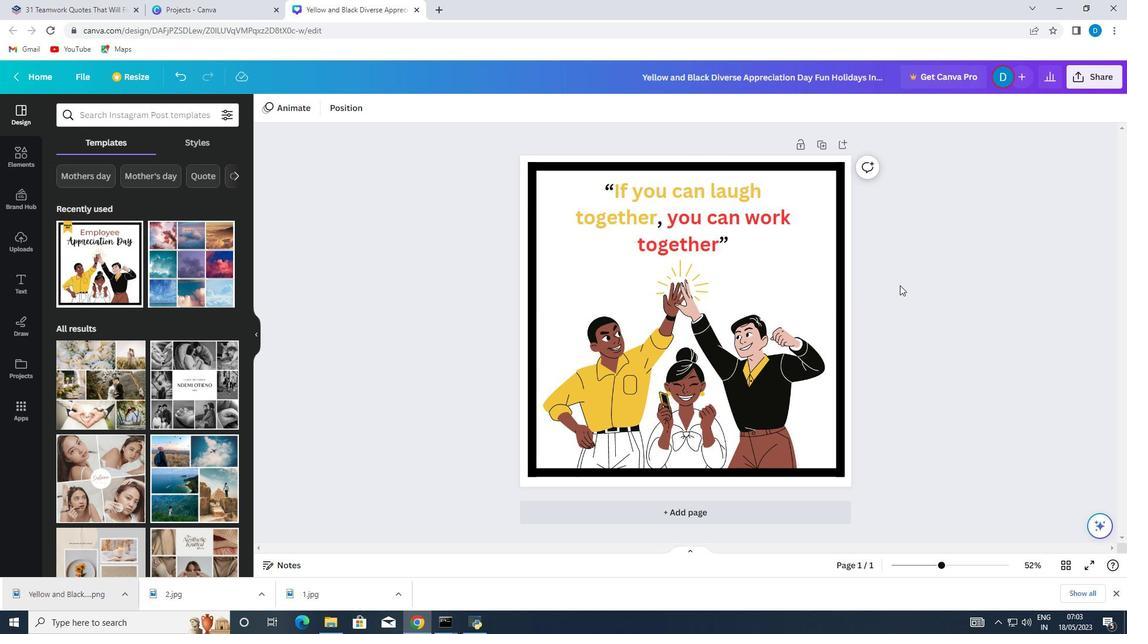 
Action: Mouse scrolled (441, 316) with delta (0, 0)
Screenshot: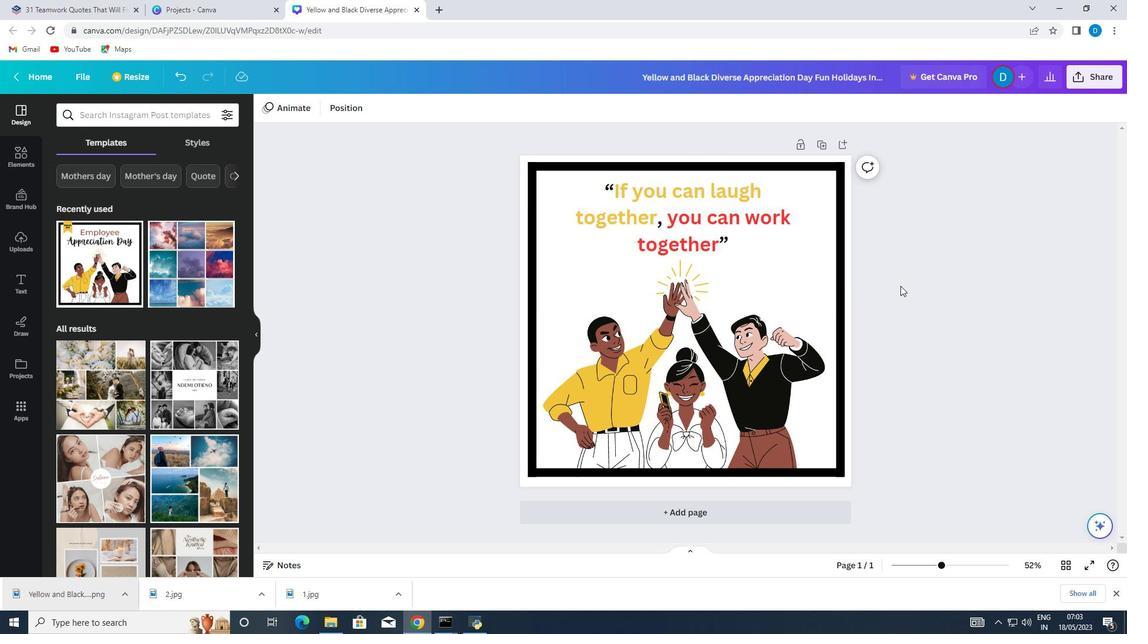 
Action: Mouse scrolled (441, 316) with delta (0, 0)
Screenshot: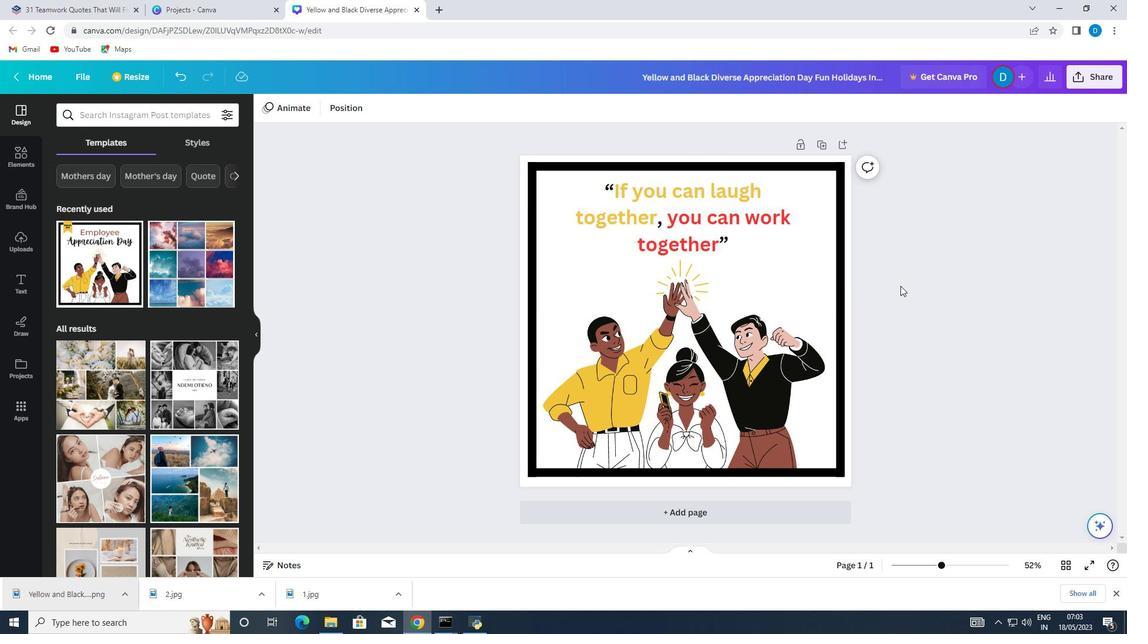 
Action: Mouse scrolled (441, 316) with delta (0, 0)
Screenshot: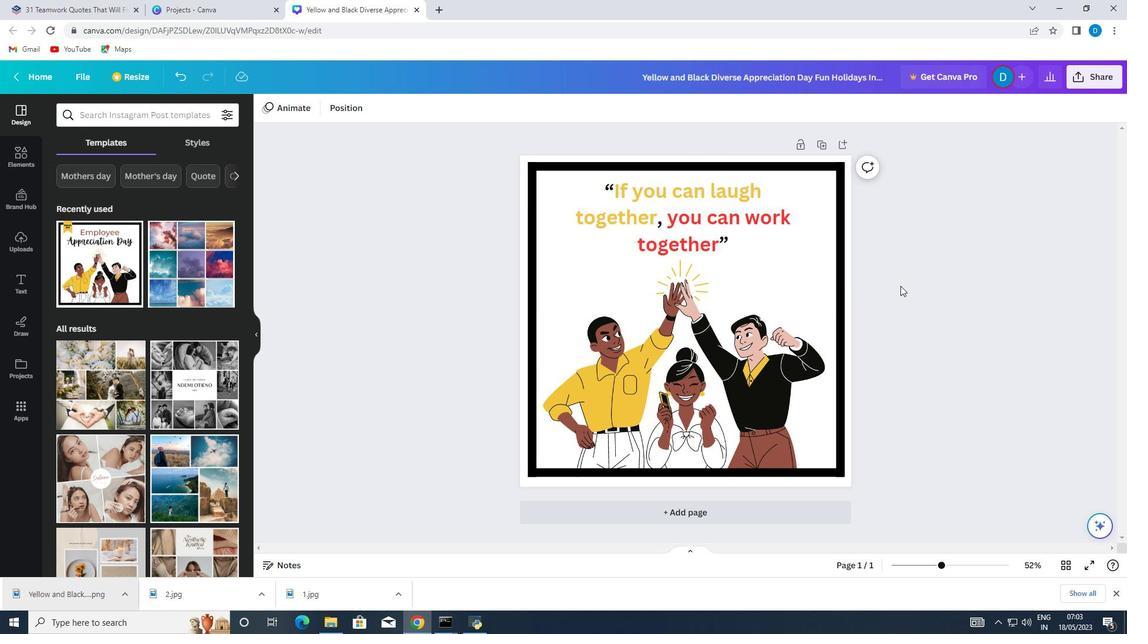 
Action: Mouse scrolled (441, 316) with delta (0, 0)
Screenshot: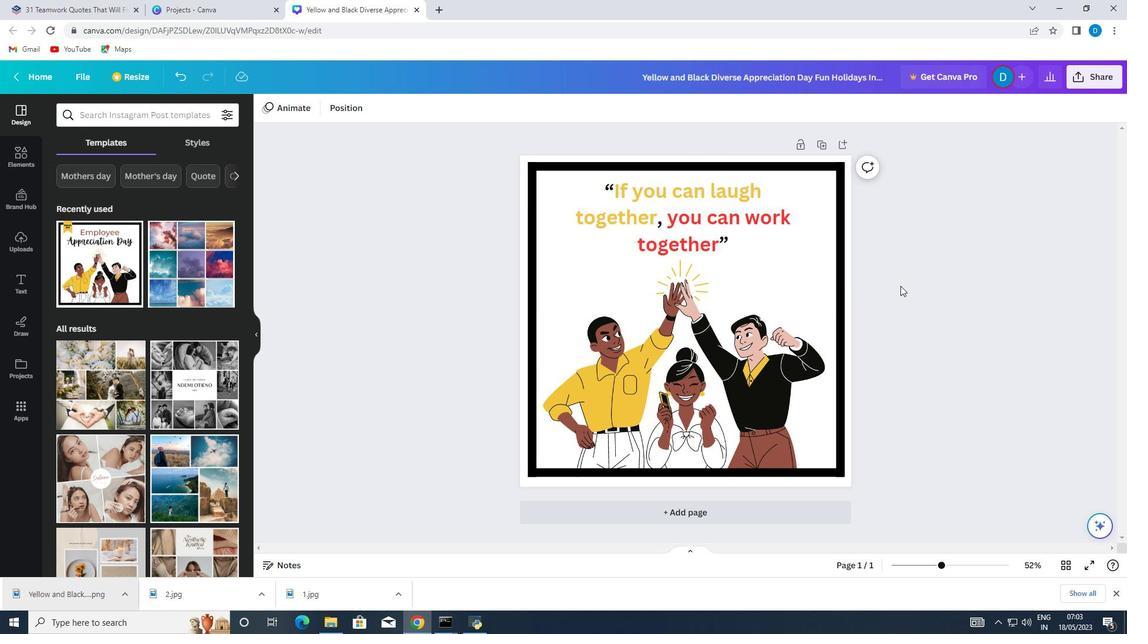 
Action: Mouse moved to (439, 316)
Screenshot: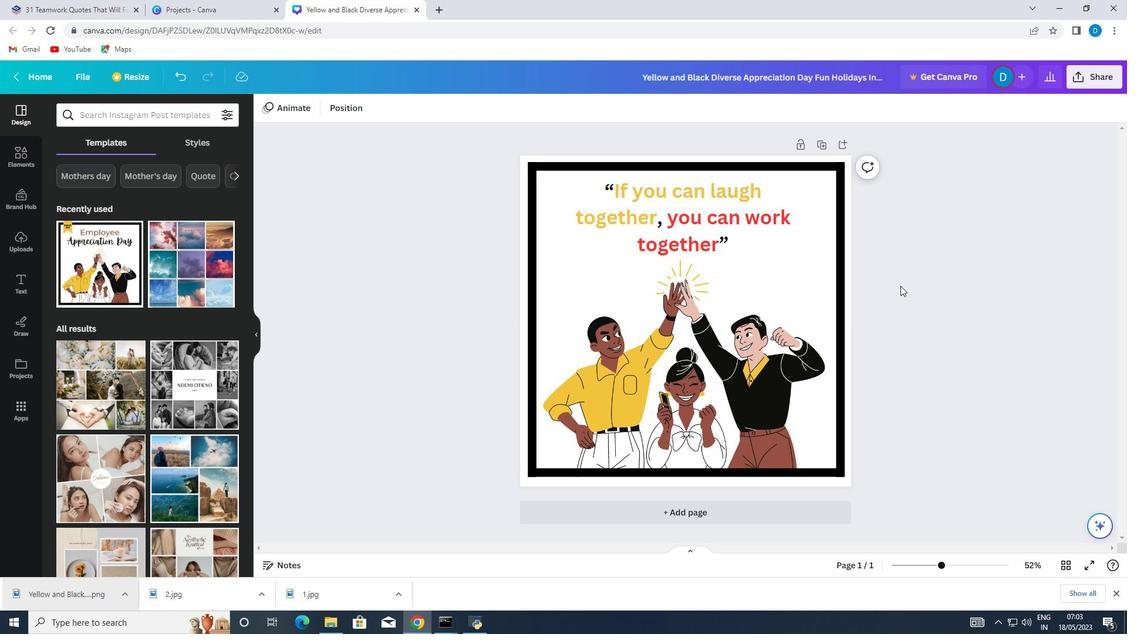 
Action: Mouse scrolled (439, 316) with delta (0, 0)
Screenshot: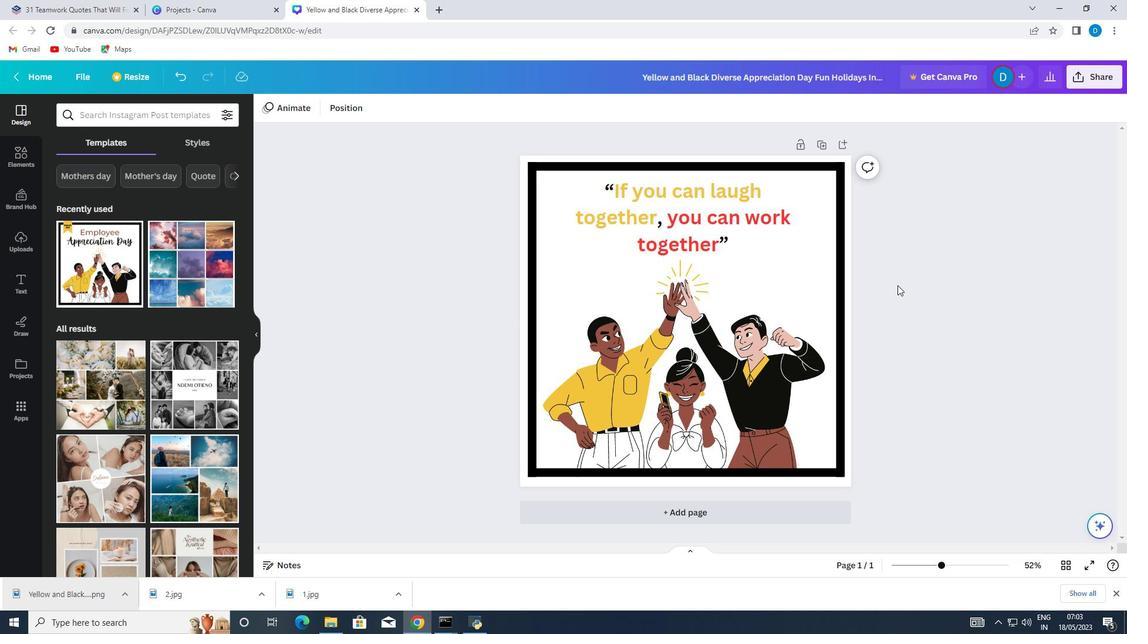 
Action: Mouse scrolled (439, 316) with delta (0, 0)
Screenshot: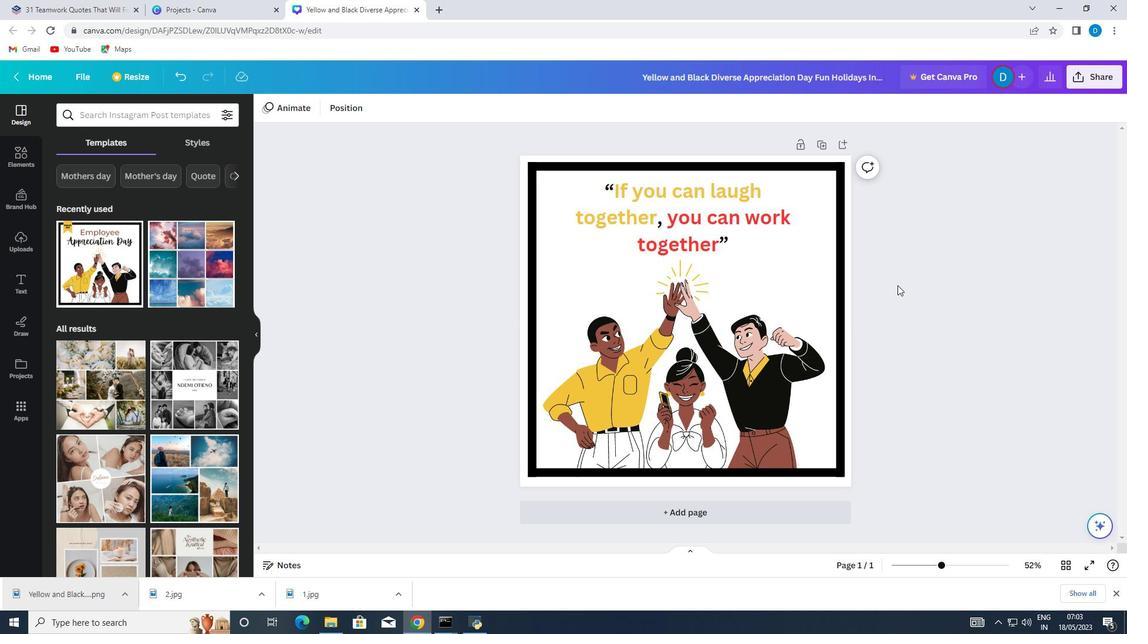 
Action: Mouse scrolled (439, 316) with delta (0, 0)
Screenshot: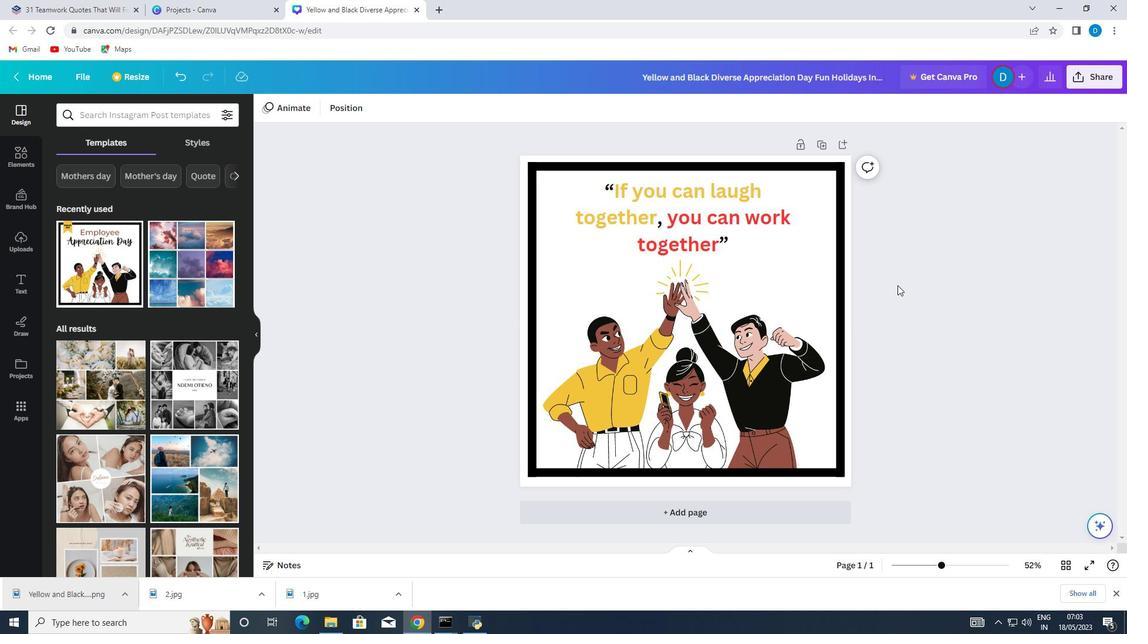 
Action: Mouse scrolled (439, 316) with delta (0, 0)
Screenshot: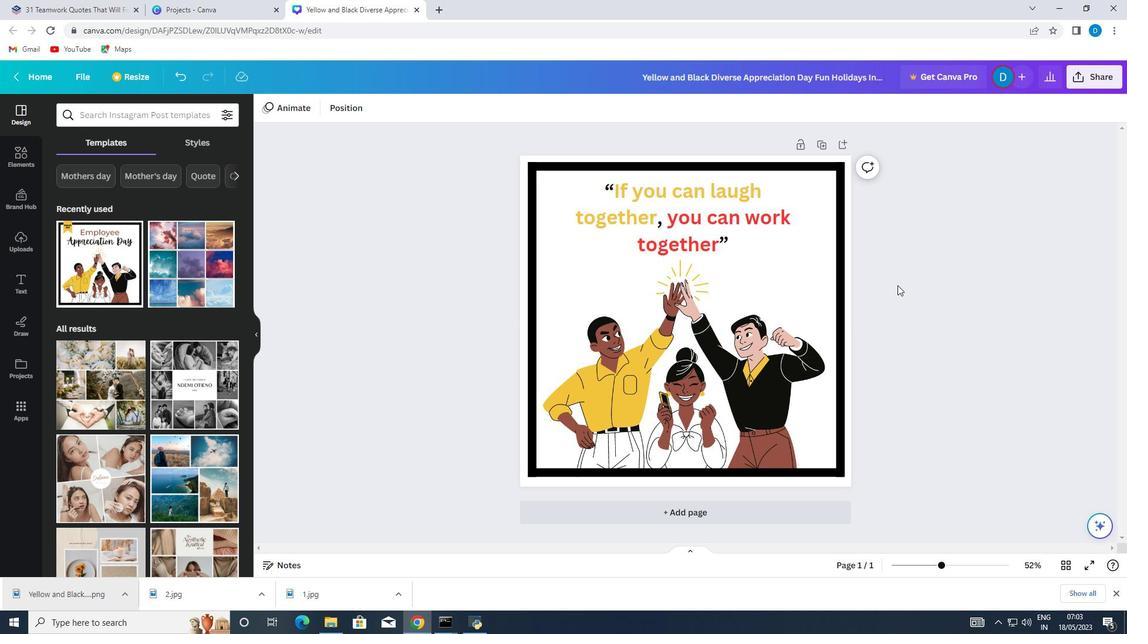 
Action: Mouse scrolled (439, 316) with delta (0, 0)
Screenshot: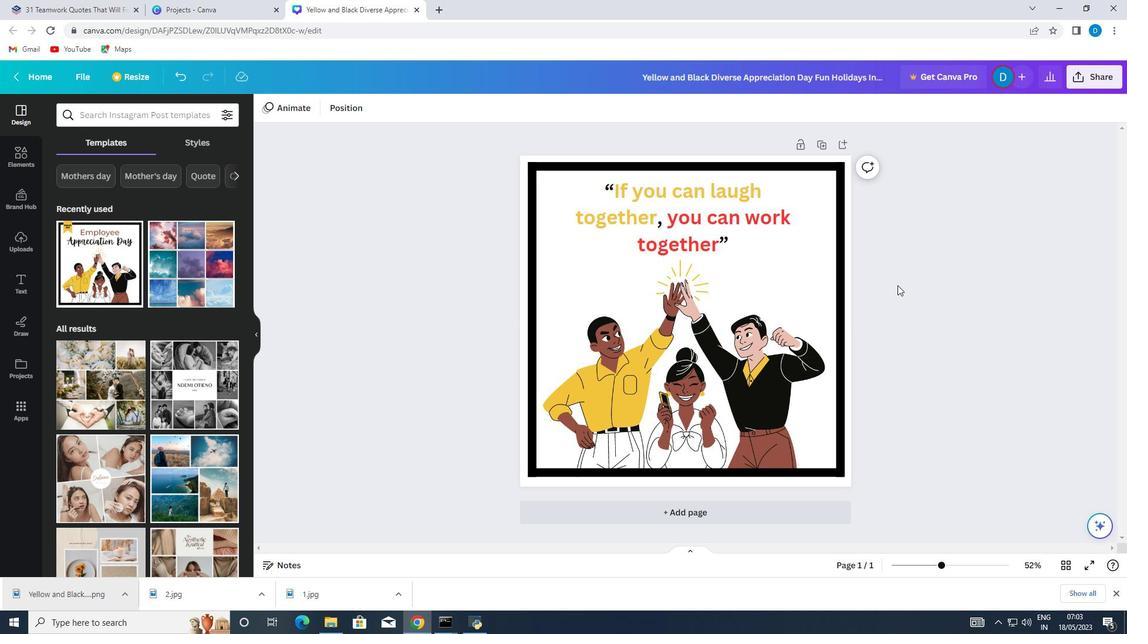 
Action: Mouse moved to (438, 152)
Screenshot: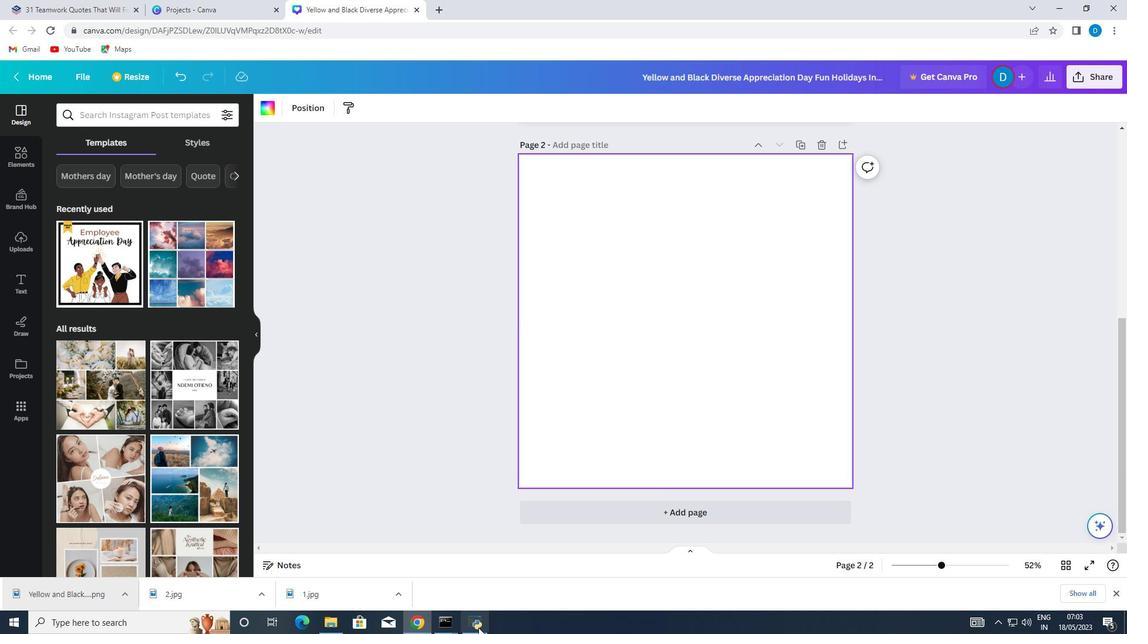 
Action: Mouse scrolled (438, 152) with delta (0, 0)
Screenshot: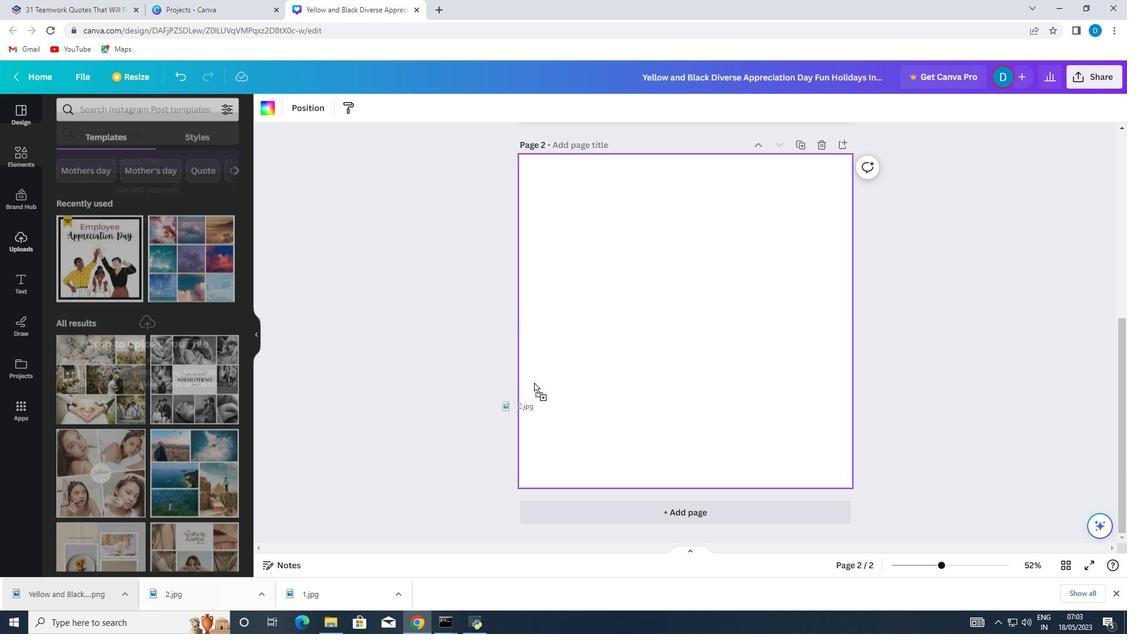 
Action: Mouse scrolled (438, 152) with delta (0, 0)
Screenshot: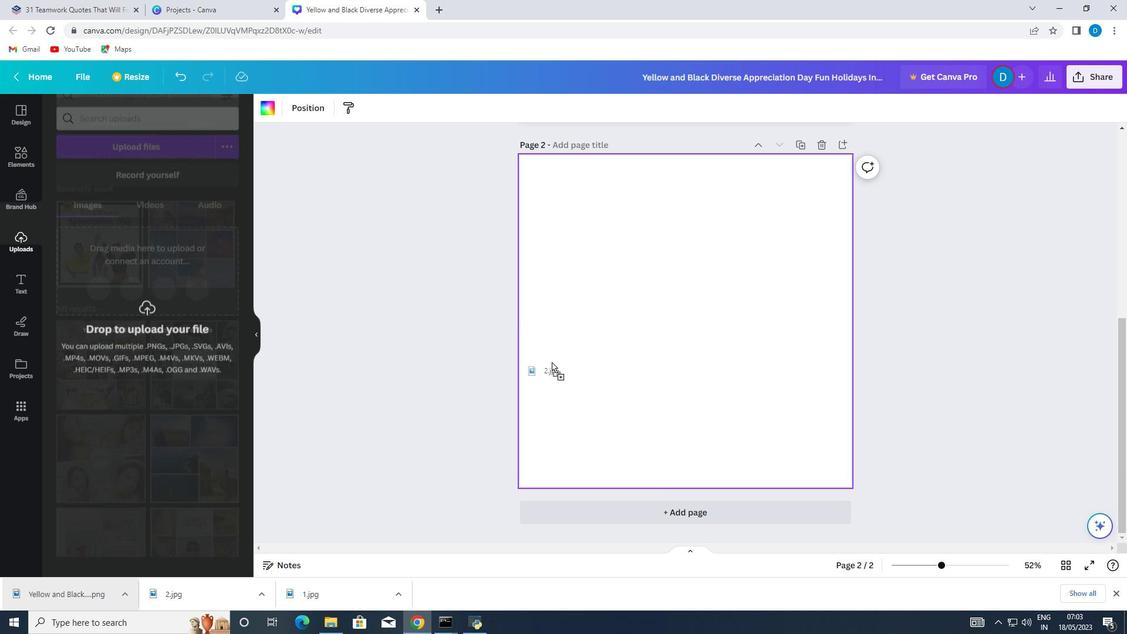 
Action: Mouse scrolled (438, 152) with delta (0, 0)
Screenshot: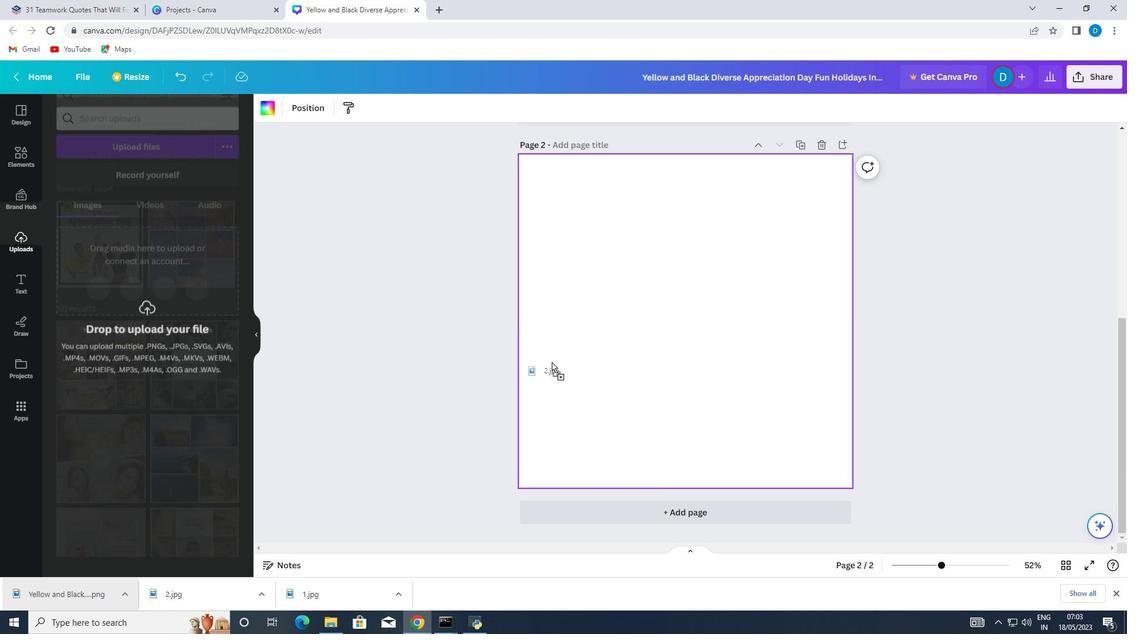 
Action: Mouse scrolled (438, 152) with delta (0, 0)
Screenshot: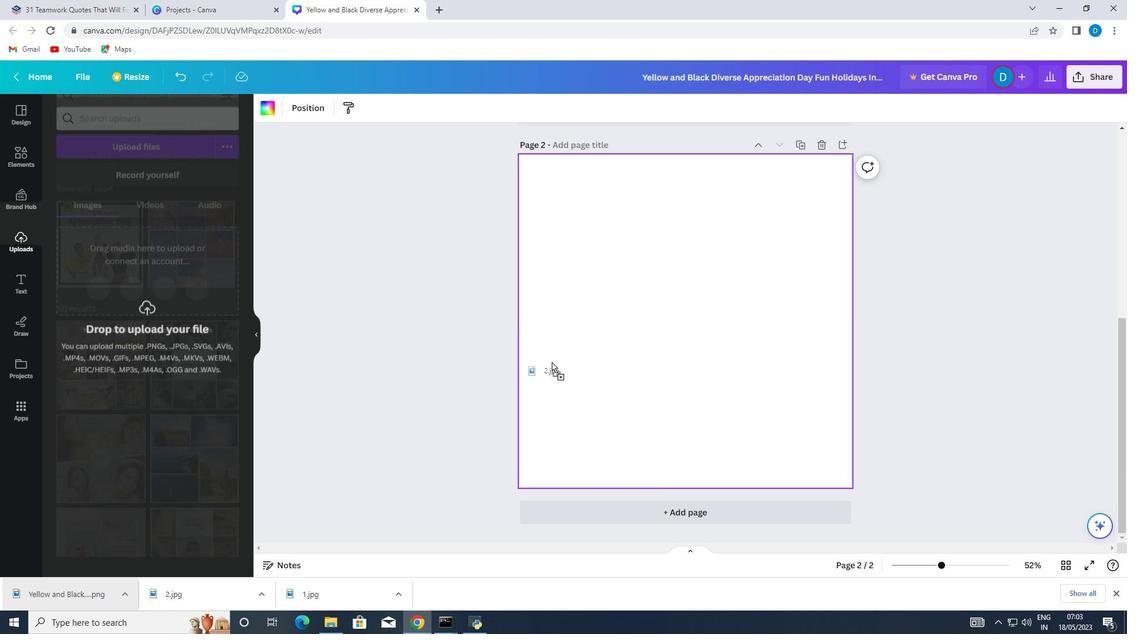
Action: Mouse scrolled (438, 152) with delta (0, 0)
Screenshot: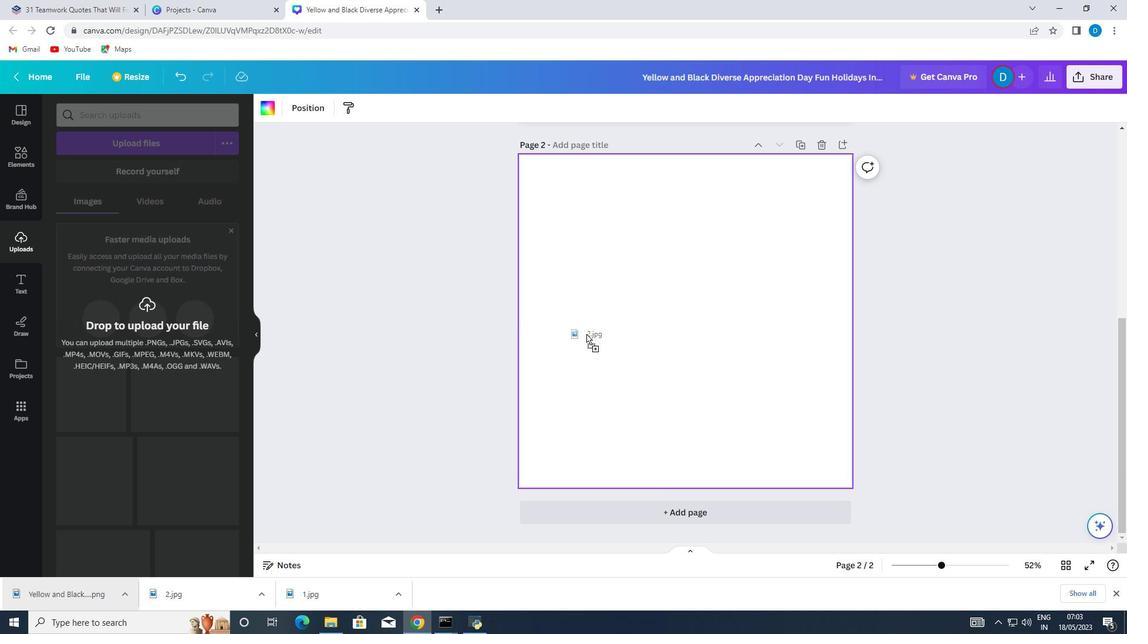 
Action: Mouse scrolled (438, 152) with delta (0, 0)
Screenshot: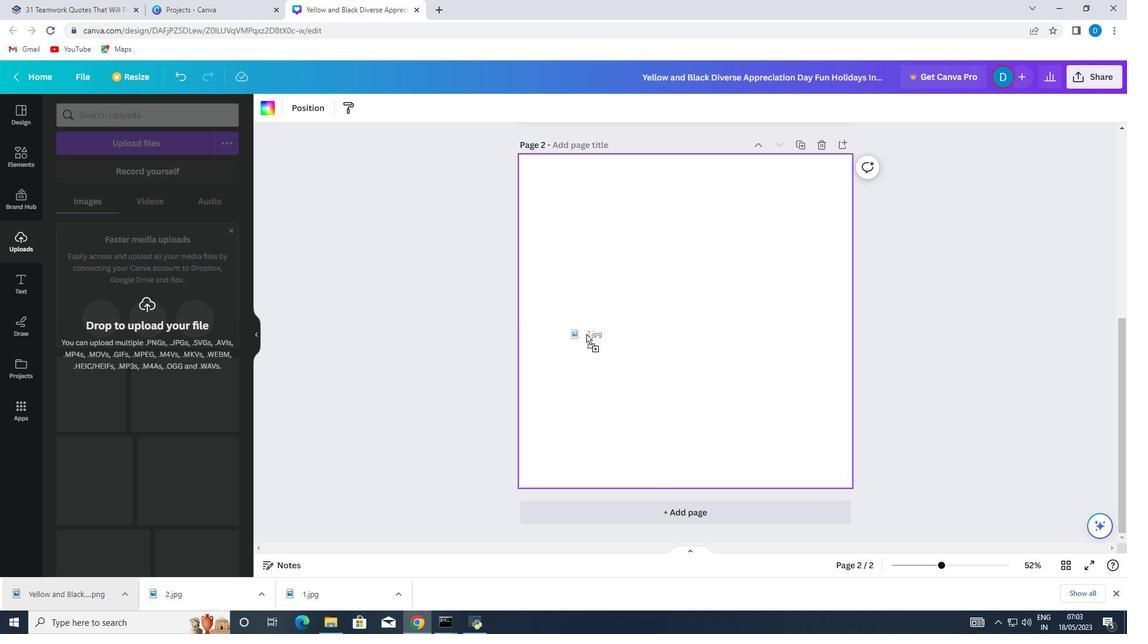 
Action: Mouse scrolled (438, 152) with delta (0, 0)
Screenshot: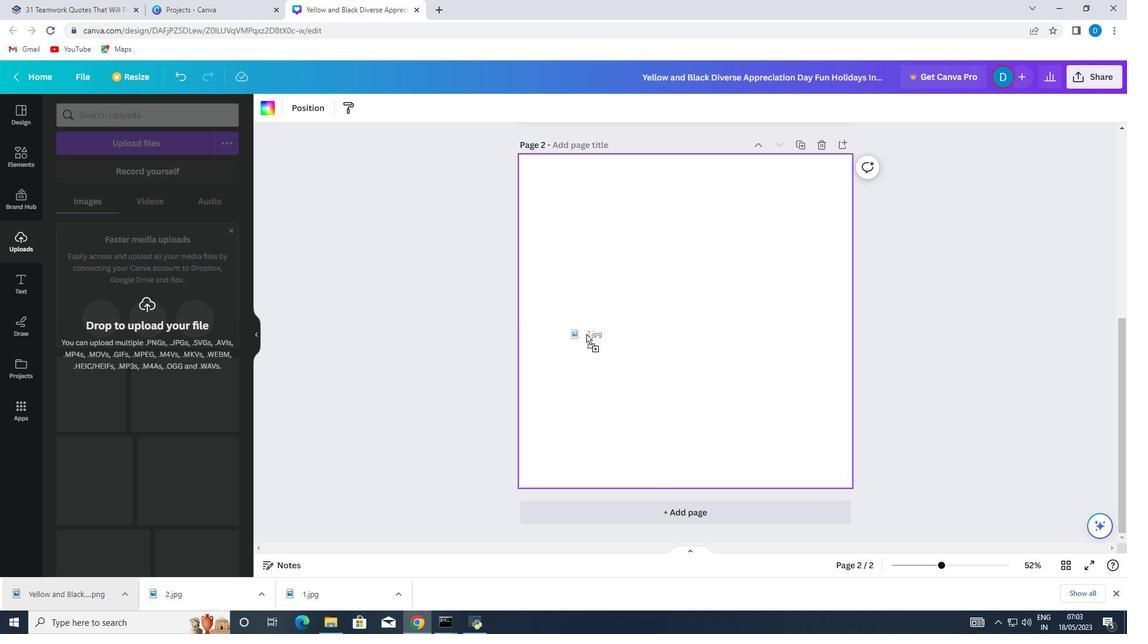 
Action: Mouse scrolled (438, 152) with delta (0, 0)
Screenshot: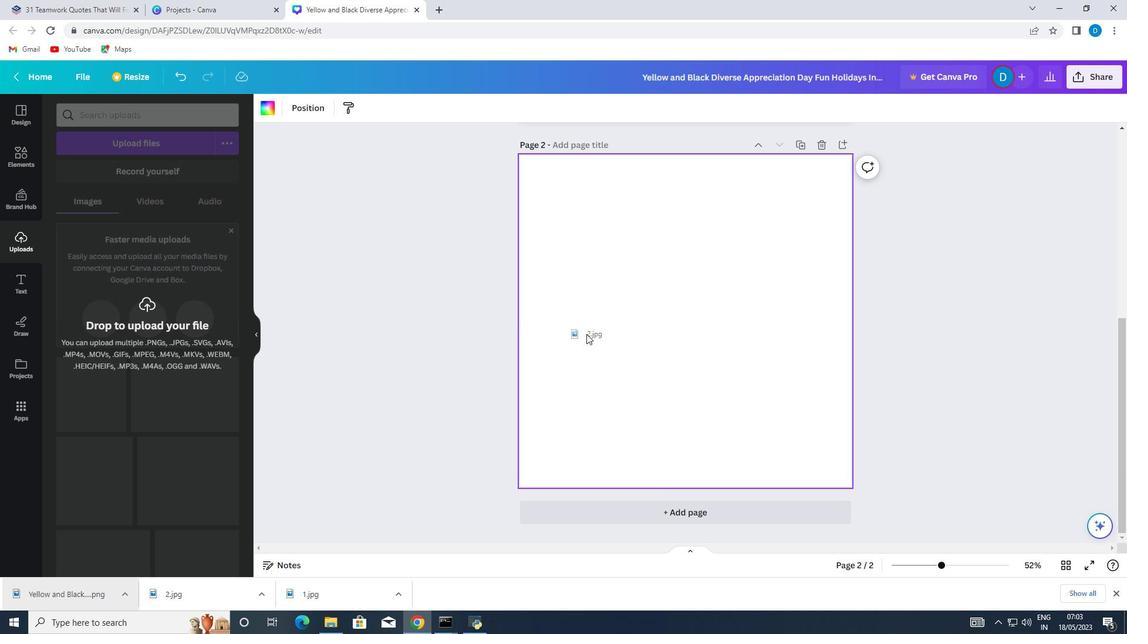 
Action: Mouse scrolled (438, 152) with delta (0, 0)
Screenshot: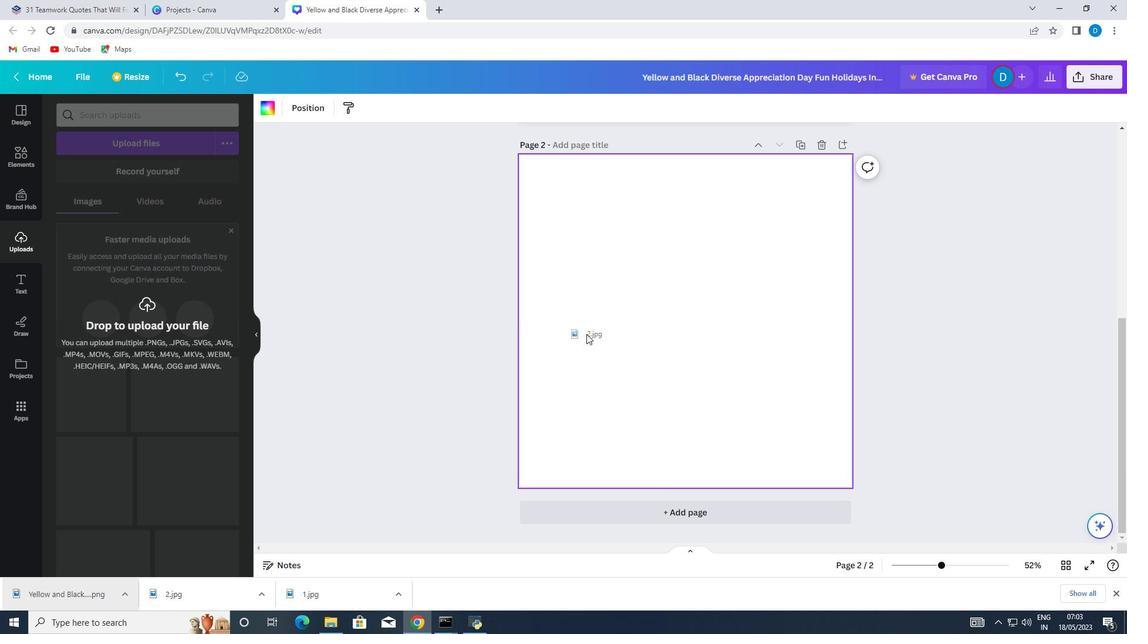 
Action: Mouse scrolled (438, 152) with delta (0, 0)
Screenshot: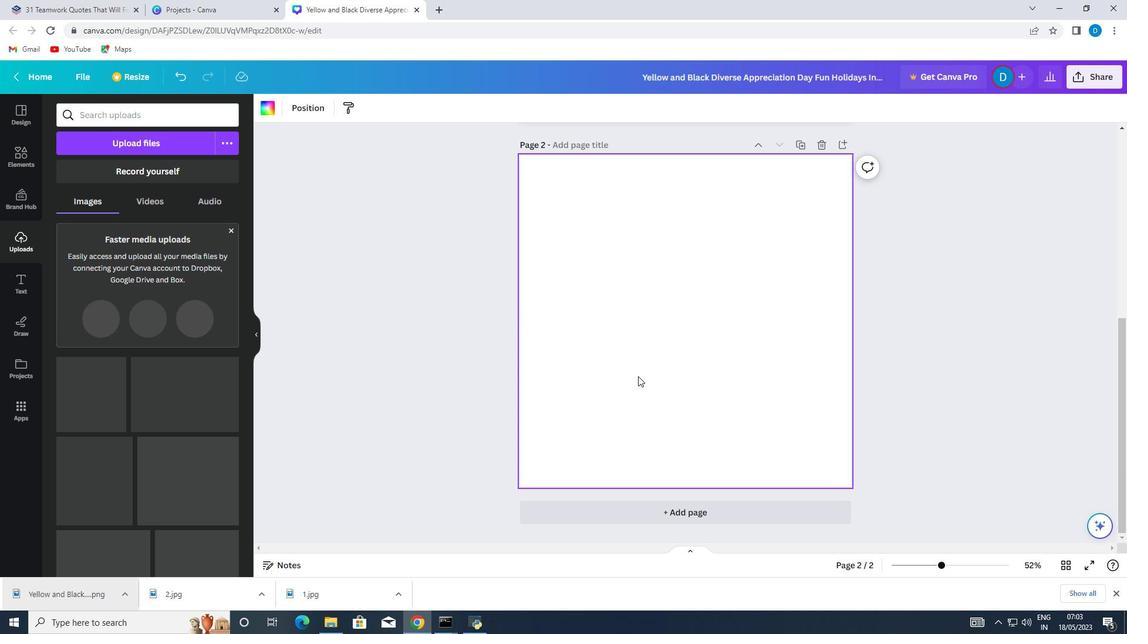 
Action: Mouse scrolled (438, 152) with delta (0, 0)
Screenshot: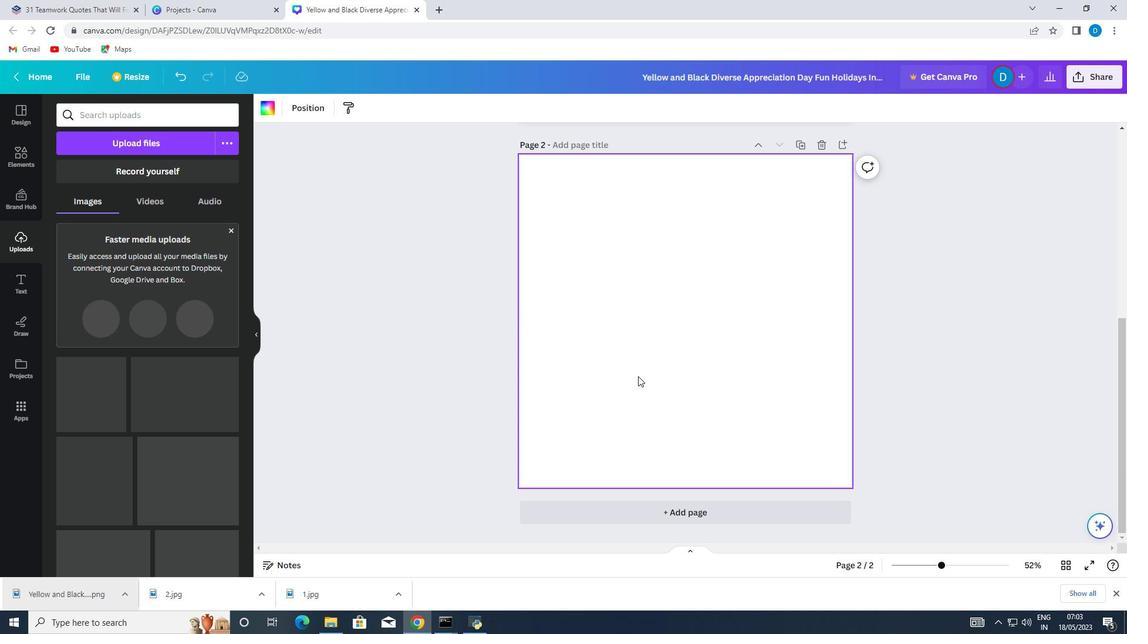
Action: Mouse scrolled (438, 152) with delta (0, 0)
Screenshot: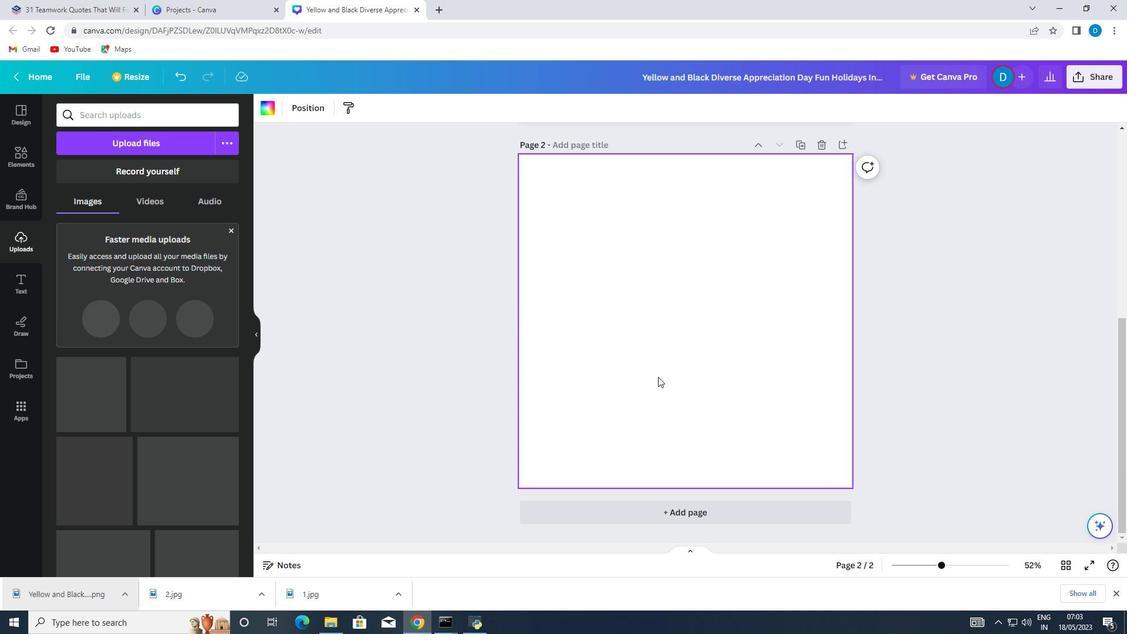 
Action: Mouse scrolled (438, 152) with delta (0, 0)
Screenshot: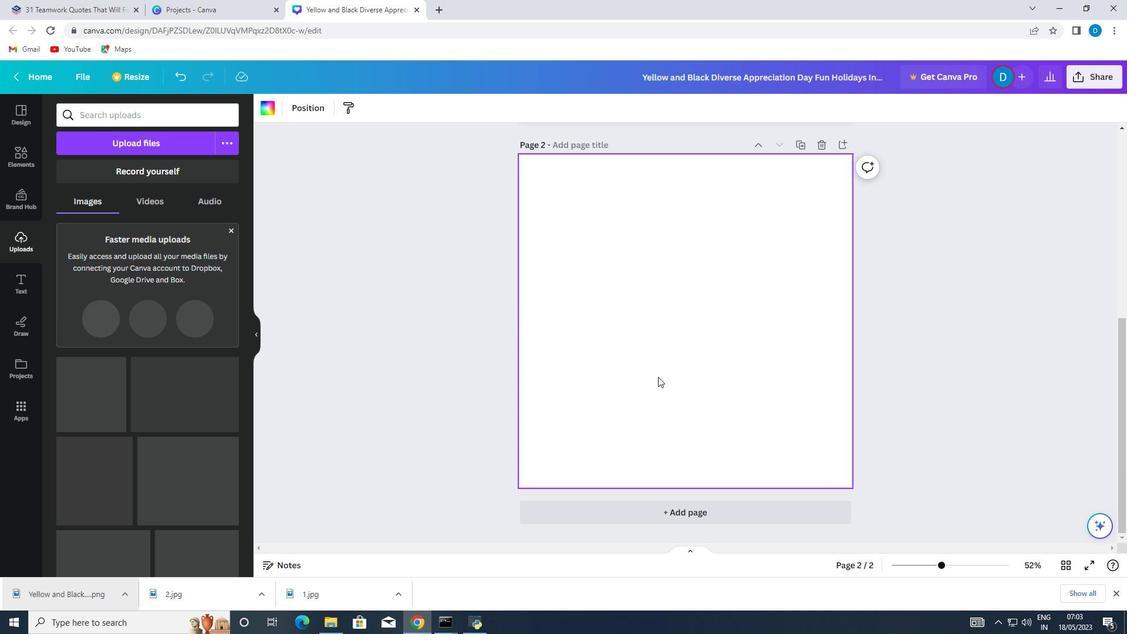 
Action: Mouse scrolled (438, 152) with delta (0, 0)
Screenshot: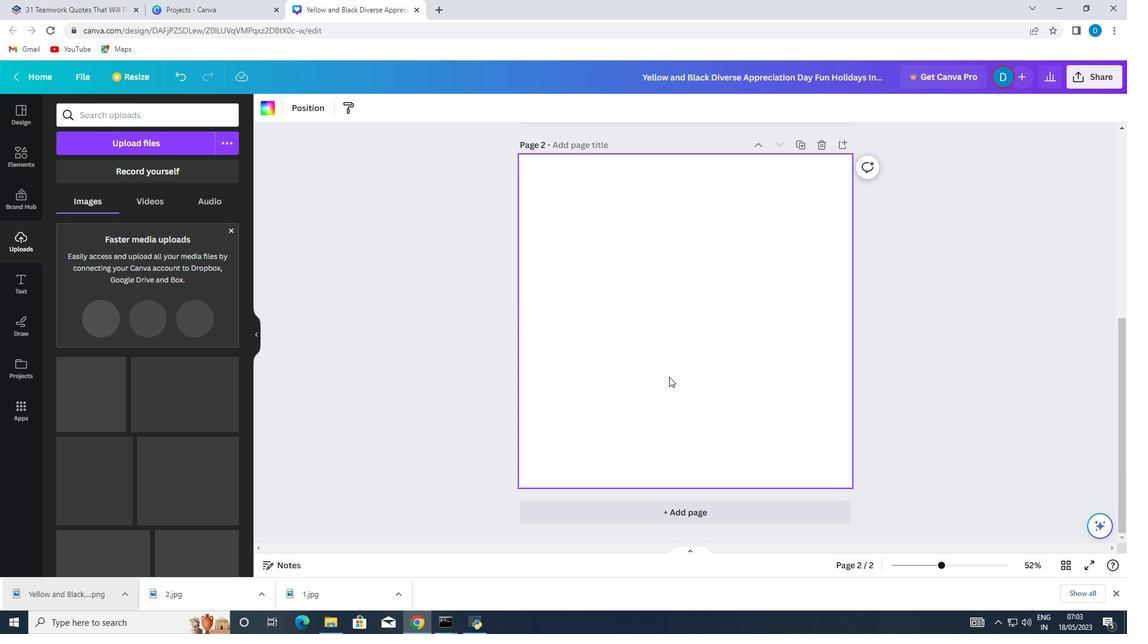
Action: Mouse scrolled (438, 152) with delta (0, 0)
Screenshot: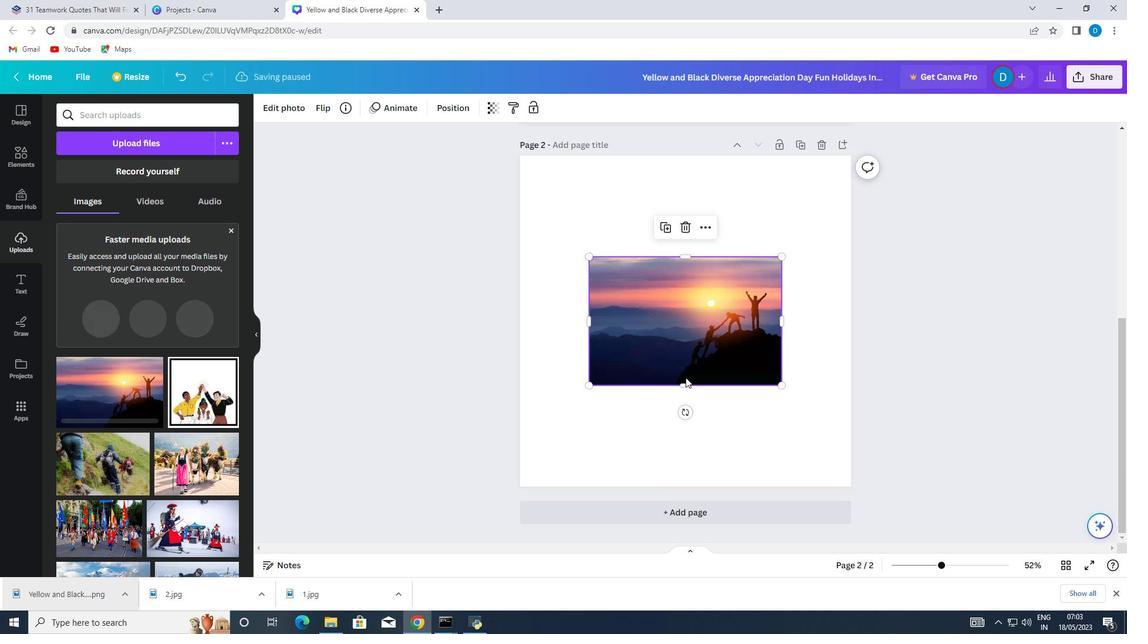 
Action: Mouse scrolled (438, 152) with delta (0, 0)
Screenshot: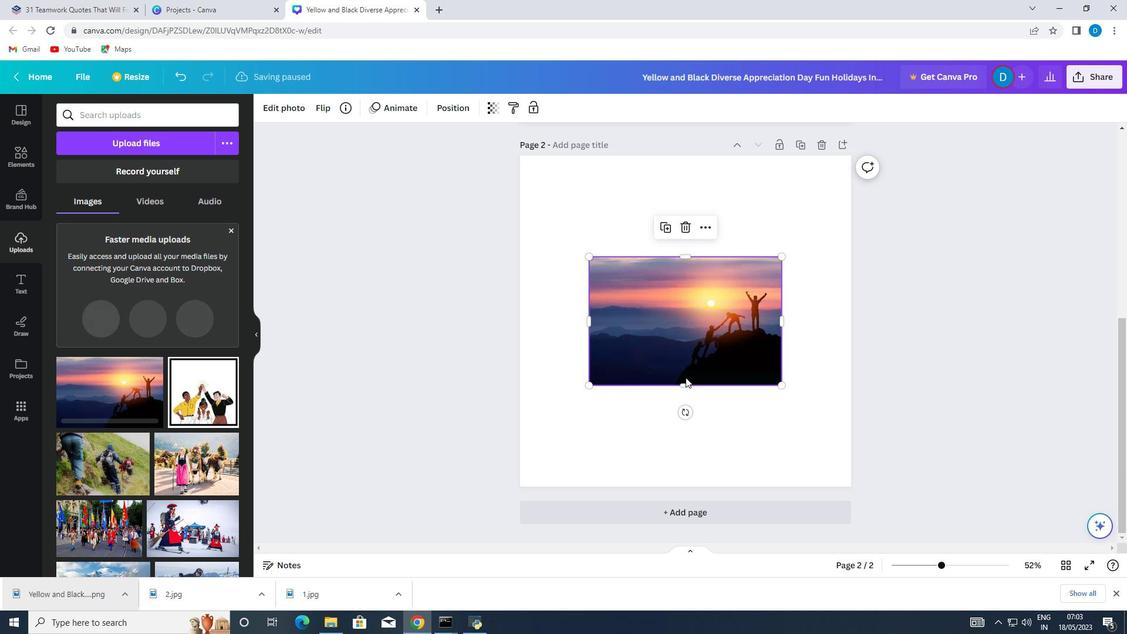 
Action: Mouse scrolled (438, 152) with delta (0, 0)
Screenshot: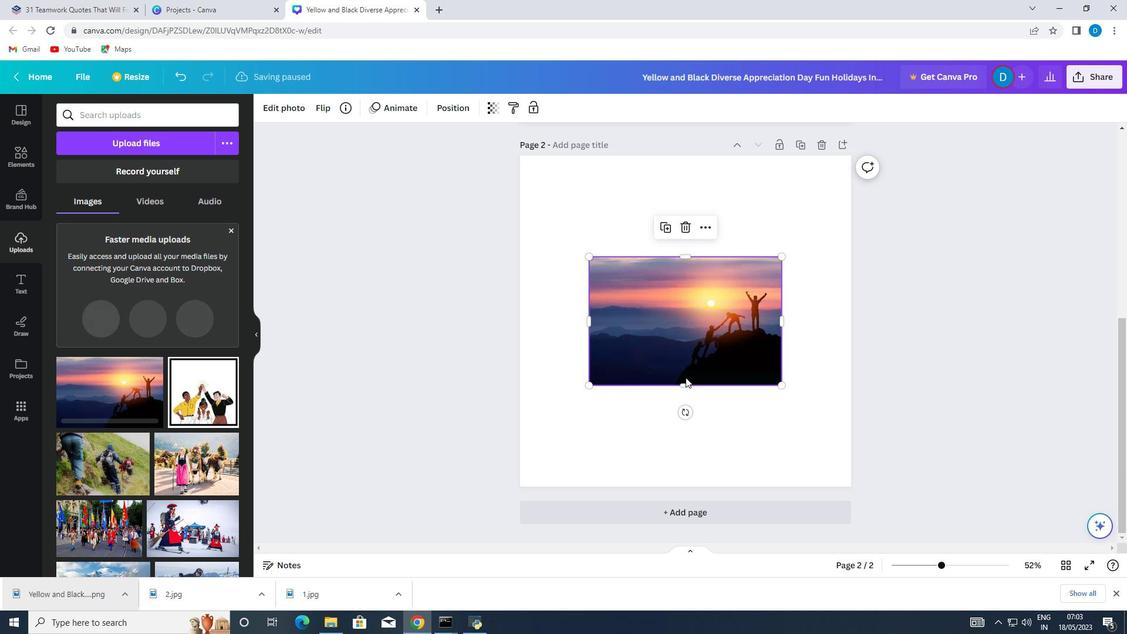 
Action: Mouse scrolled (438, 152) with delta (0, 0)
Screenshot: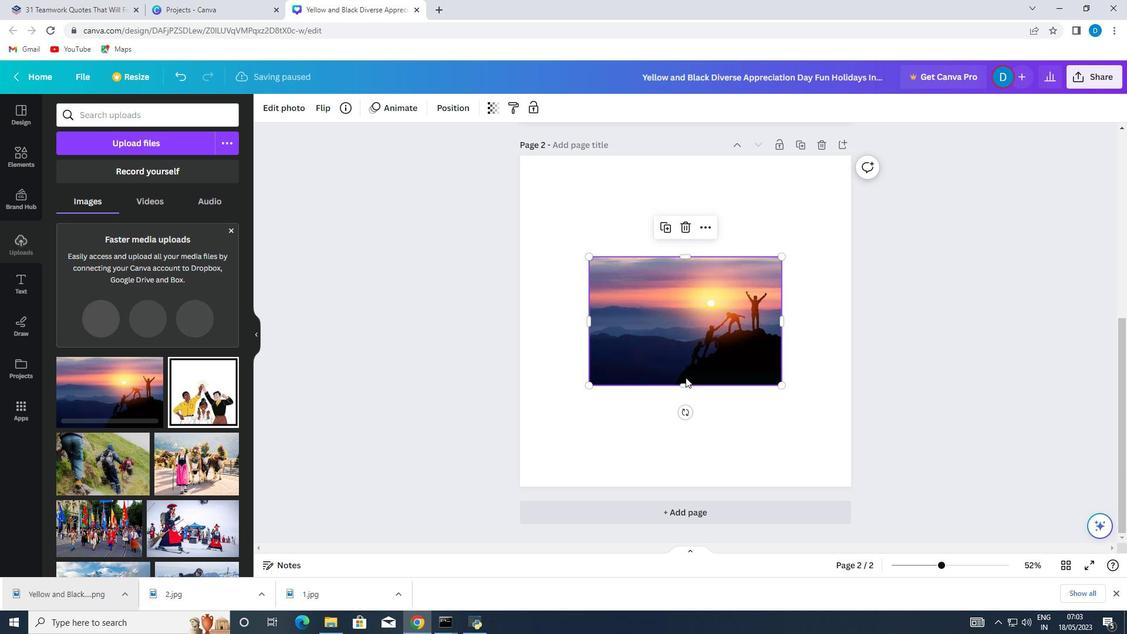 
Action: Mouse moved to (459, 9)
Screenshot: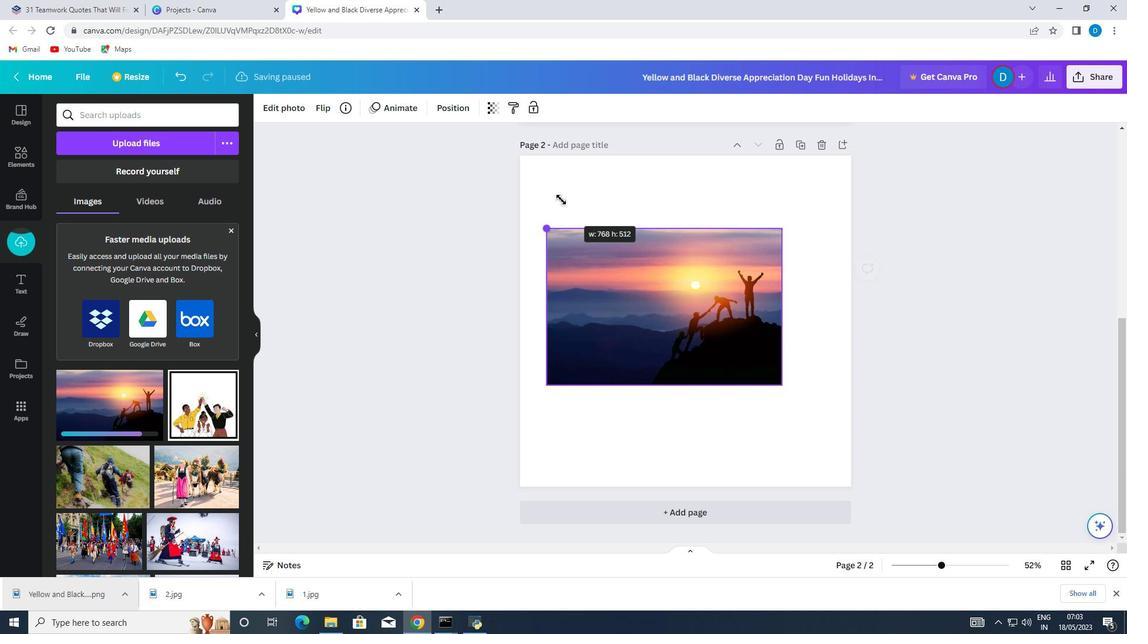 
Action: Mouse pressed left at (459, 9)
Screenshot: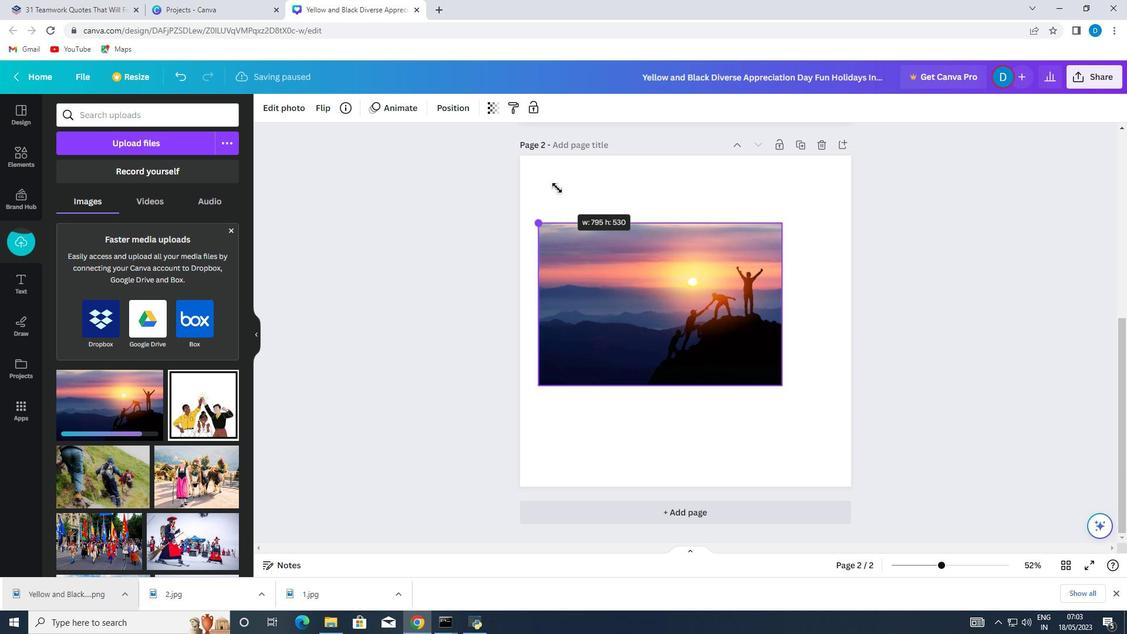 
Action: Mouse moved to (438, 31)
Screenshot: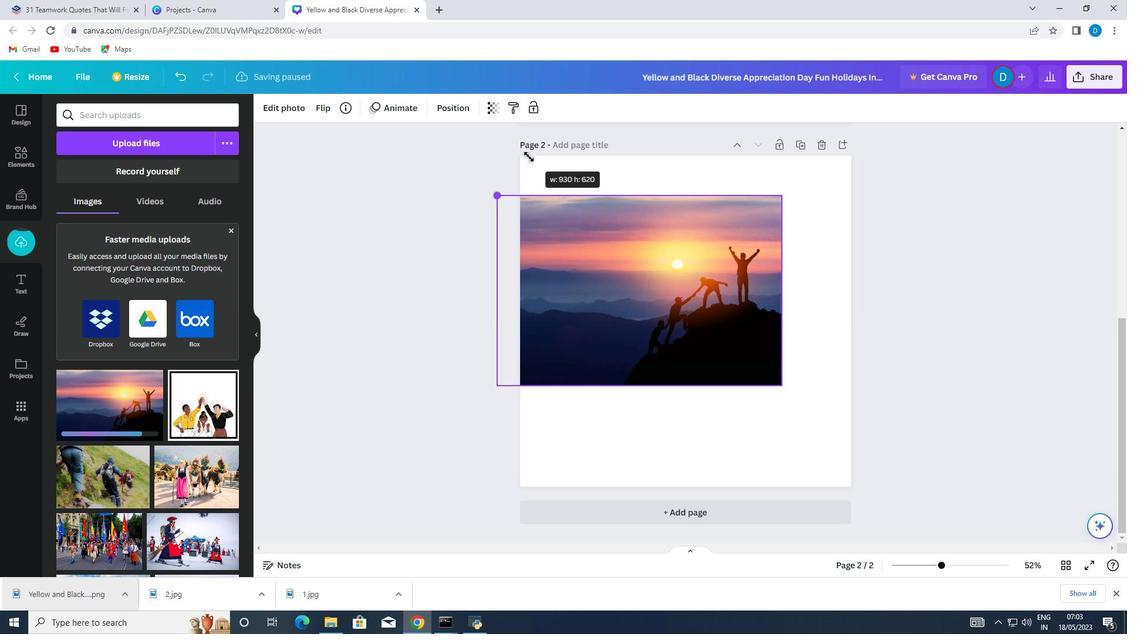 
Action: Key pressed motivational<Key.space>quote<Key.space>graph<Key.enter>
Screenshot: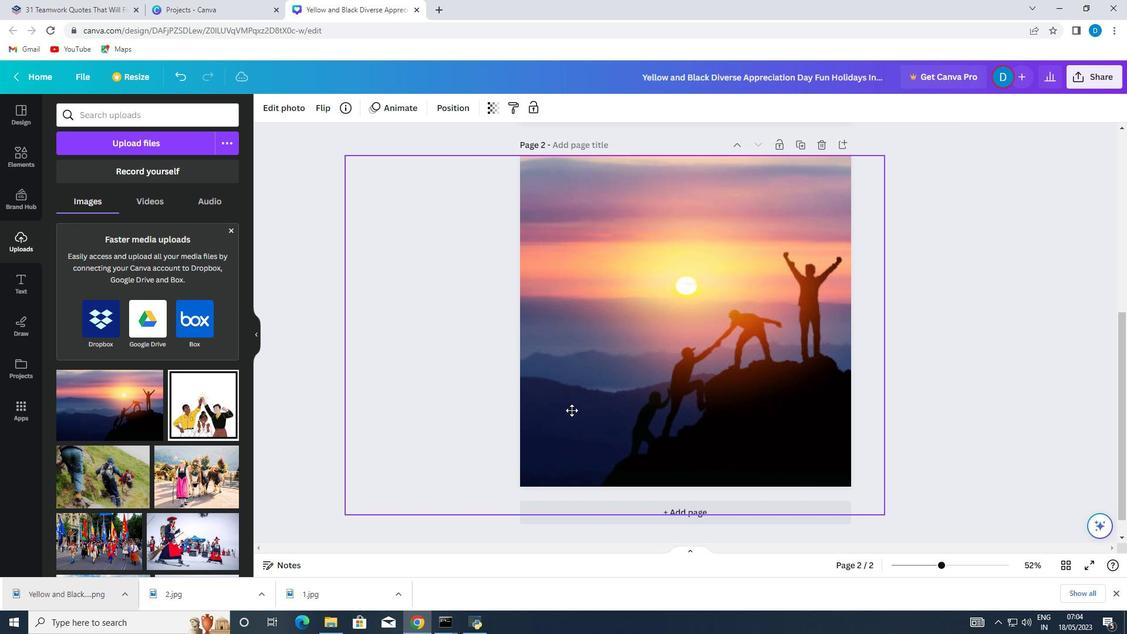 
Action: Mouse moved to (190, 105)
Screenshot: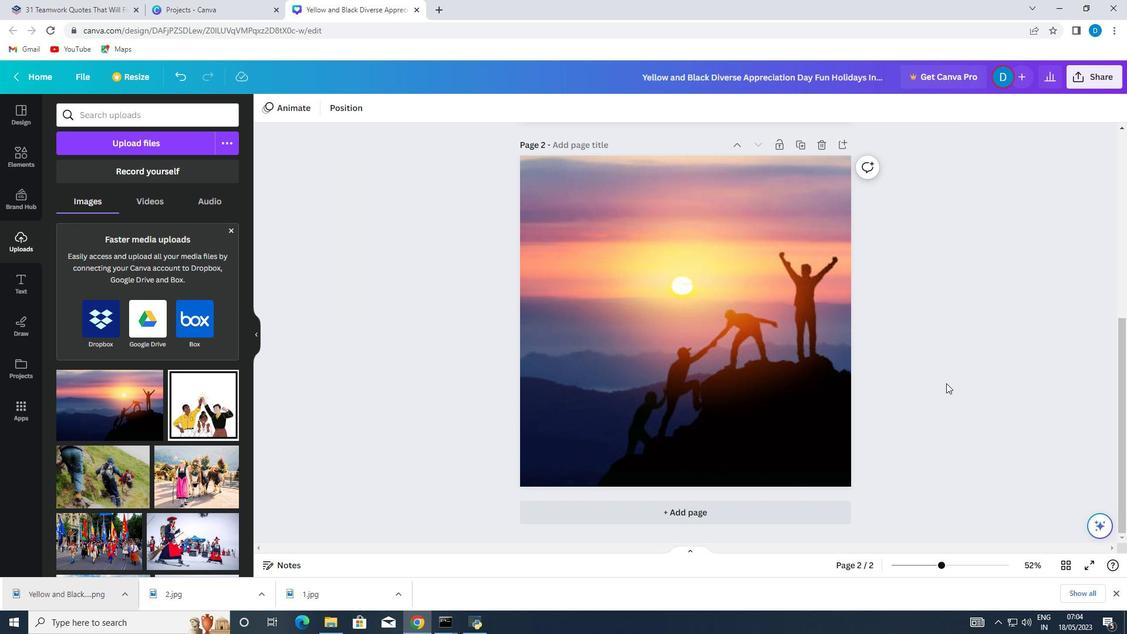 
Action: Mouse pressed left at (190, 105)
Screenshot: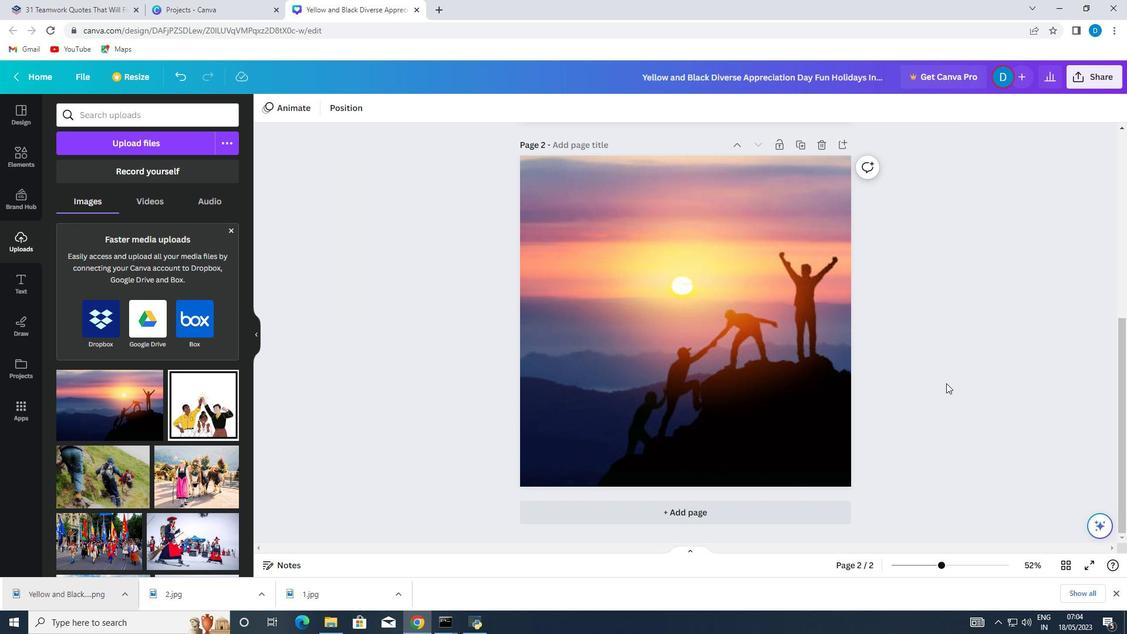 
Action: Mouse moved to (707, 362)
Screenshot: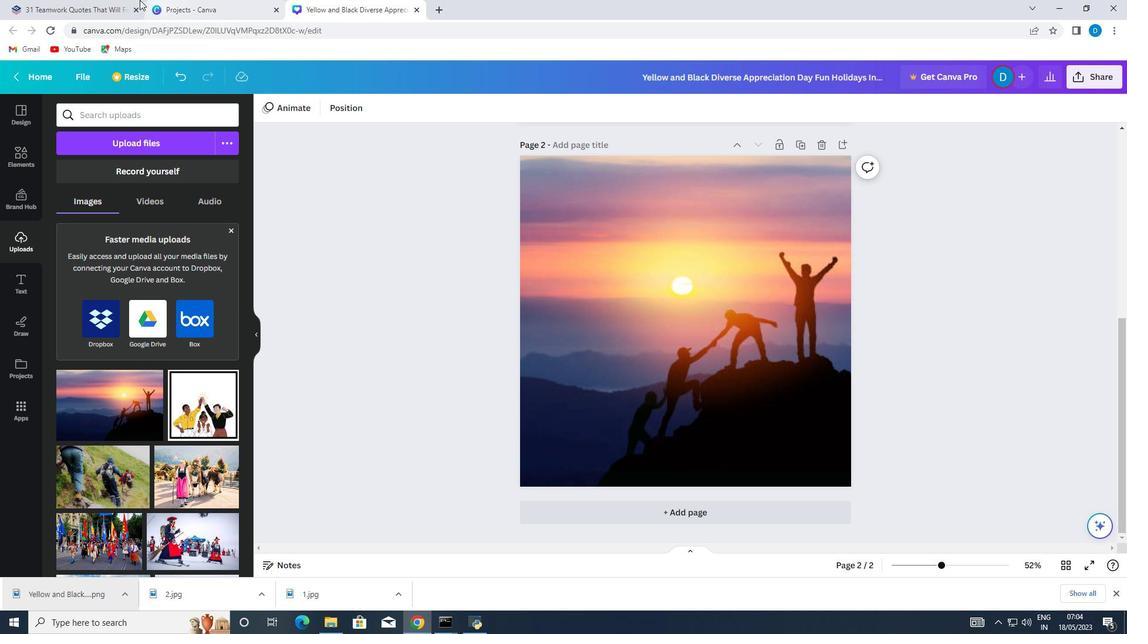 
Action: Mouse pressed left at (707, 362)
Screenshot: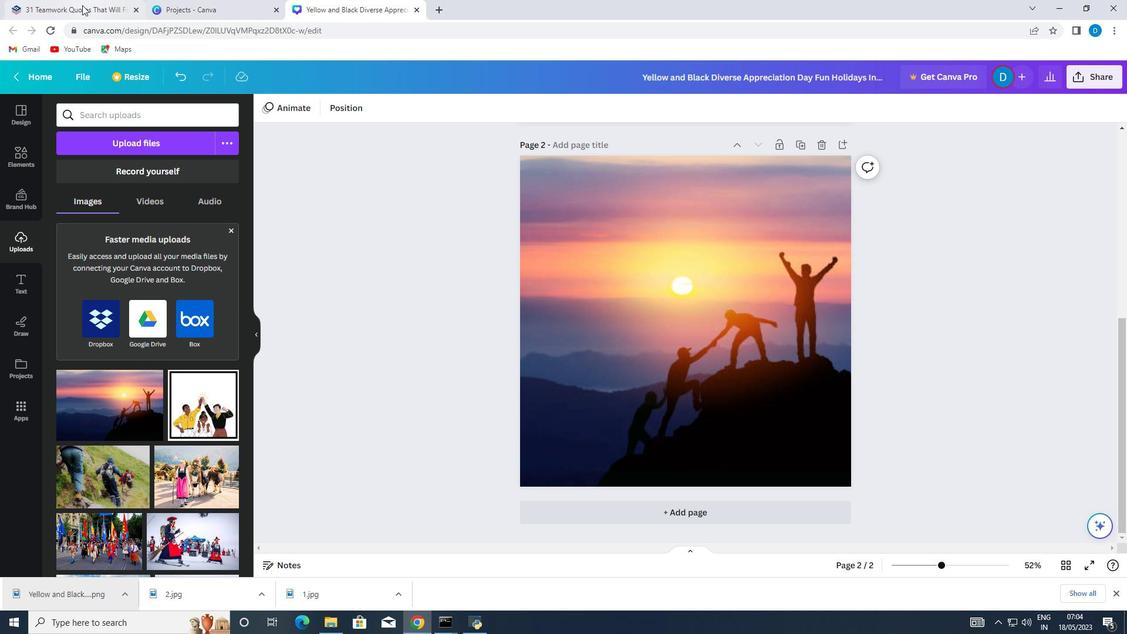 
Action: Mouse moved to (836, 199)
Screenshot: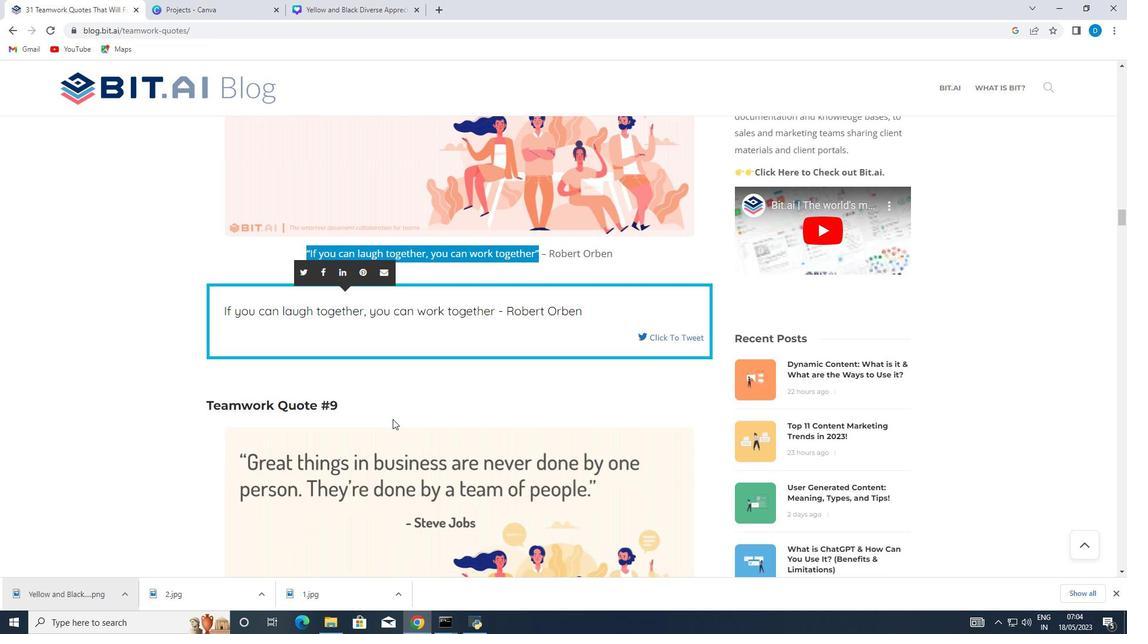 
Action: Mouse pressed right at (836, 199)
Screenshot: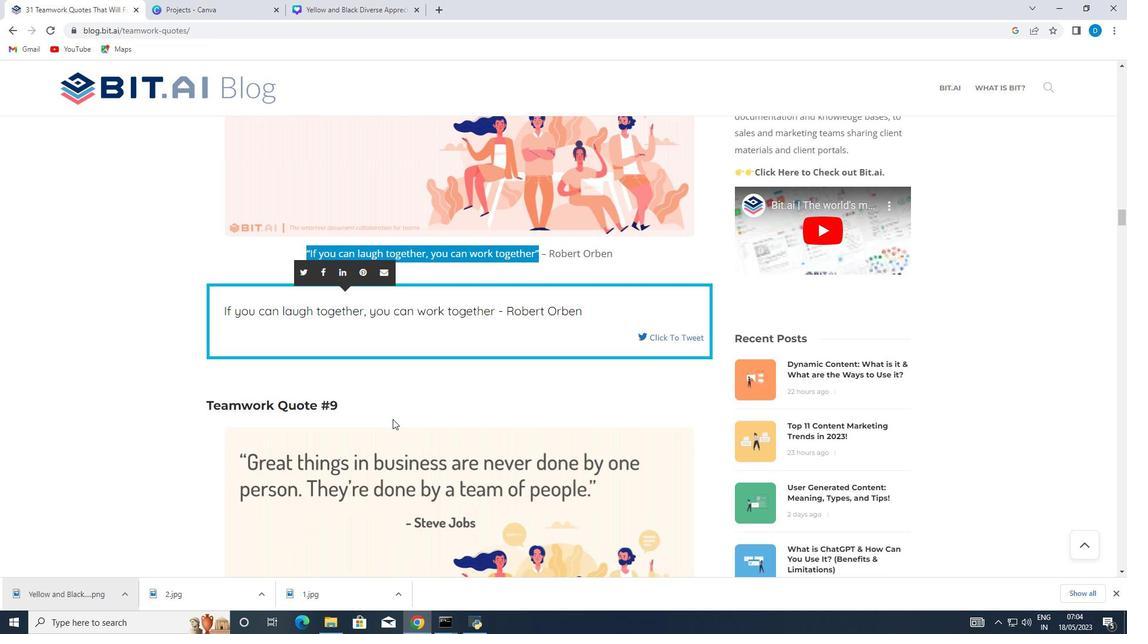
Action: Mouse moved to (876, 322)
Screenshot: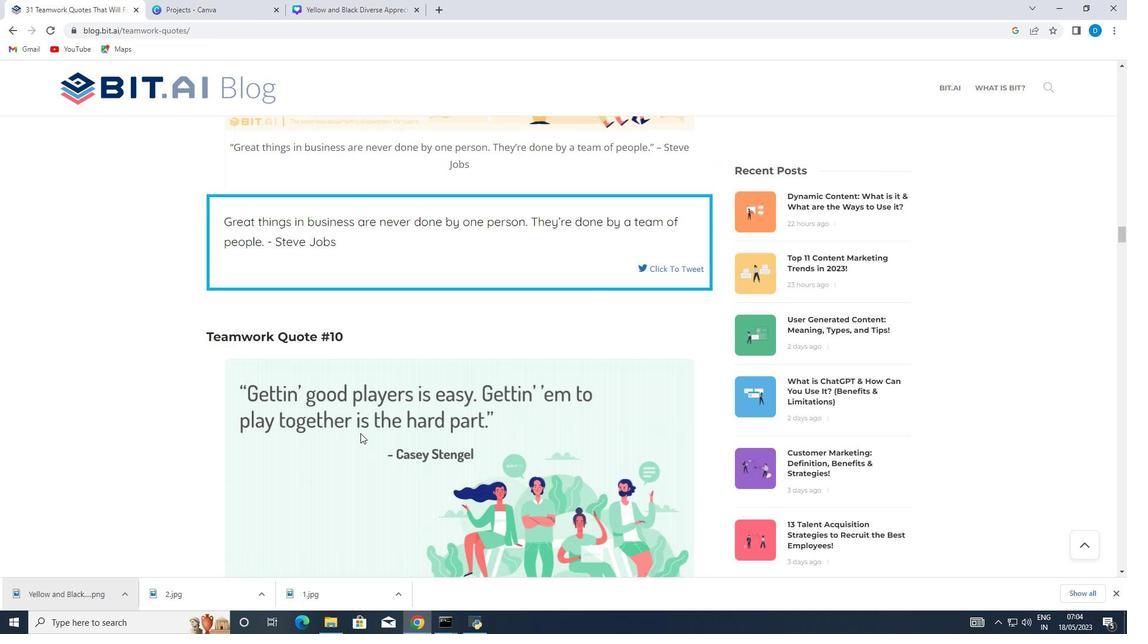 
Action: Mouse pressed left at (876, 322)
Screenshot: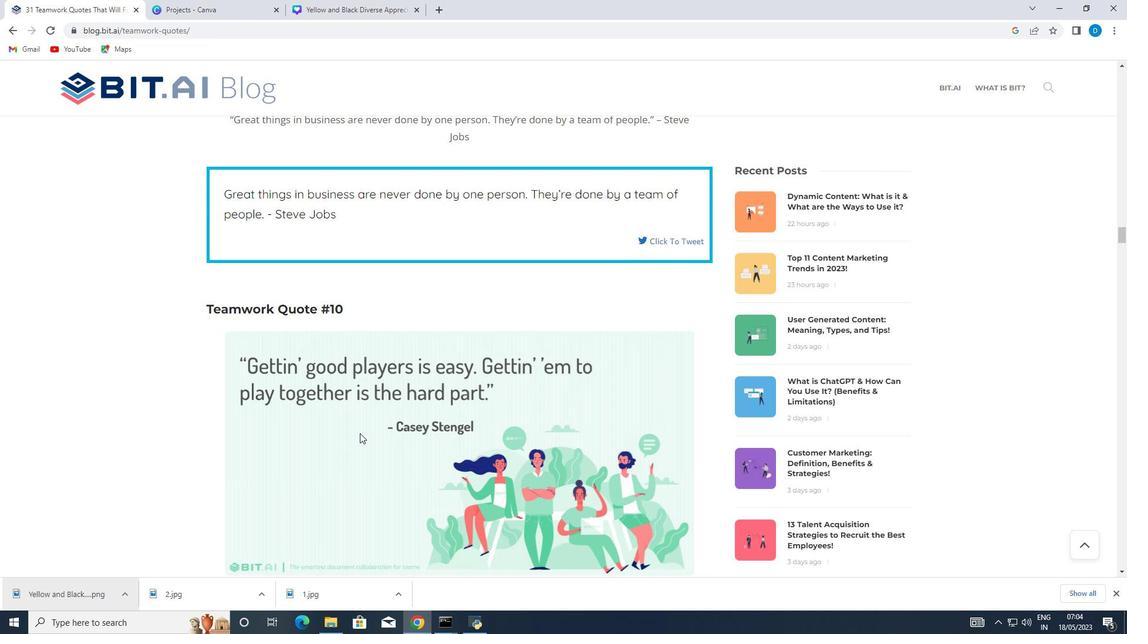 
Action: Mouse moved to (296, 264)
Screenshot: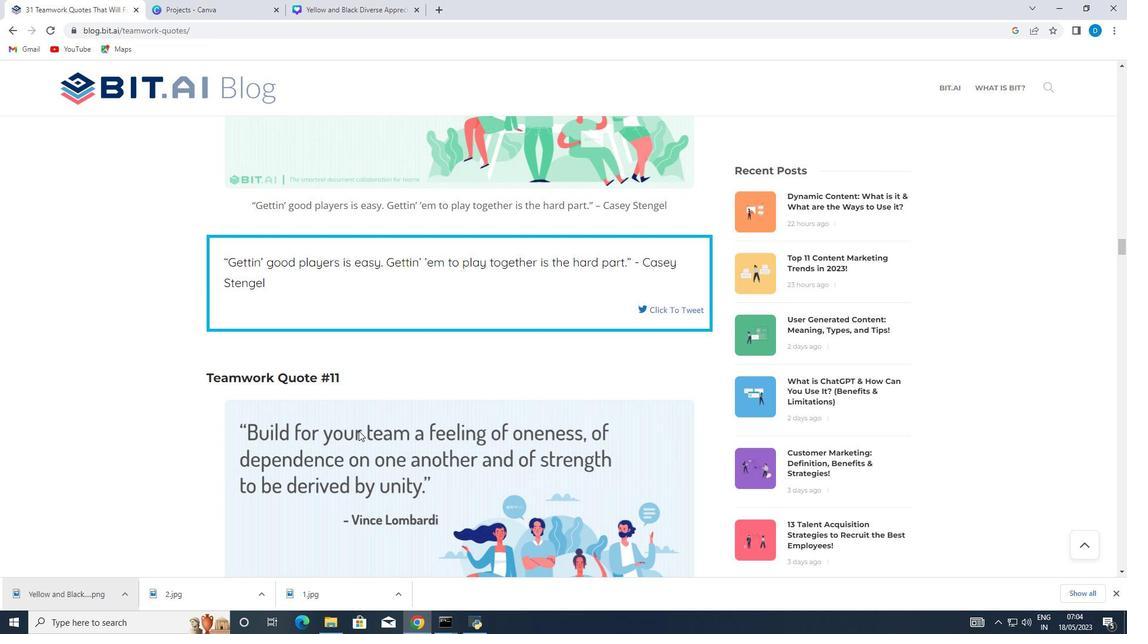 
Action: Mouse pressed left at (296, 264)
Screenshot: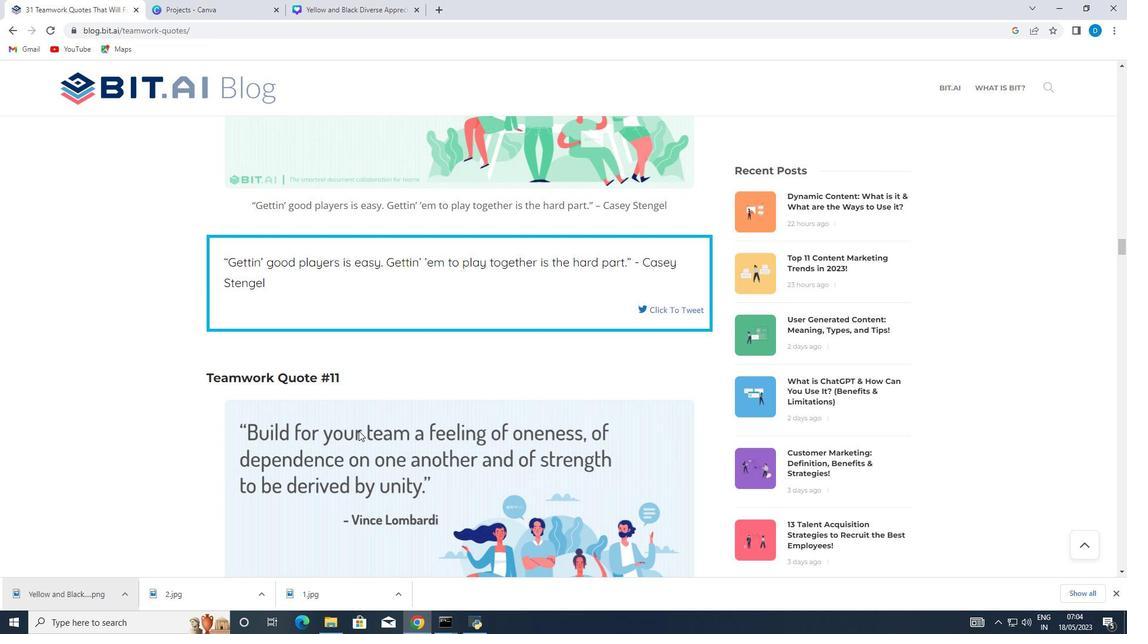 
Action: Mouse moved to (371, 5)
Screenshot: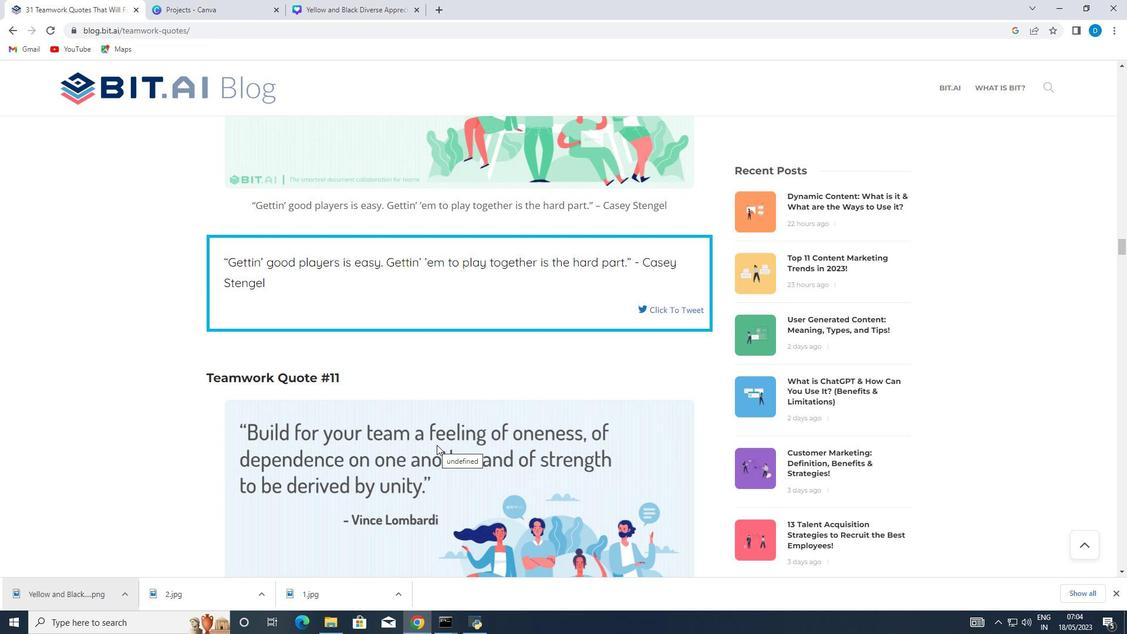 
Action: Mouse pressed left at (371, 5)
Screenshot: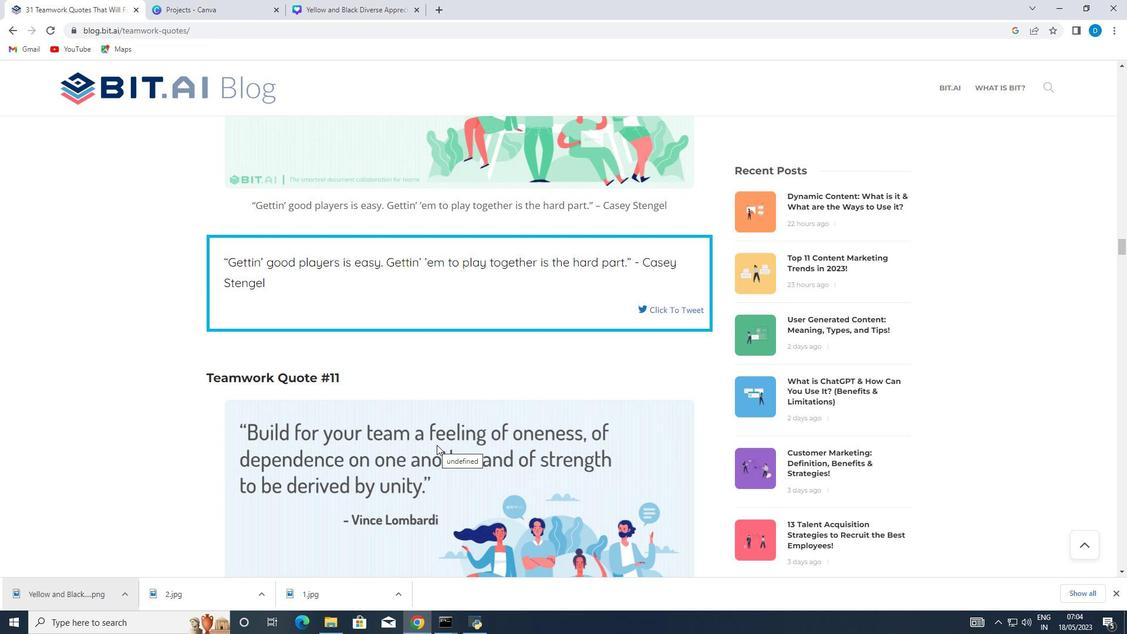 
Action: Mouse moved to (582, 367)
Screenshot: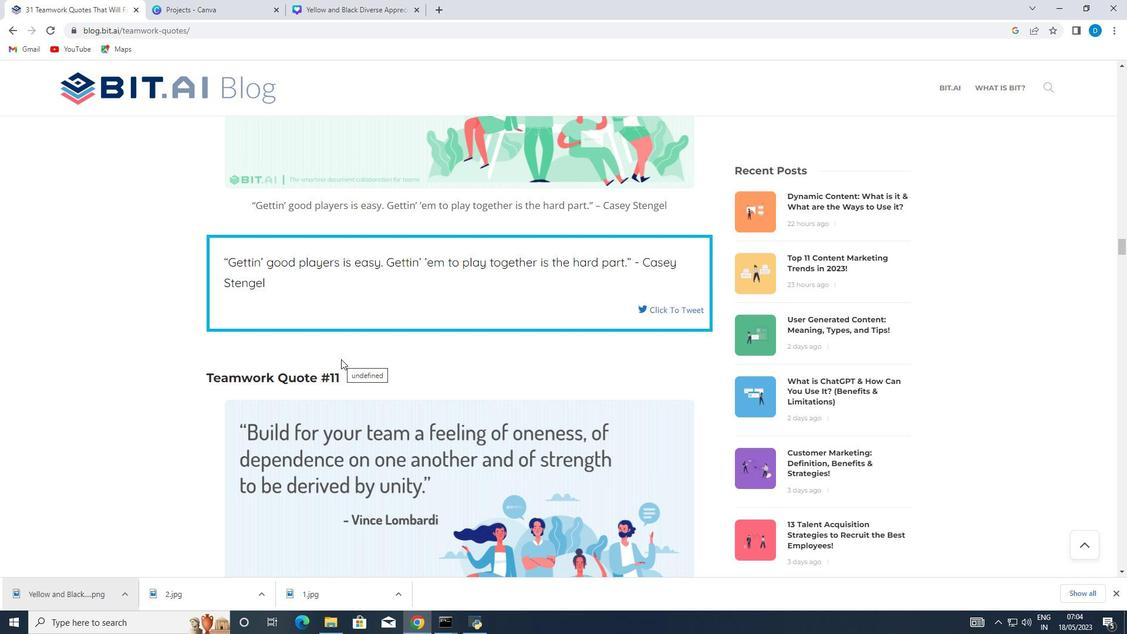 
Action: Mouse scrolled (582, 366) with delta (0, 0)
Screenshot: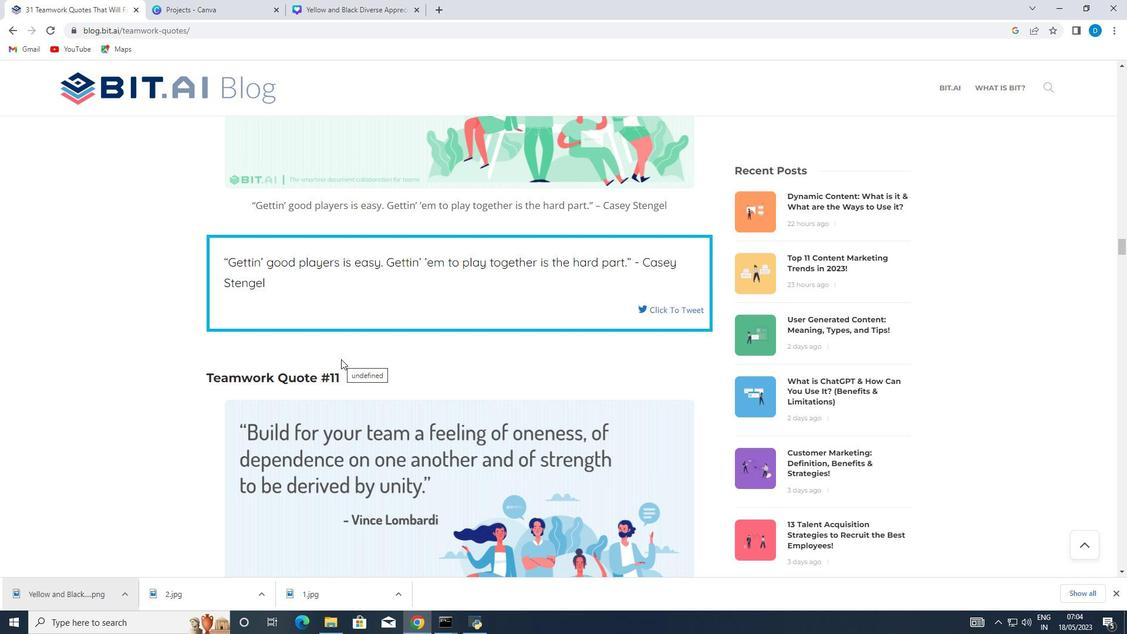 
Action: Mouse scrolled (582, 366) with delta (0, 0)
Screenshot: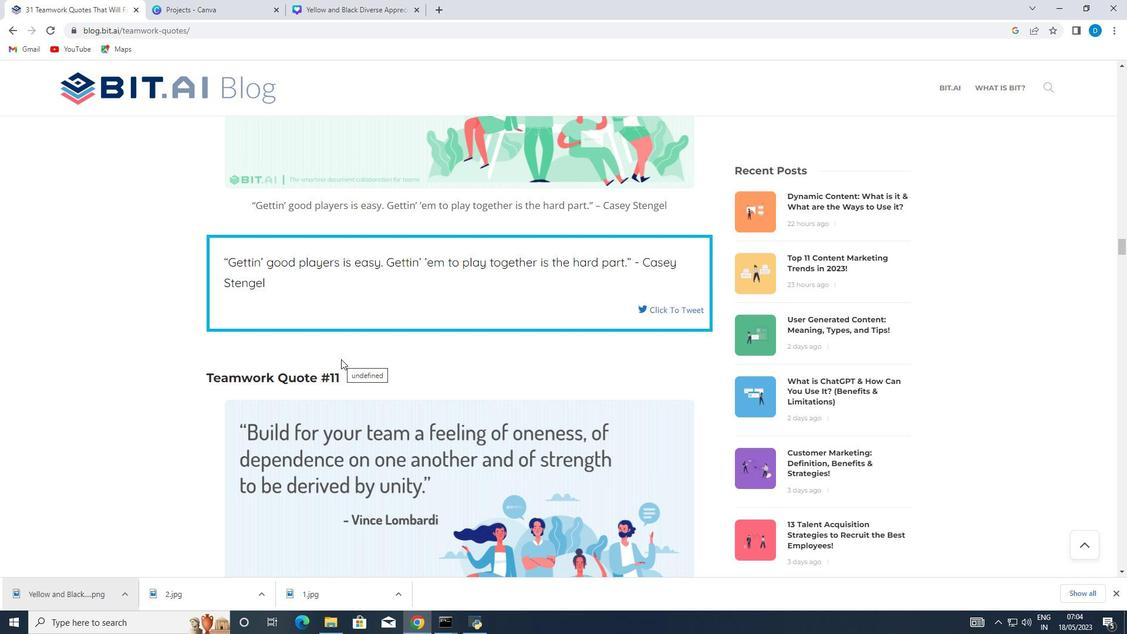 
Action: Mouse moved to (583, 367)
Screenshot: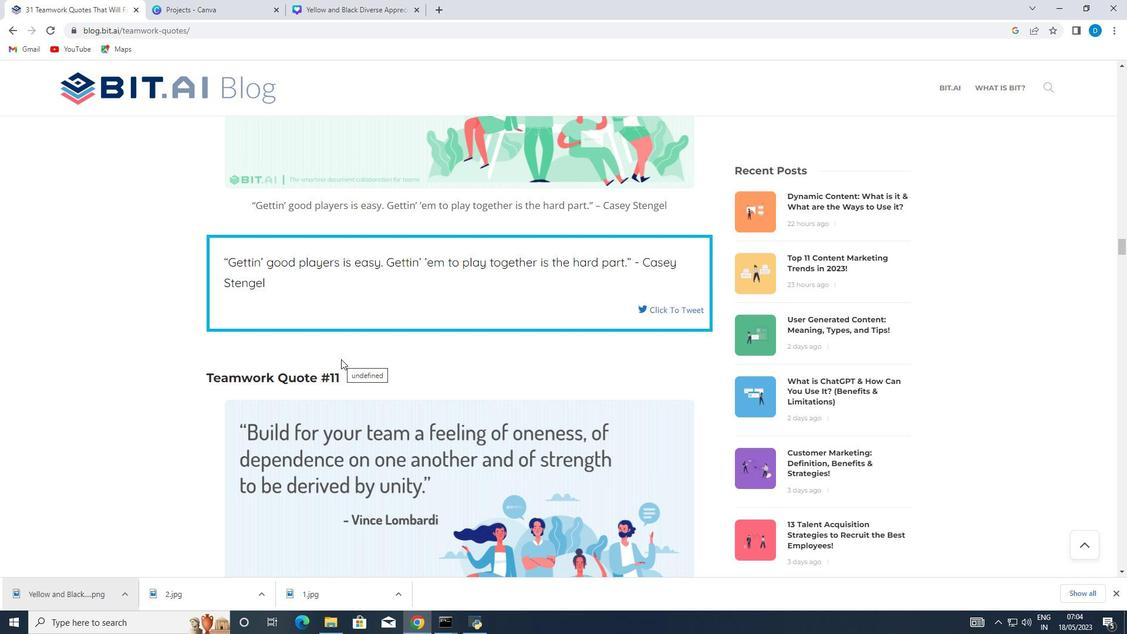 
Action: Mouse scrolled (583, 366) with delta (0, 0)
Screenshot: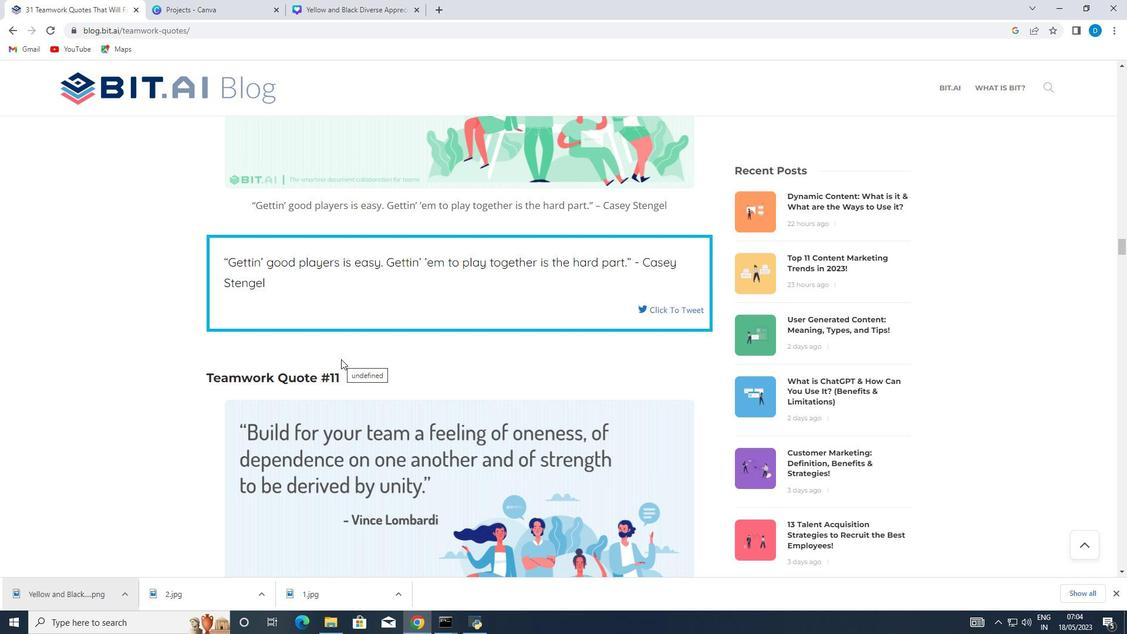 
Action: Mouse moved to (586, 367)
Screenshot: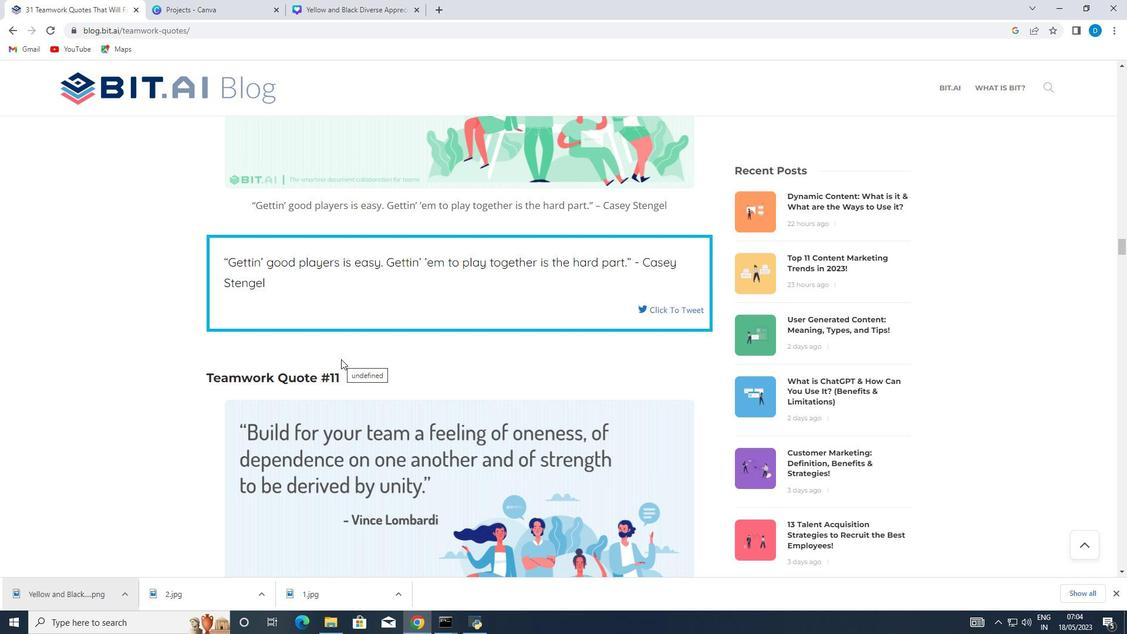 
Action: Mouse scrolled (583, 366) with delta (0, 0)
Screenshot: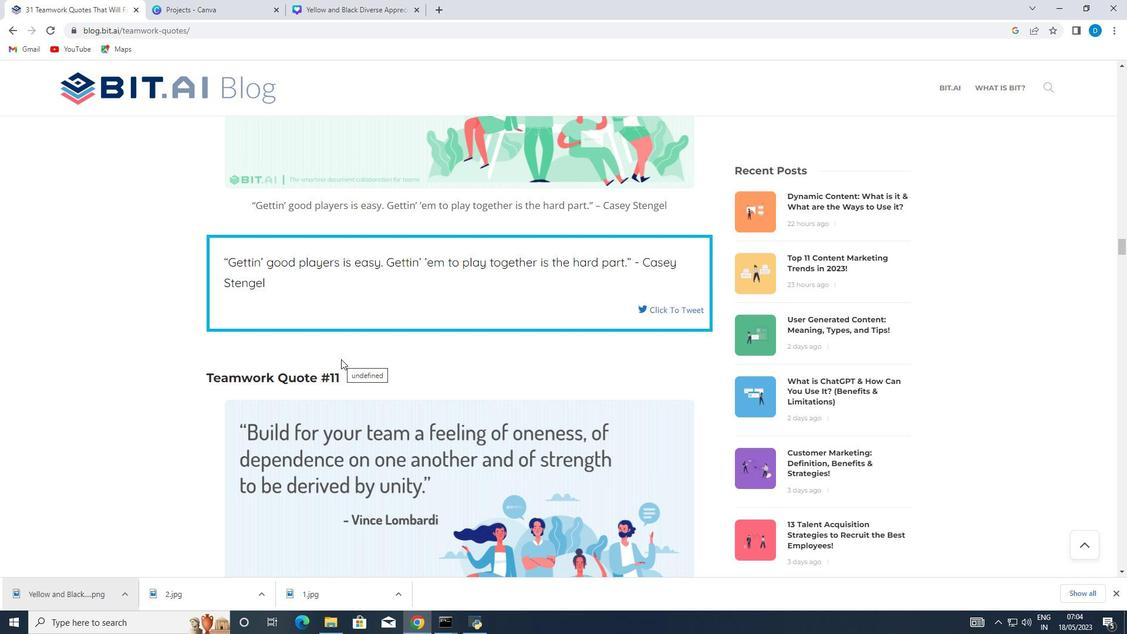 
Action: Mouse moved to (596, 365)
Screenshot: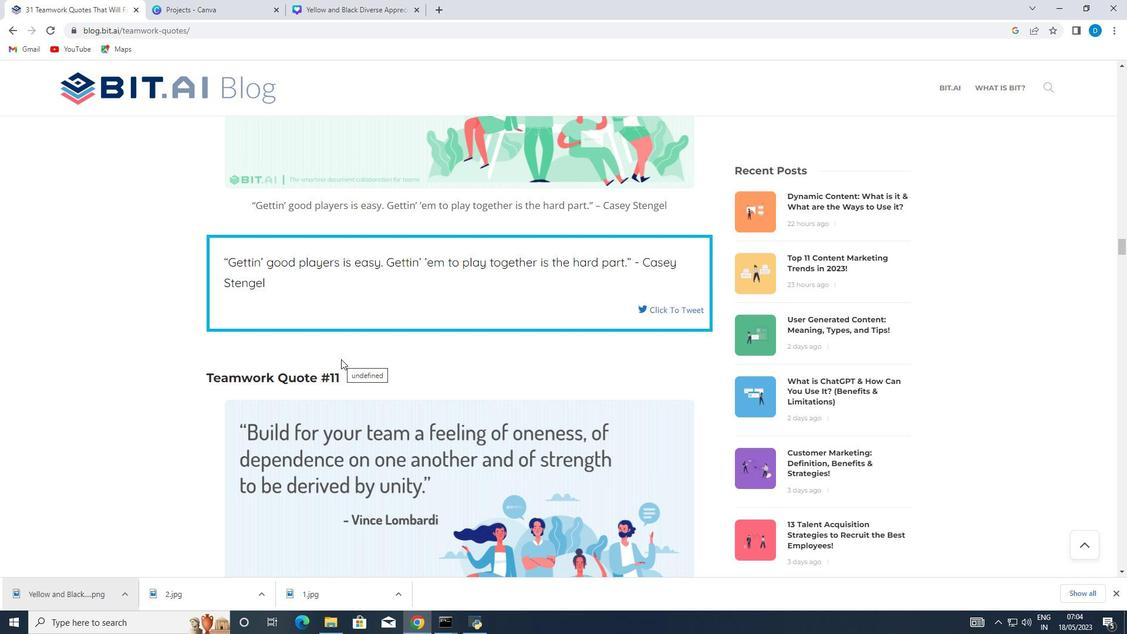 
Action: Mouse scrolled (587, 366) with delta (0, 0)
Screenshot: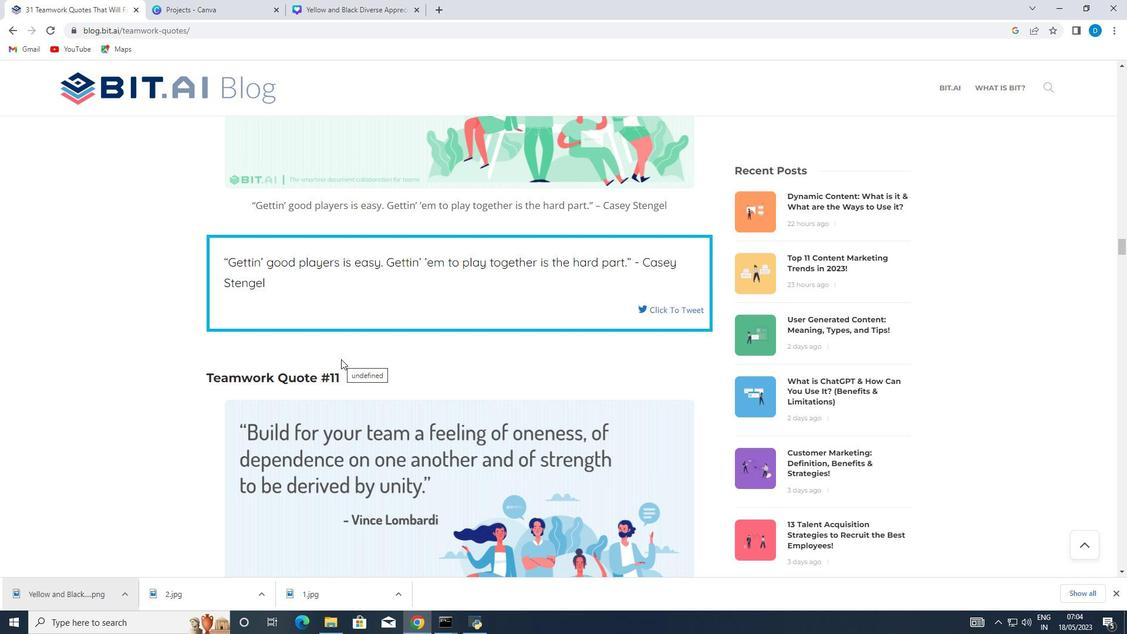 
Action: Mouse moved to (600, 362)
Screenshot: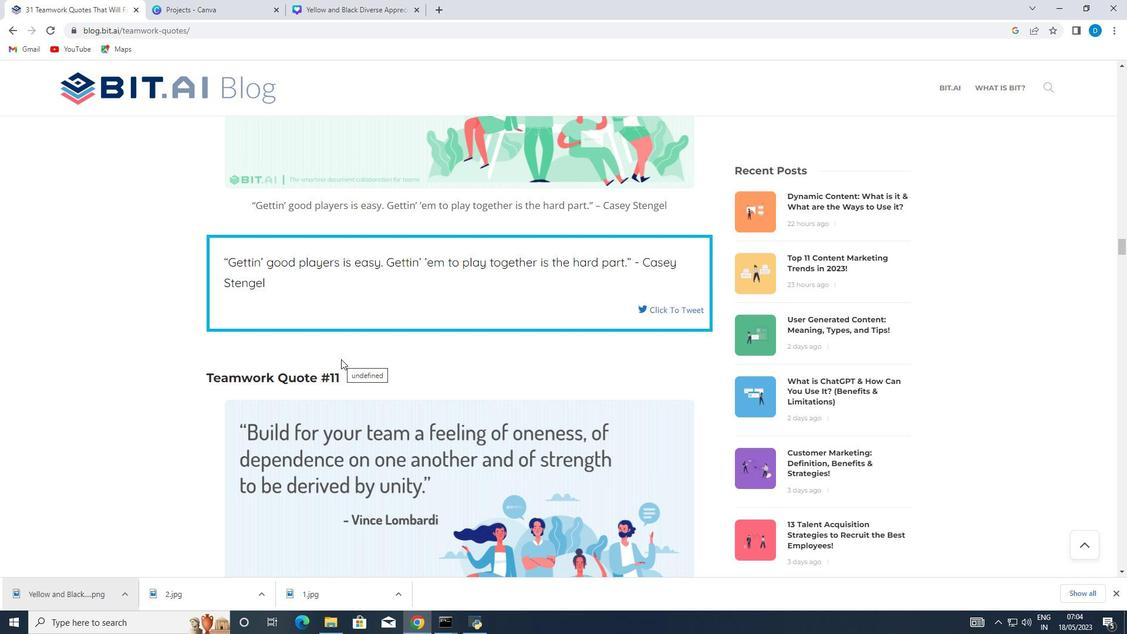 
Action: Mouse scrolled (600, 362) with delta (0, 0)
Screenshot: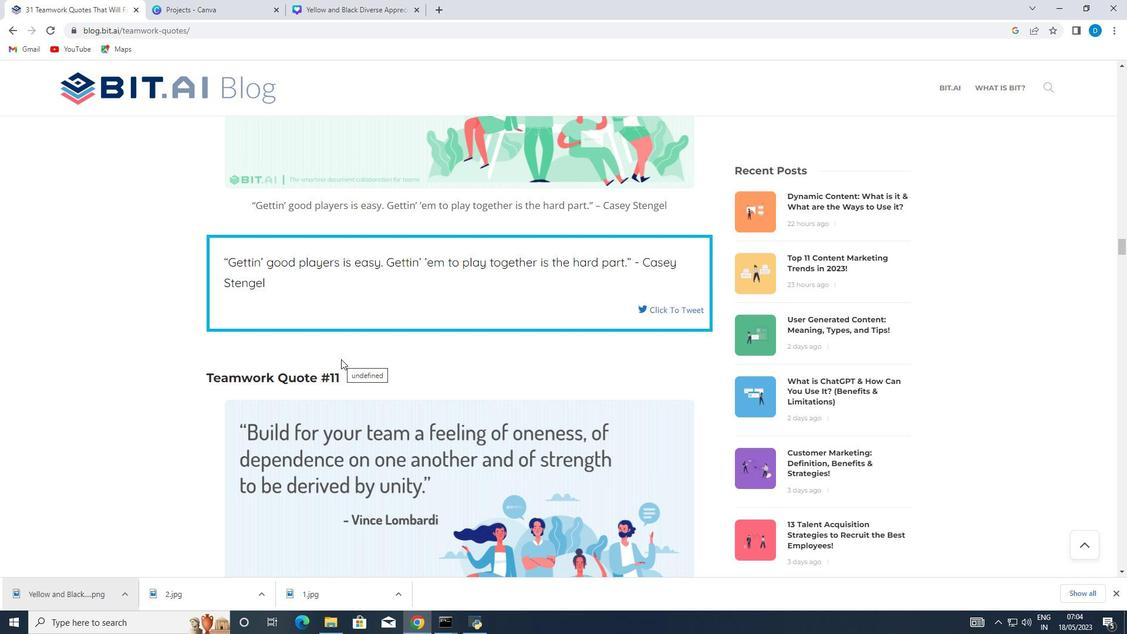 
Action: Mouse moved to (606, 361)
Screenshot: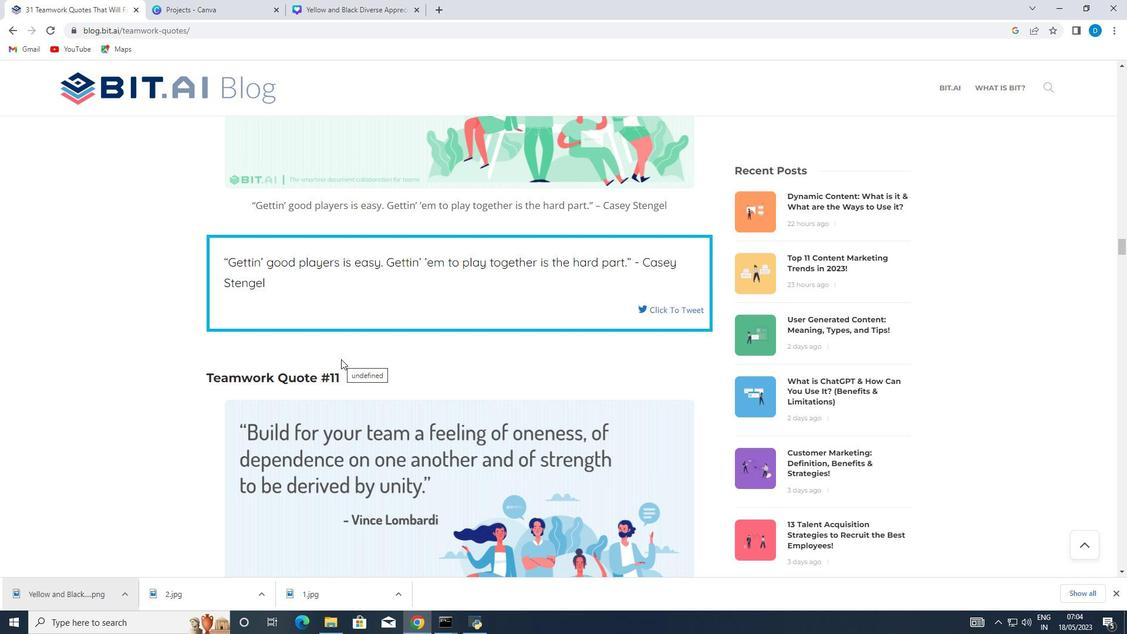 
Action: Mouse scrolled (601, 362) with delta (0, 0)
Screenshot: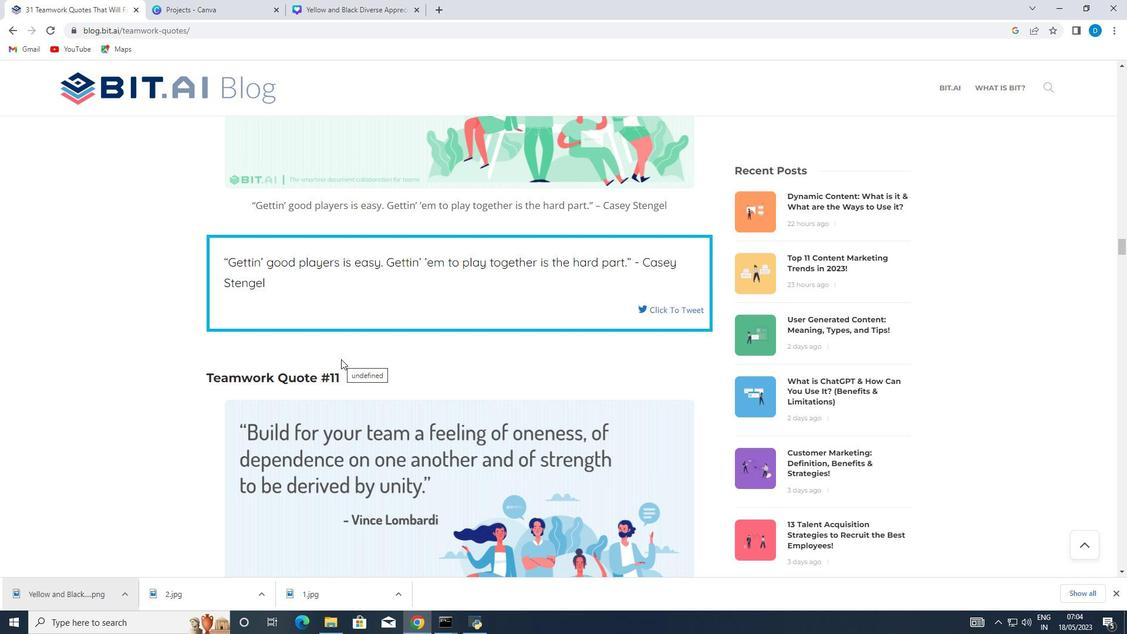 
Action: Mouse moved to (612, 359)
